 Task: Marketing: Editorial Workflow.
Action: Mouse moved to (50, 87)
Screenshot: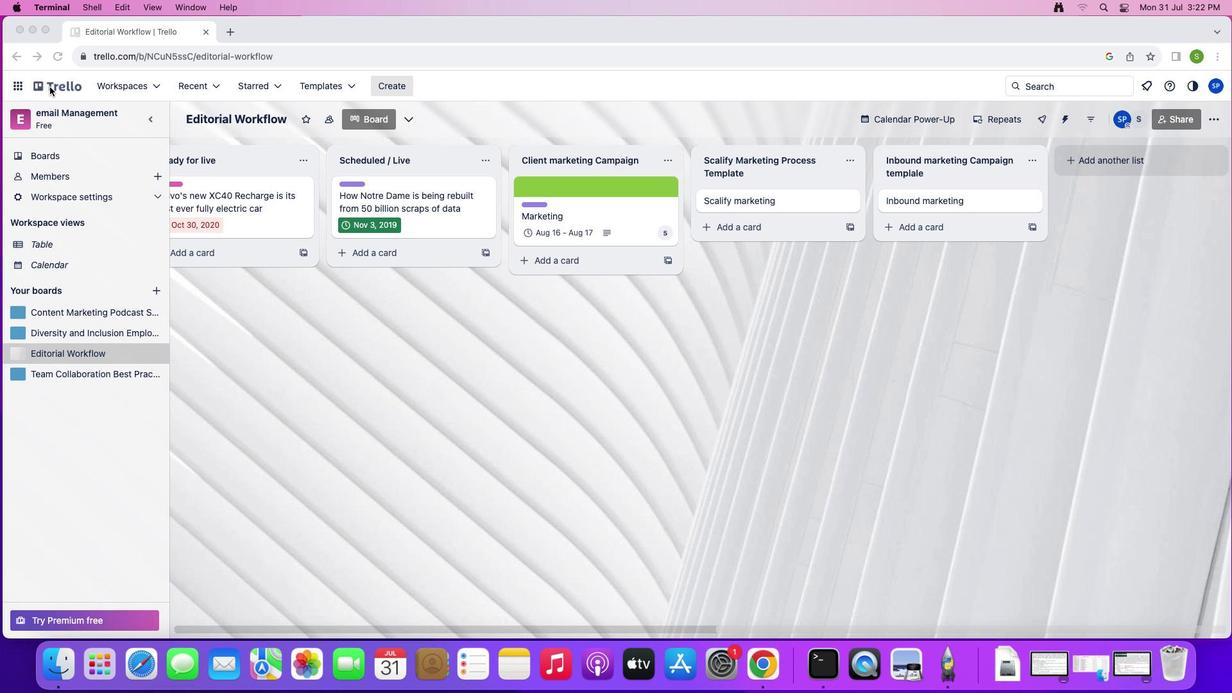
Action: Mouse pressed left at (50, 87)
Screenshot: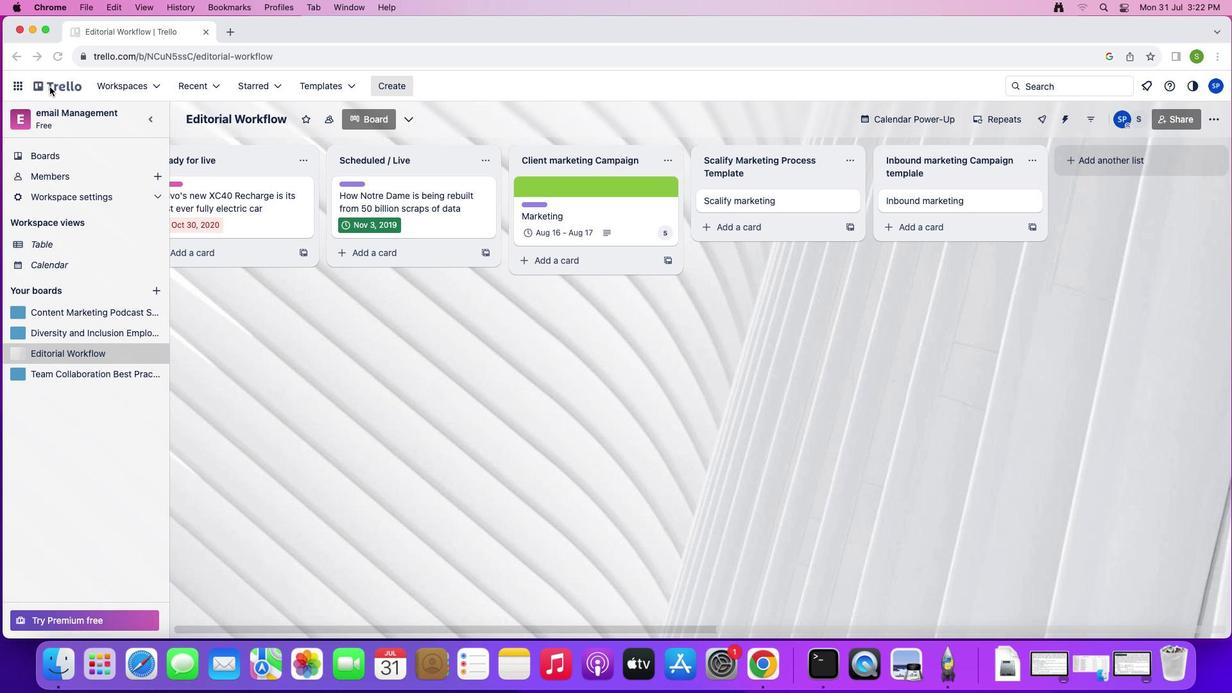 
Action: Mouse moved to (68, 85)
Screenshot: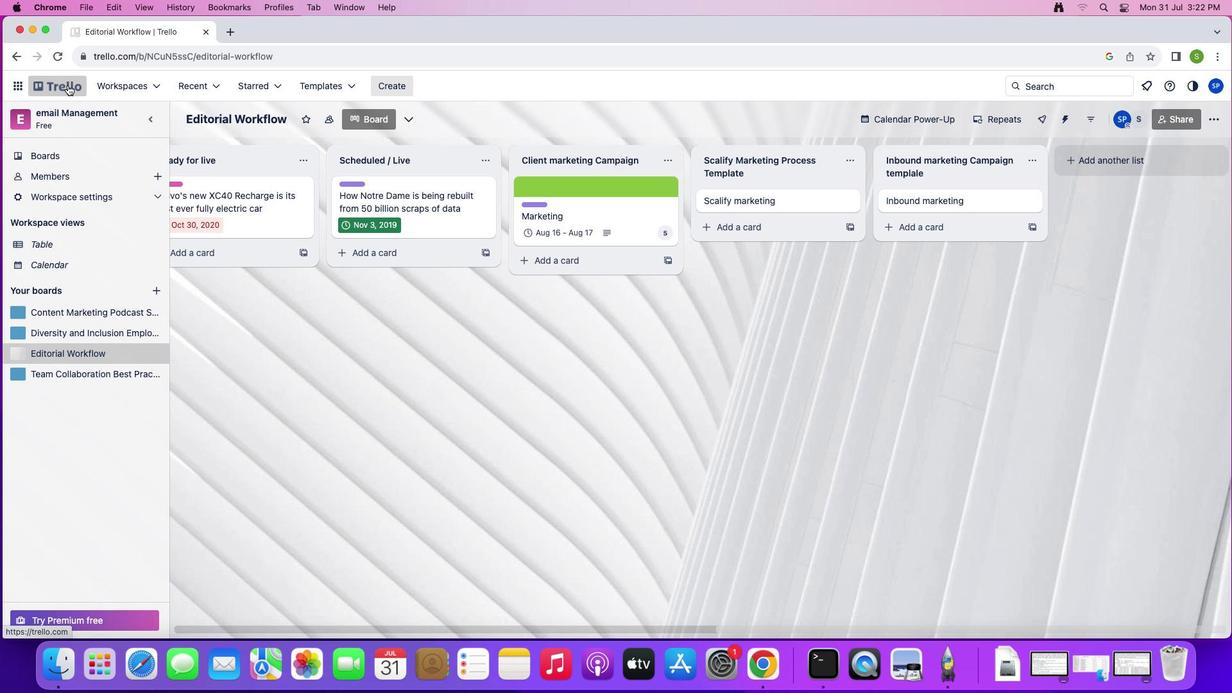 
Action: Mouse pressed left at (68, 85)
Screenshot: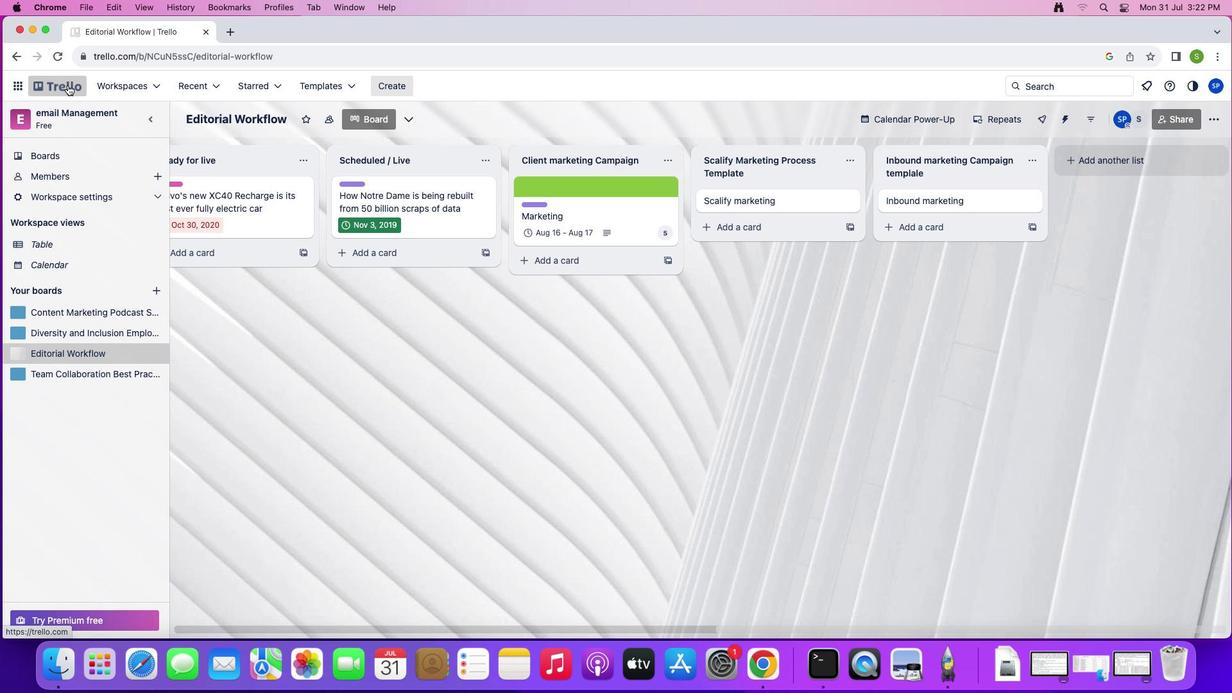 
Action: Mouse moved to (318, 162)
Screenshot: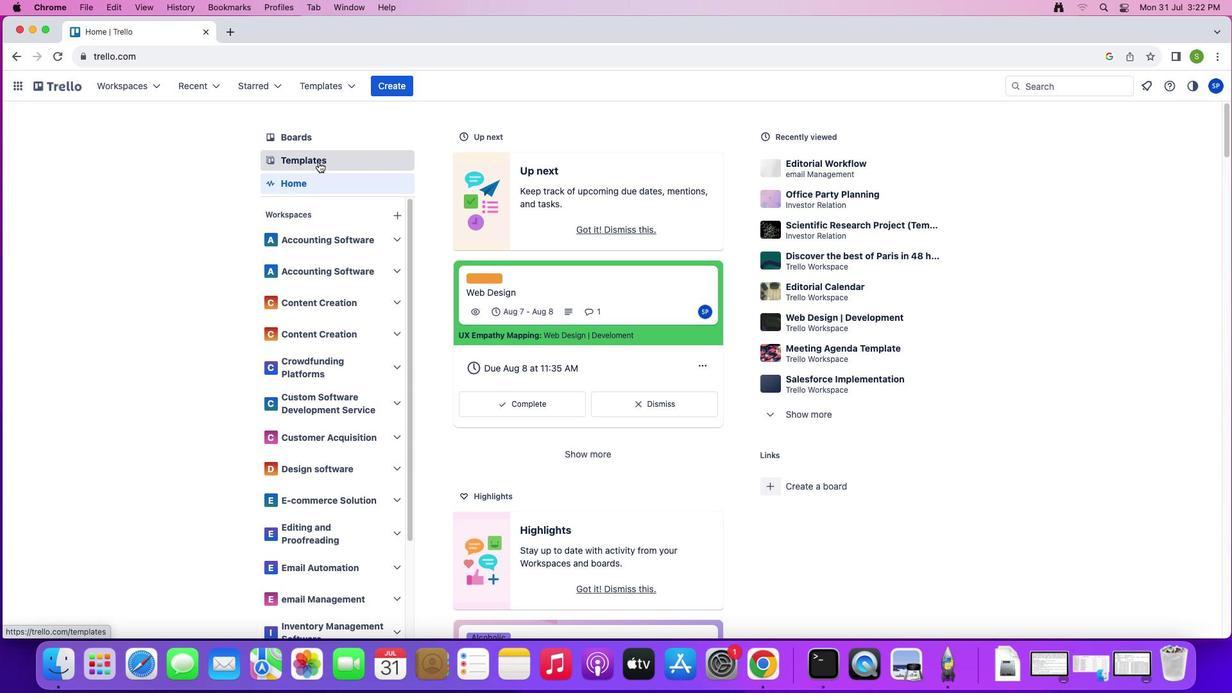 
Action: Mouse pressed left at (318, 162)
Screenshot: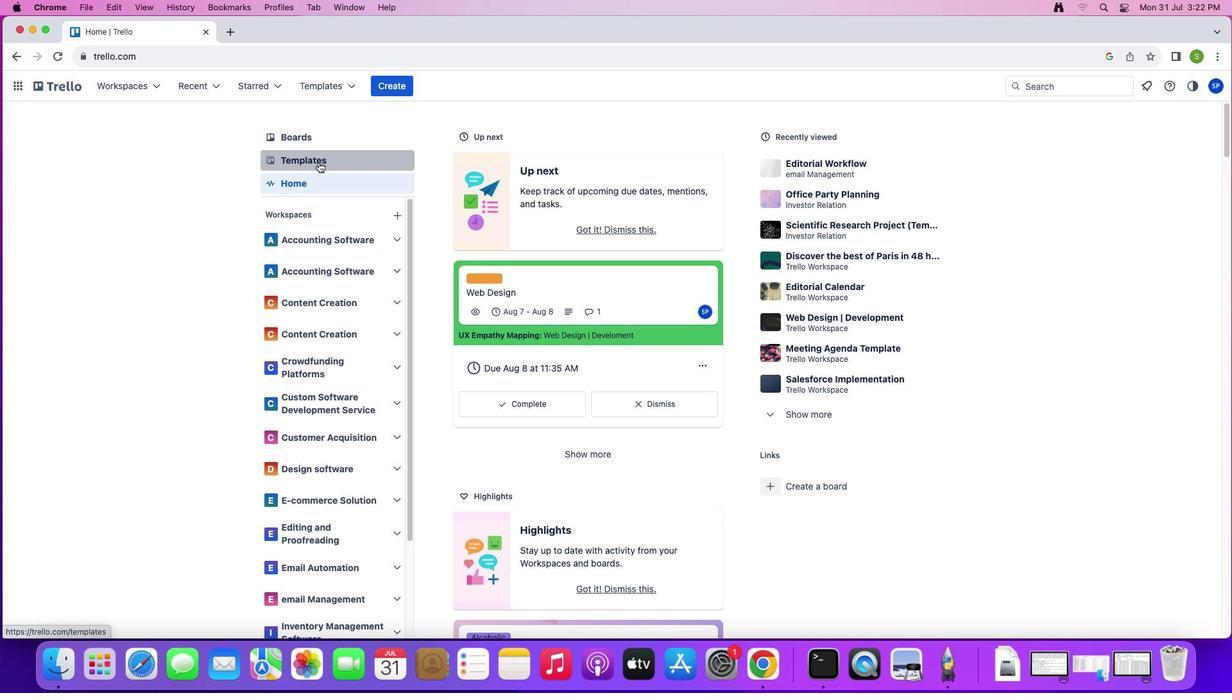 
Action: Mouse moved to (311, 292)
Screenshot: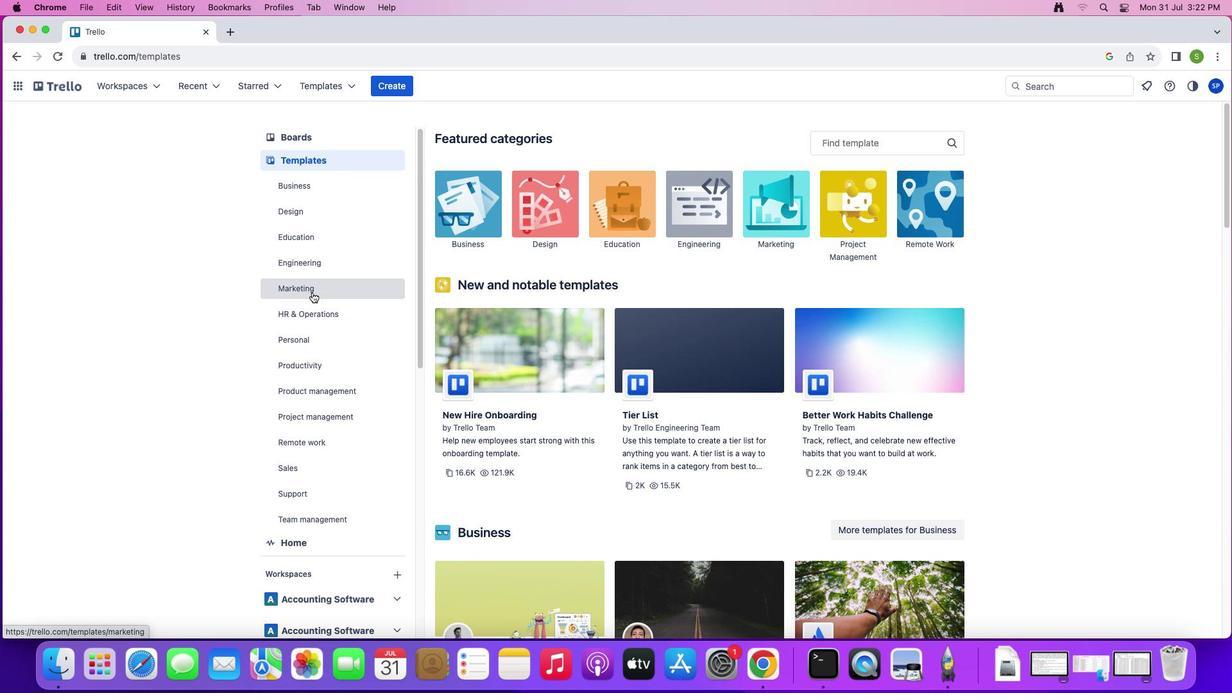 
Action: Mouse pressed left at (311, 292)
Screenshot: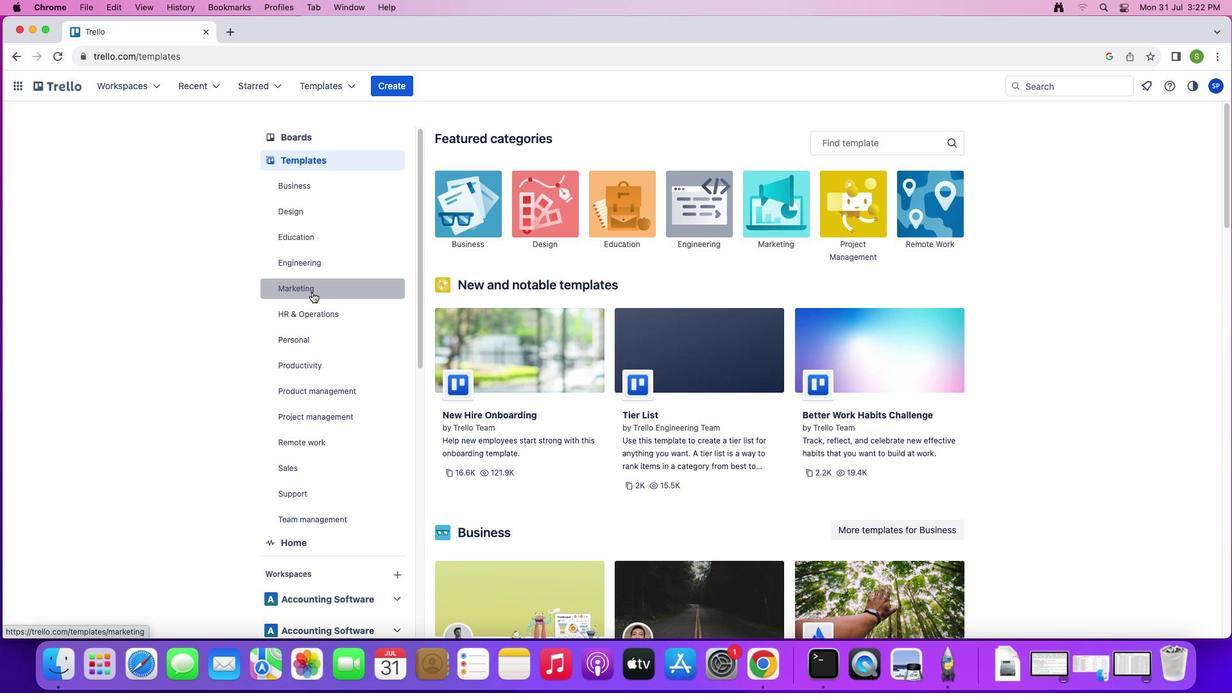 
Action: Mouse moved to (839, 140)
Screenshot: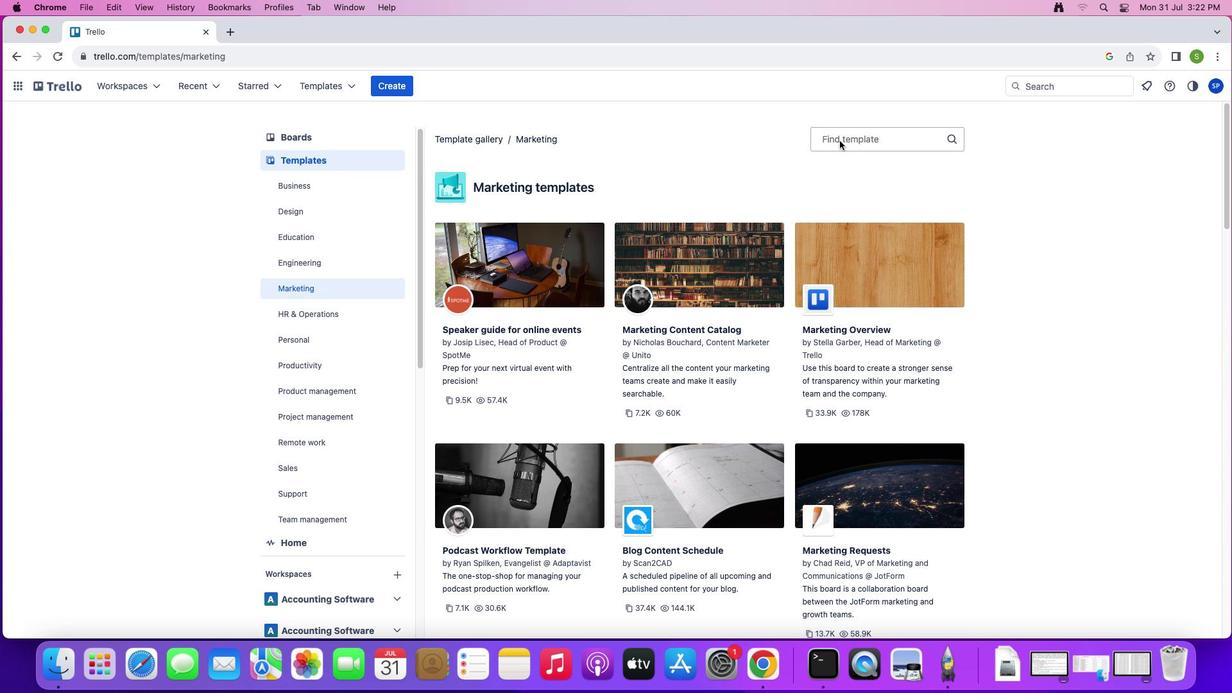 
Action: Mouse pressed left at (839, 140)
Screenshot: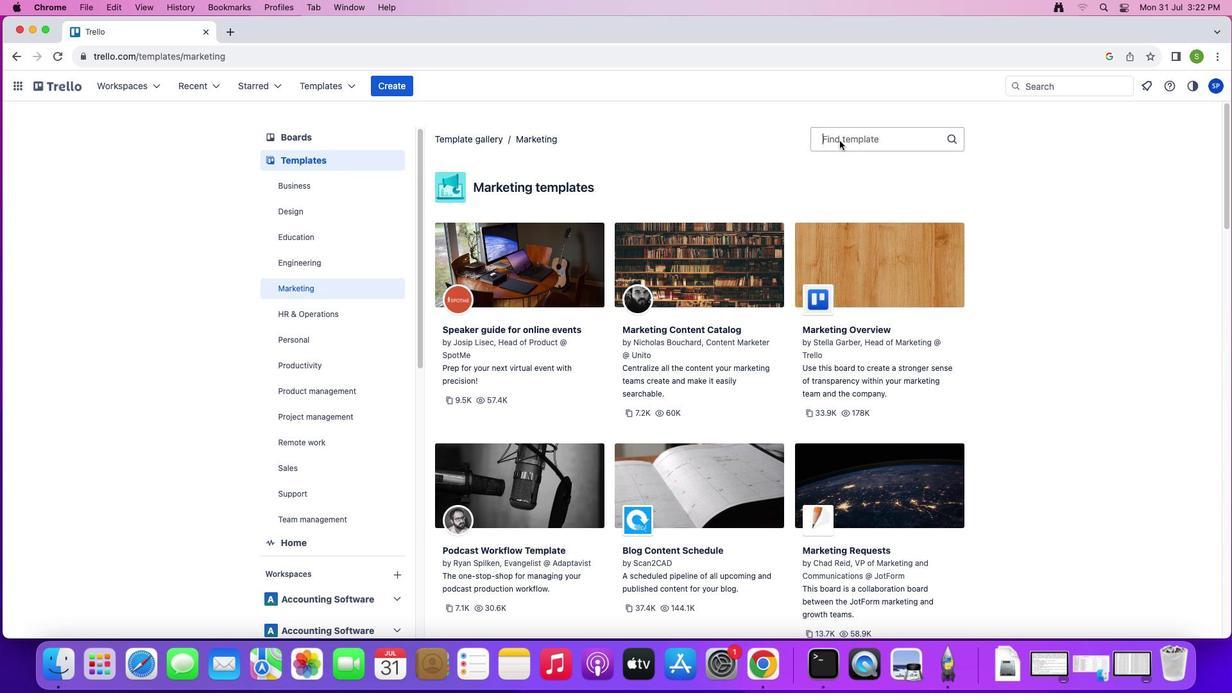 
Action: Mouse moved to (841, 138)
Screenshot: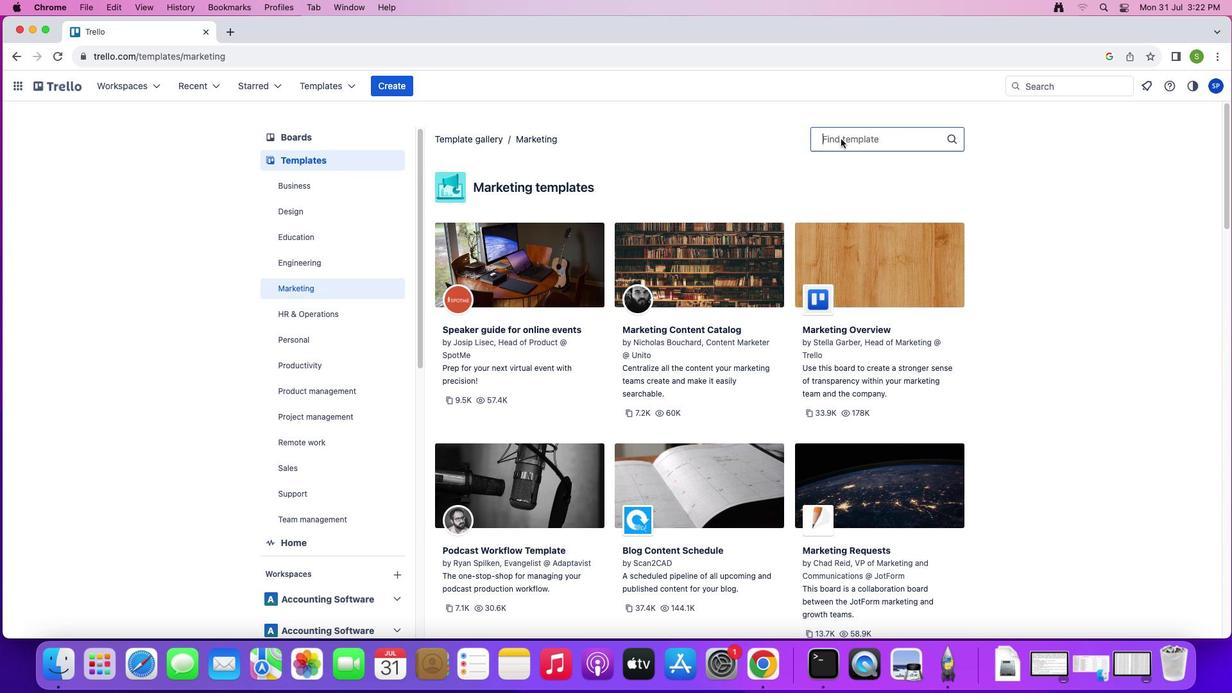 
Action: Key pressed Key.shift'e''d''i''t''o''r''i''a''l'Key.spaceKey.shift'W''o''r''l'Key.backspace'k''f''l''o''w'Key.enter
Screenshot: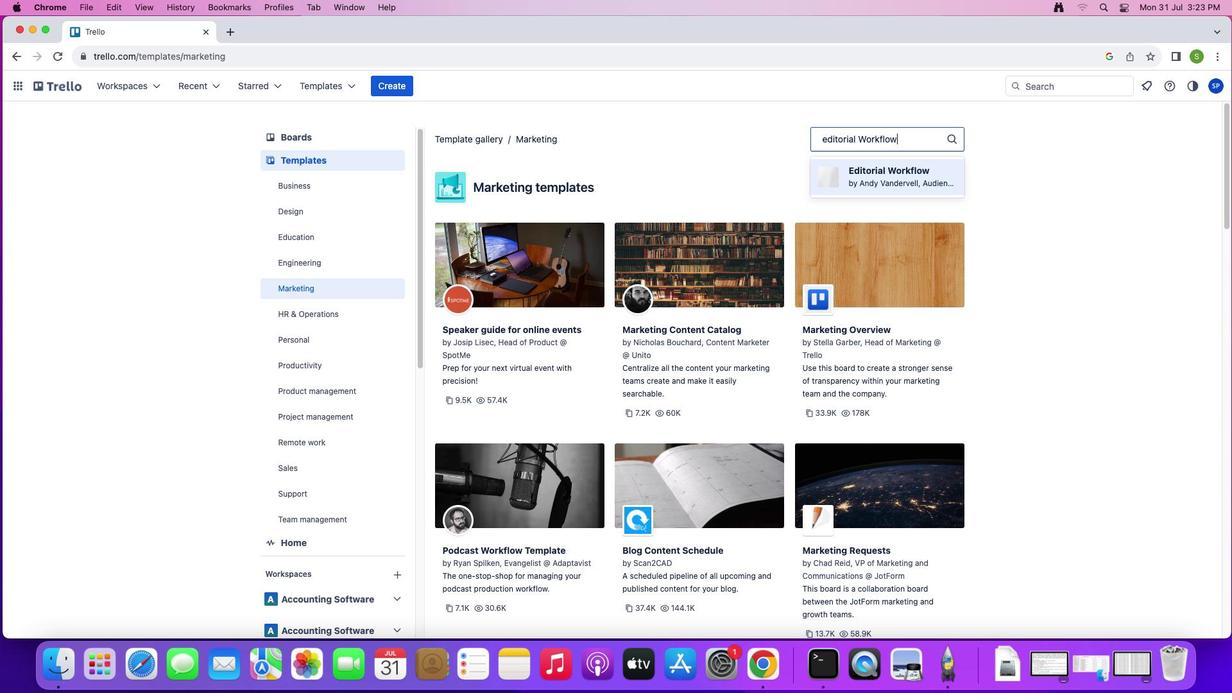 
Action: Mouse moved to (914, 184)
Screenshot: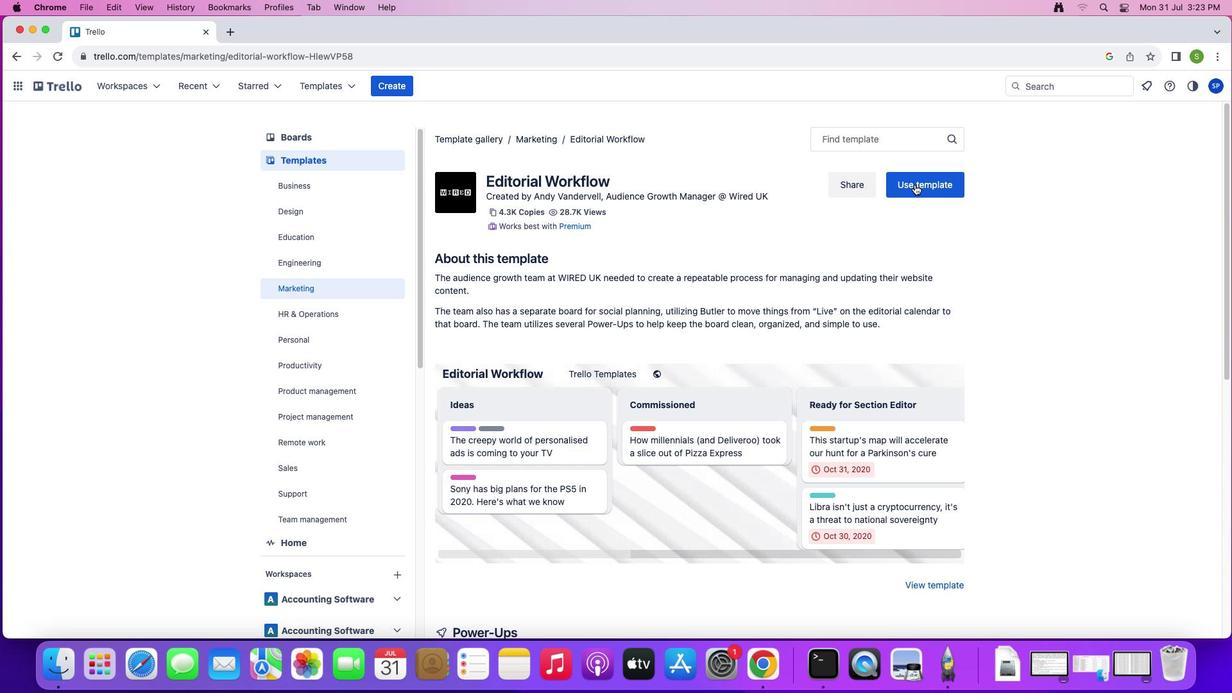 
Action: Mouse pressed left at (914, 184)
Screenshot: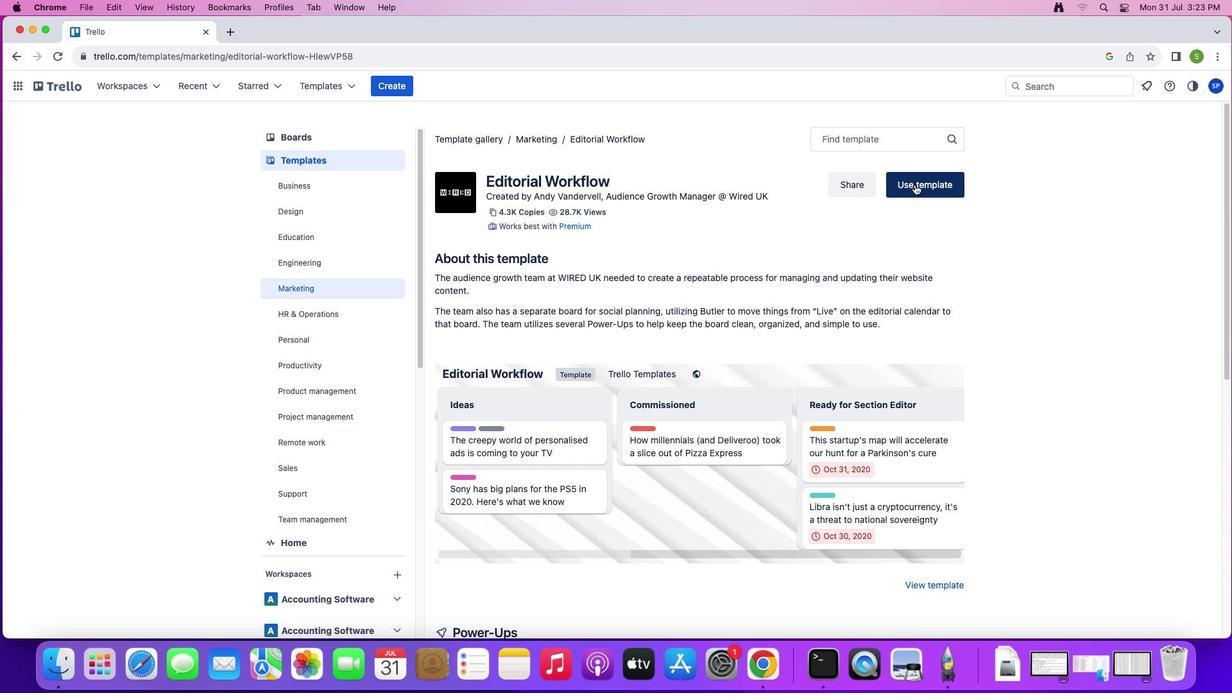 
Action: Mouse moved to (946, 298)
Screenshot: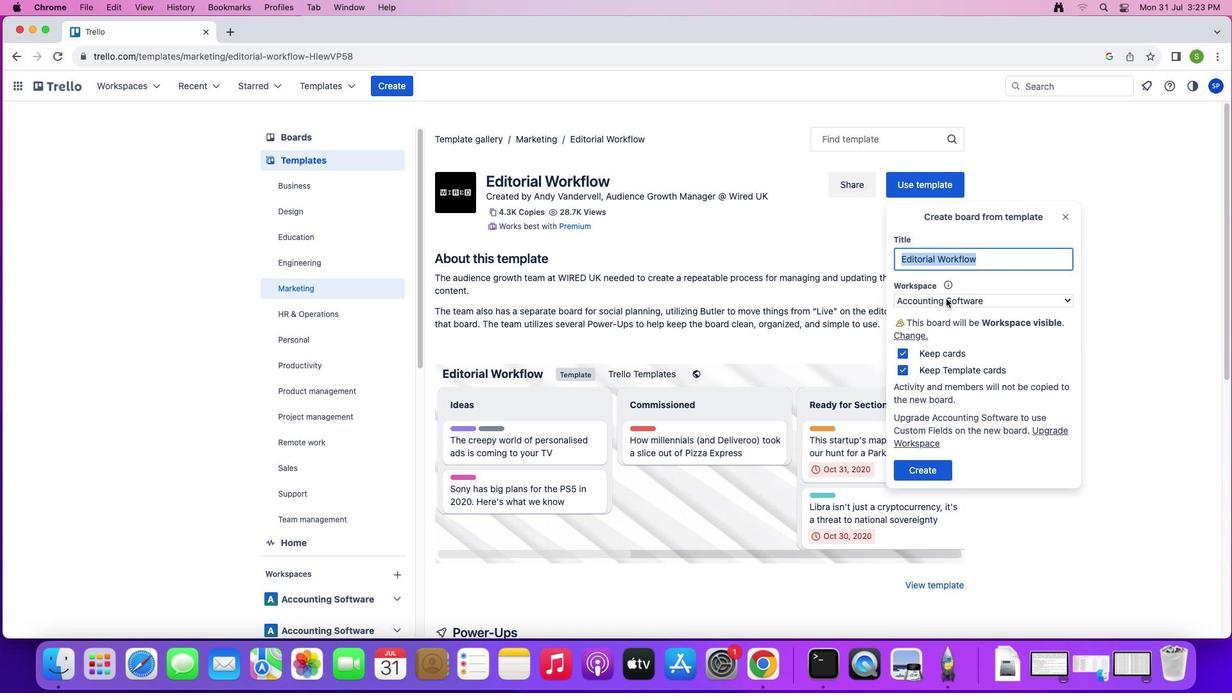 
Action: Mouse pressed left at (946, 298)
Screenshot: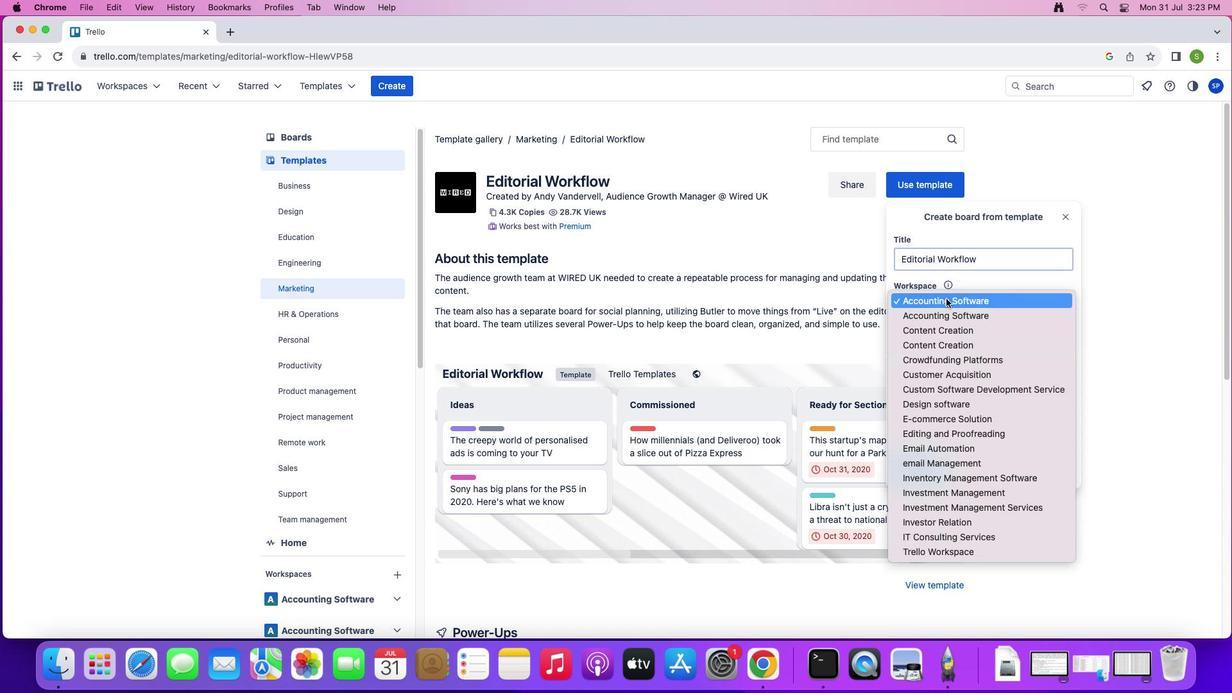 
Action: Mouse moved to (930, 367)
Screenshot: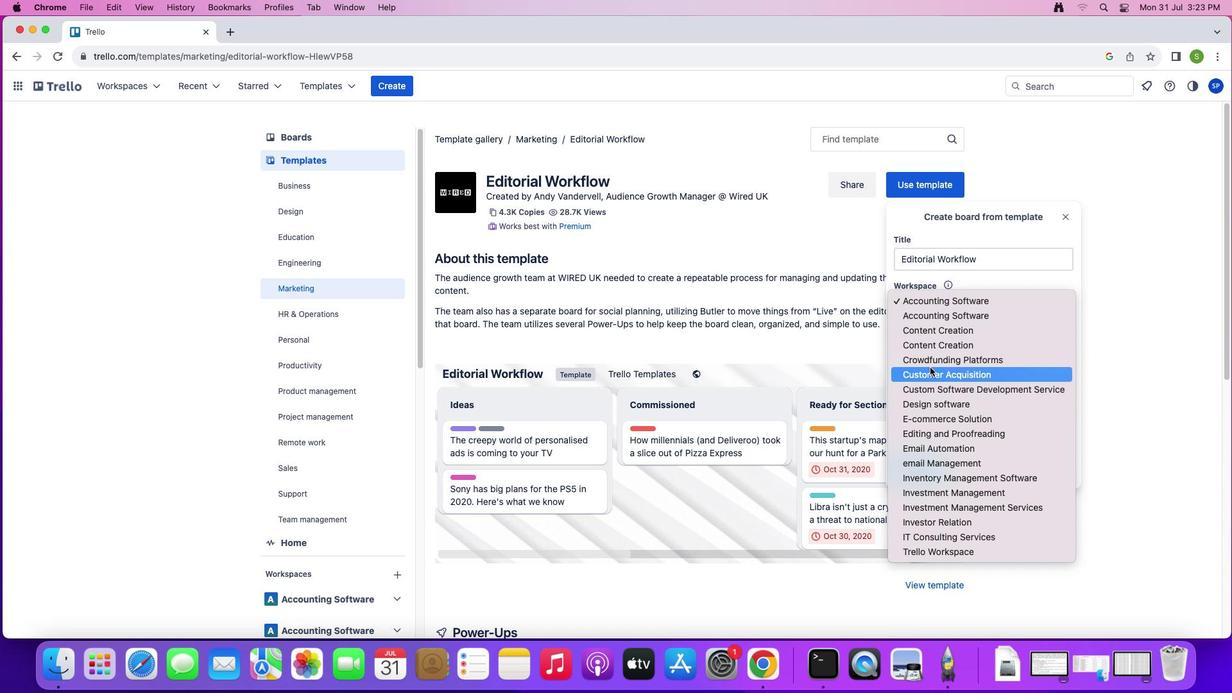
Action: Mouse pressed left at (930, 367)
Screenshot: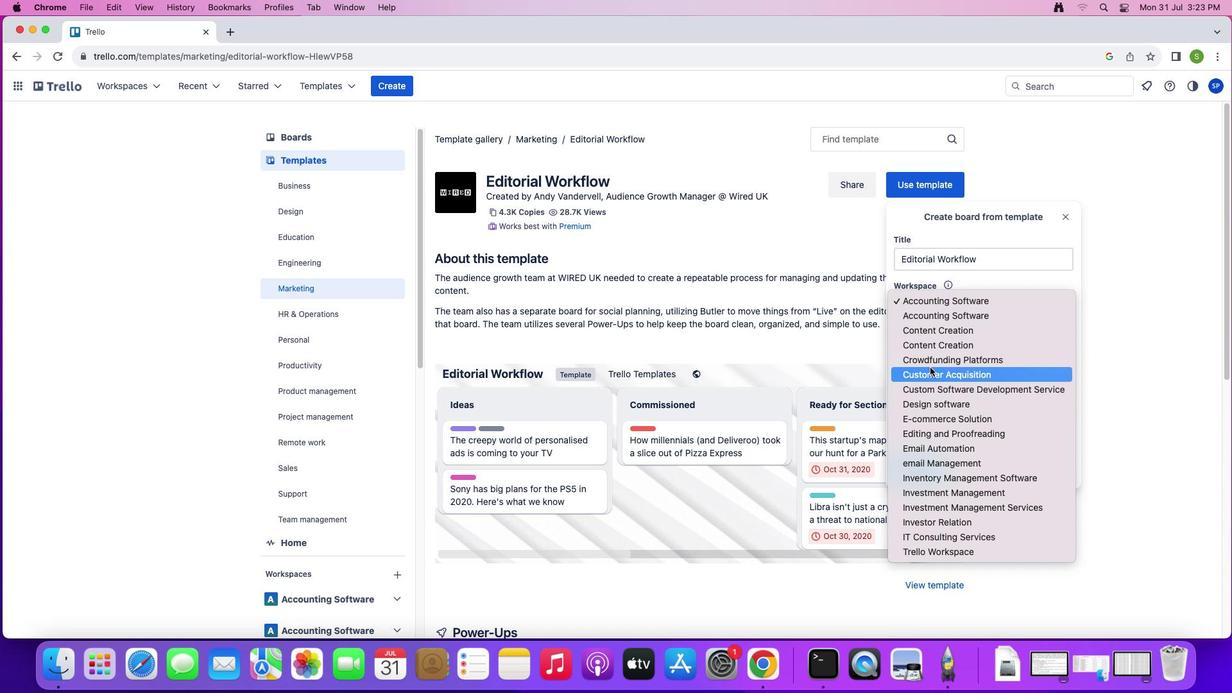
Action: Mouse moved to (917, 474)
Screenshot: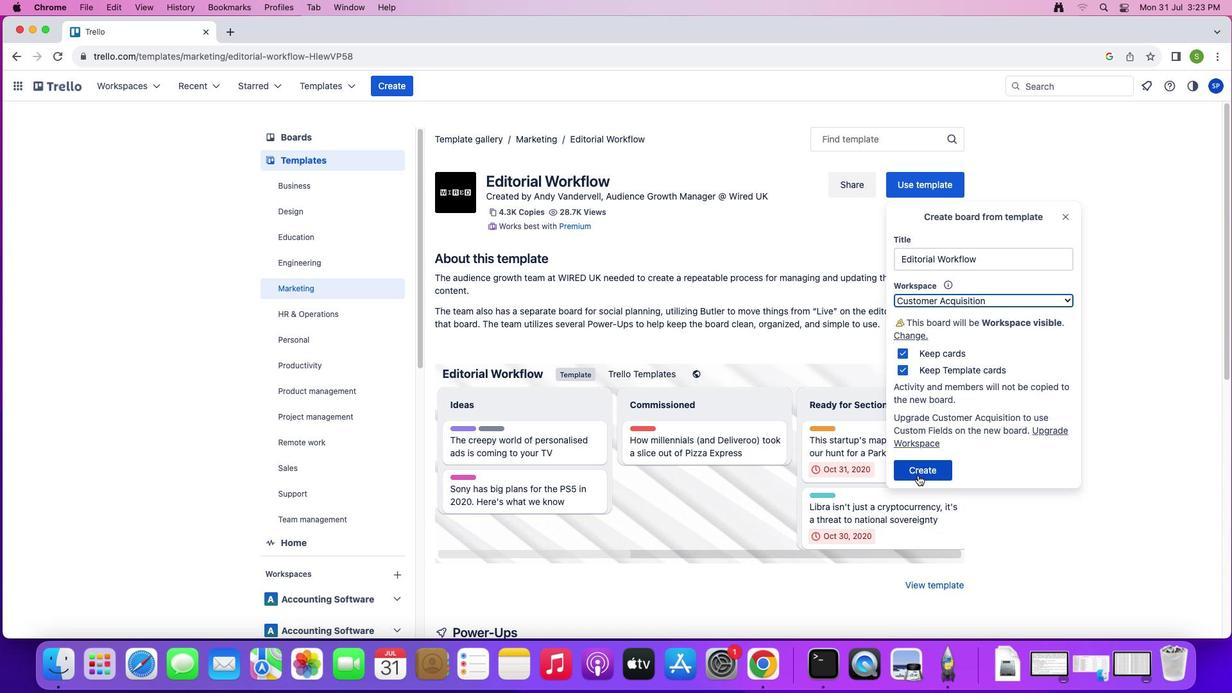 
Action: Mouse pressed left at (917, 474)
Screenshot: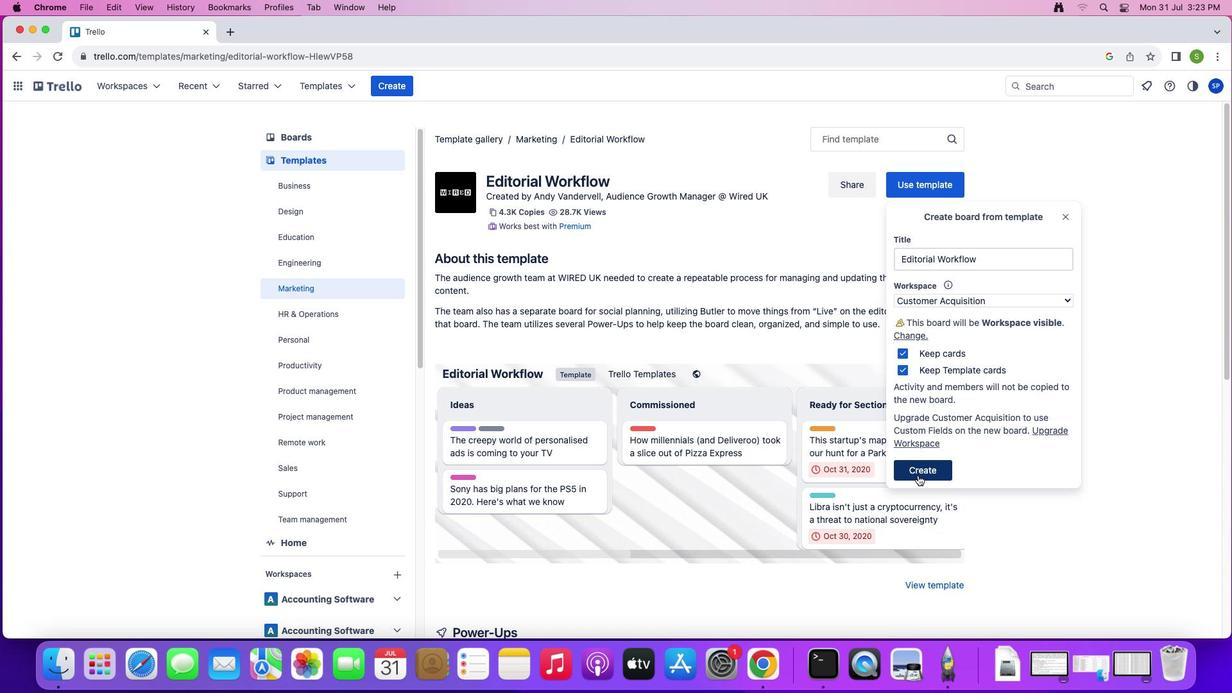 
Action: Mouse moved to (793, 629)
Screenshot: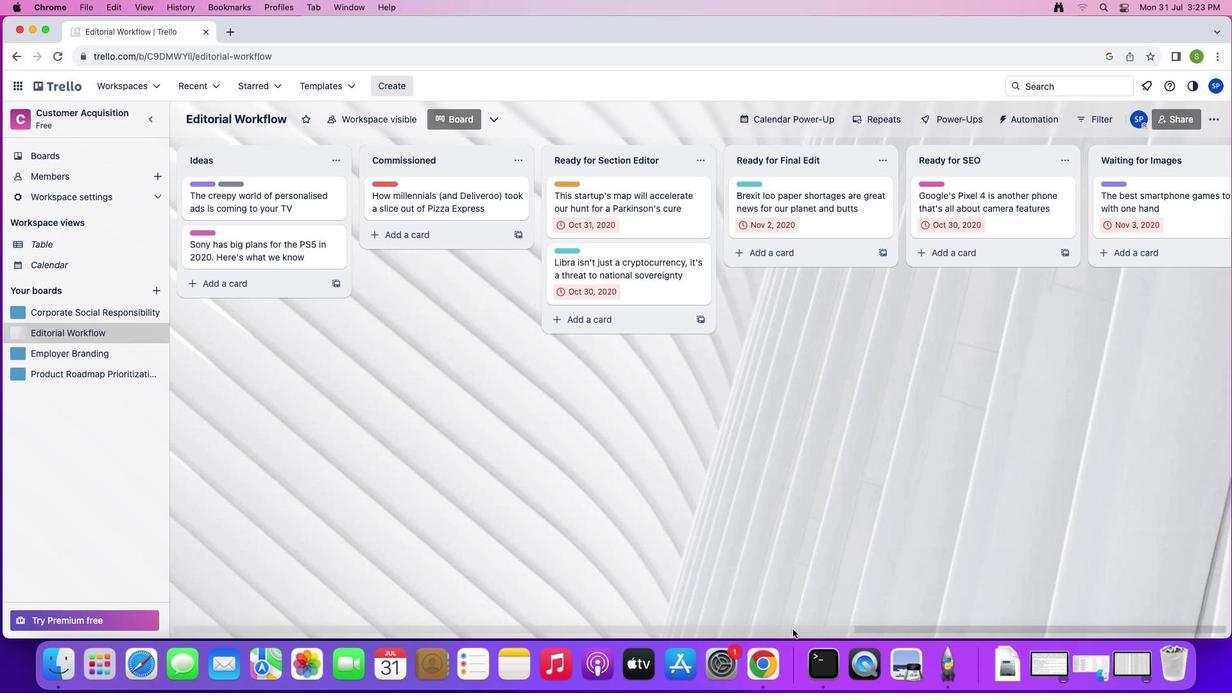 
Action: Mouse pressed left at (793, 629)
Screenshot: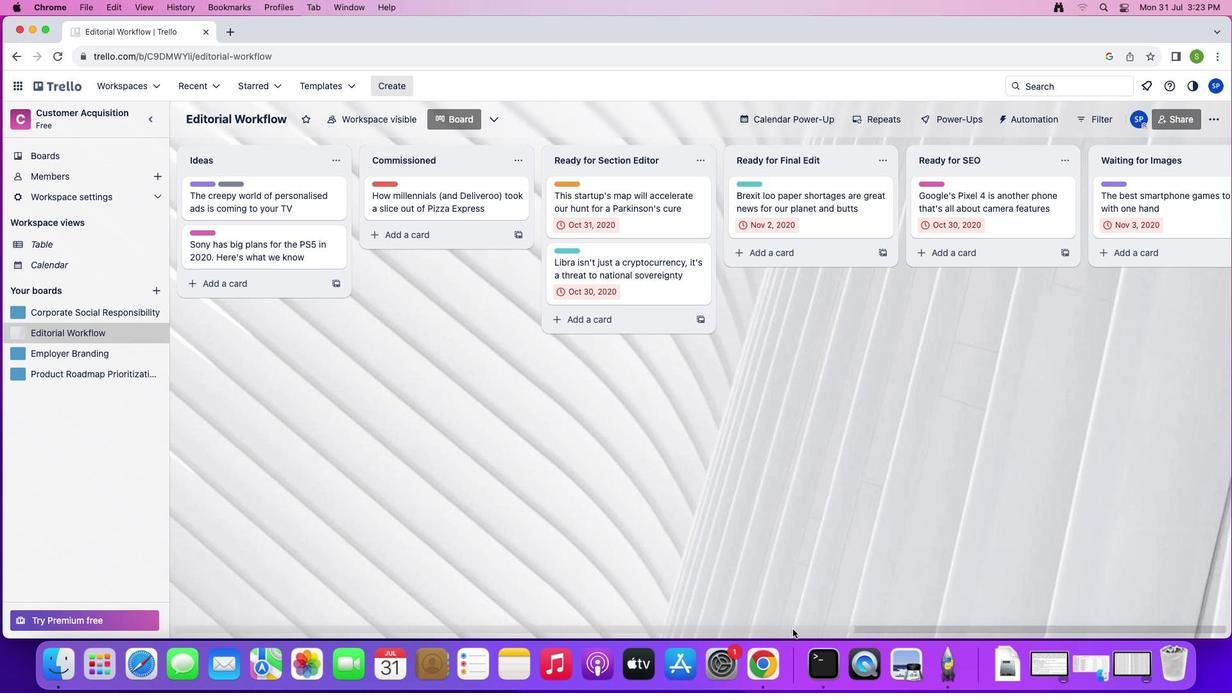 
Action: Mouse moved to (1098, 161)
Screenshot: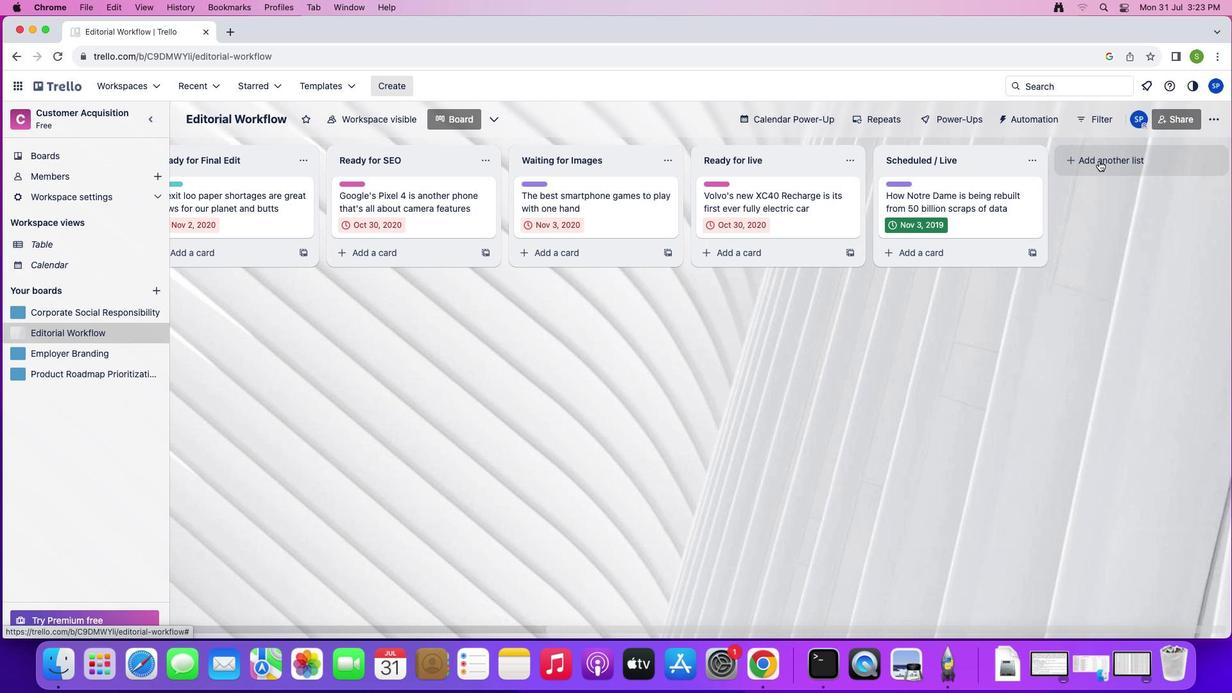 
Action: Mouse pressed left at (1098, 161)
Screenshot: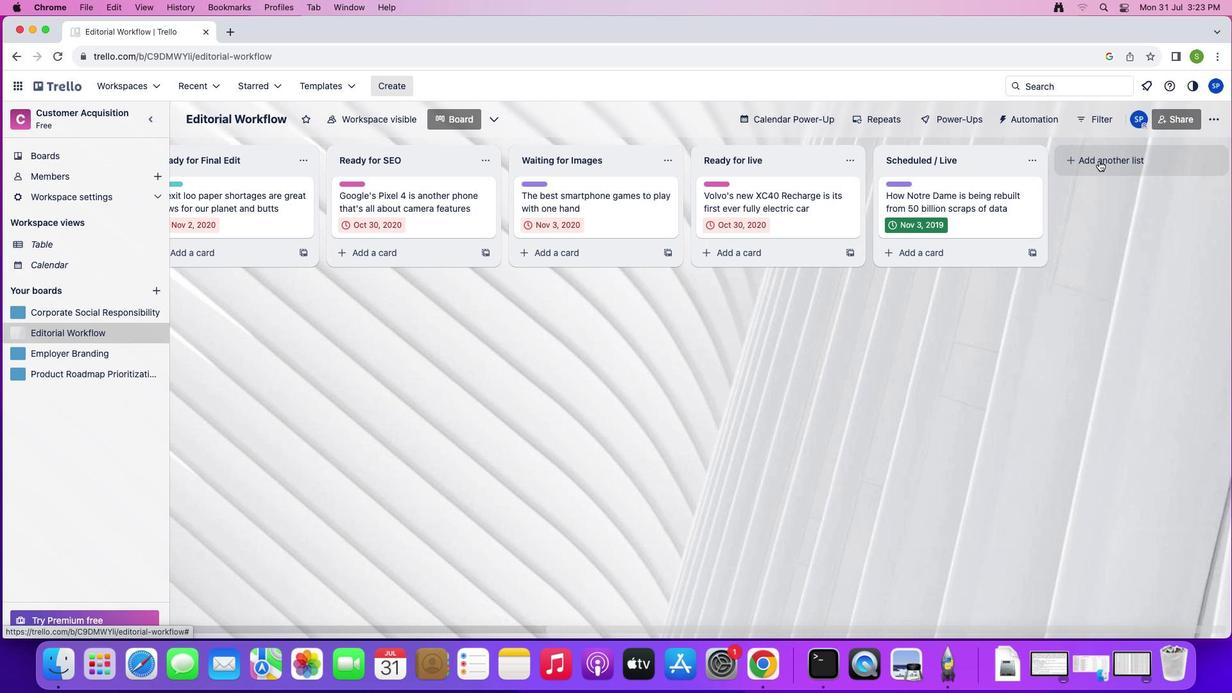 
Action: Mouse moved to (1046, 305)
Screenshot: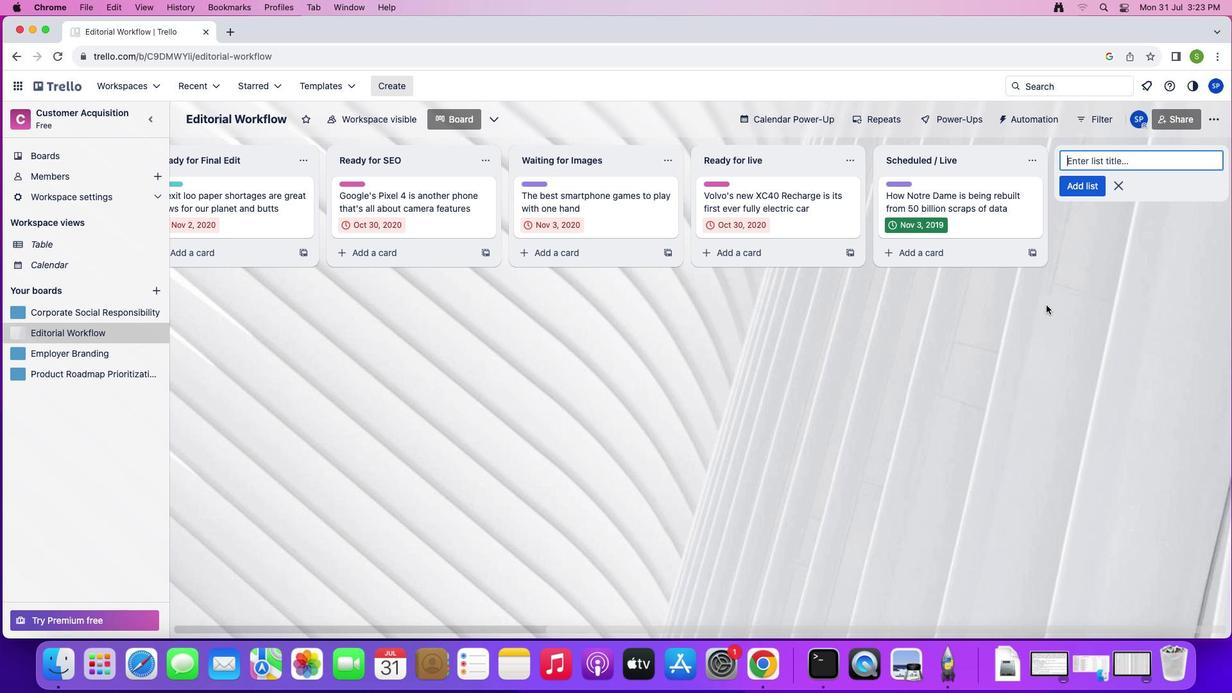 
Action: Key pressed Key.shift'C''l''i''e''n''t'Key.spaceKey.shift'M''a''r''k''e''t''i''n''g'Key.spaceKey.shift'C''a''m''p''a''i''g''n'Key.enterKey.shift'S''c''a''l''i''f''y'Key.spaceKey.shift'M''a''r''k''e''t''i''n''g'Key.spaceKey.shift'P''r''o''c''e''s''s'Key.spaceKey.shift'r'Key.backspaceKey.shift'T''e''m''p''a''l'Key.backspaceKey.backspace'l''a''t''e'Key.enter
Screenshot: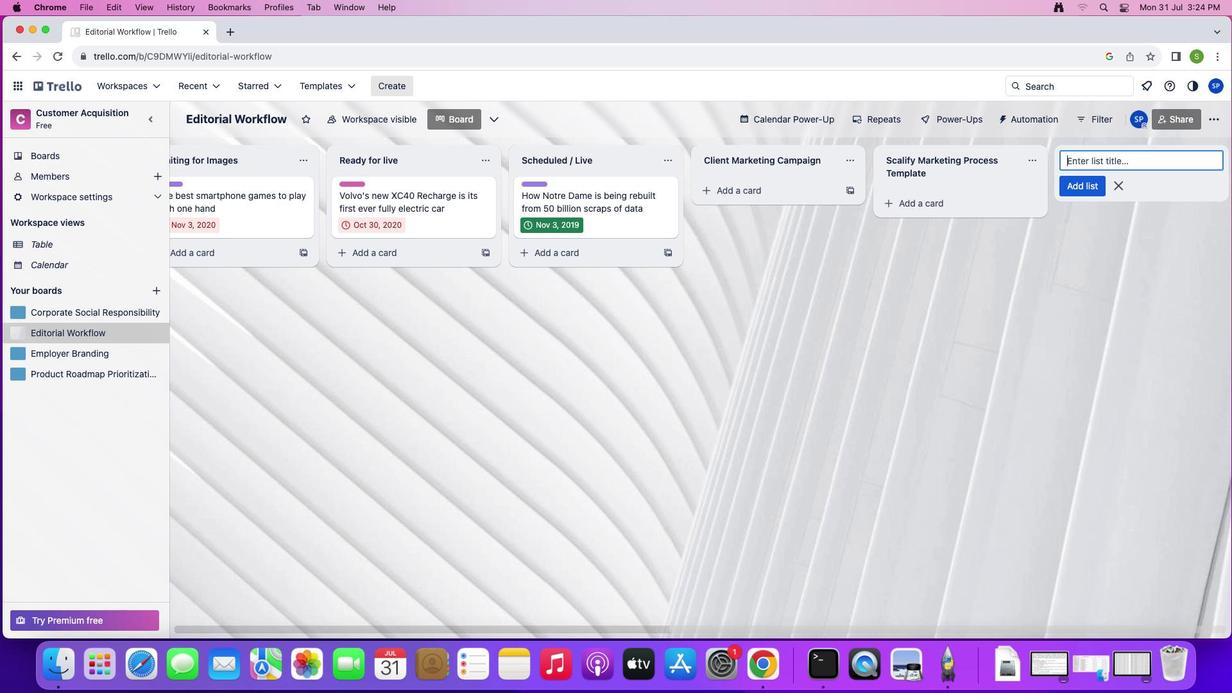 
Action: Mouse moved to (1035, 304)
Screenshot: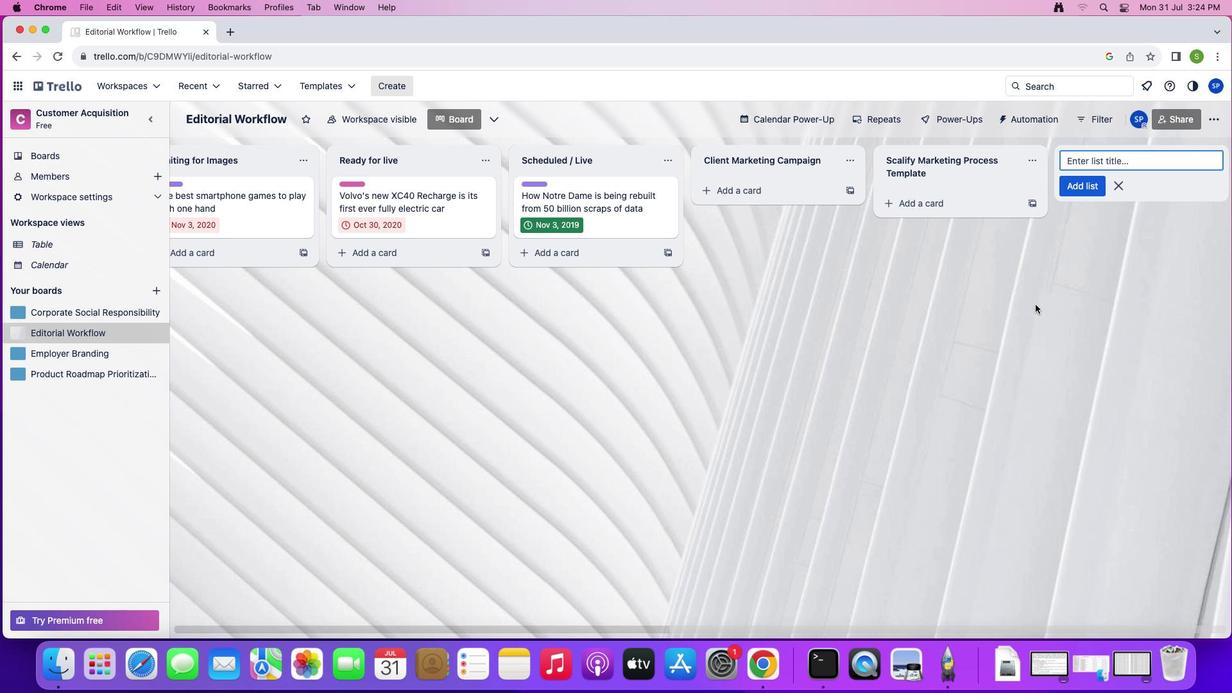
Action: Key pressed Key.shift'I''n''b''u'Key.backspace'o''u''n''d'Key.spaceKey.shift'm''a''r''k''e''t''i''n''g'Key.spaceKey.shift'C''a''m''p''a''i''g''n'Key.spaceKey.shift'T''a'Key.backspace'e''m''p''l''a''t''e'Key.enter
Screenshot: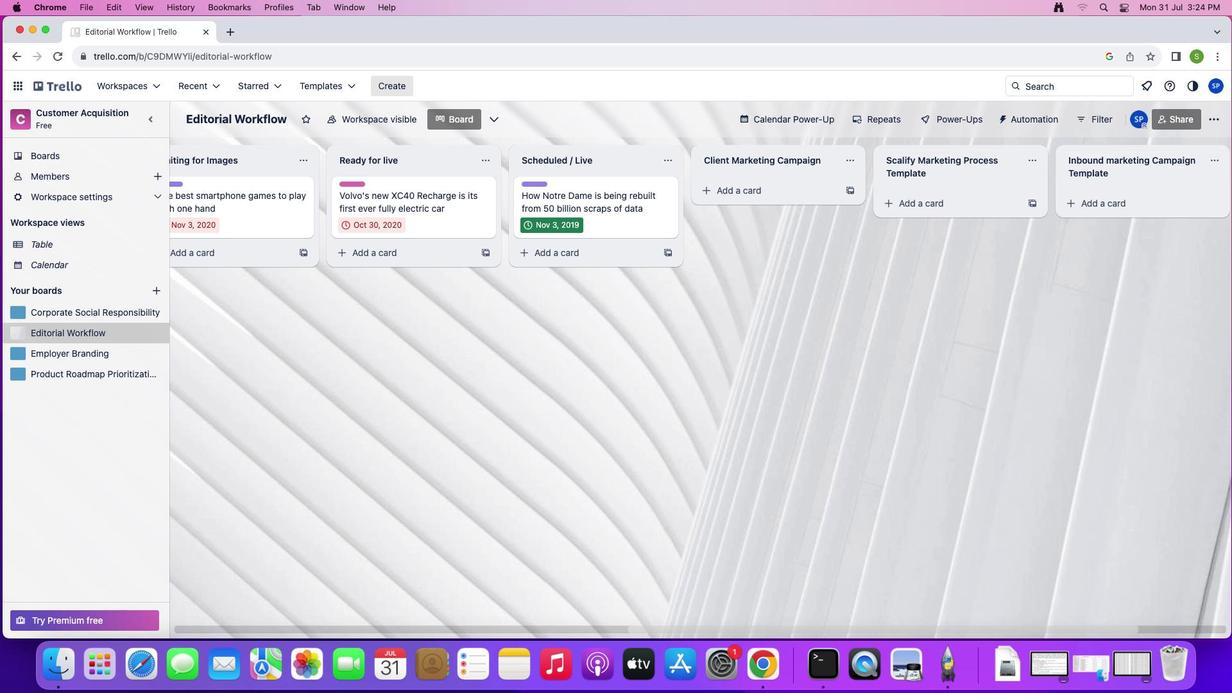 
Action: Mouse moved to (1120, 180)
Screenshot: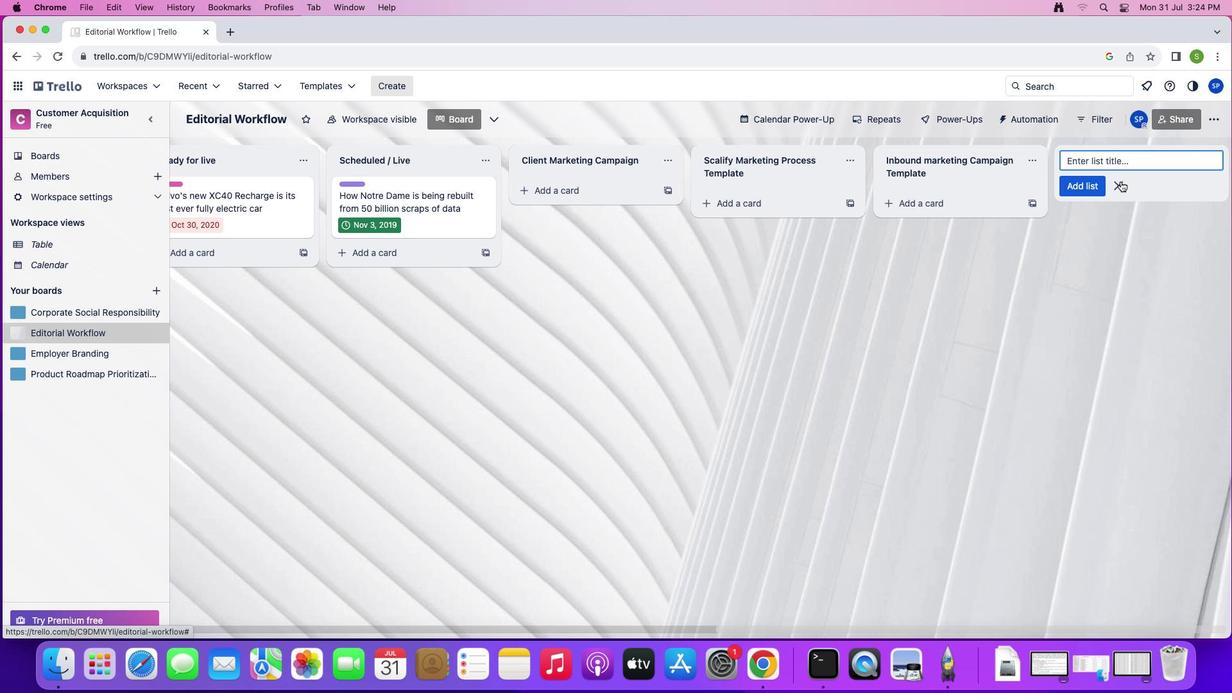 
Action: Mouse pressed left at (1120, 180)
Screenshot: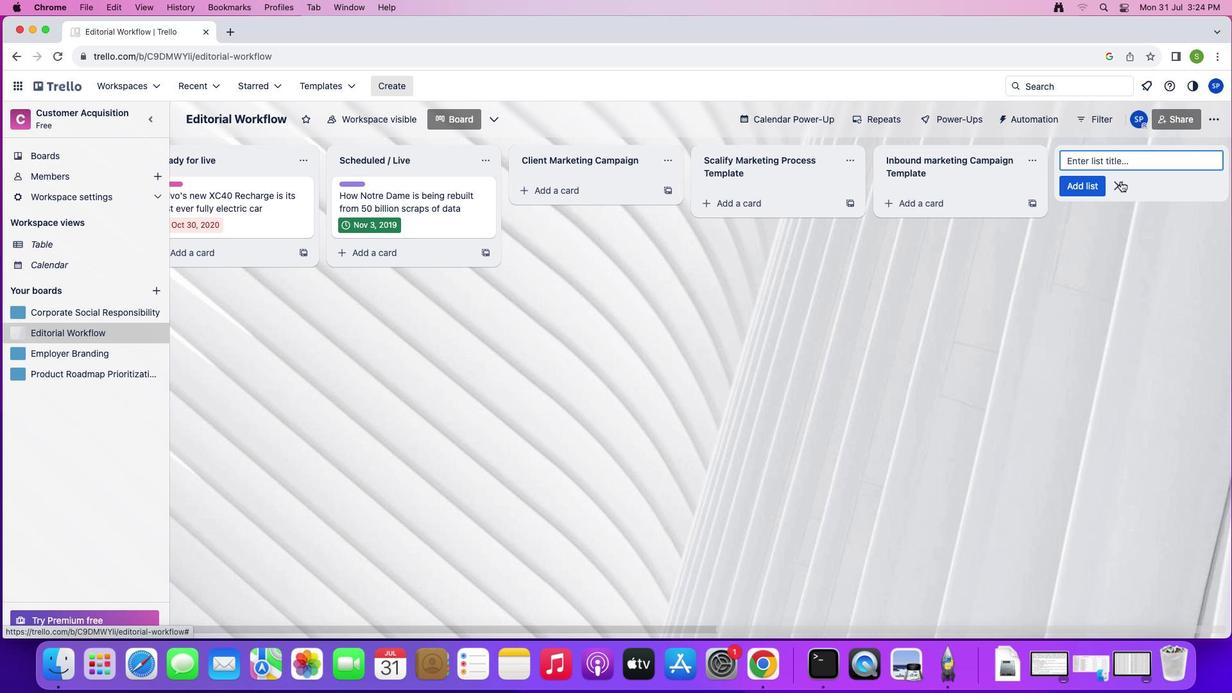 
Action: Mouse moved to (589, 186)
Screenshot: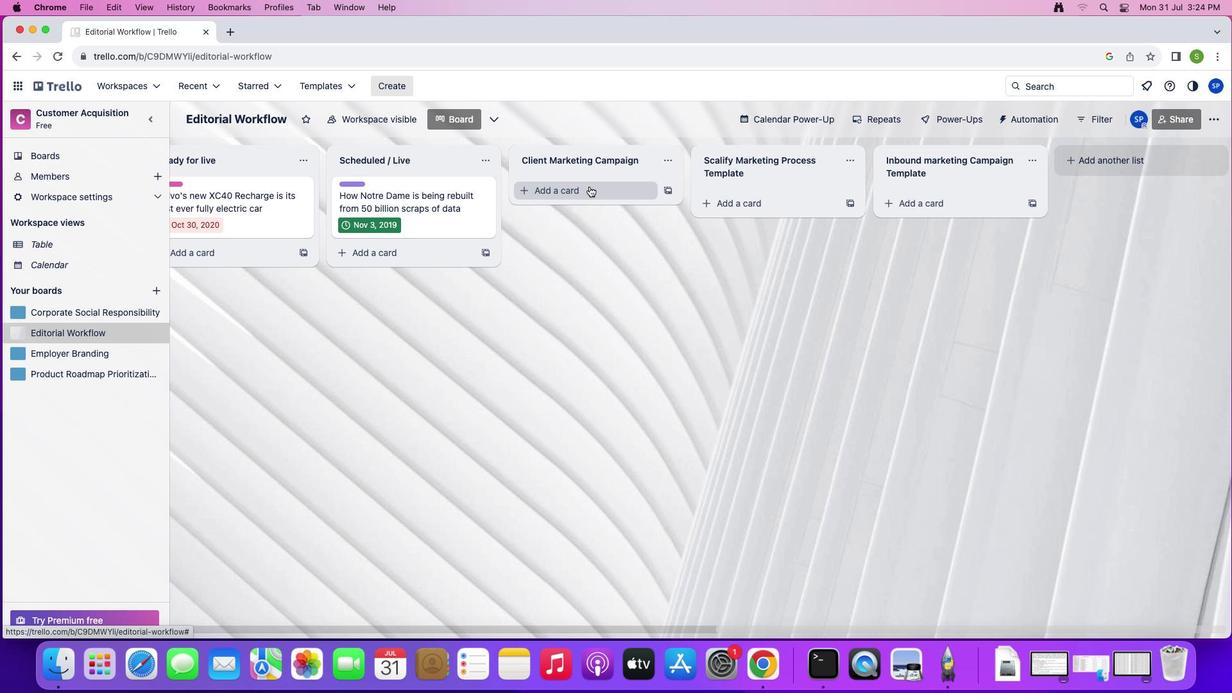 
Action: Mouse pressed left at (589, 186)
Screenshot: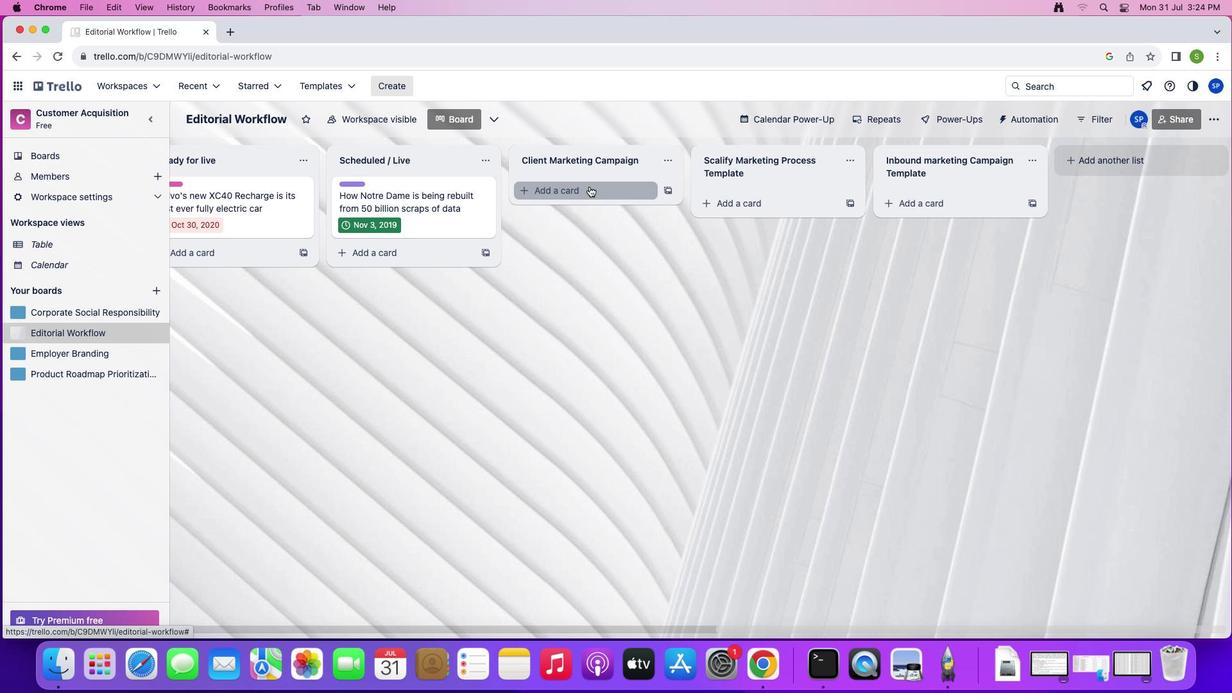 
Action: Mouse moved to (619, 195)
Screenshot: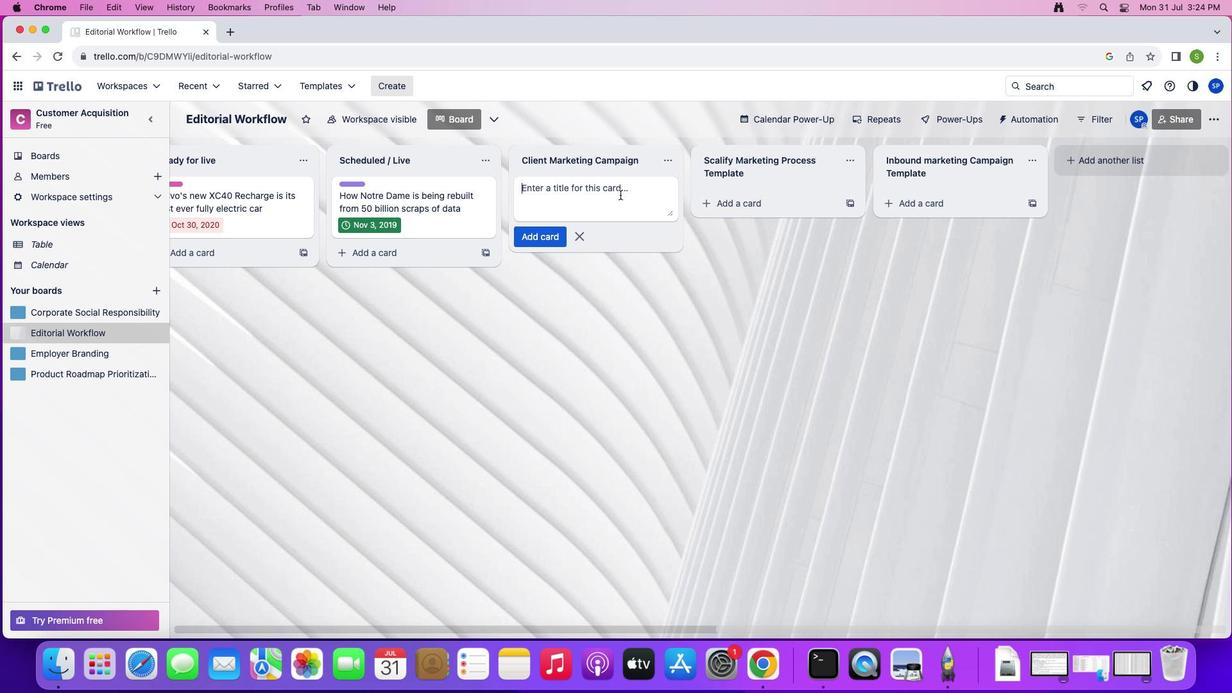 
Action: Key pressed Key.shift'C''l''i''e''n''t'Key.spaceKey.shift'm''a''r''k''e''t''i''n''g'Key.enter
Screenshot: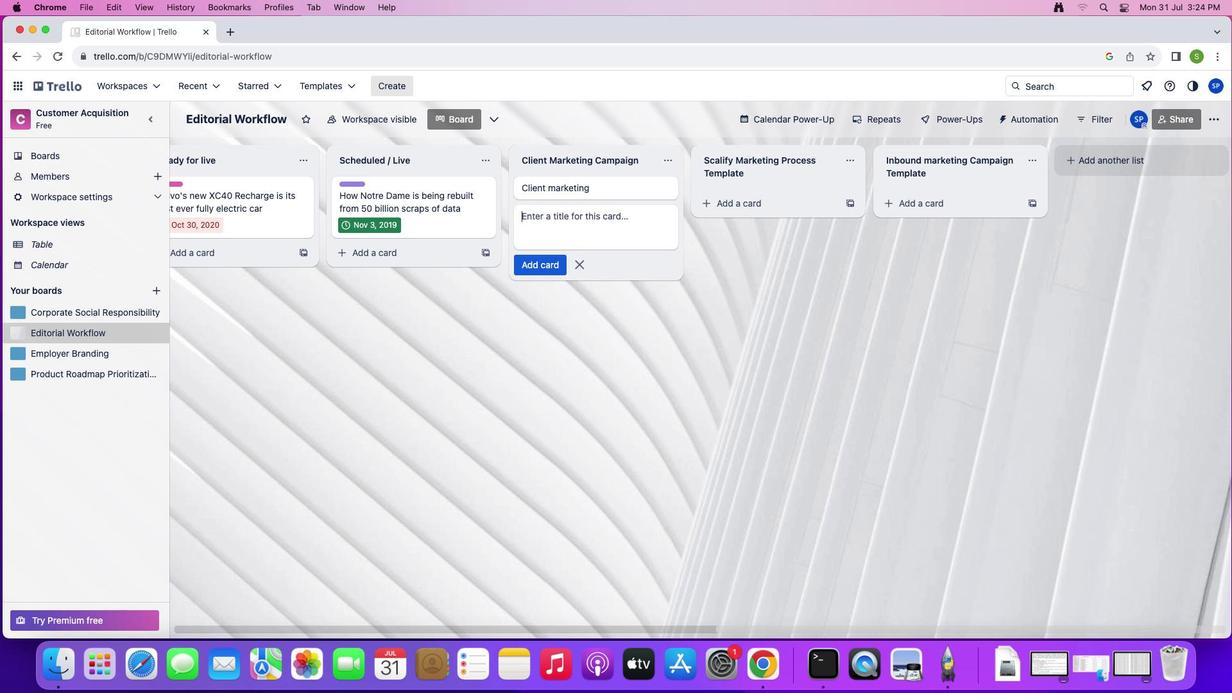 
Action: Mouse moved to (773, 197)
Screenshot: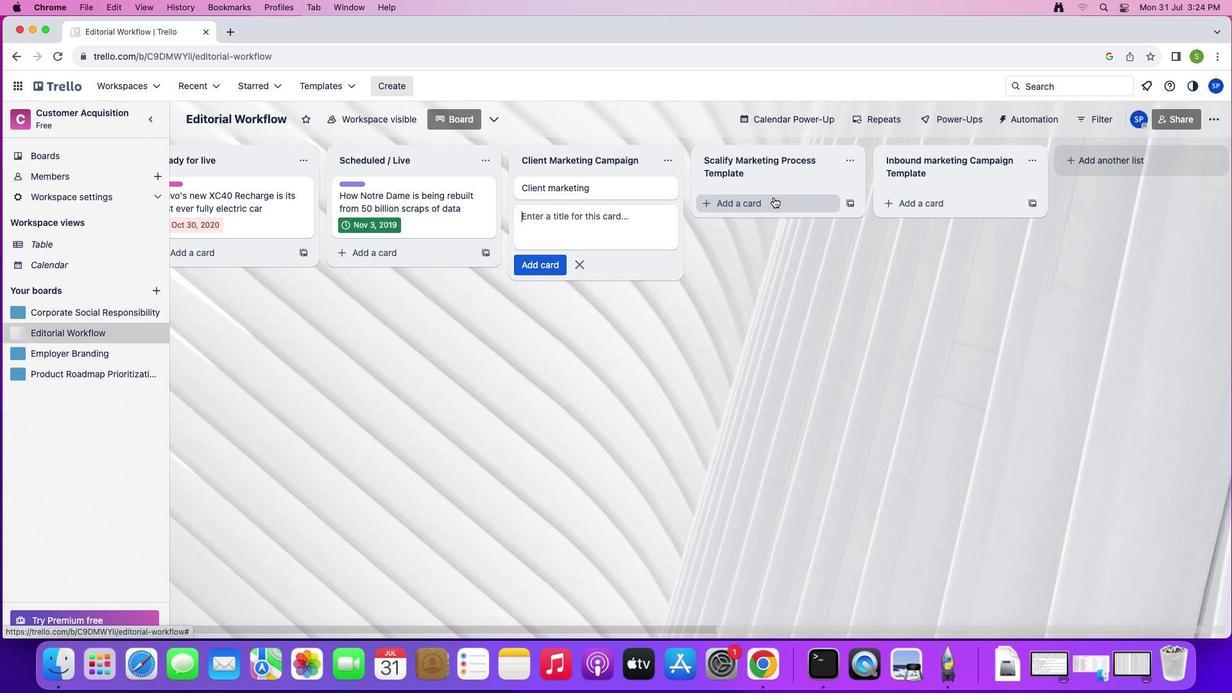 
Action: Mouse pressed left at (773, 197)
Screenshot: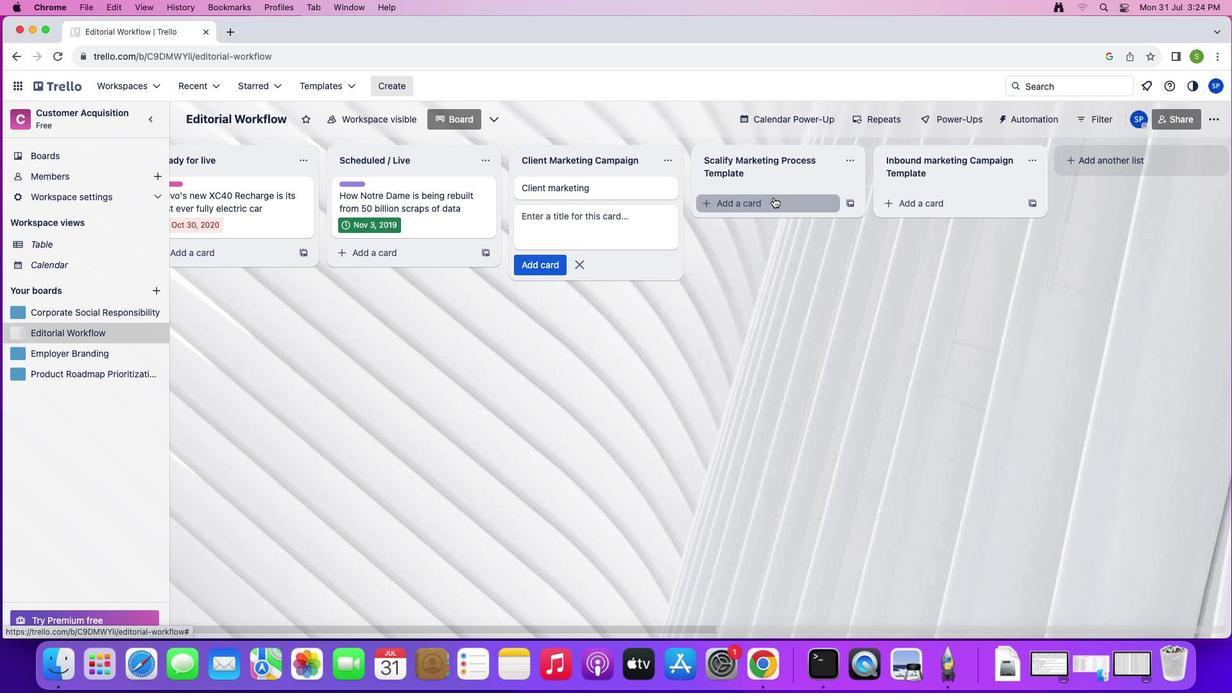 
Action: Mouse moved to (782, 201)
Screenshot: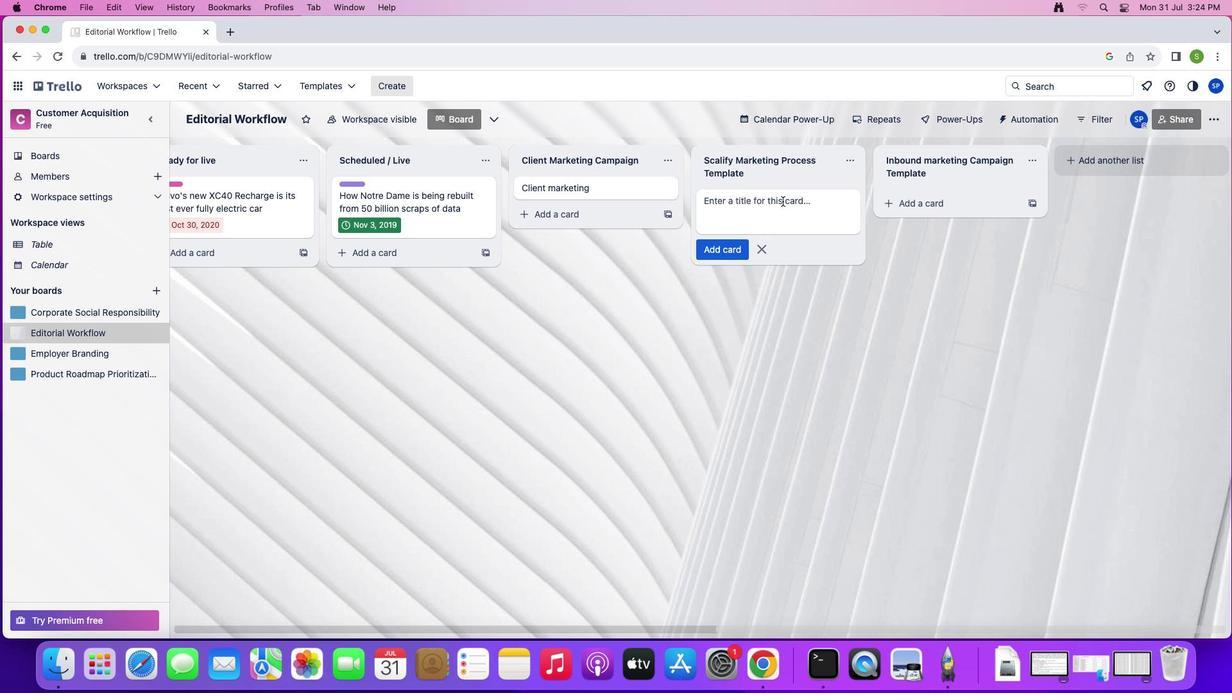 
Action: Key pressed Key.shift'S''c''a''l''i''f''y'Key.spaceKey.shift'M''a''r''k''e''t''i''n''g'
Screenshot: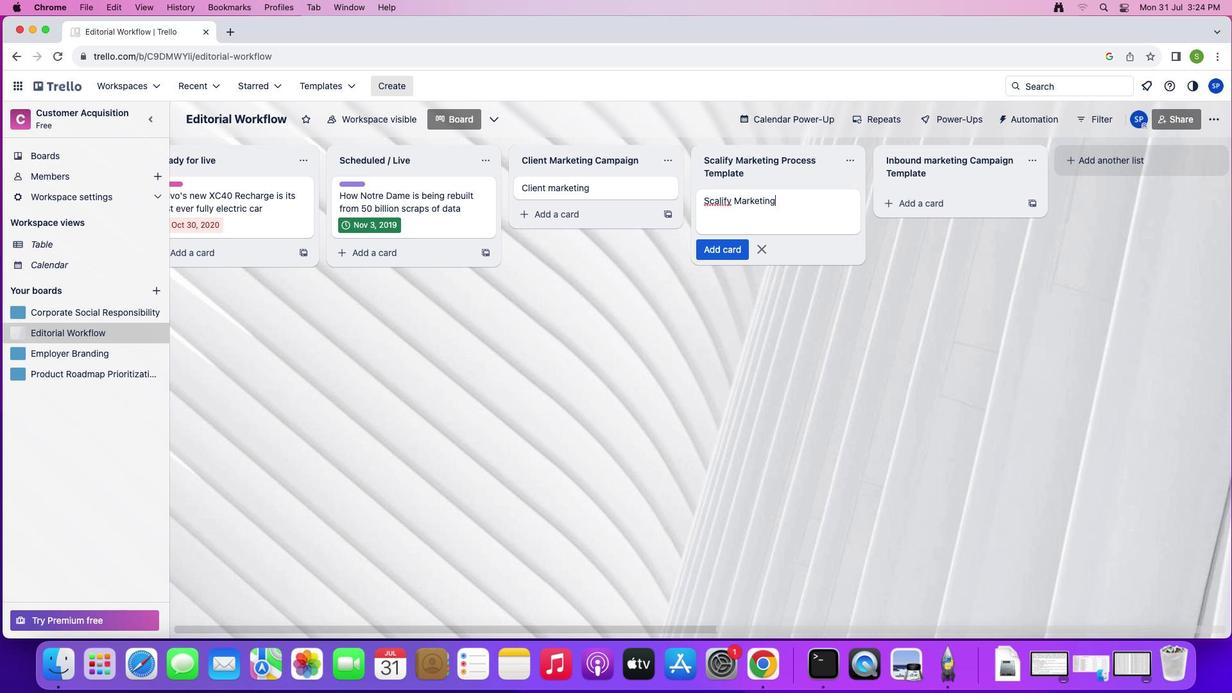 
Action: Mouse moved to (786, 196)
Screenshot: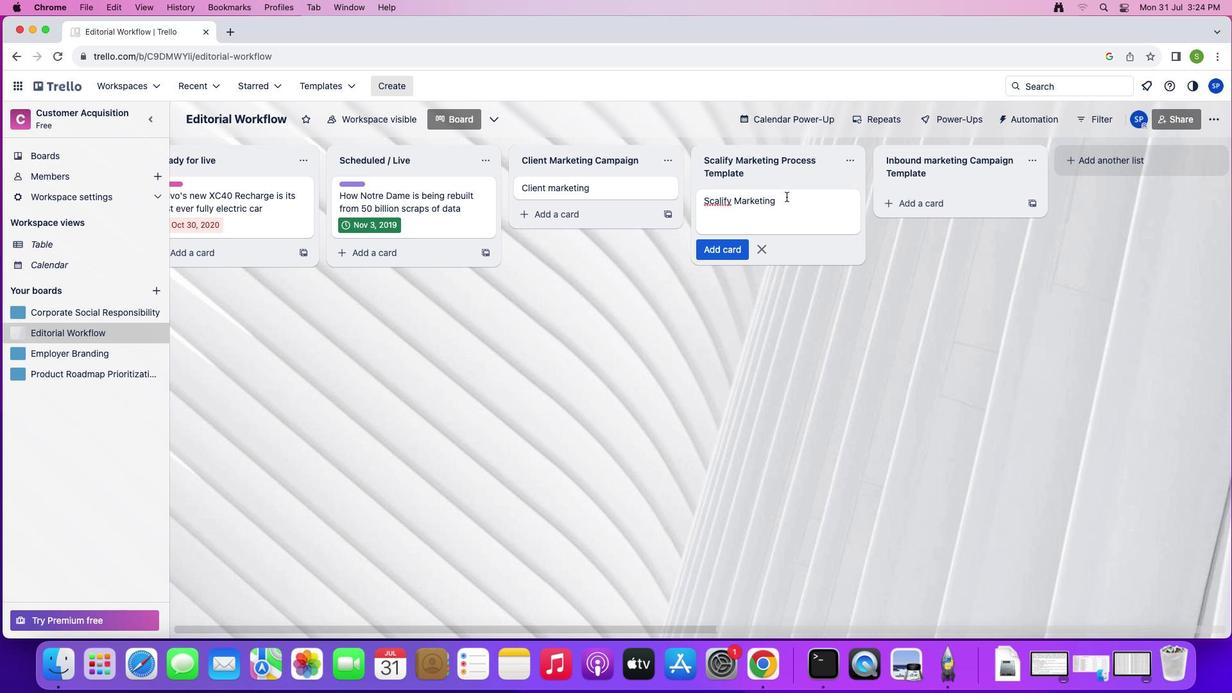 
Action: Key pressed Key.enter
Screenshot: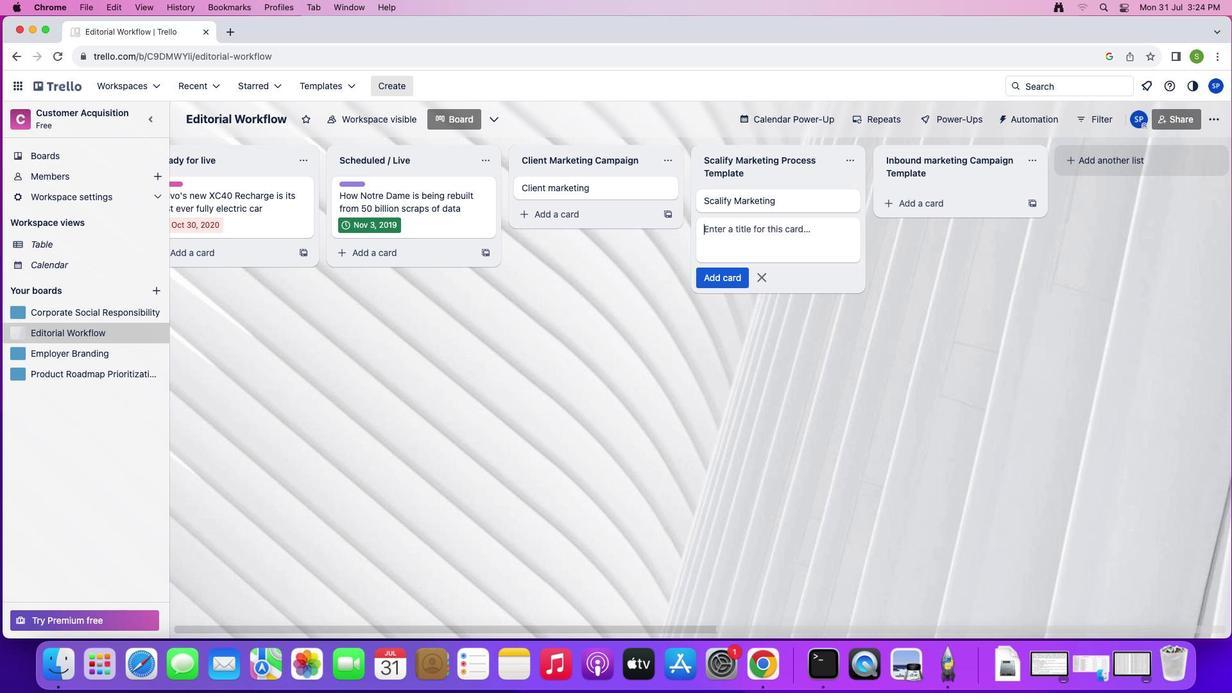 
Action: Mouse moved to (919, 198)
Screenshot: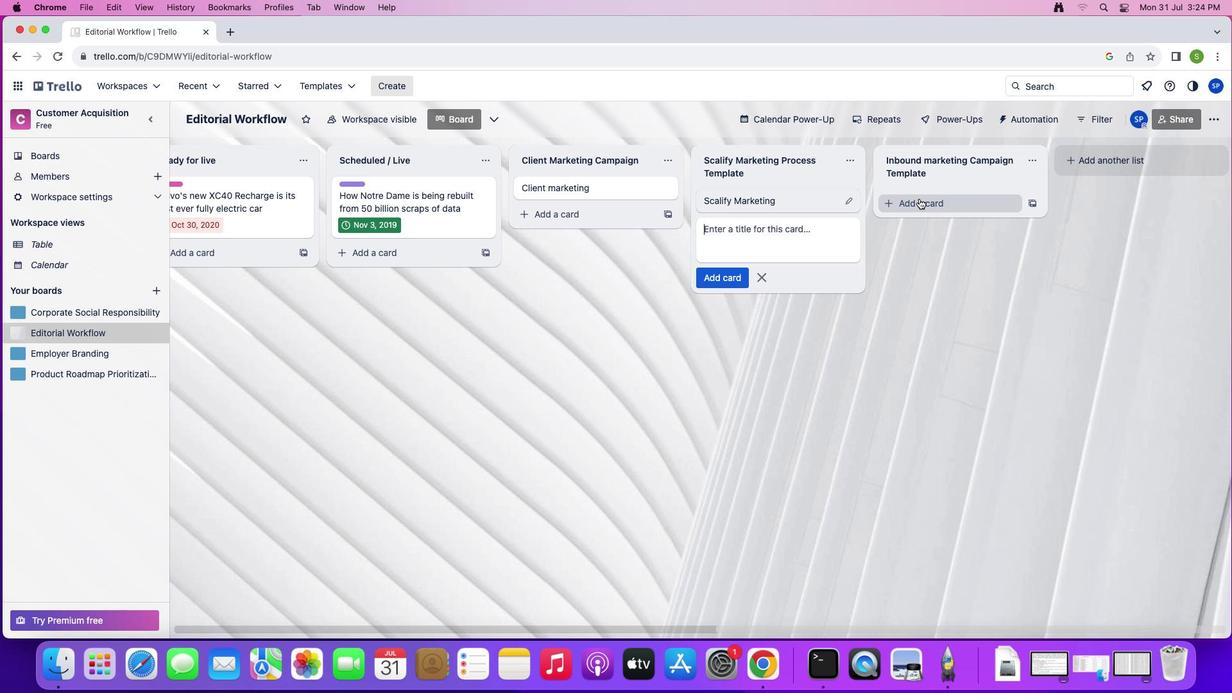 
Action: Mouse pressed left at (919, 198)
Screenshot: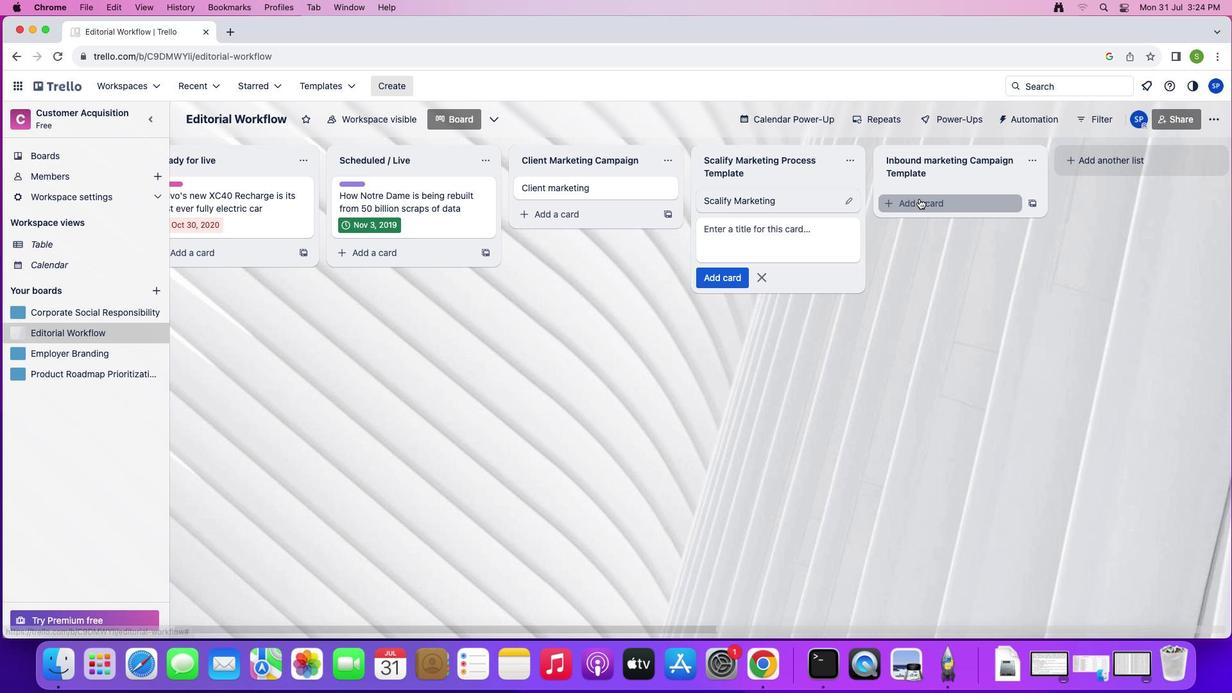 
Action: Mouse moved to (918, 206)
Screenshot: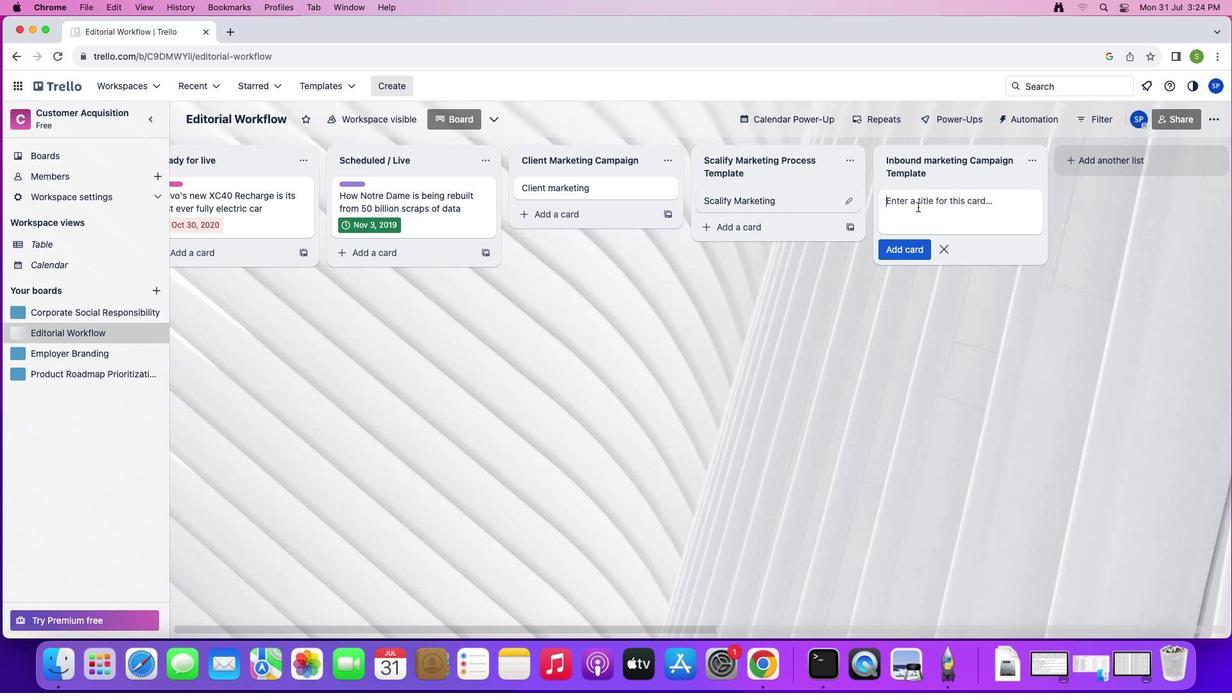 
Action: Key pressed Key.shift'i''n''b''o''u''n''d'Key.spaceKey.shift'm''a''r''k''e''t''i''n''g'Key.enter
Screenshot: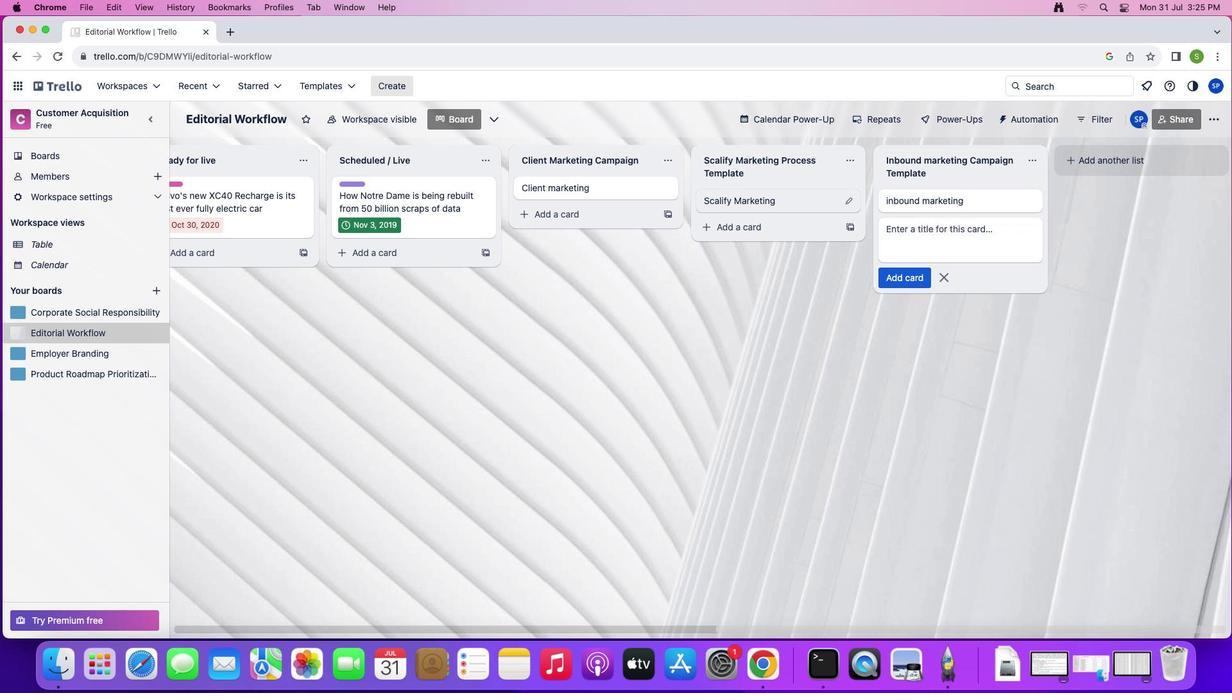 
Action: Mouse moved to (576, 190)
Screenshot: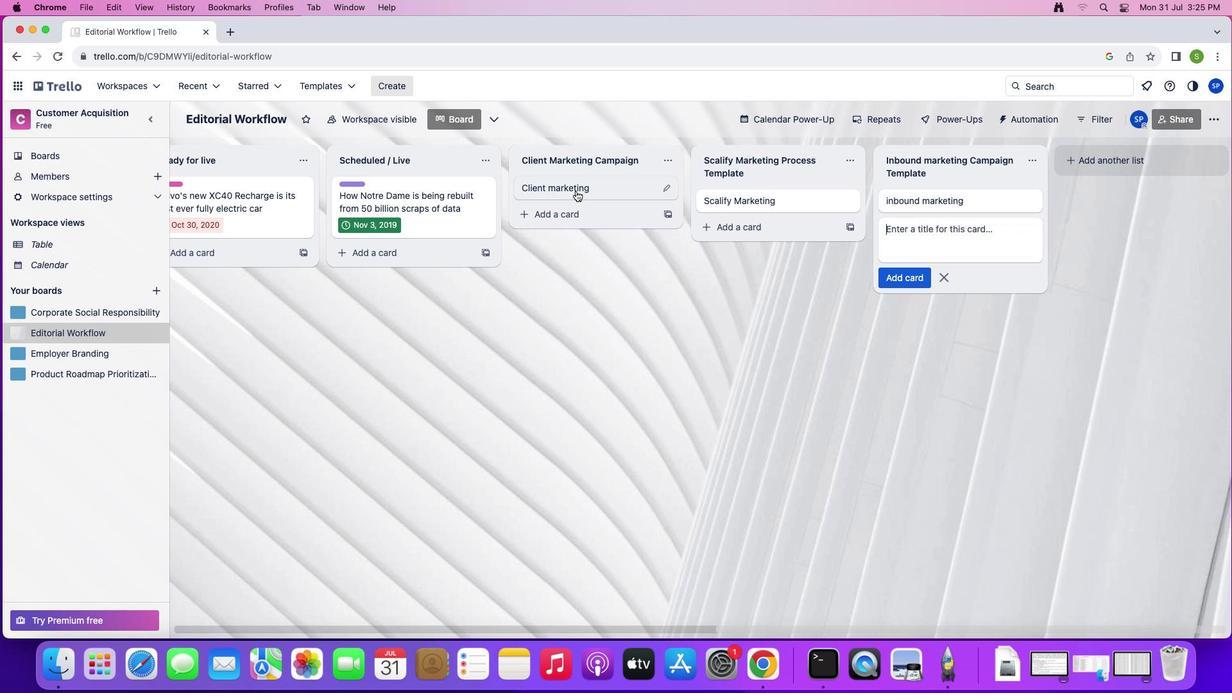 
Action: Mouse pressed left at (576, 190)
Screenshot: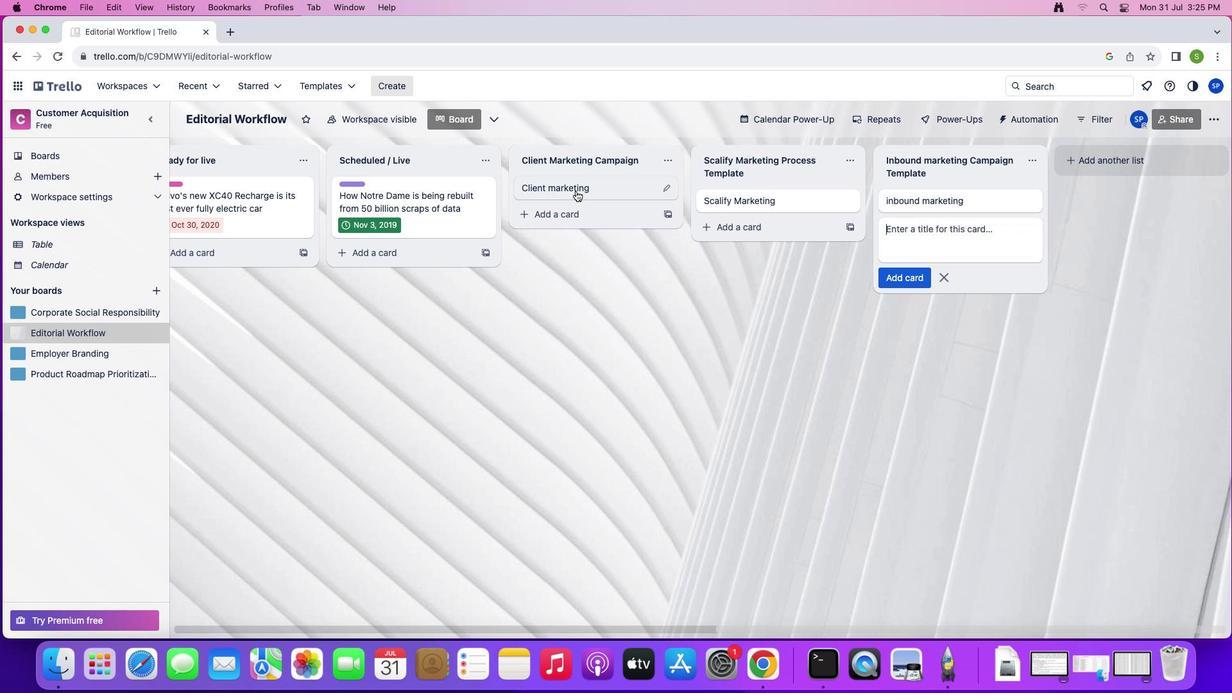 
Action: Mouse moved to (768, 187)
Screenshot: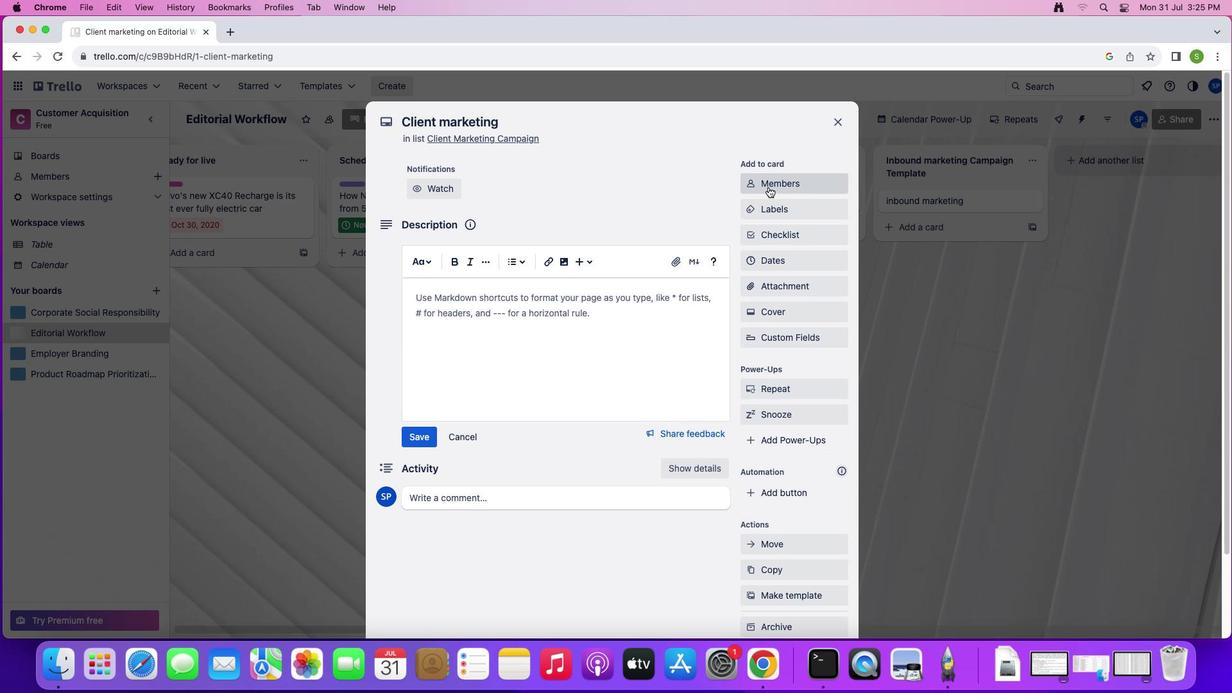 
Action: Mouse pressed left at (768, 187)
Screenshot: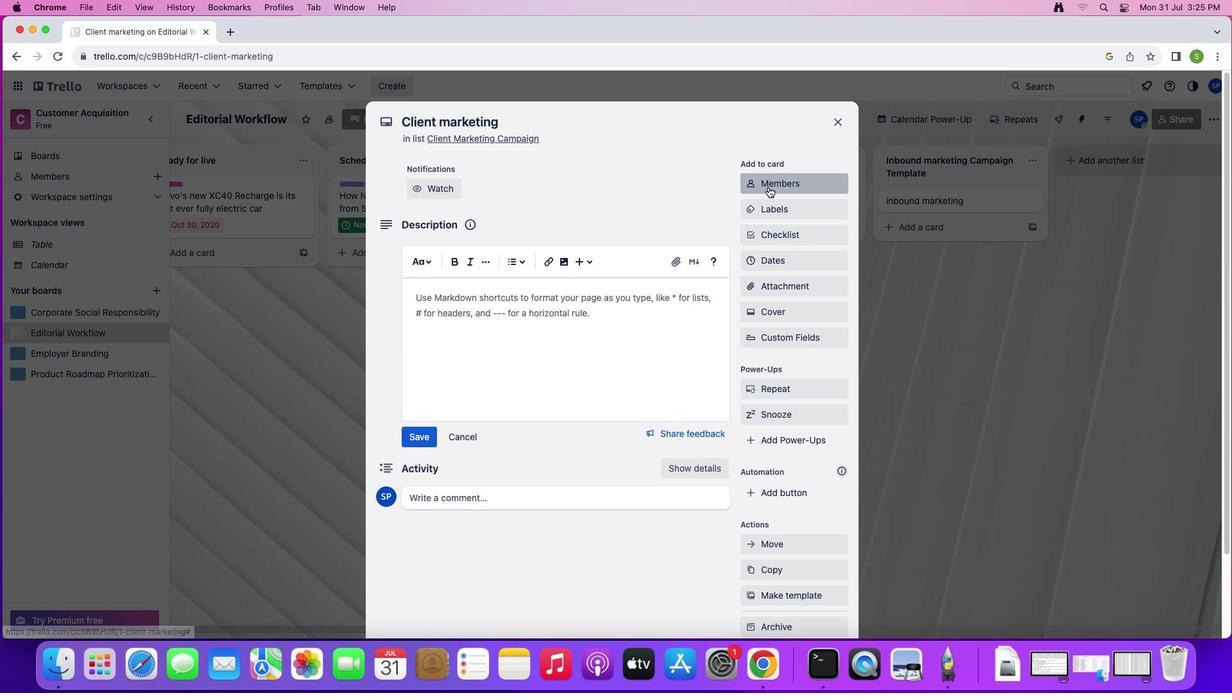 
Action: Mouse moved to (770, 235)
Screenshot: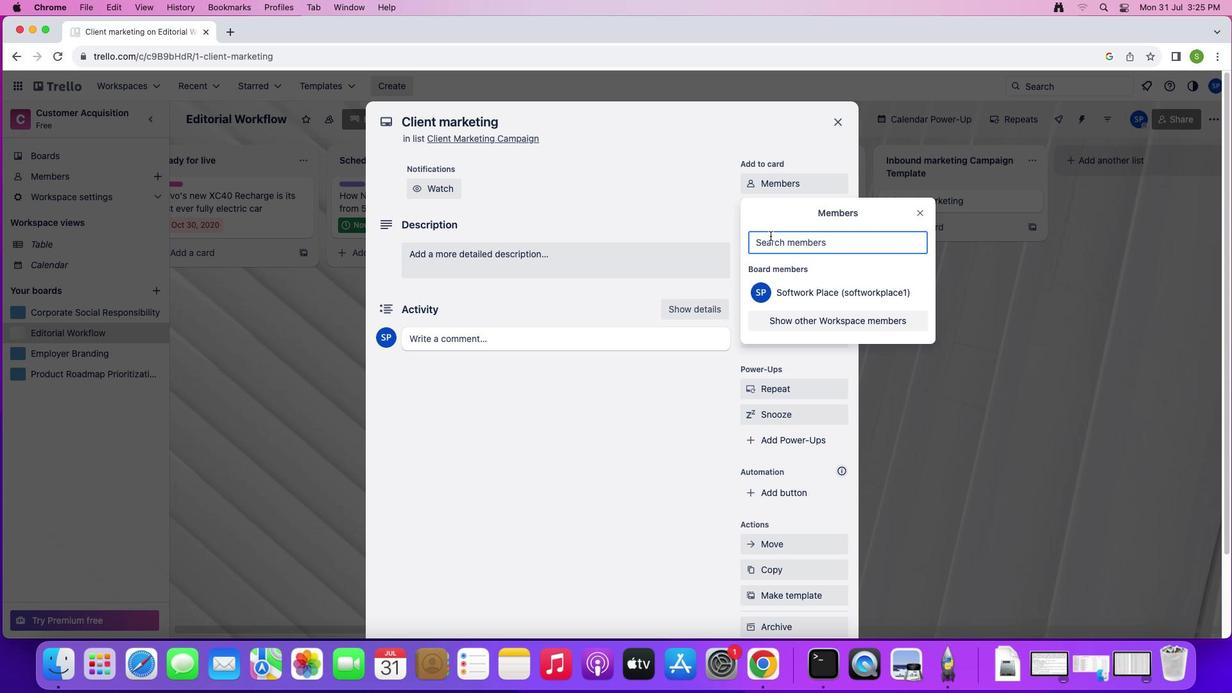 
Action: Mouse pressed left at (770, 235)
Screenshot: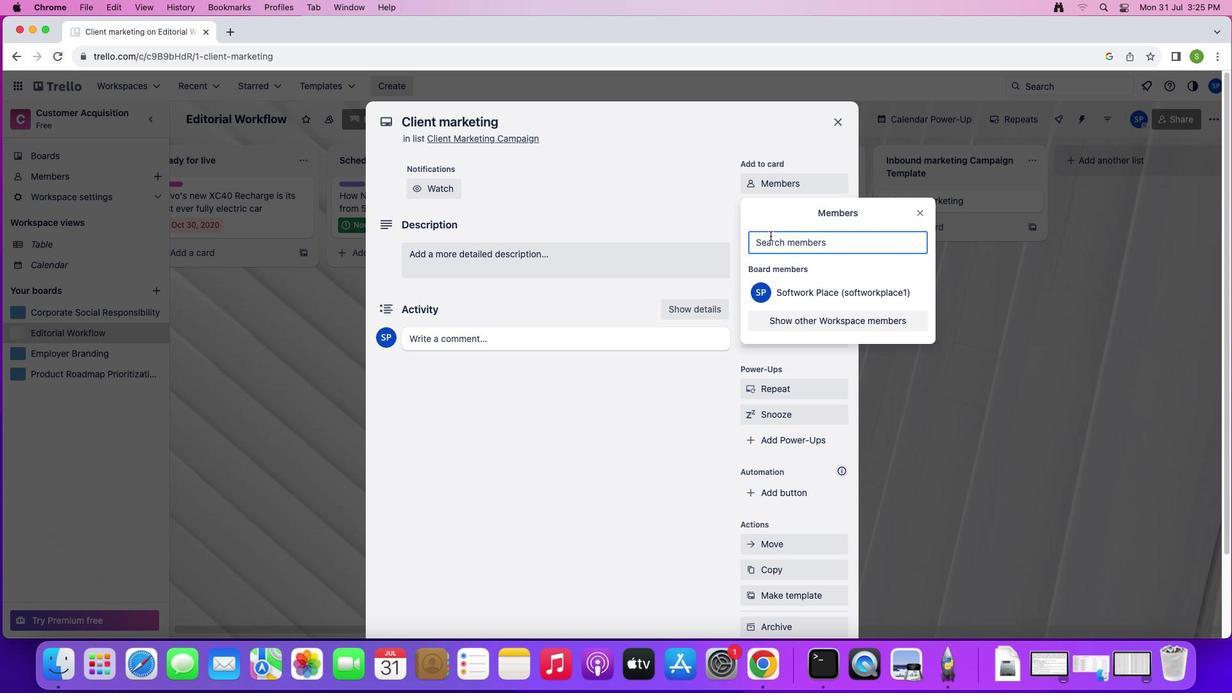 
Action: Key pressed 's''o''f''t''a''g''e''.''2'Key.shift'@''s''o''f''t''a''g''e''.''n''e''t'
Screenshot: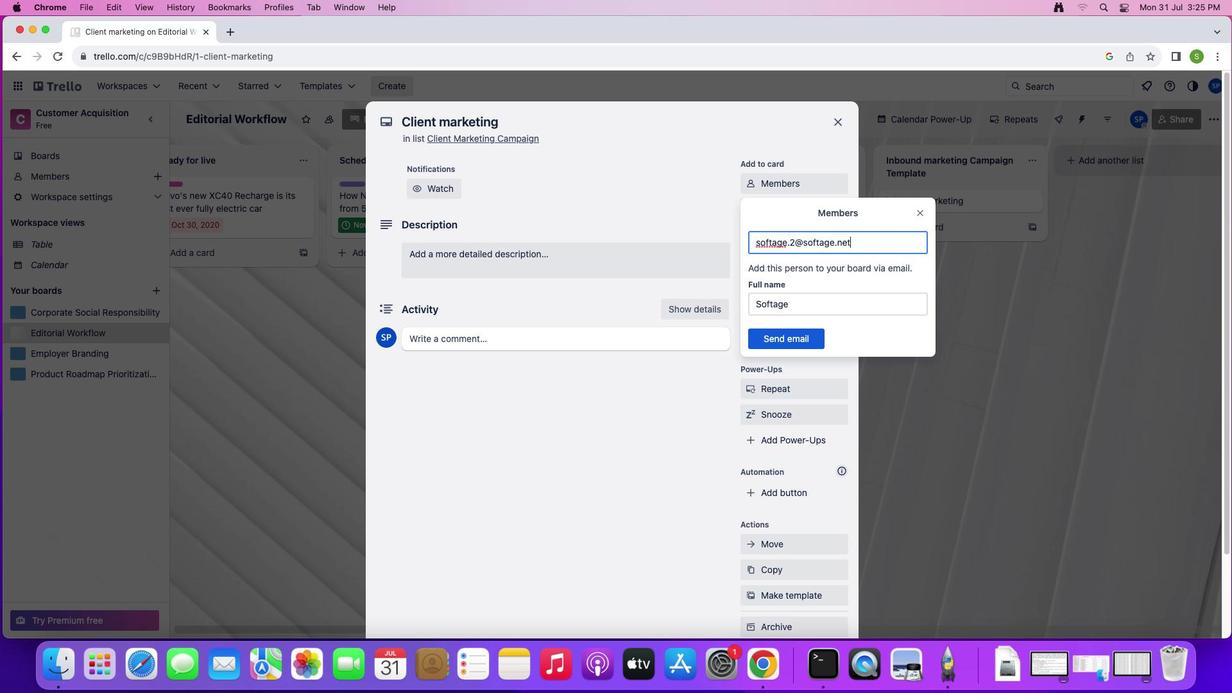 
Action: Mouse moved to (775, 335)
Screenshot: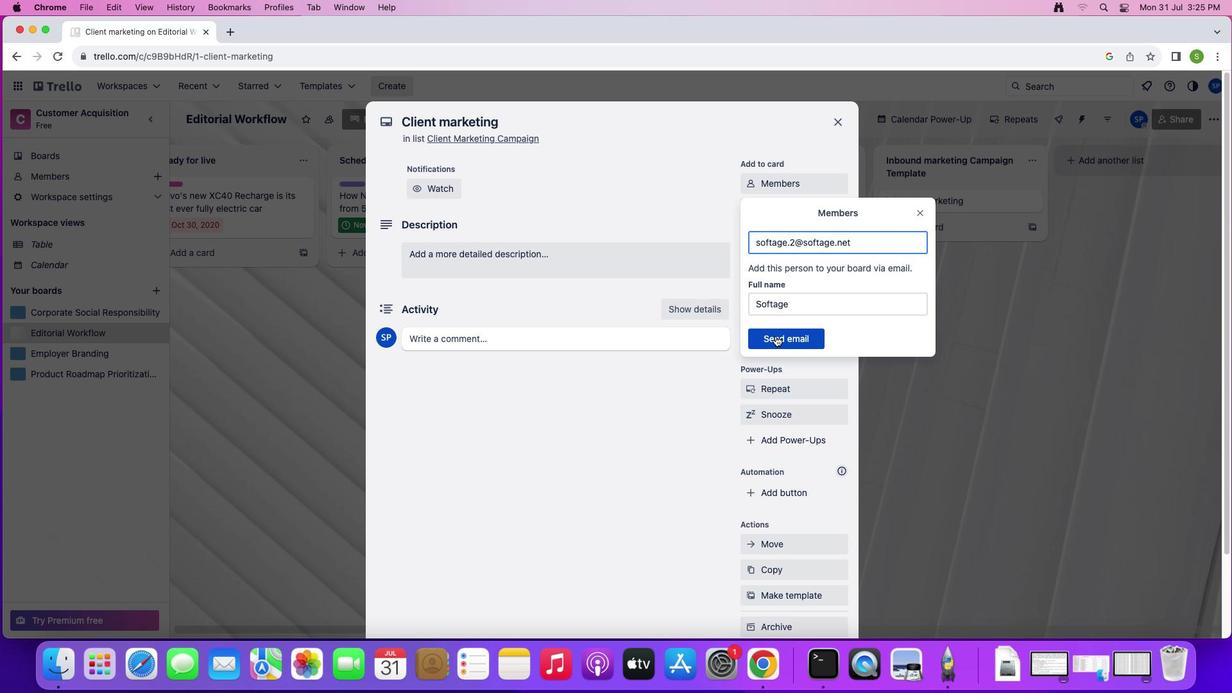 
Action: Mouse pressed left at (775, 335)
Screenshot: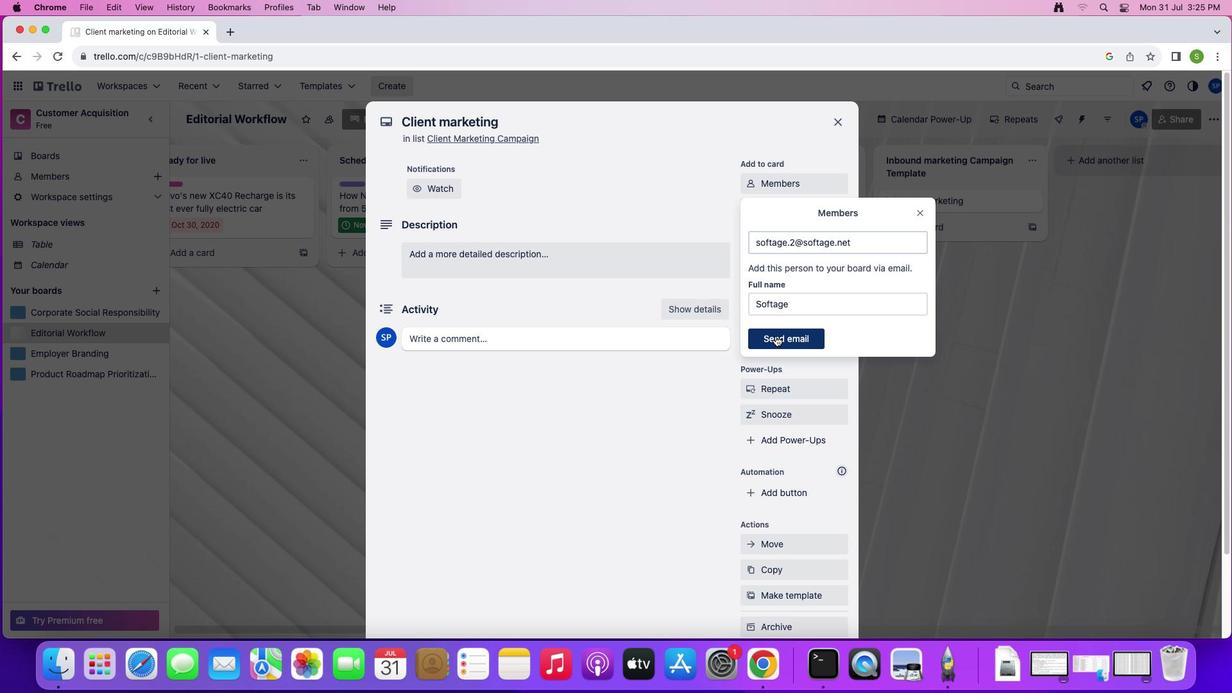 
Action: Mouse moved to (782, 258)
Screenshot: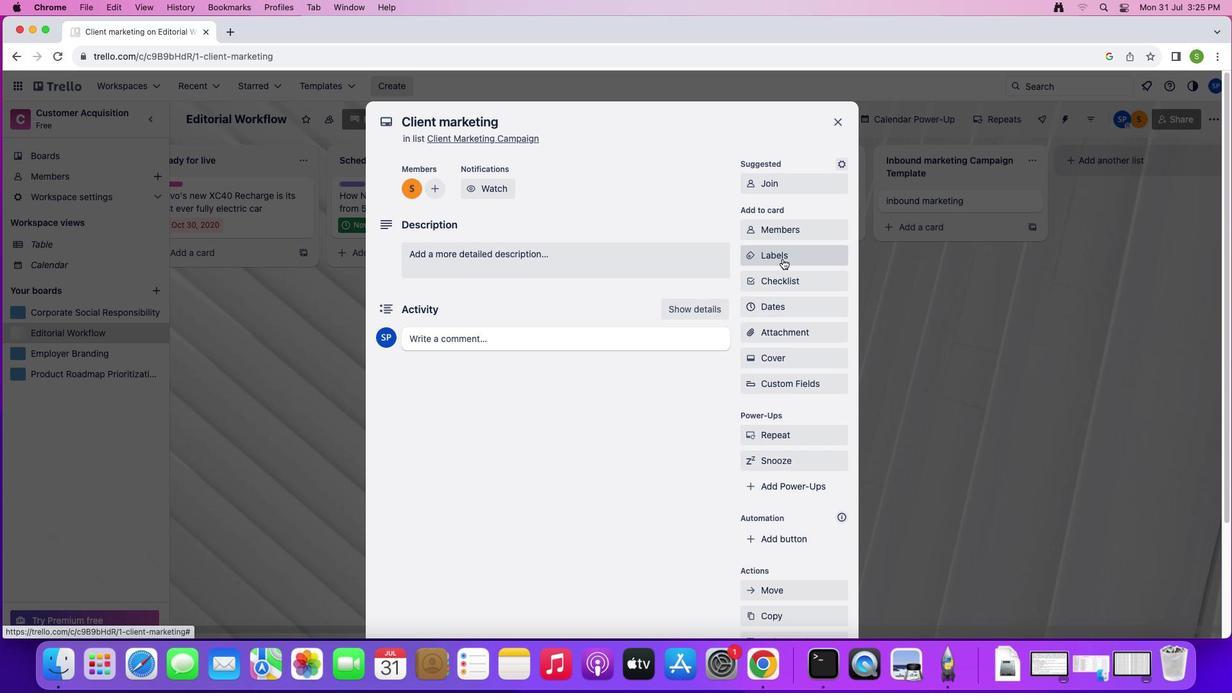 
Action: Mouse pressed left at (782, 258)
Screenshot: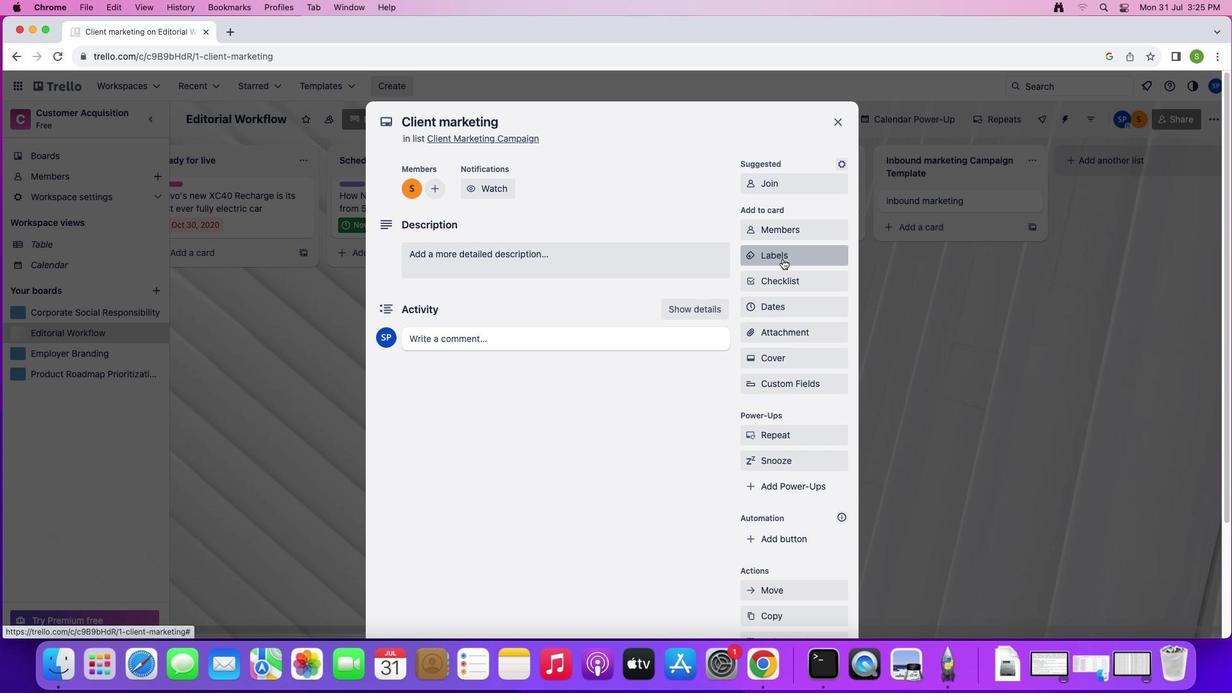
Action: Mouse moved to (827, 496)
Screenshot: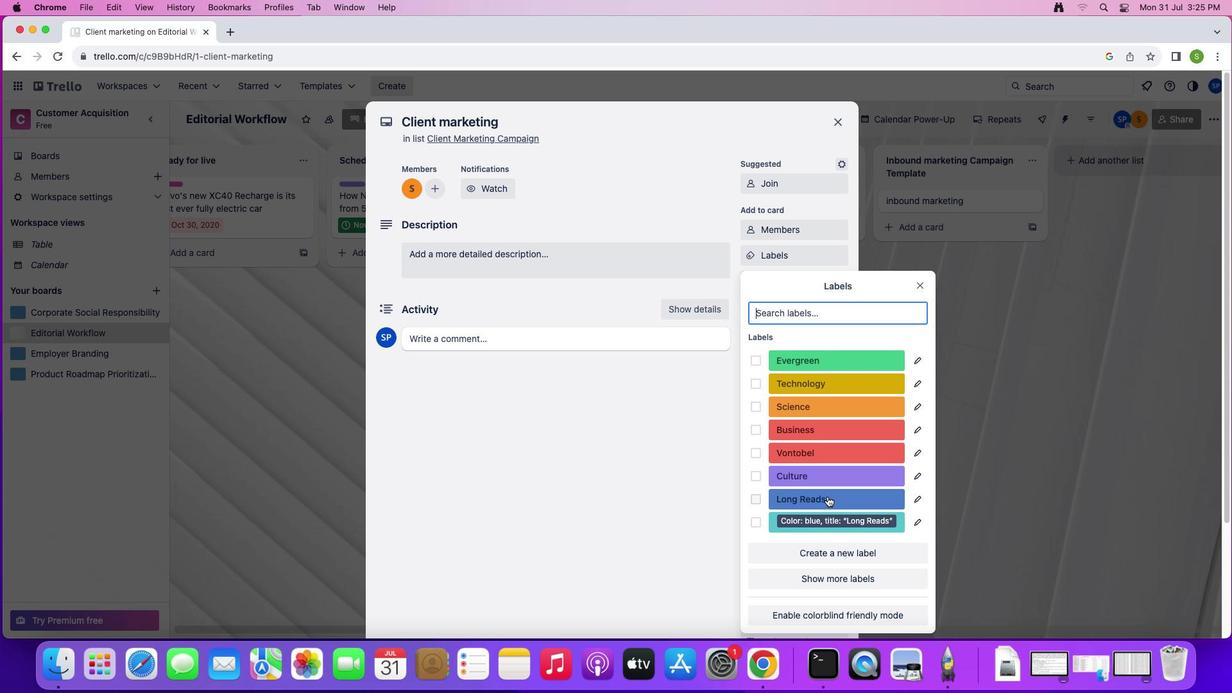 
Action: Mouse pressed left at (827, 496)
Screenshot: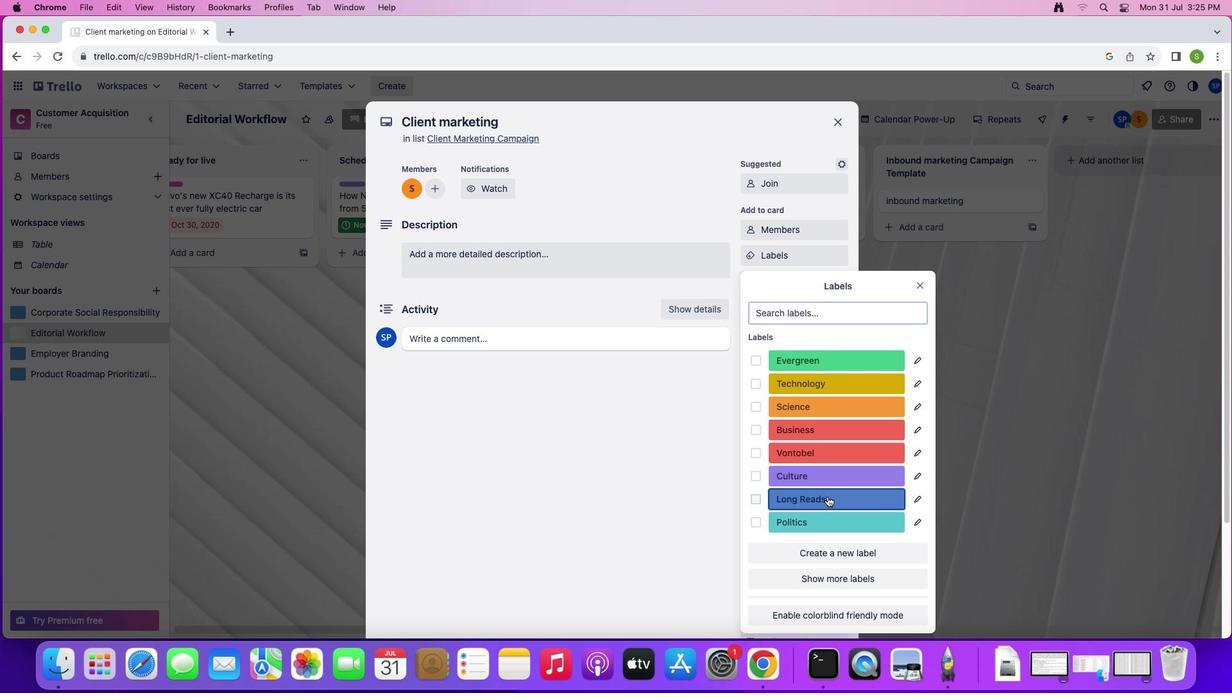 
Action: Mouse moved to (928, 290)
Screenshot: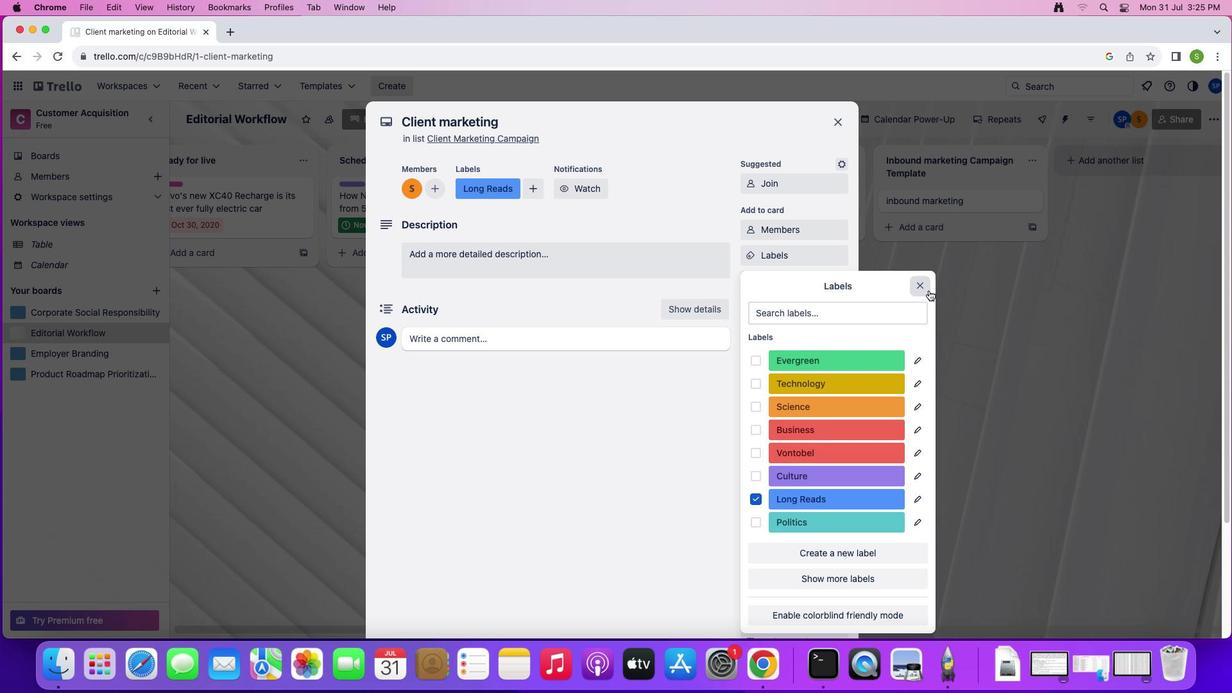 
Action: Mouse pressed left at (928, 290)
Screenshot: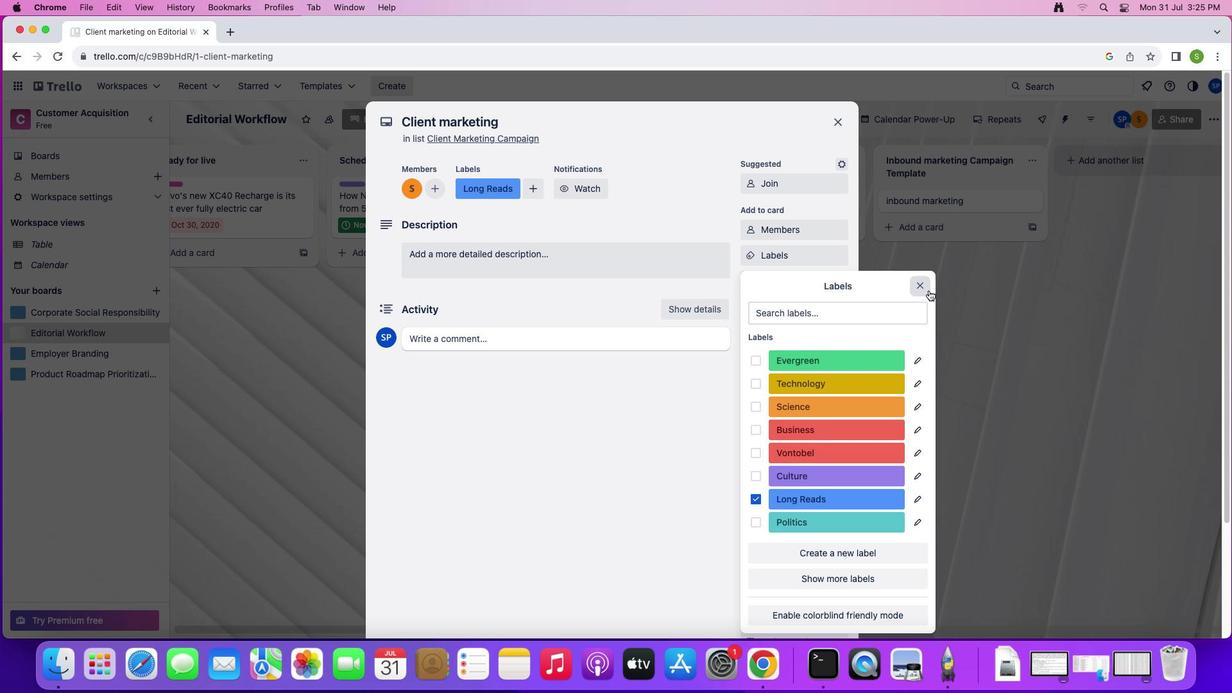 
Action: Mouse moved to (788, 279)
Screenshot: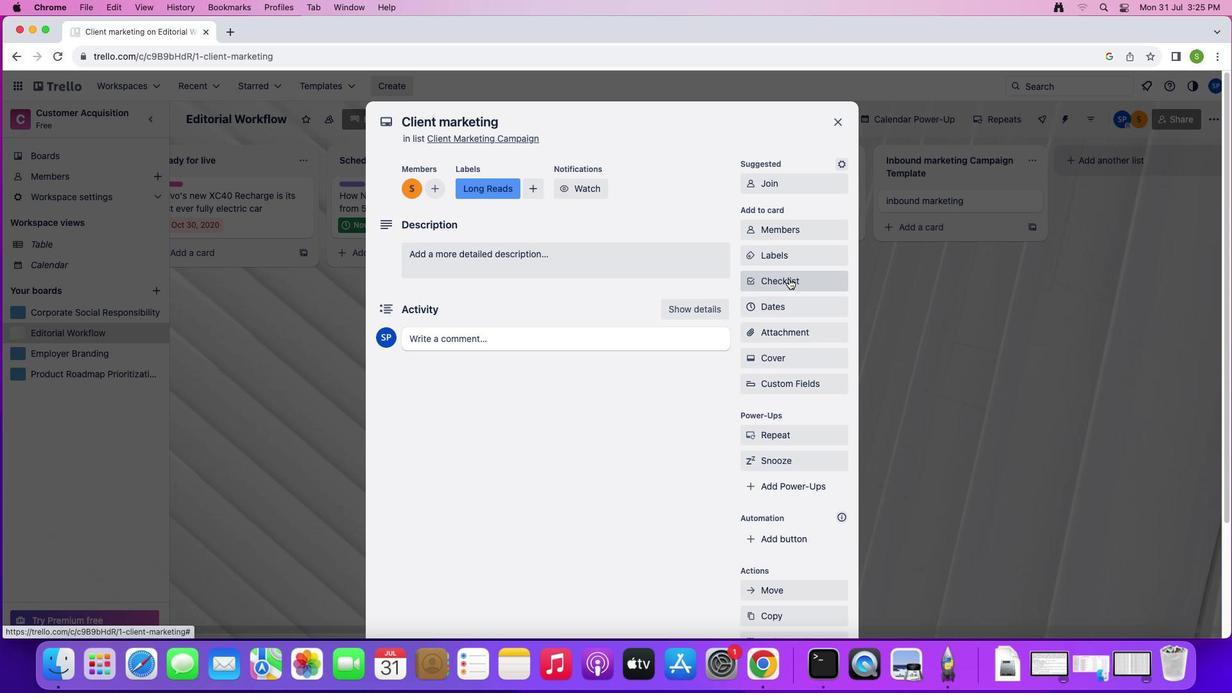
Action: Mouse pressed left at (788, 279)
Screenshot: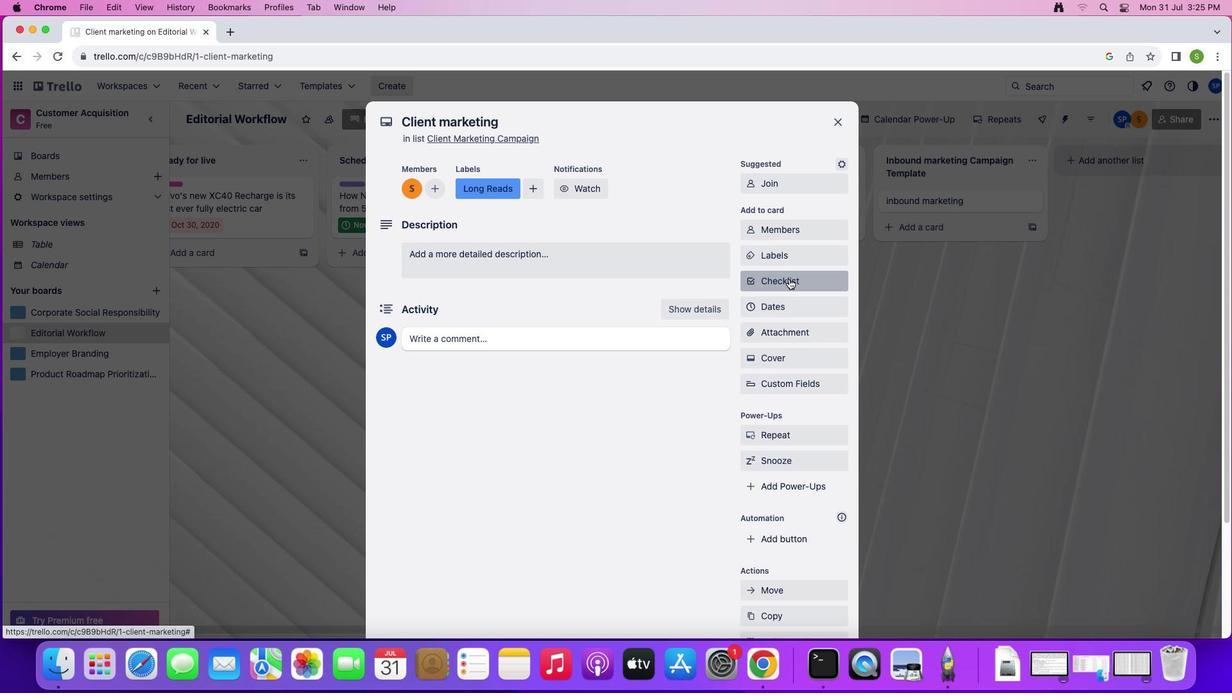 
Action: Mouse moved to (804, 379)
Screenshot: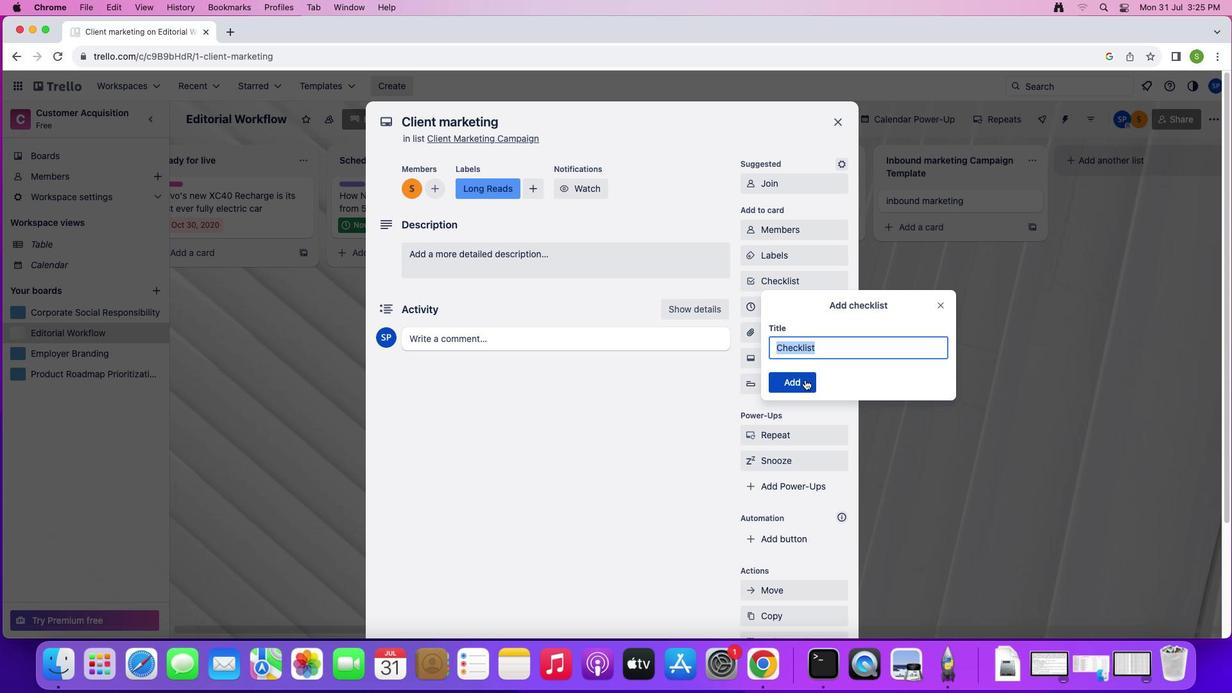 
Action: Mouse pressed left at (804, 379)
Screenshot: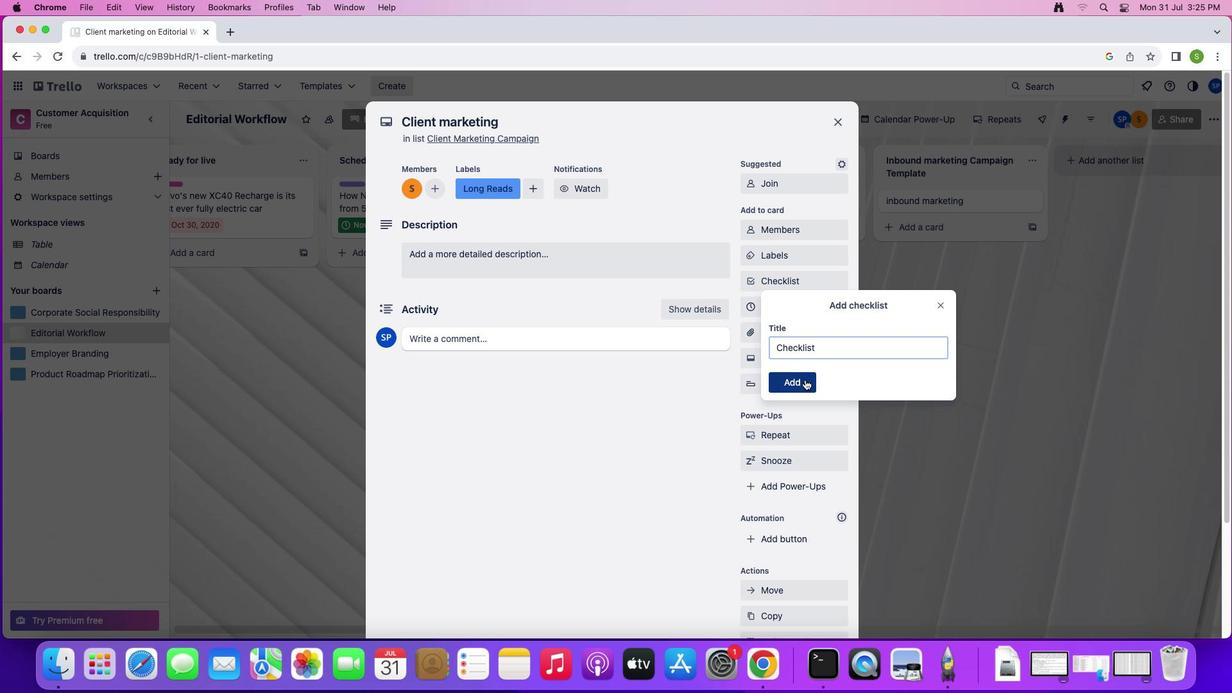 
Action: Mouse moved to (775, 308)
Screenshot: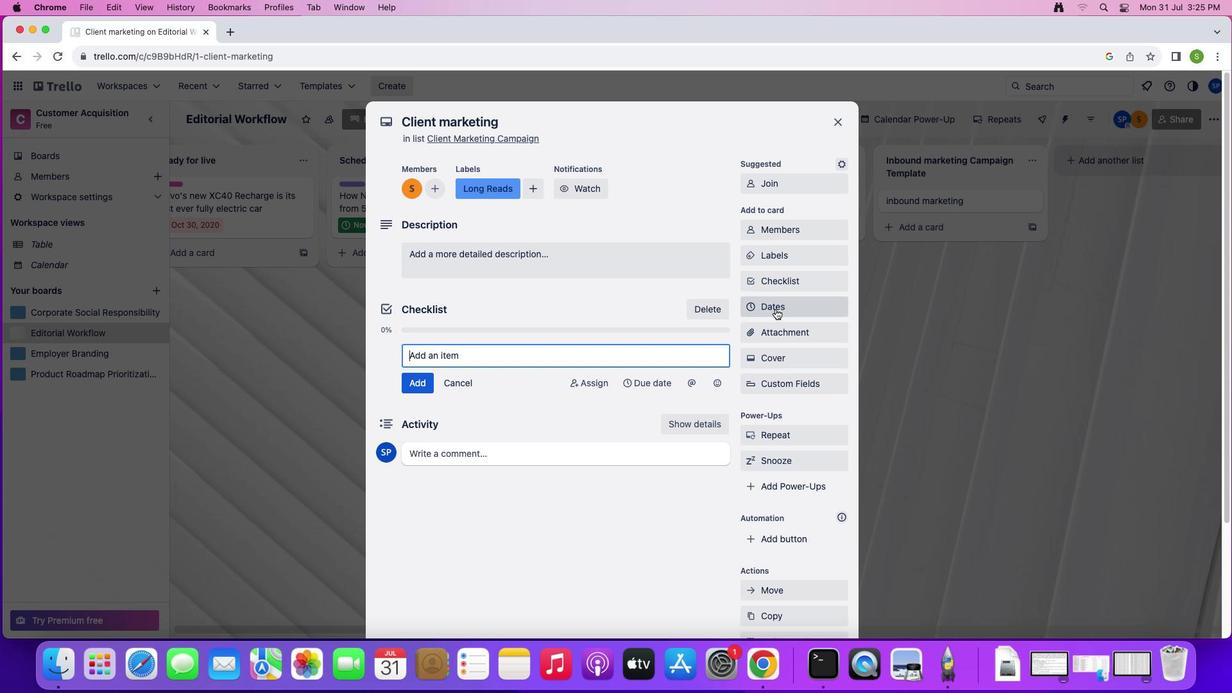 
Action: Mouse pressed left at (775, 308)
Screenshot: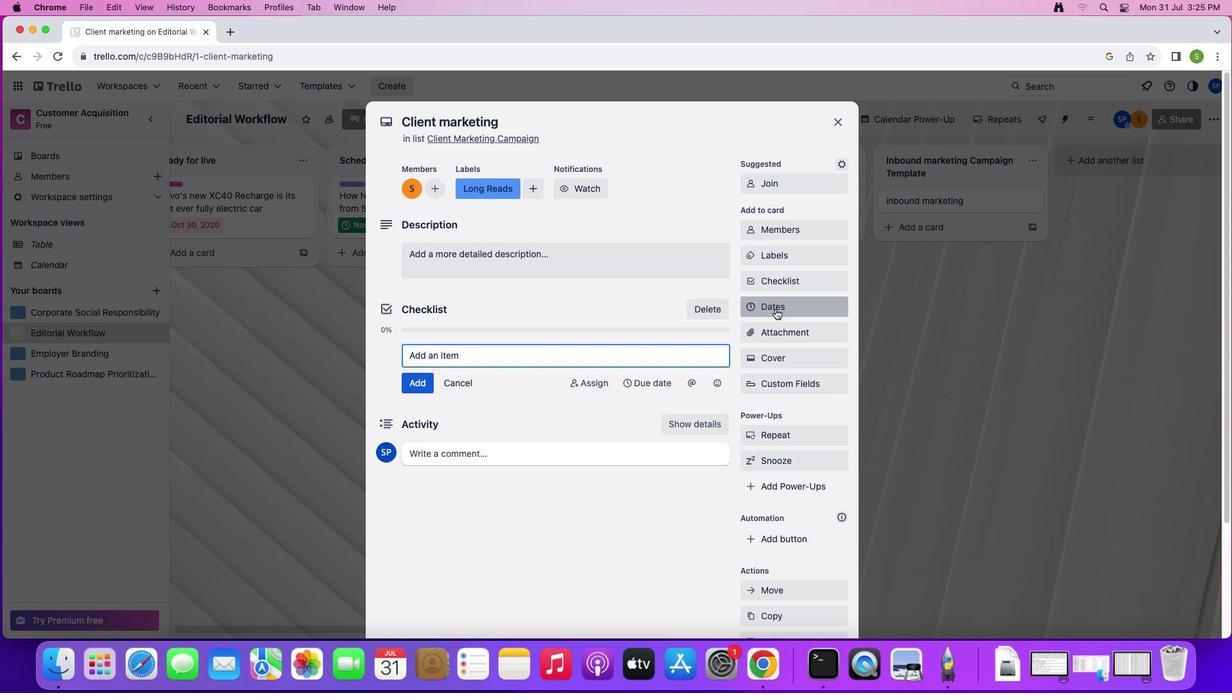 
Action: Mouse moved to (814, 259)
Screenshot: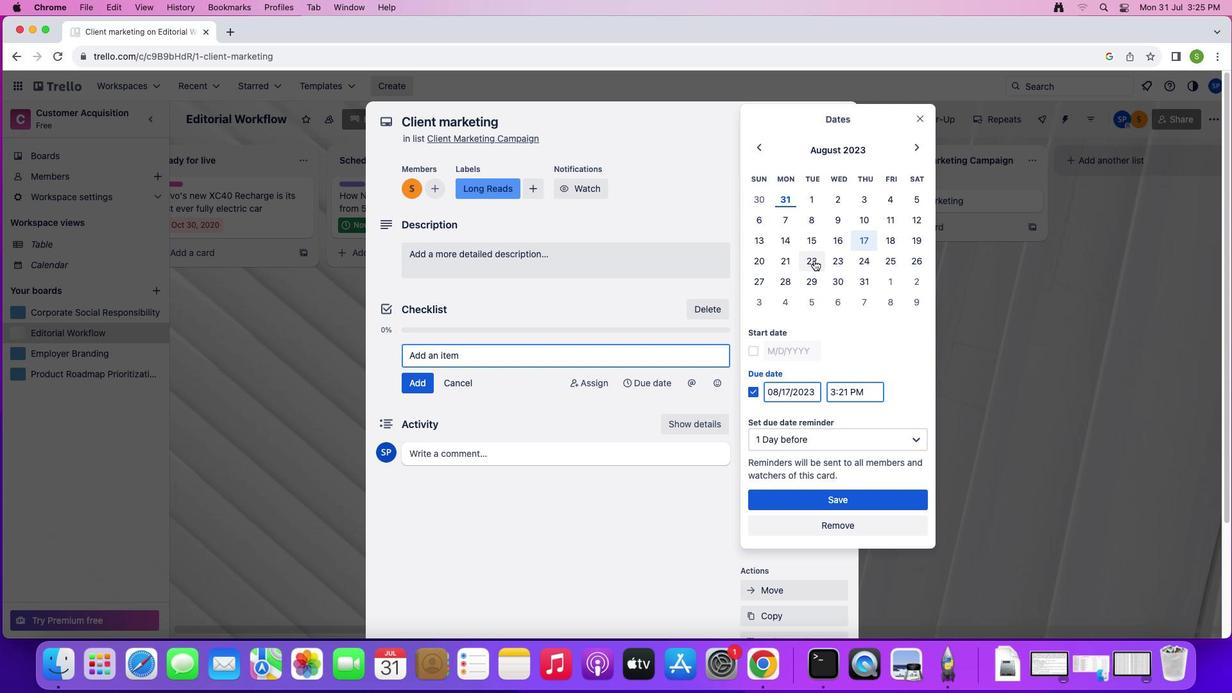 
Action: Mouse pressed left at (814, 259)
Screenshot: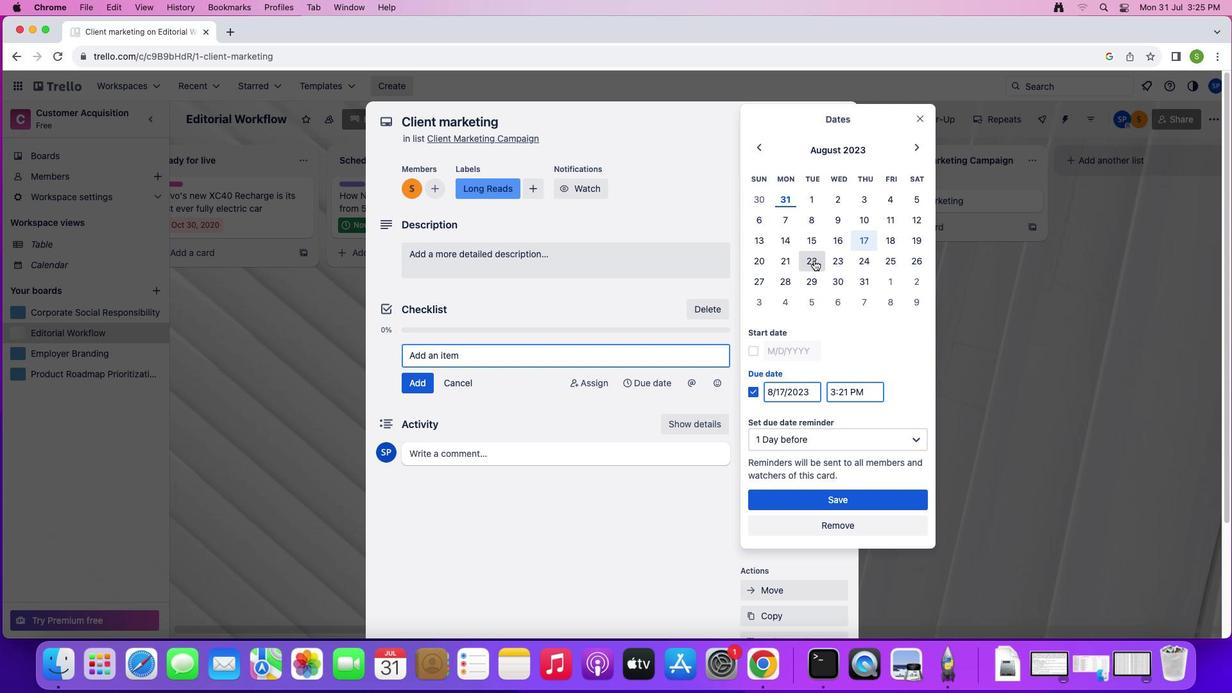 
Action: Mouse moved to (752, 352)
Screenshot: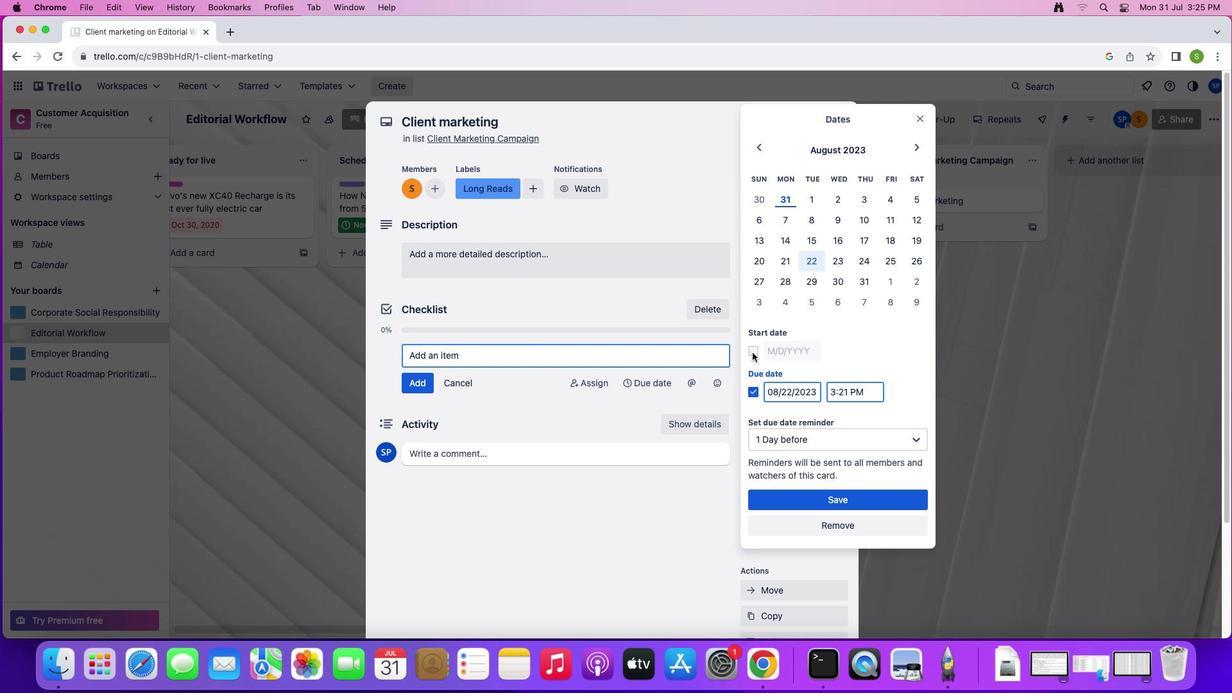 
Action: Mouse pressed left at (752, 352)
Screenshot: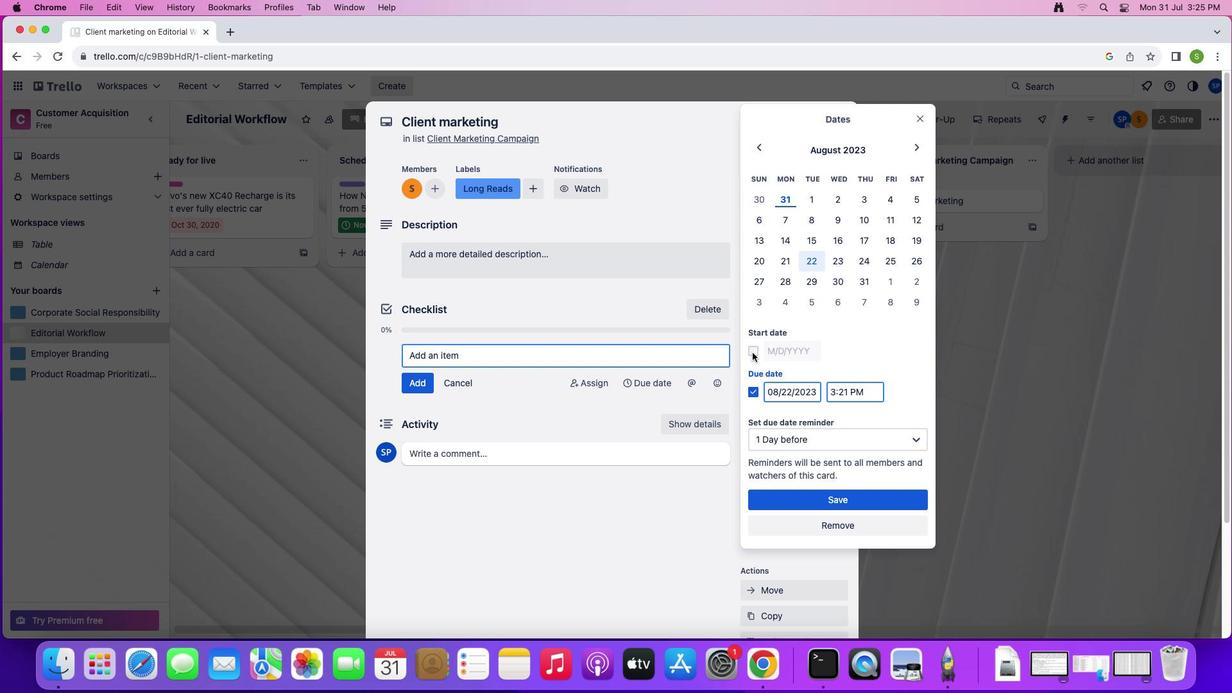 
Action: Mouse moved to (835, 499)
Screenshot: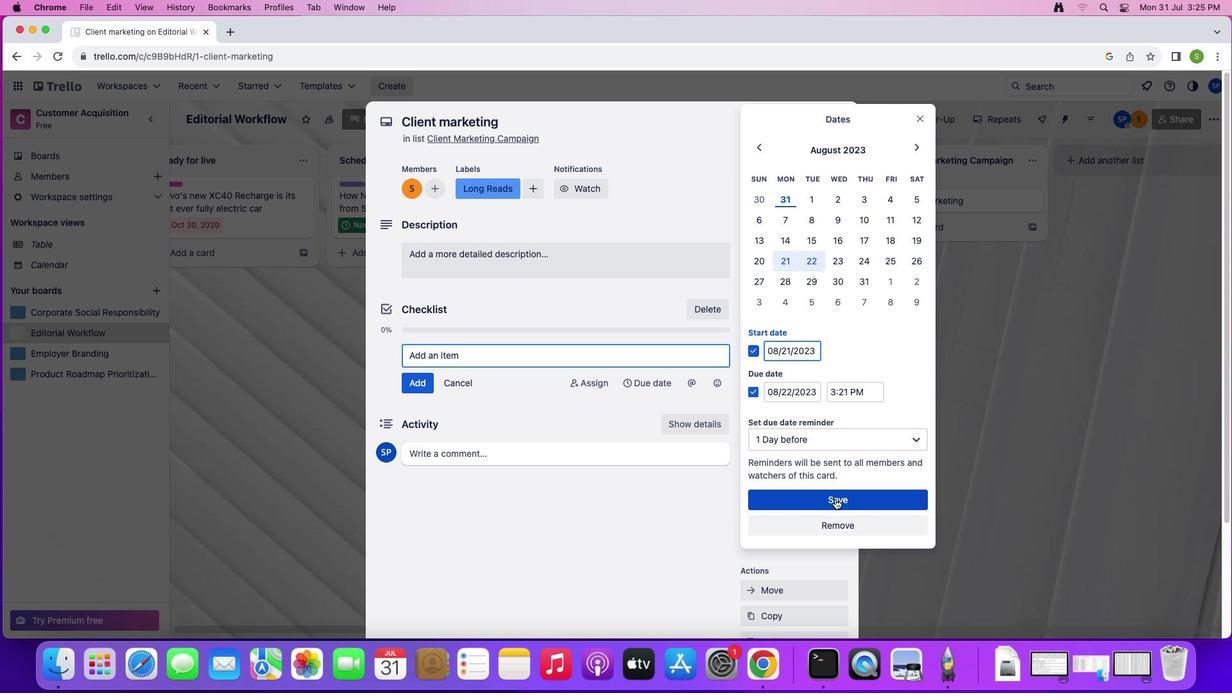 
Action: Mouse pressed left at (835, 499)
Screenshot: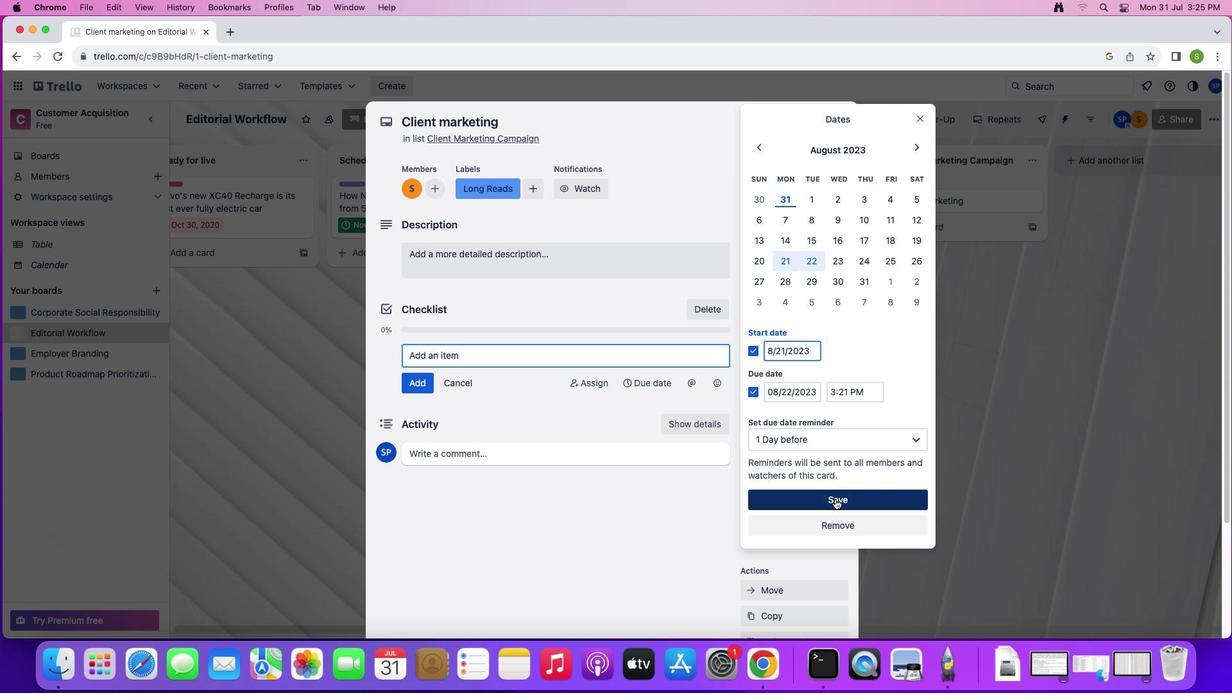 
Action: Mouse moved to (766, 360)
Screenshot: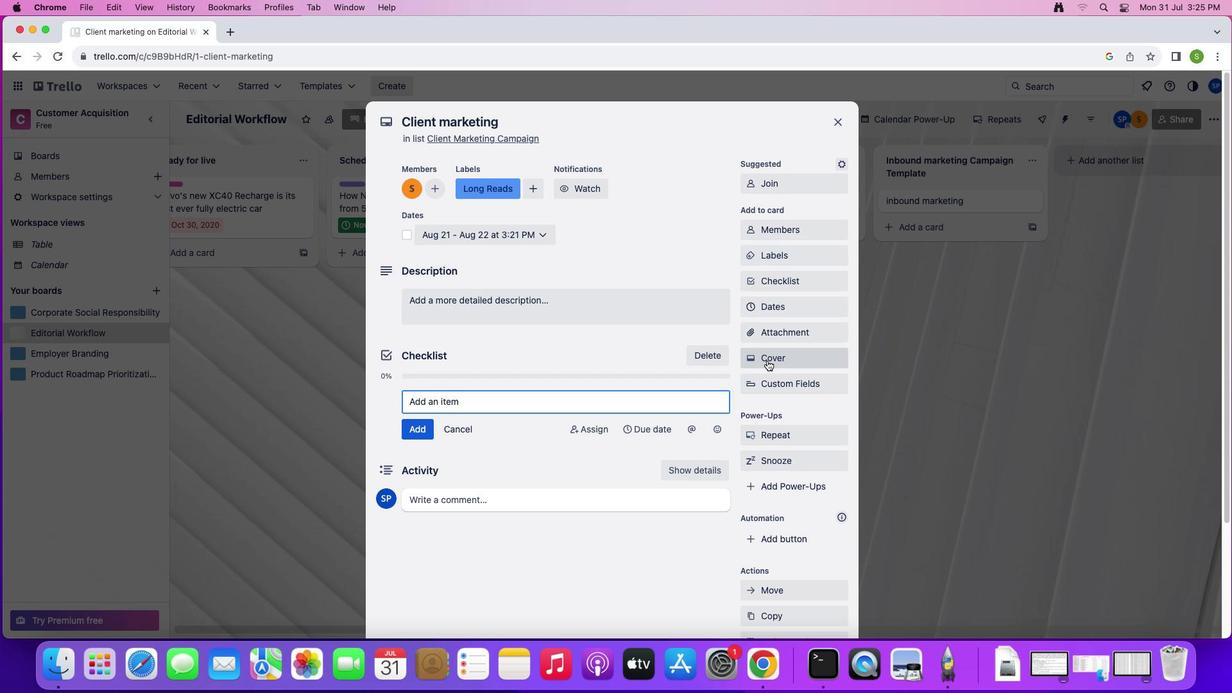 
Action: Mouse pressed left at (766, 360)
Screenshot: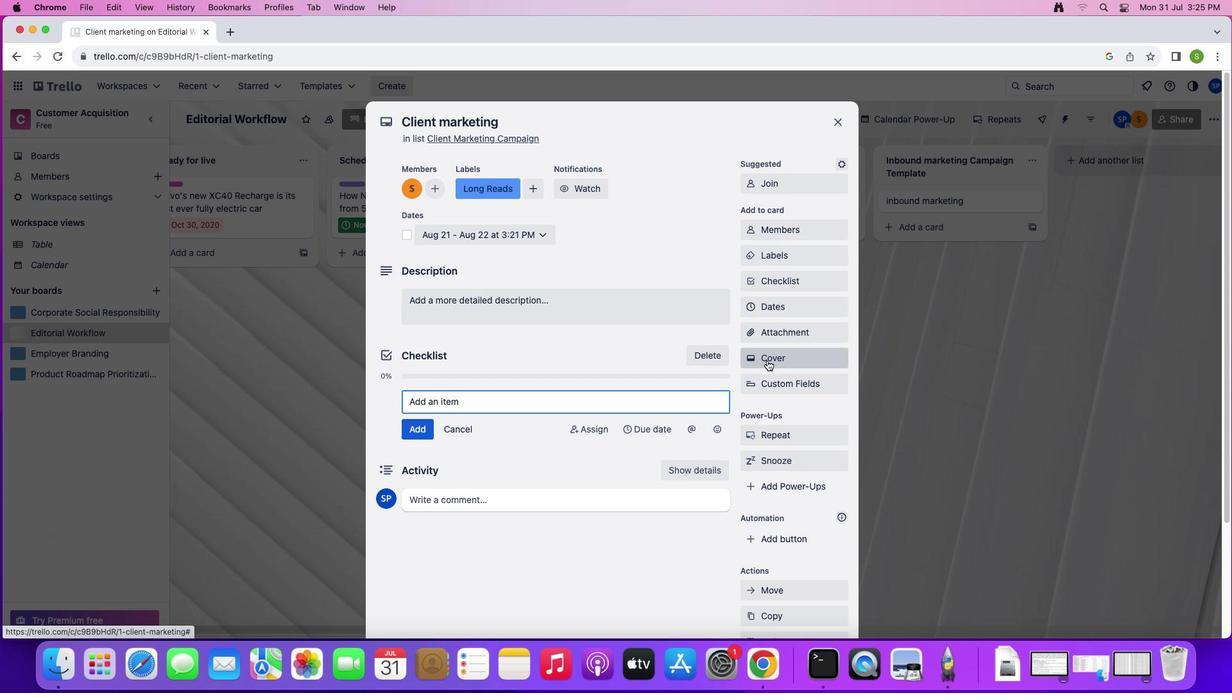 
Action: Mouse moved to (814, 414)
Screenshot: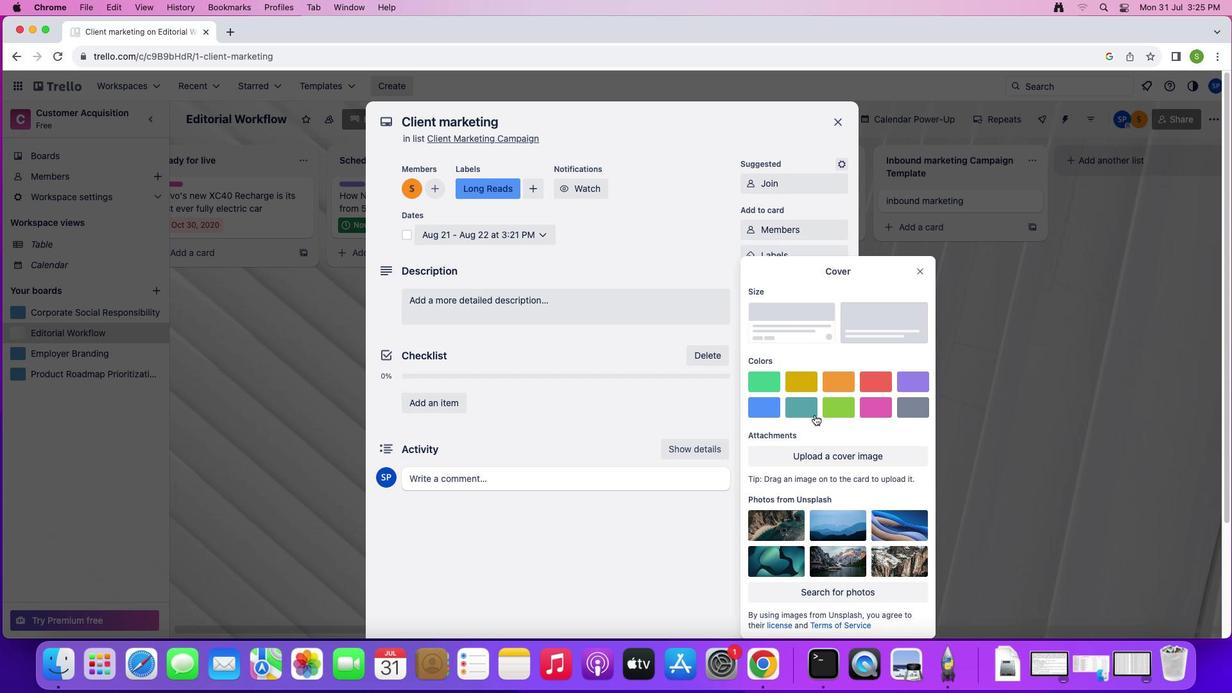 
Action: Mouse pressed left at (814, 414)
Screenshot: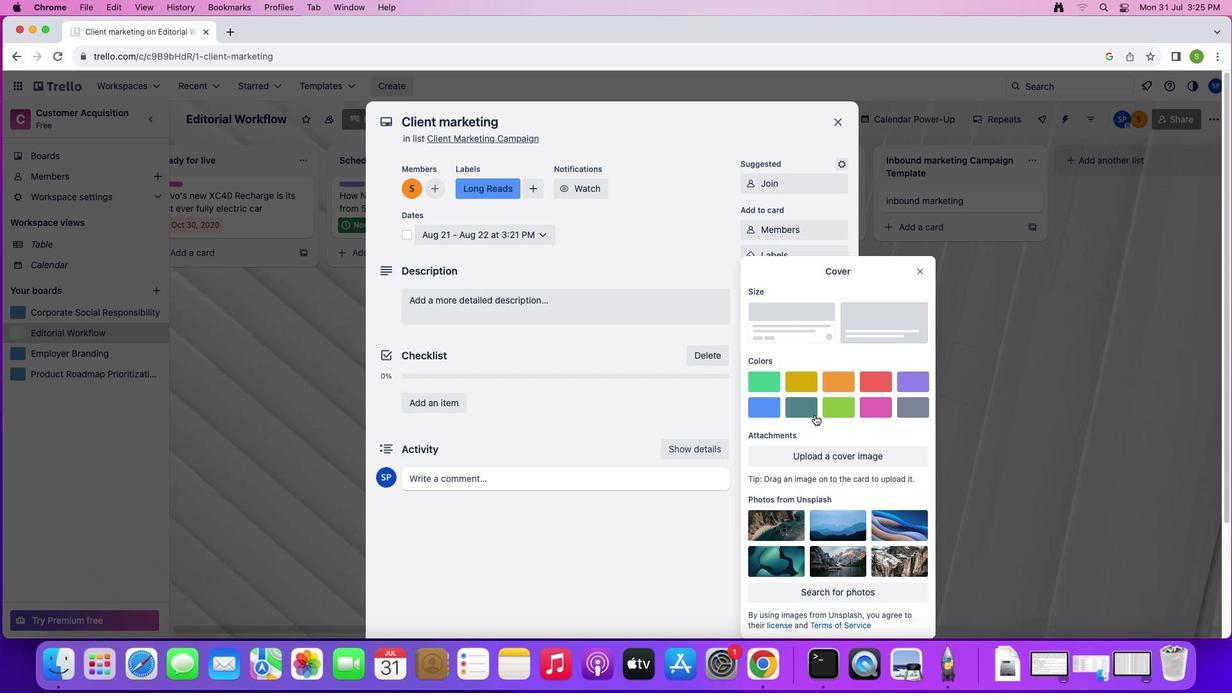 
Action: Mouse moved to (920, 252)
Screenshot: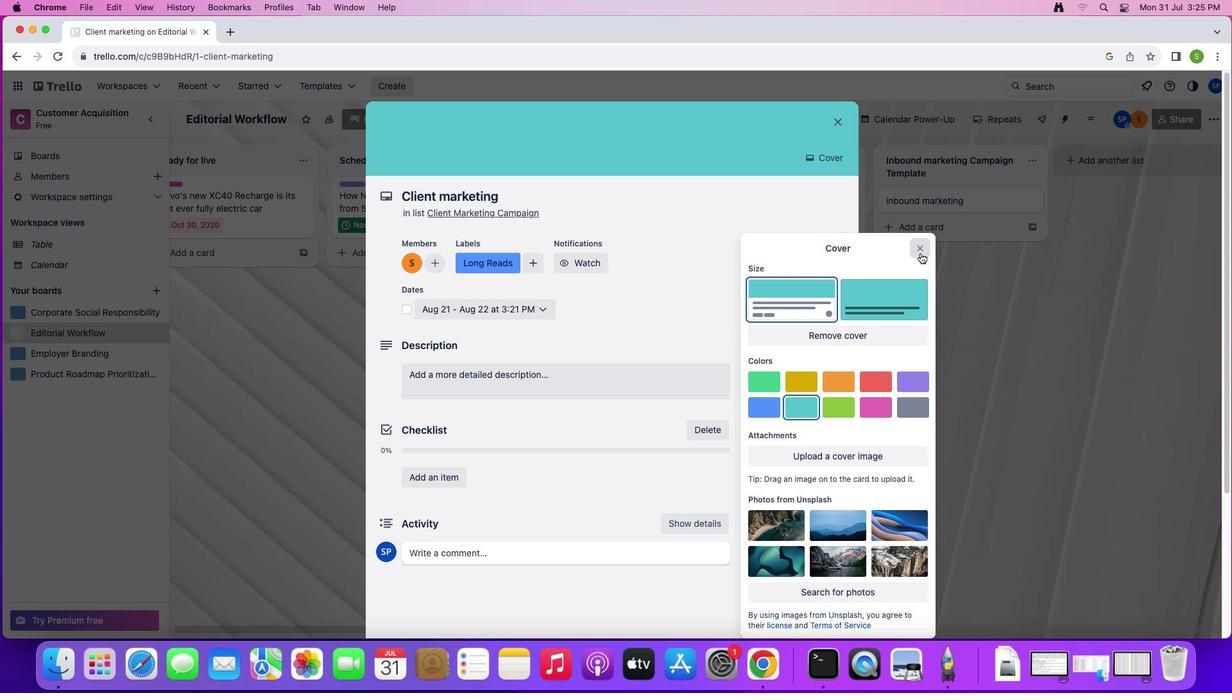 
Action: Mouse pressed left at (920, 252)
Screenshot: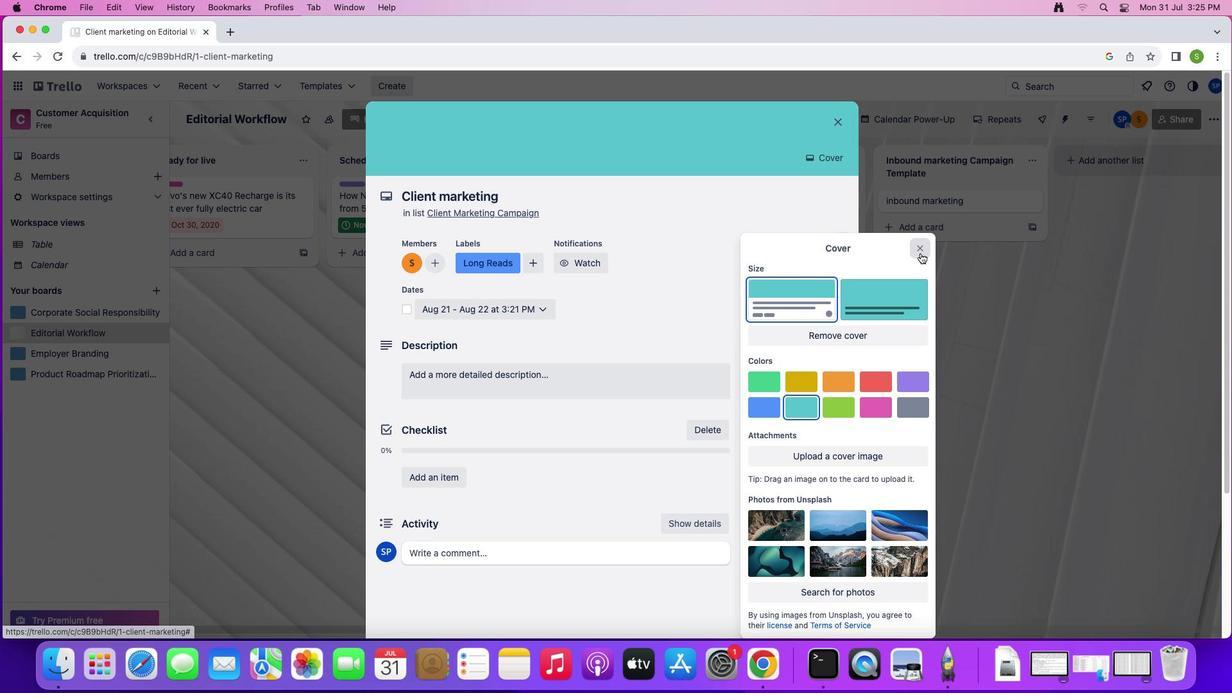 
Action: Mouse moved to (592, 388)
Screenshot: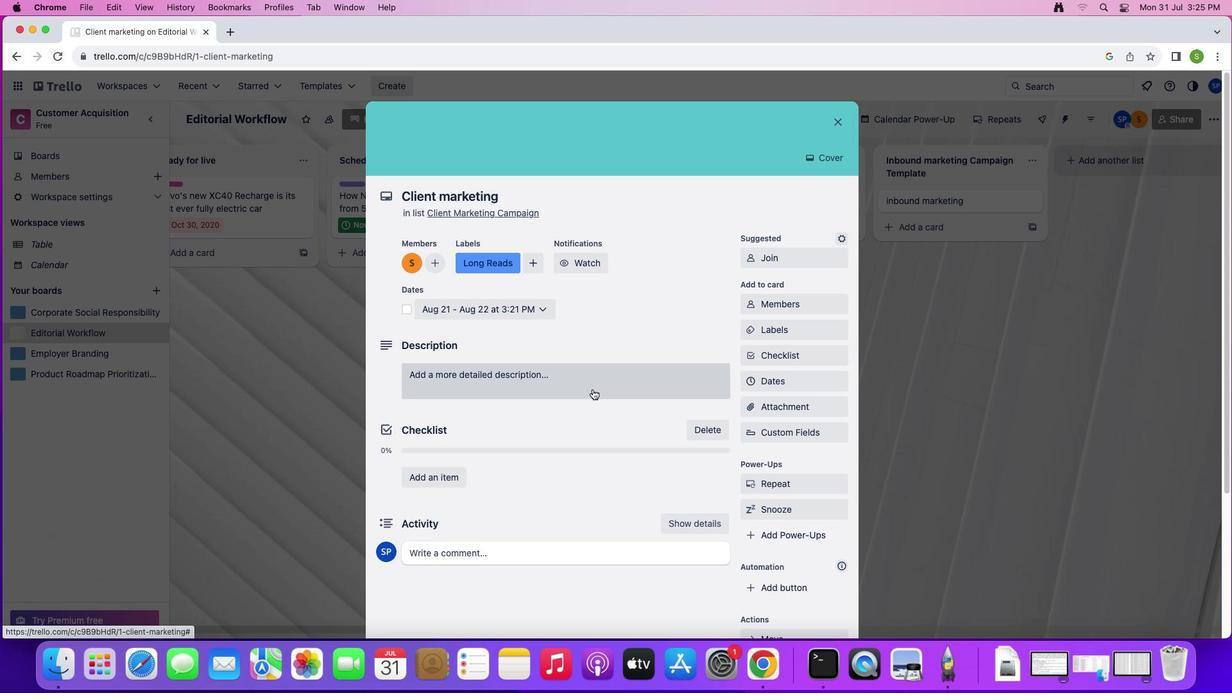 
Action: Mouse pressed left at (592, 388)
Screenshot: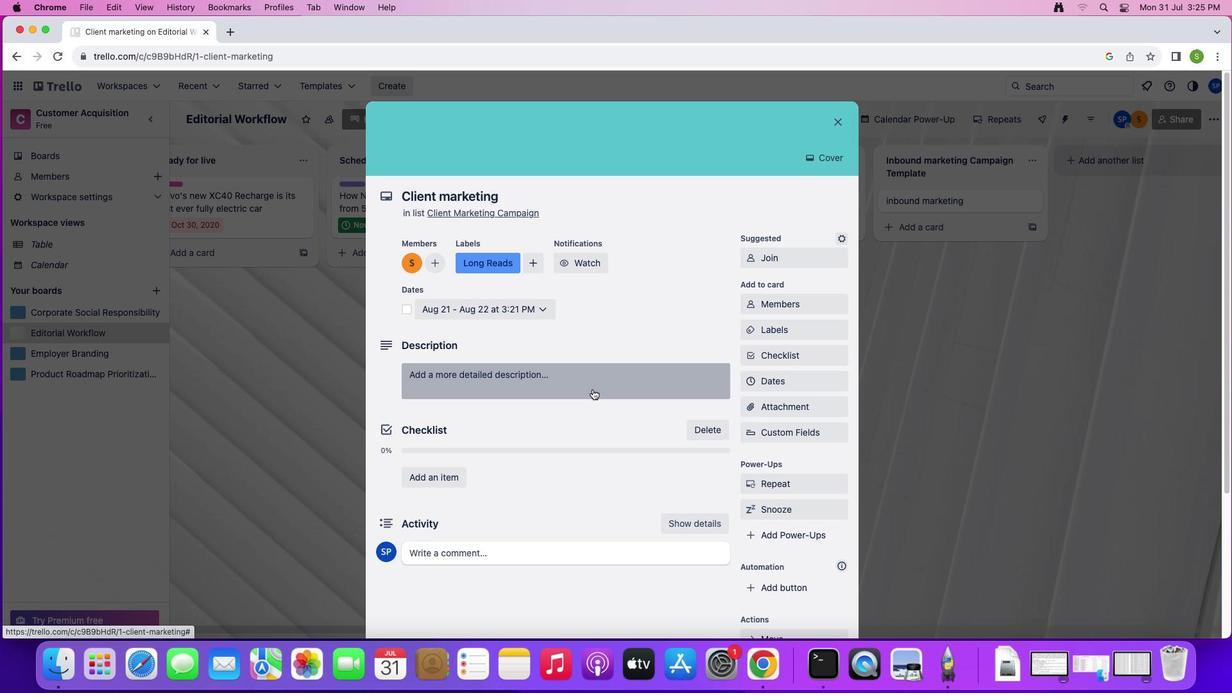 
Action: Mouse moved to (590, 436)
Screenshot: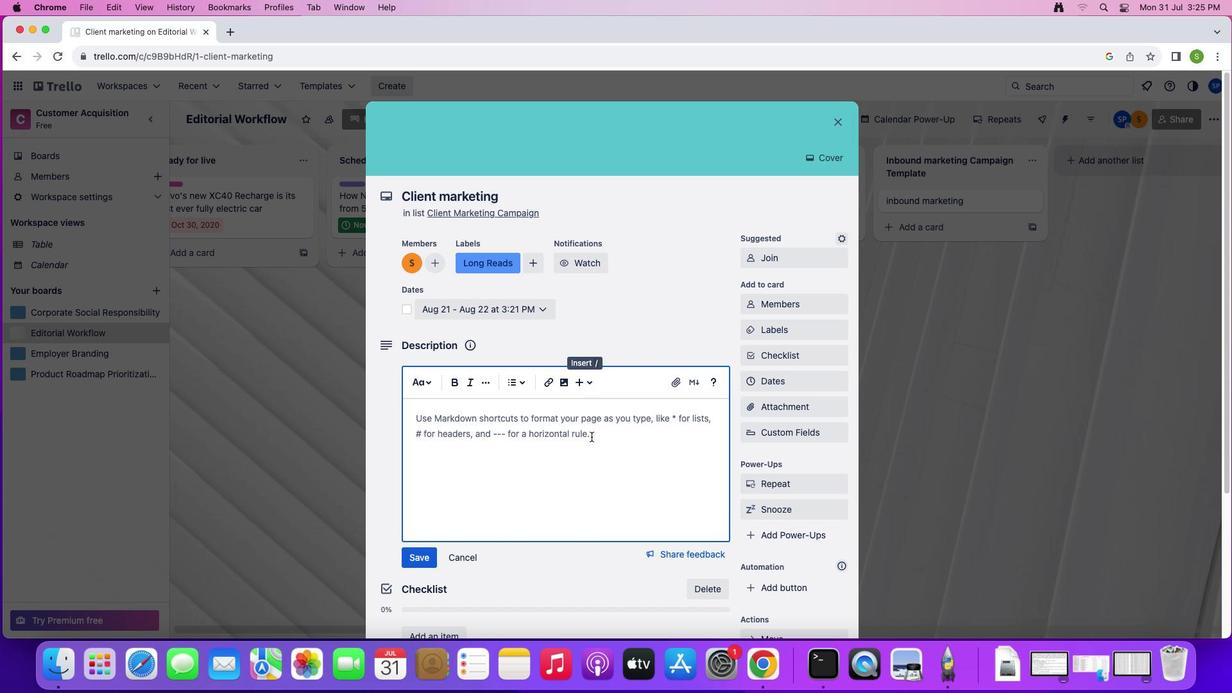 
Action: Mouse pressed left at (590, 436)
Screenshot: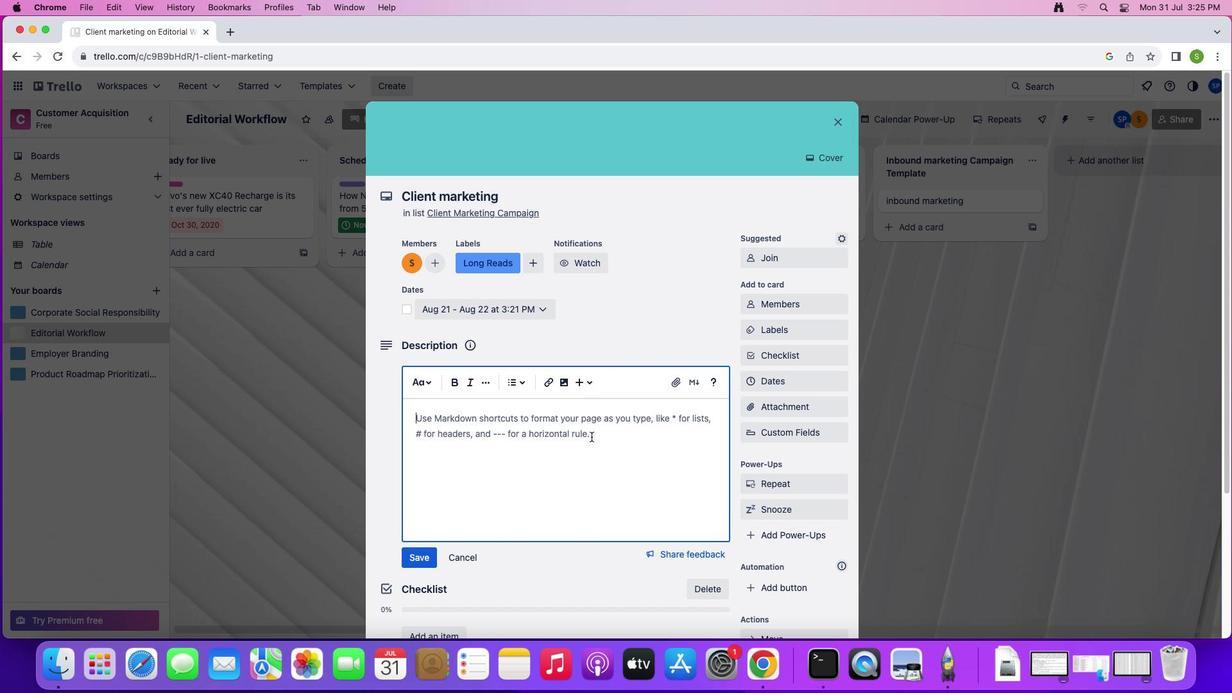 
Action: Mouse moved to (596, 433)
Screenshot: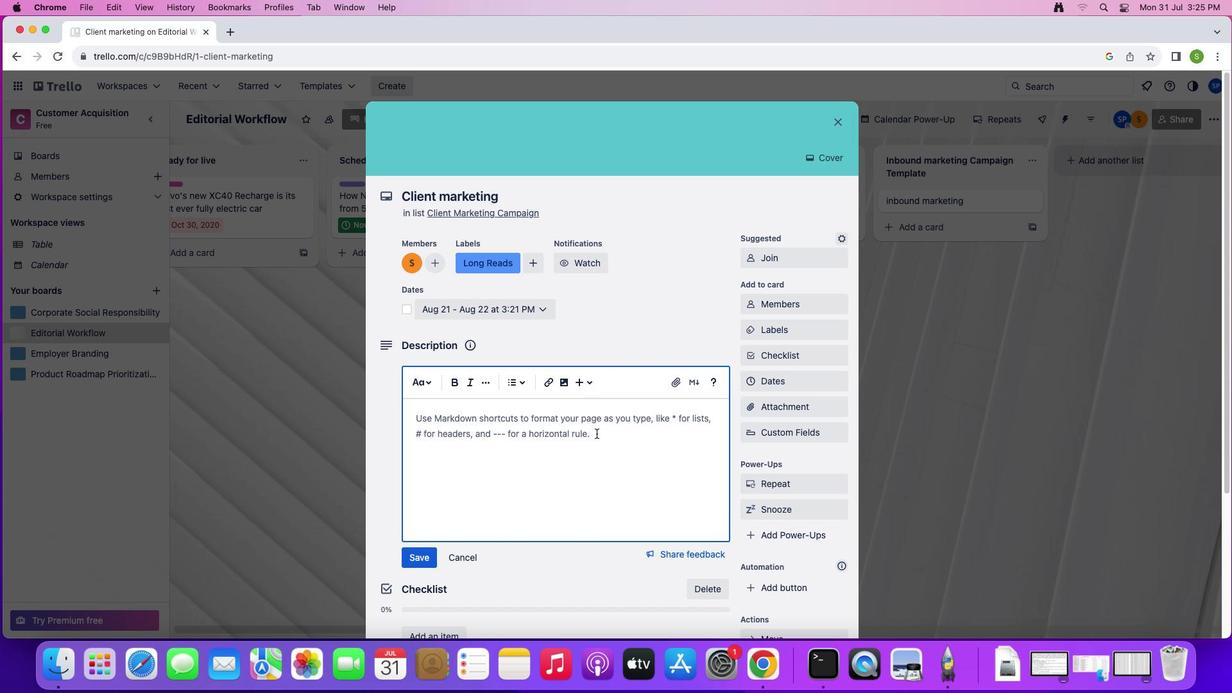 
Action: Key pressed Key.shift'M''a''n''a''g''e'Key.space'a'Key.space'c''a''m''p''a''i''g''n'Key.spaceKey.shift_r'+'Key.space'a''s''s''e''s''t'Key.space's''e''a''m''l''e''s''s''l''y'Key.space'b''e''t''w''e''e''e''n'Key.leftKey.backspaceKey.rightKey.space'y''o''u''r'Key.space't''e''a''m''s'Key.space'a''n''d'Key.space'a''n'Key.space'e''x''t''e''r''n''a''l'Key.space'a''g''e''n''c''y'Key.enter
Screenshot: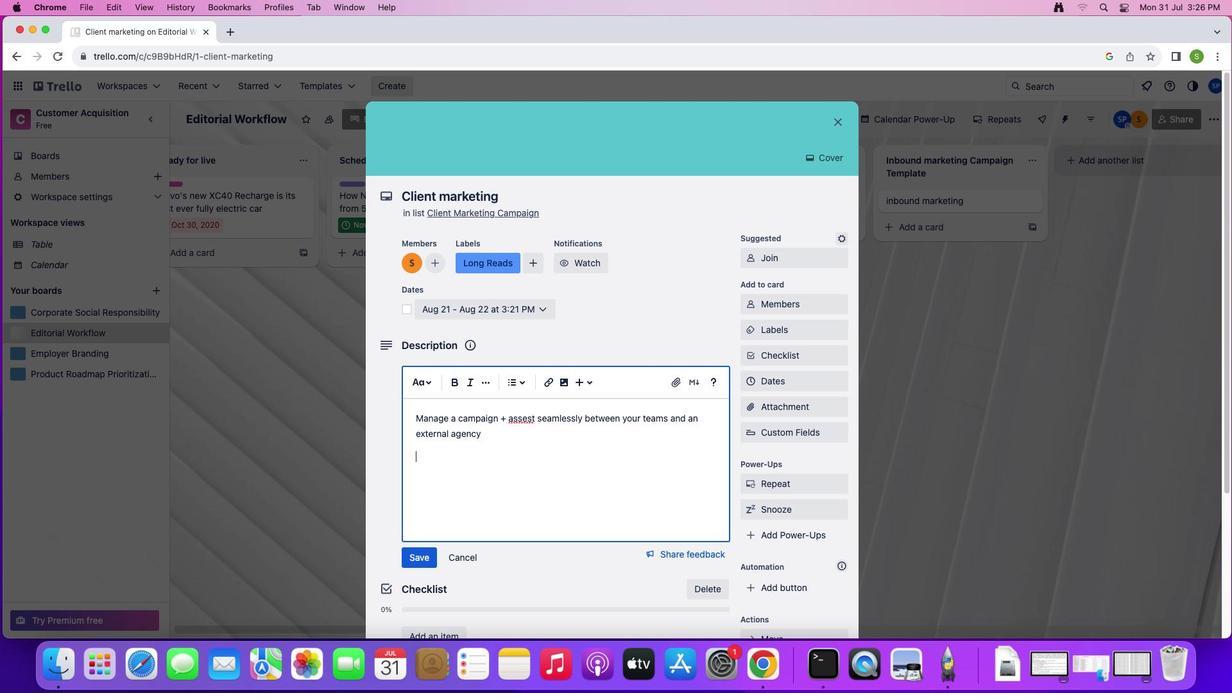 
Action: Mouse moved to (418, 559)
Screenshot: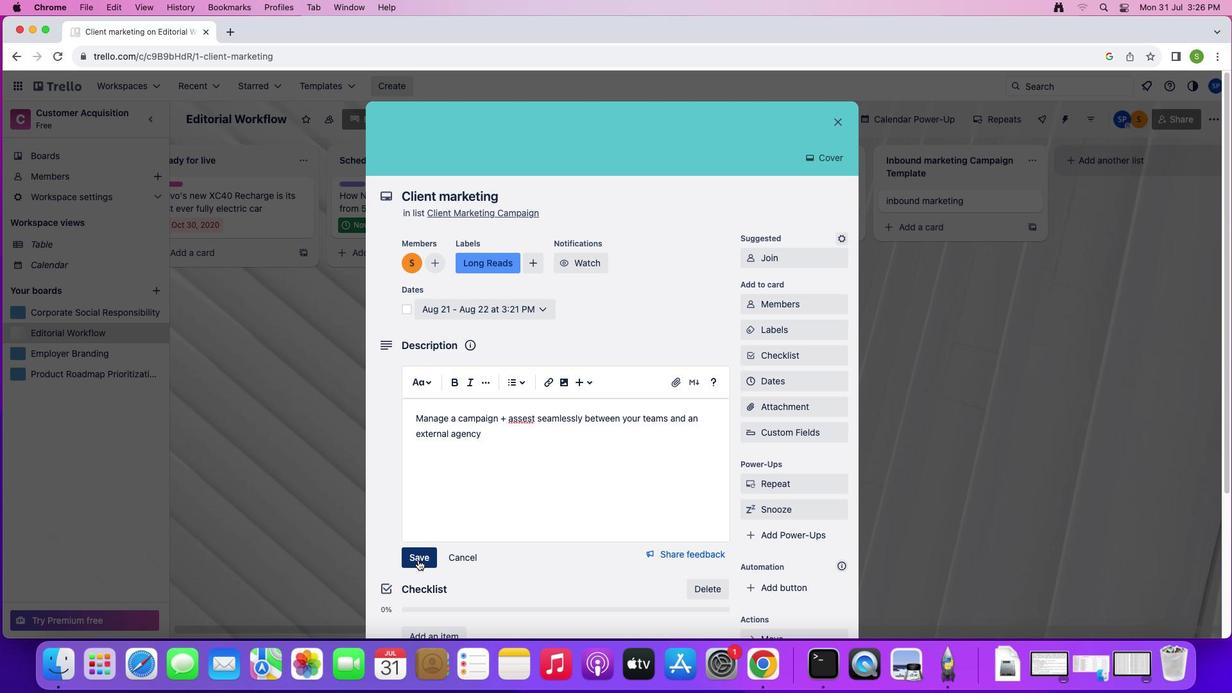 
Action: Mouse pressed left at (418, 559)
Screenshot: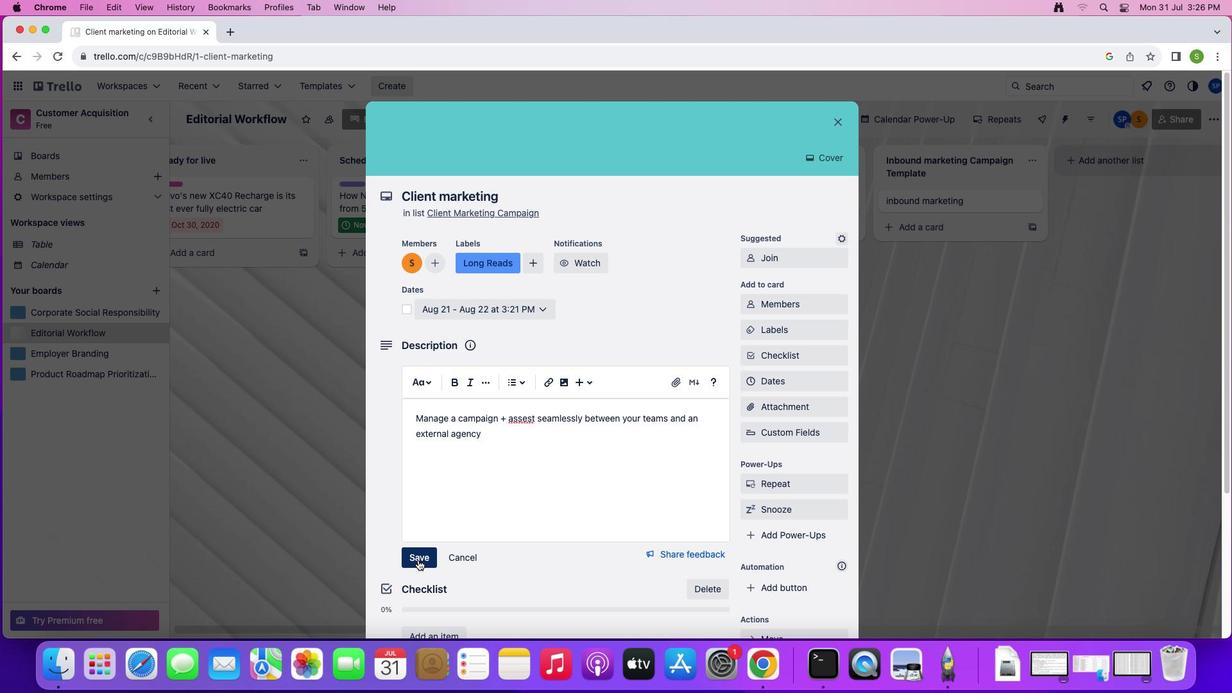 
Action: Mouse moved to (462, 546)
Screenshot: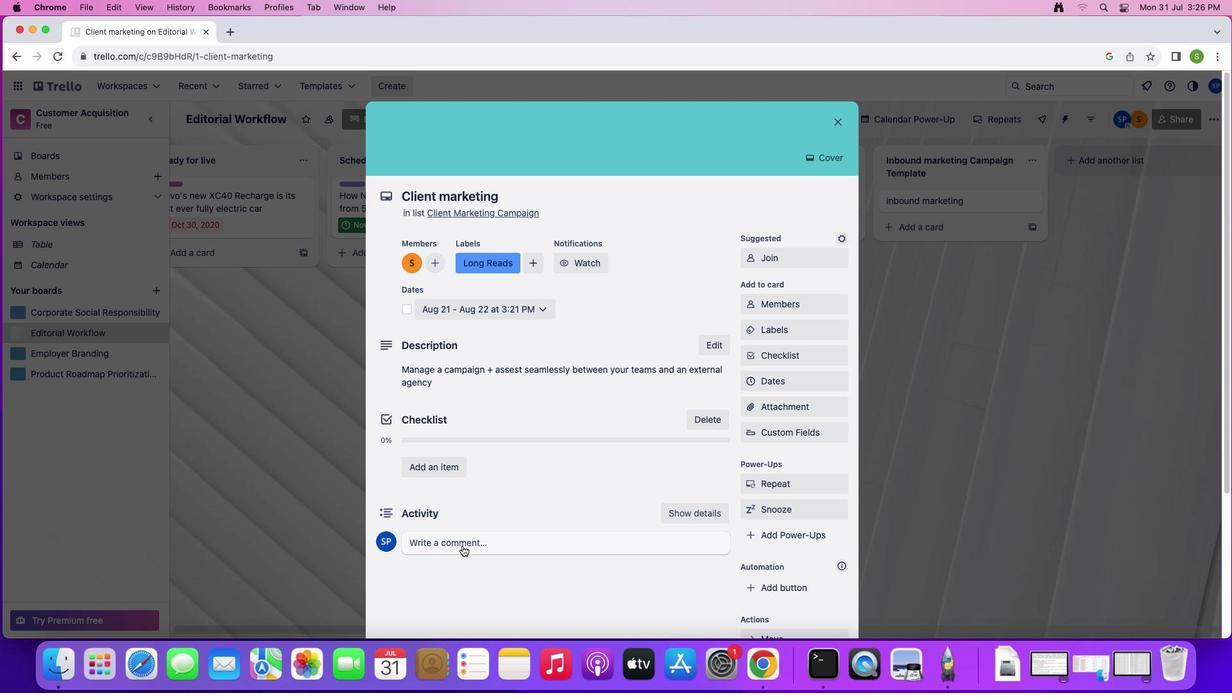 
Action: Mouse pressed left at (462, 546)
Screenshot: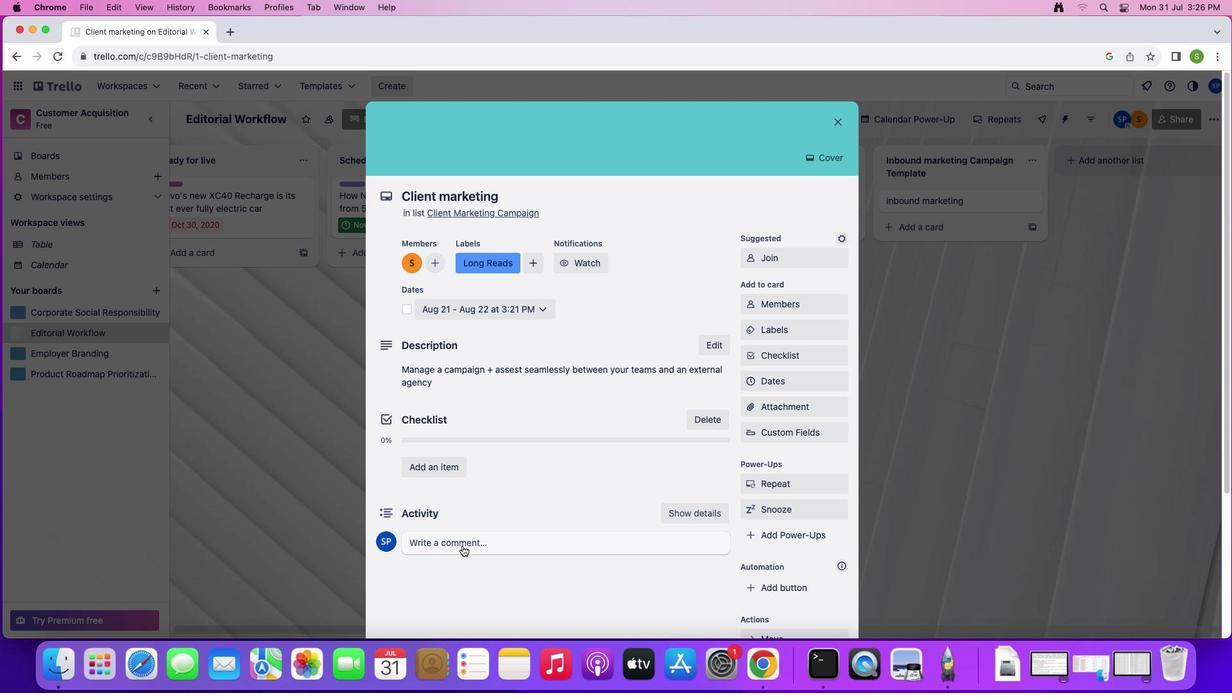 
Action: Mouse moved to (620, 461)
Screenshot: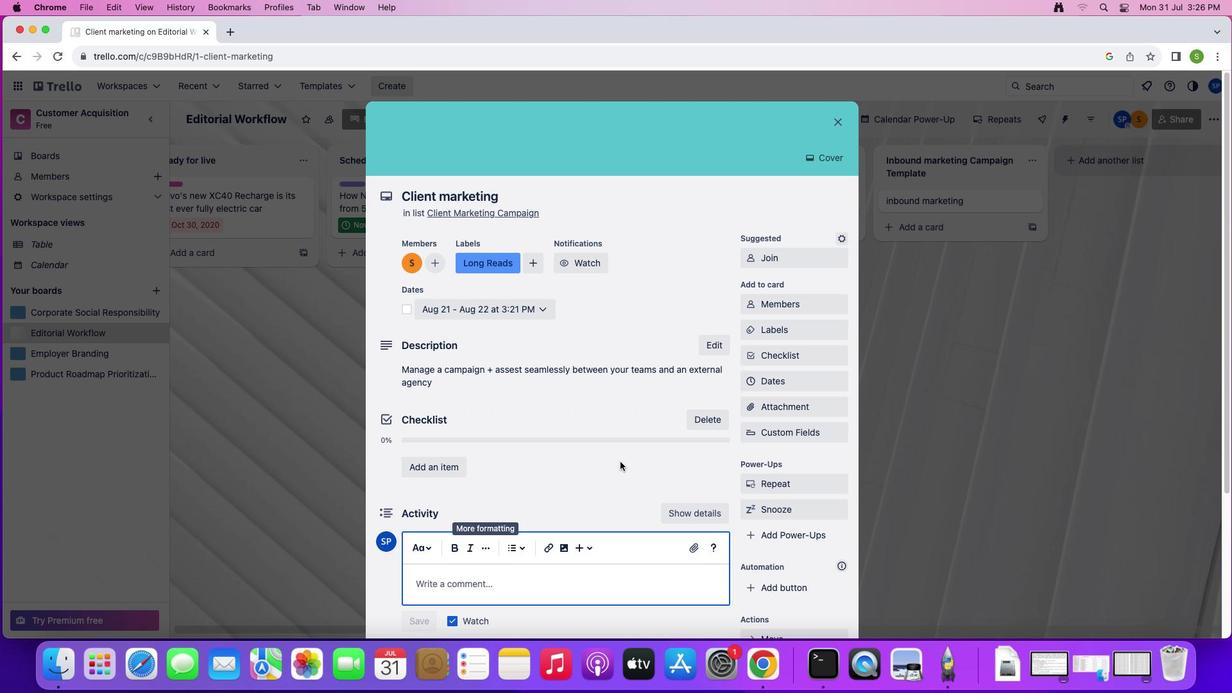 
Action: Key pressed Key.shift'd''r''o''p''b''o''x'
Screenshot: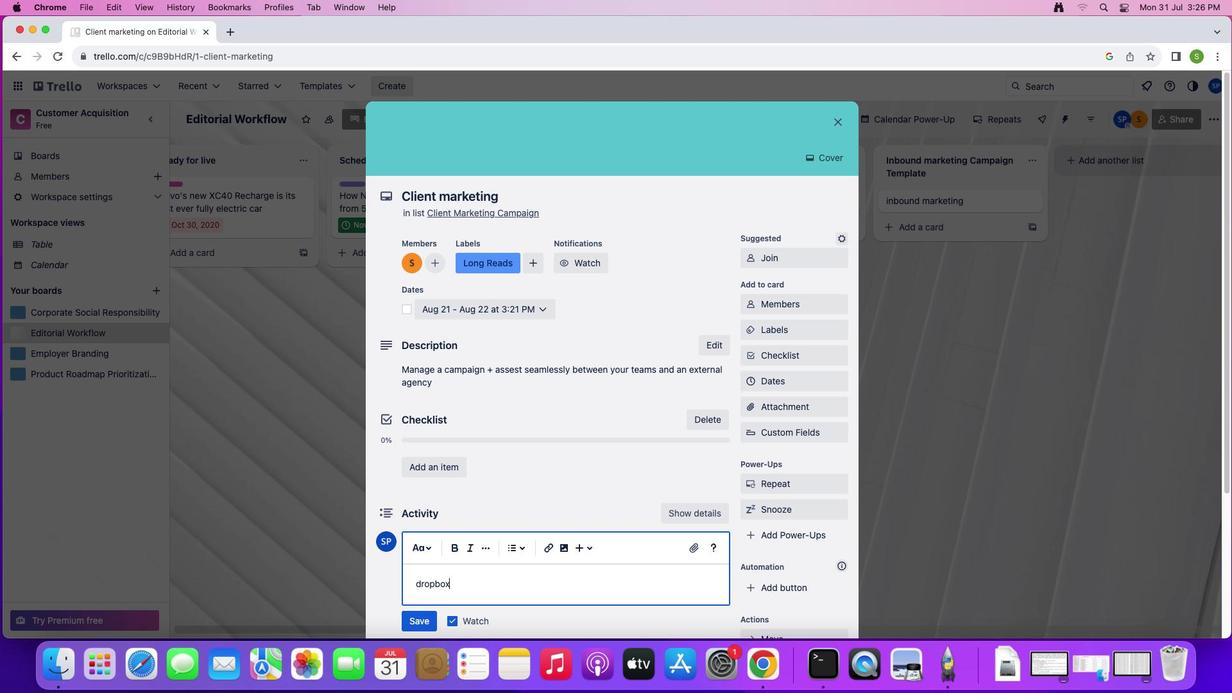 
Action: Mouse moved to (405, 631)
Screenshot: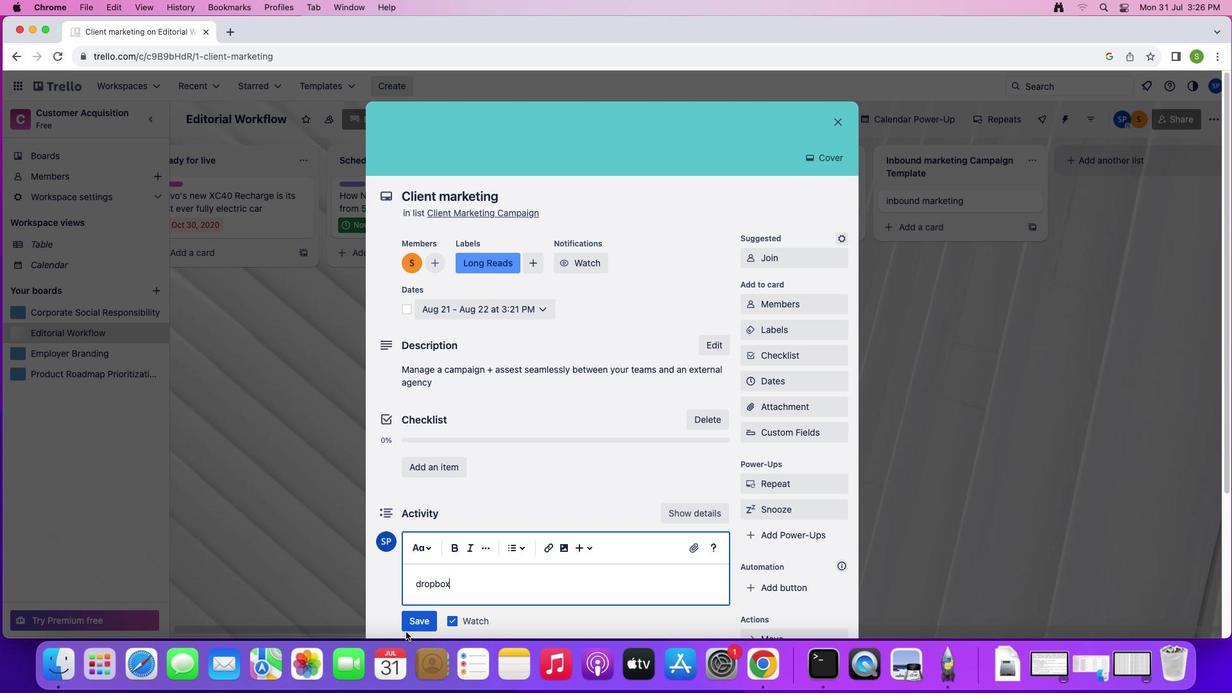 
Action: Mouse pressed left at (405, 631)
Screenshot: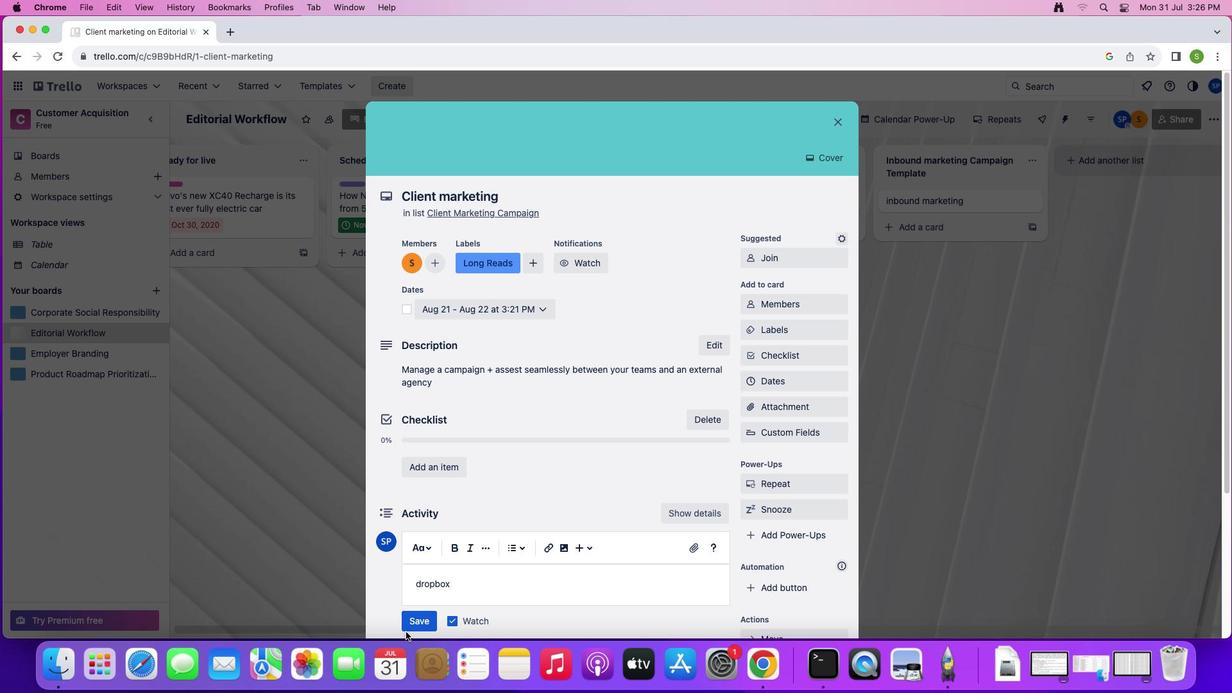 
Action: Mouse moved to (417, 619)
Screenshot: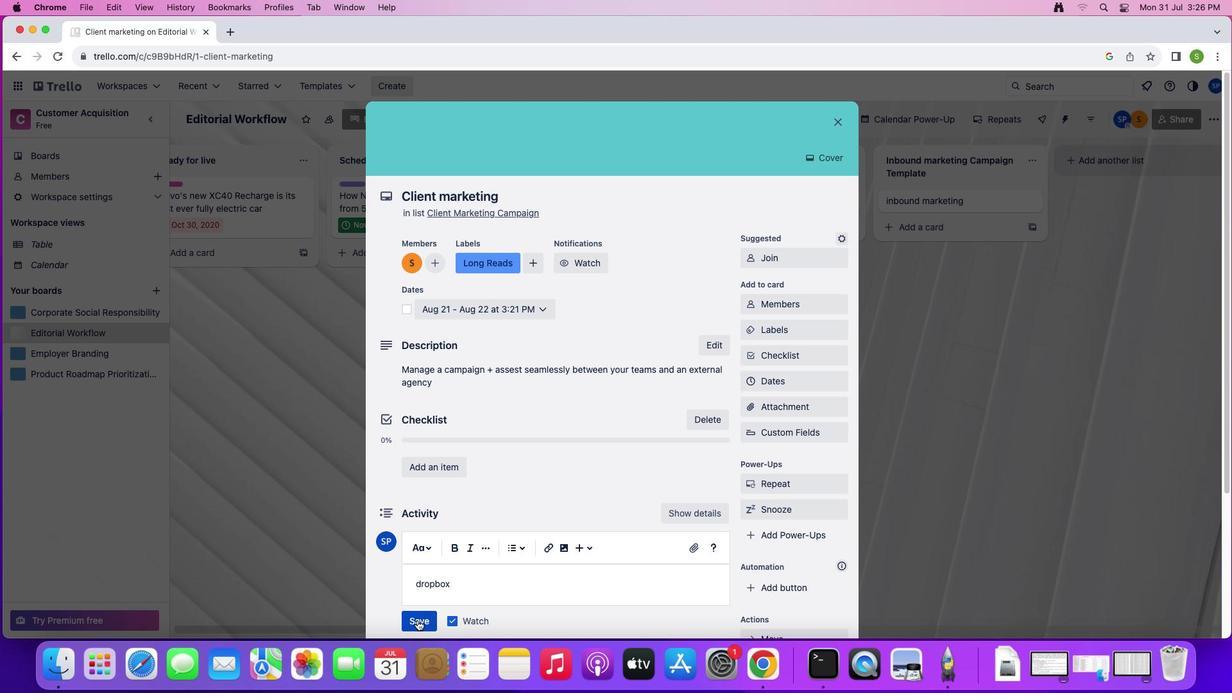 
Action: Mouse pressed left at (417, 619)
Screenshot: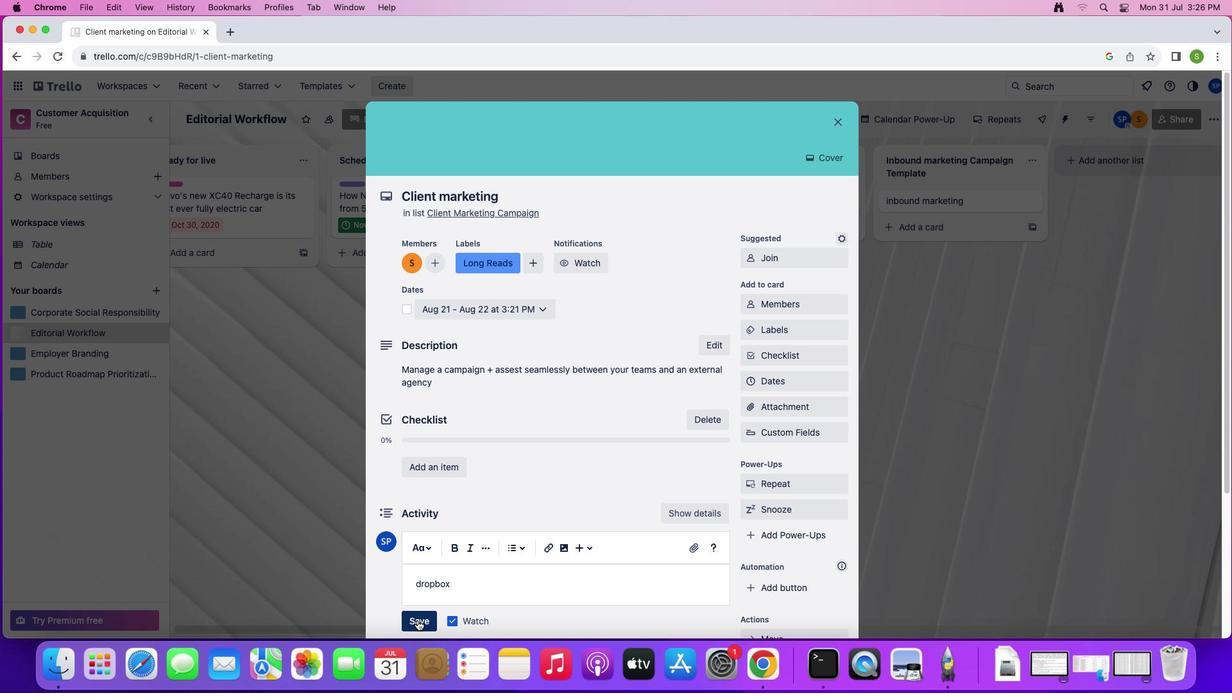 
Action: Mouse moved to (838, 119)
Screenshot: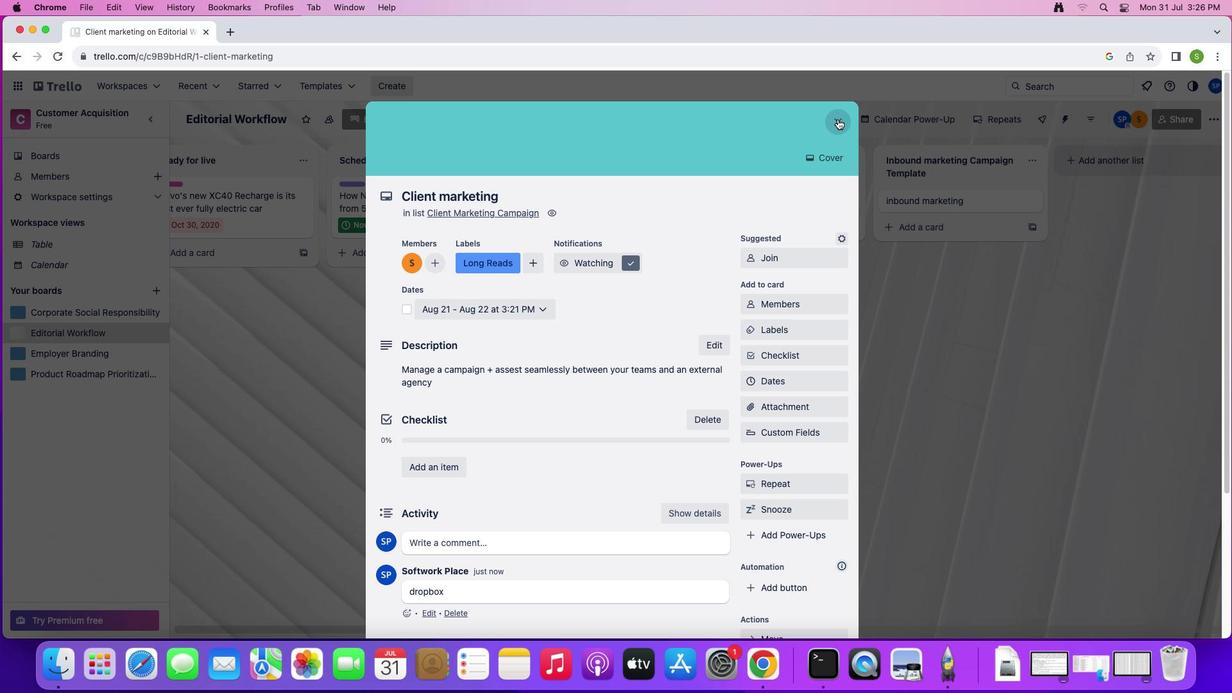
Action: Mouse pressed left at (838, 119)
Screenshot: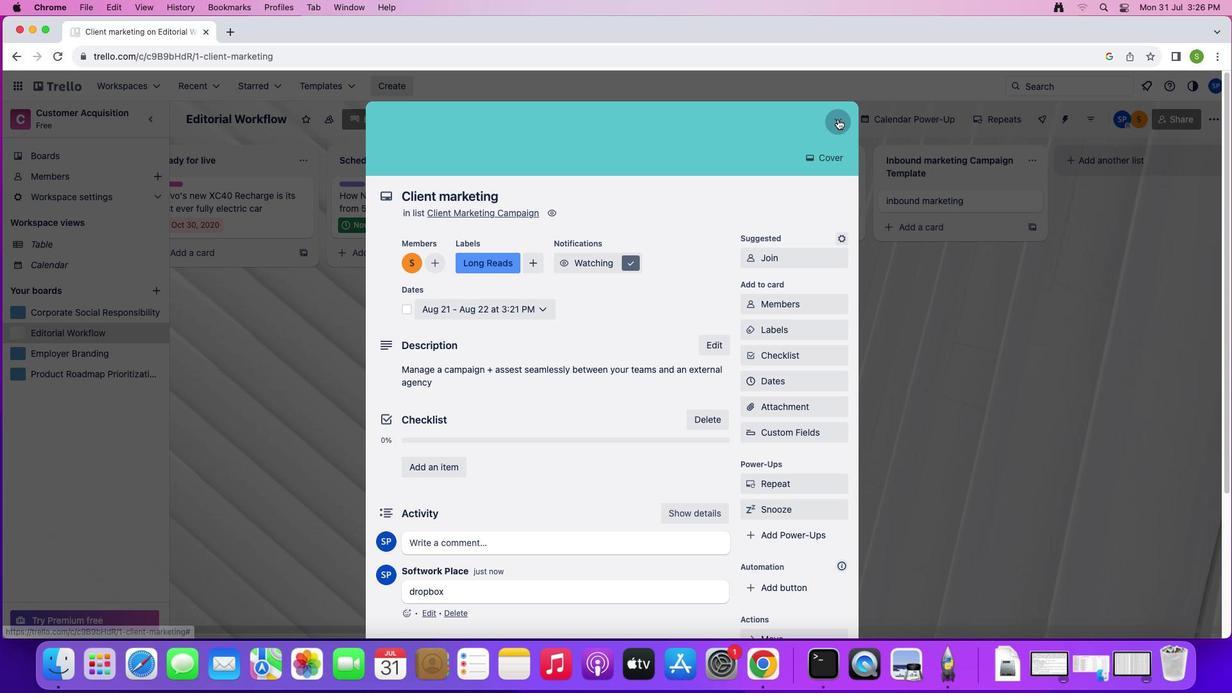 
Action: Mouse moved to (737, 199)
Screenshot: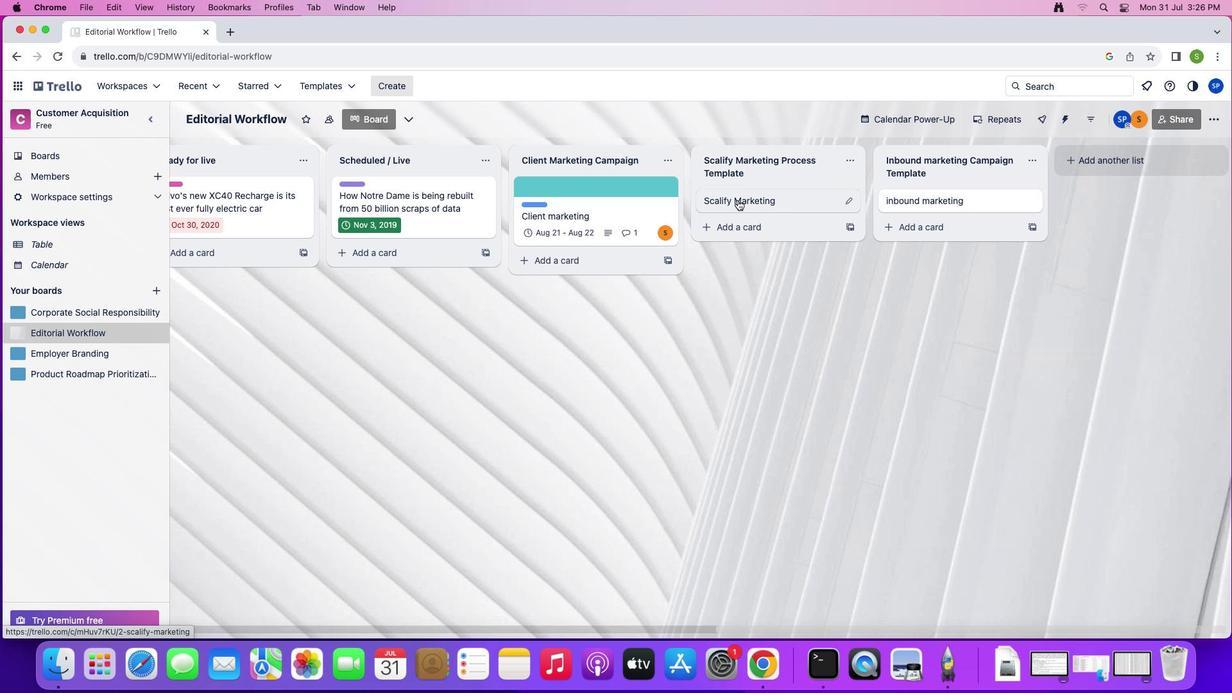 
Action: Mouse pressed left at (737, 199)
Screenshot: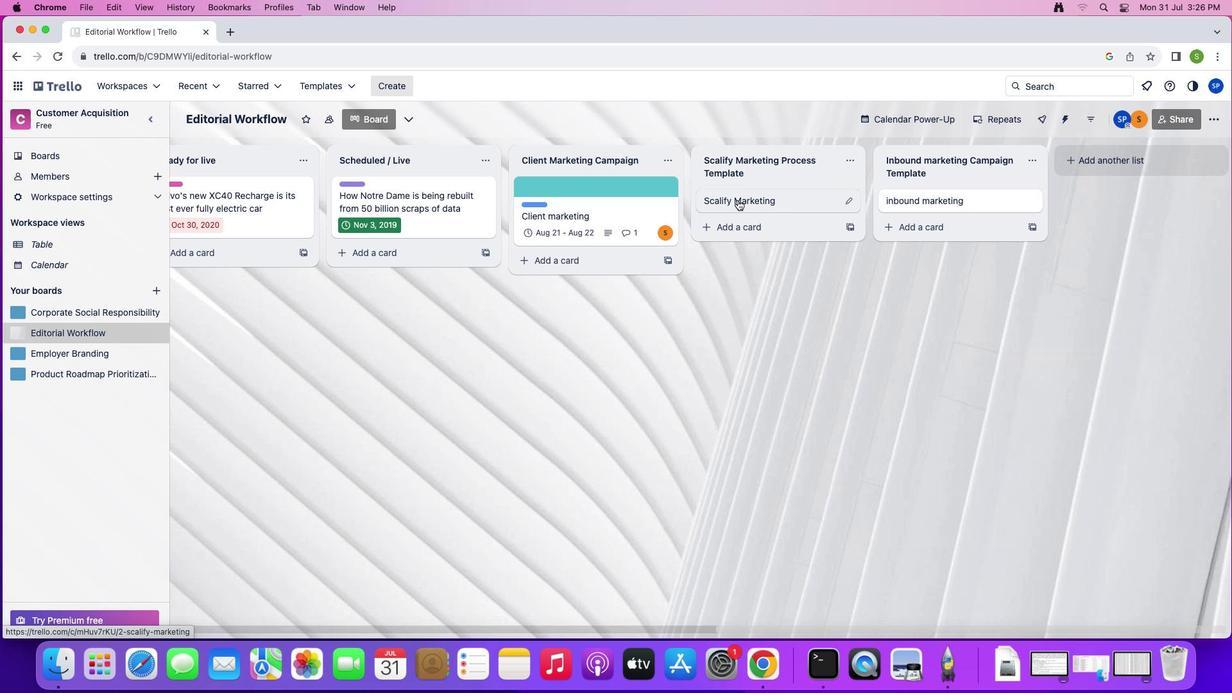 
Action: Mouse moved to (772, 227)
Screenshot: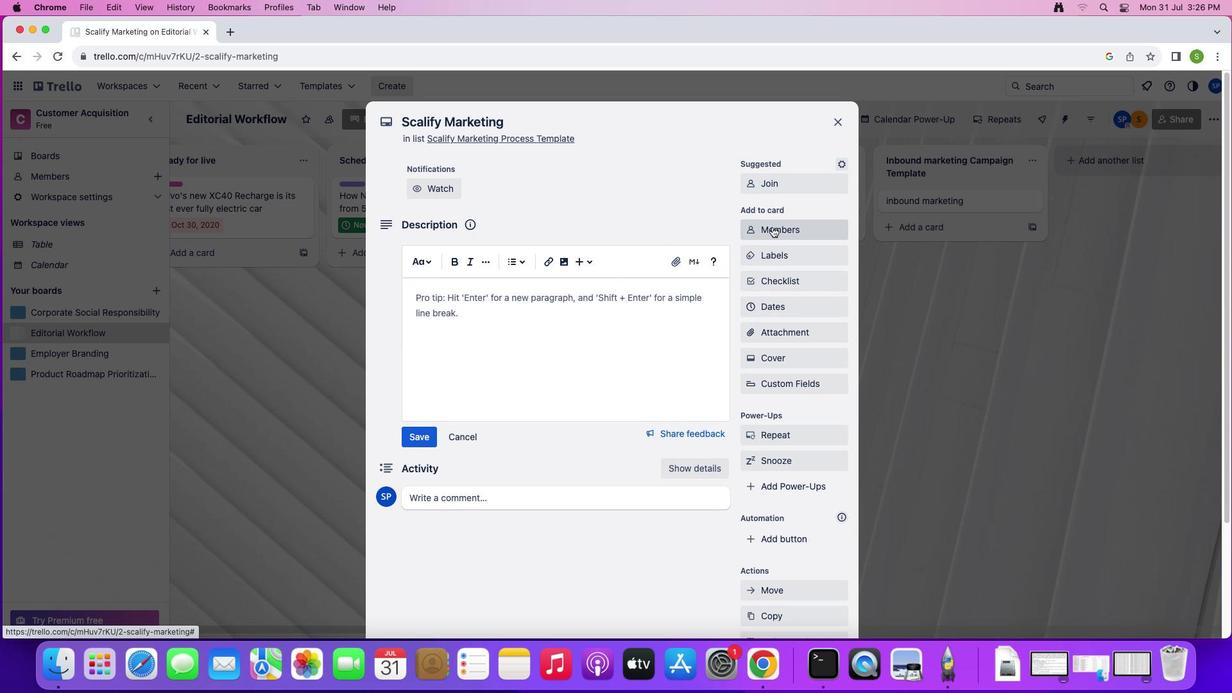 
Action: Mouse pressed left at (772, 227)
Screenshot: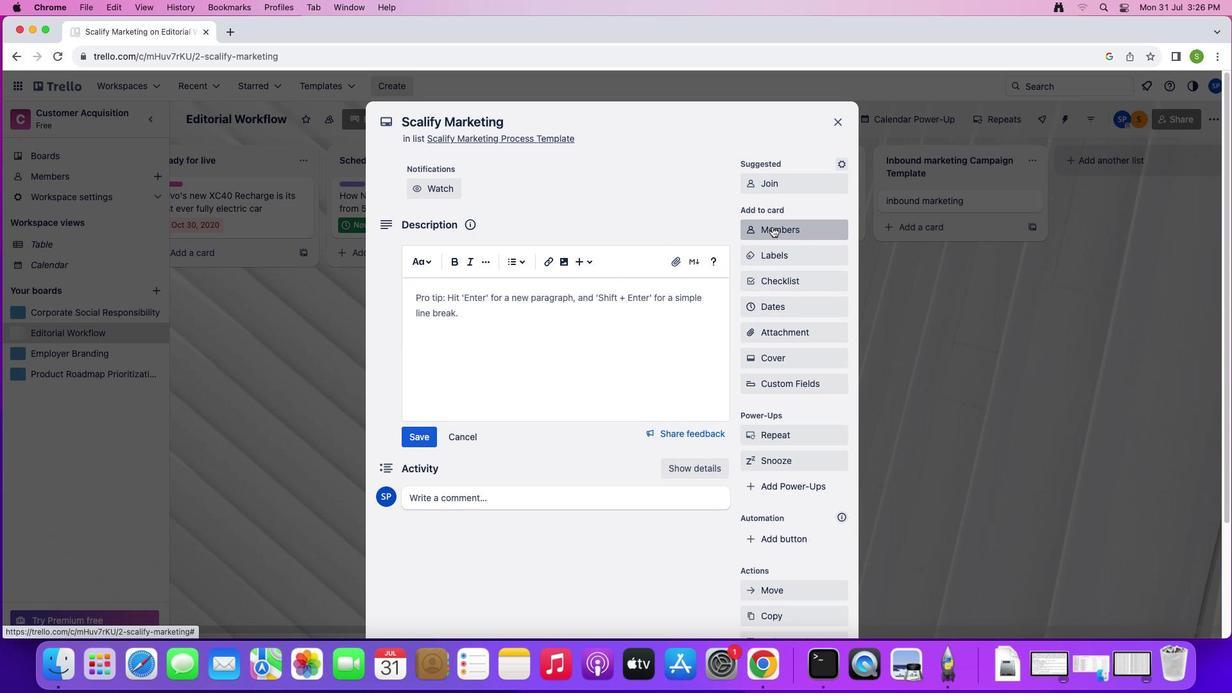
Action: Mouse moved to (764, 284)
Screenshot: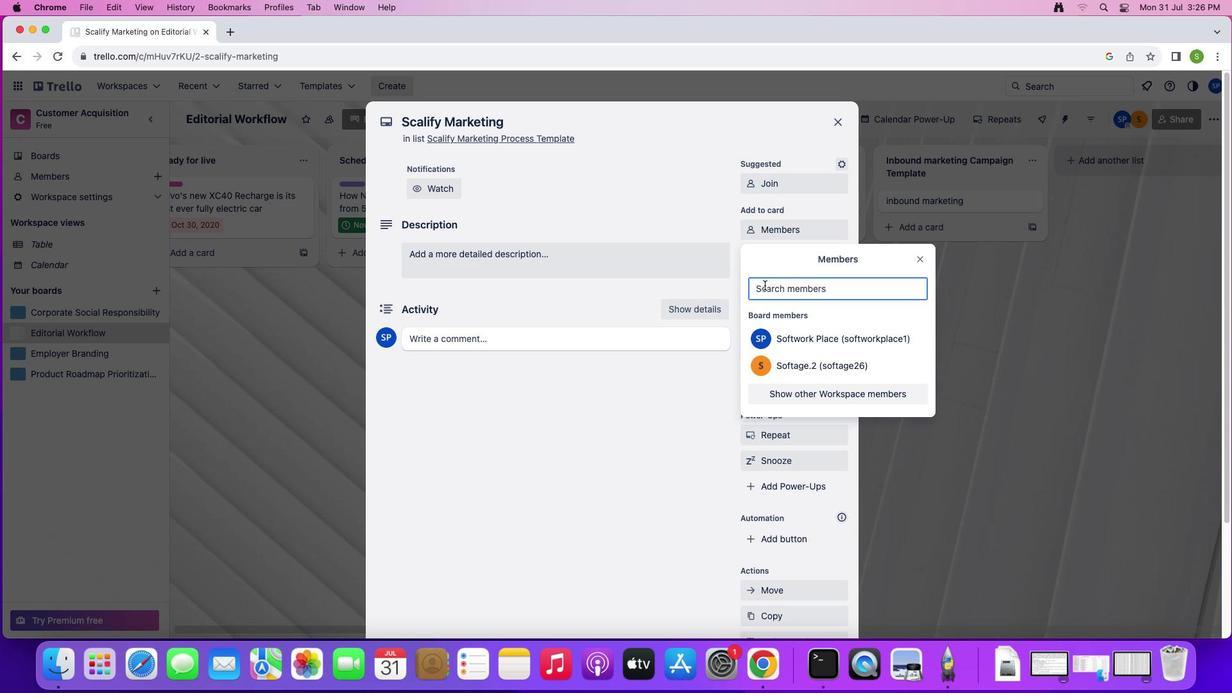 
Action: Mouse pressed left at (764, 284)
Screenshot: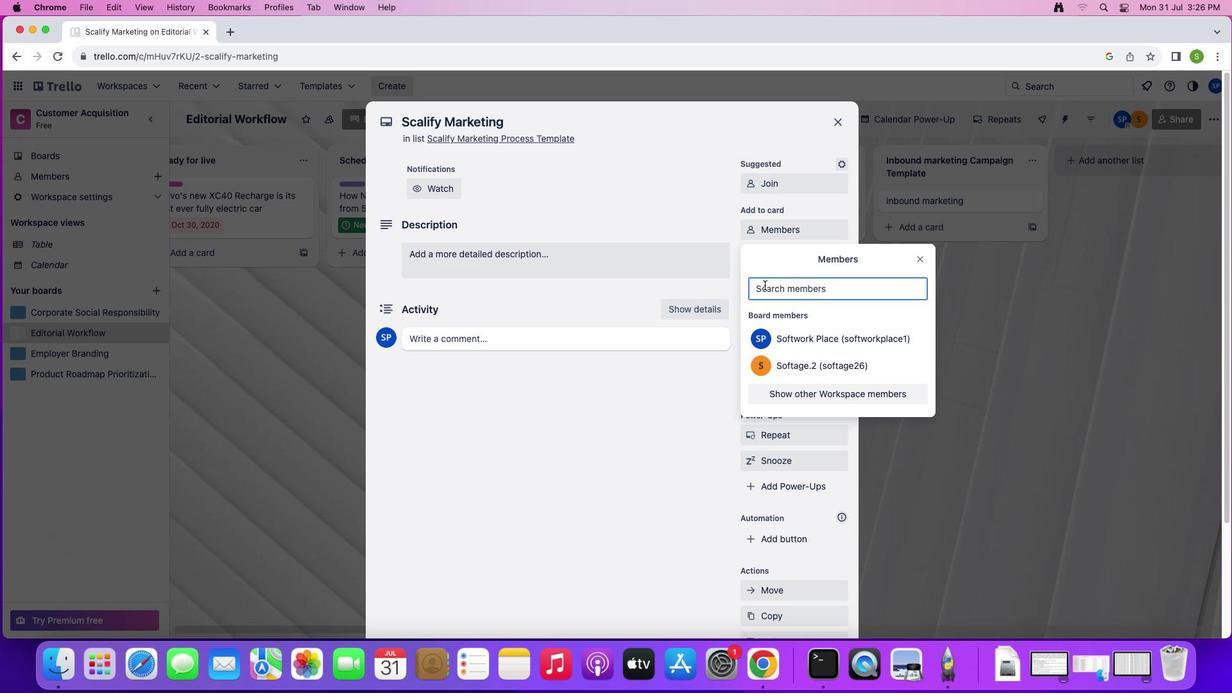 
Action: Mouse moved to (767, 287)
Screenshot: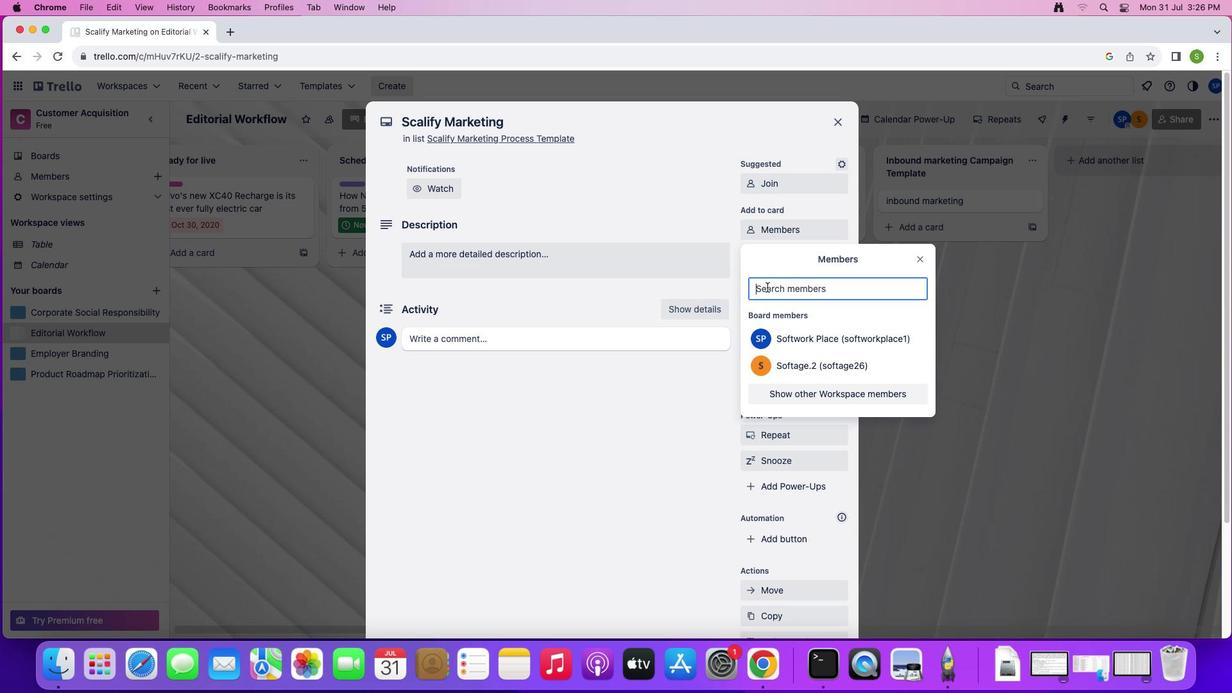 
Action: Key pressed 's''o''f''t''a''g''e''.''3'Key.shift'@''s''o''f''t''a''g''e''.''n''e''t'
Screenshot: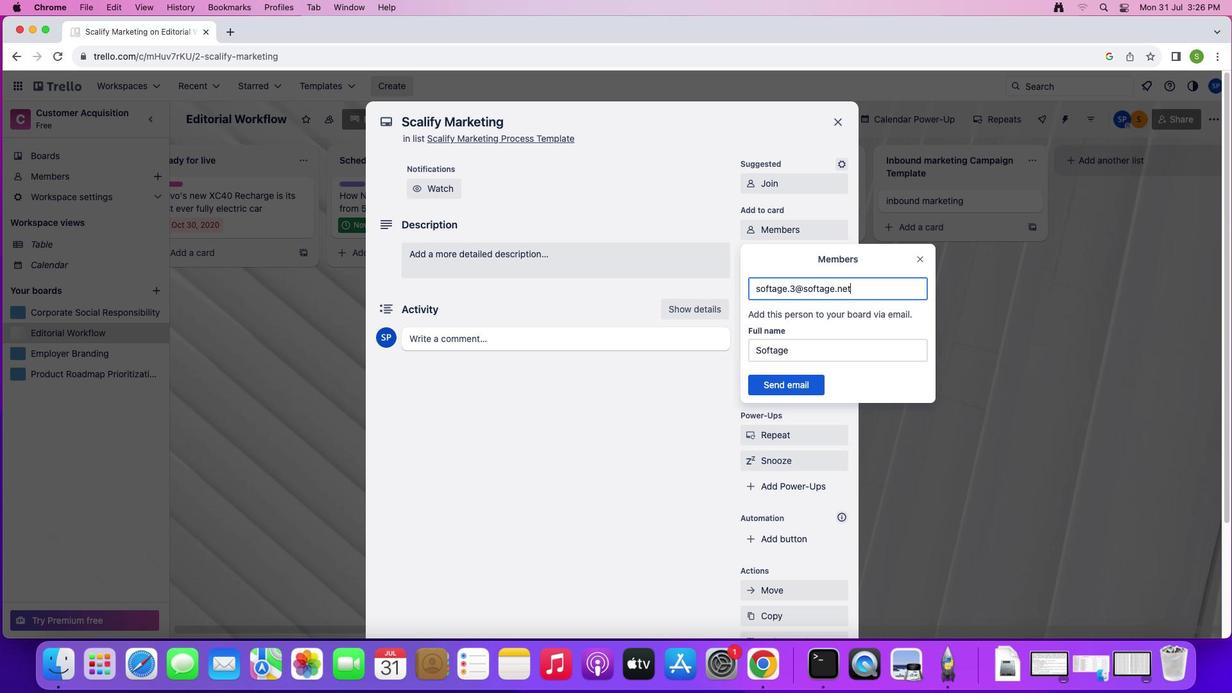 
Action: Mouse moved to (761, 381)
Screenshot: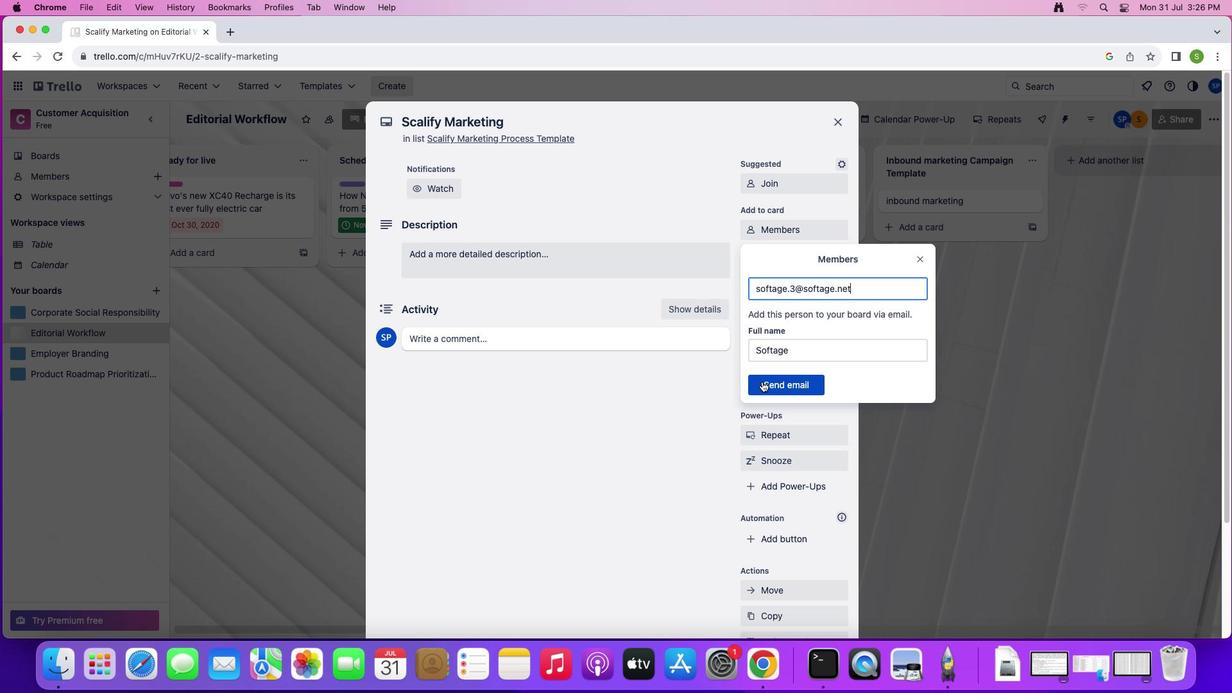 
Action: Mouse pressed left at (761, 381)
Screenshot: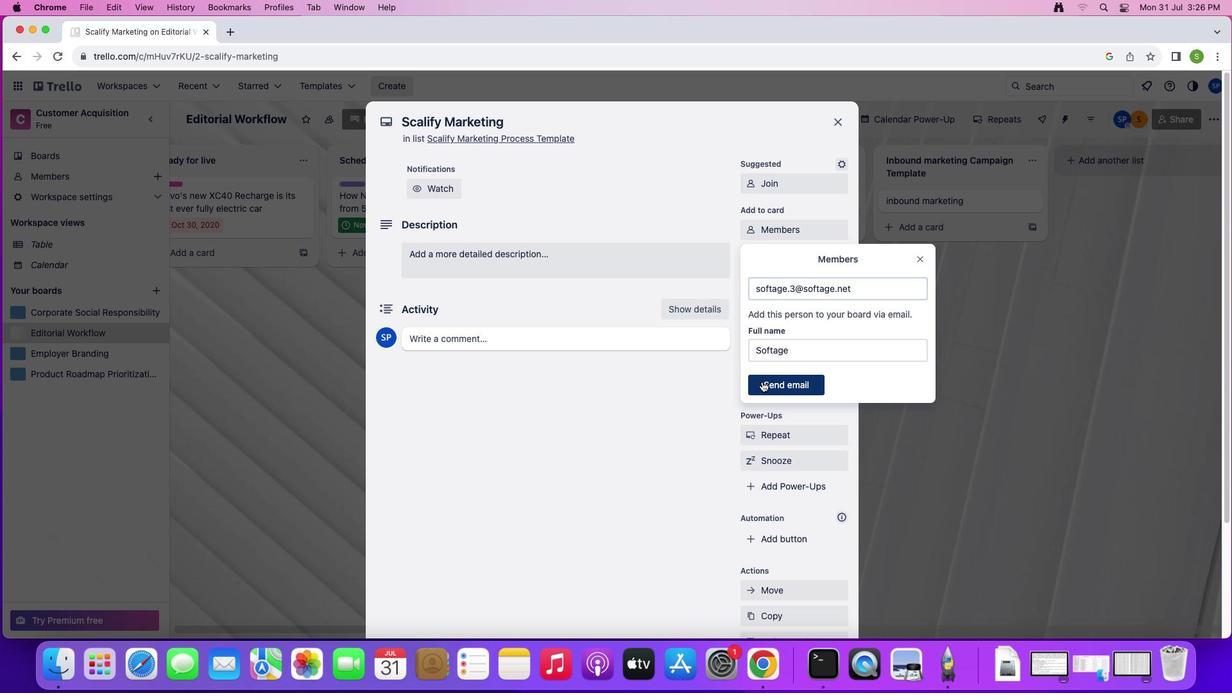 
Action: Mouse moved to (786, 256)
Screenshot: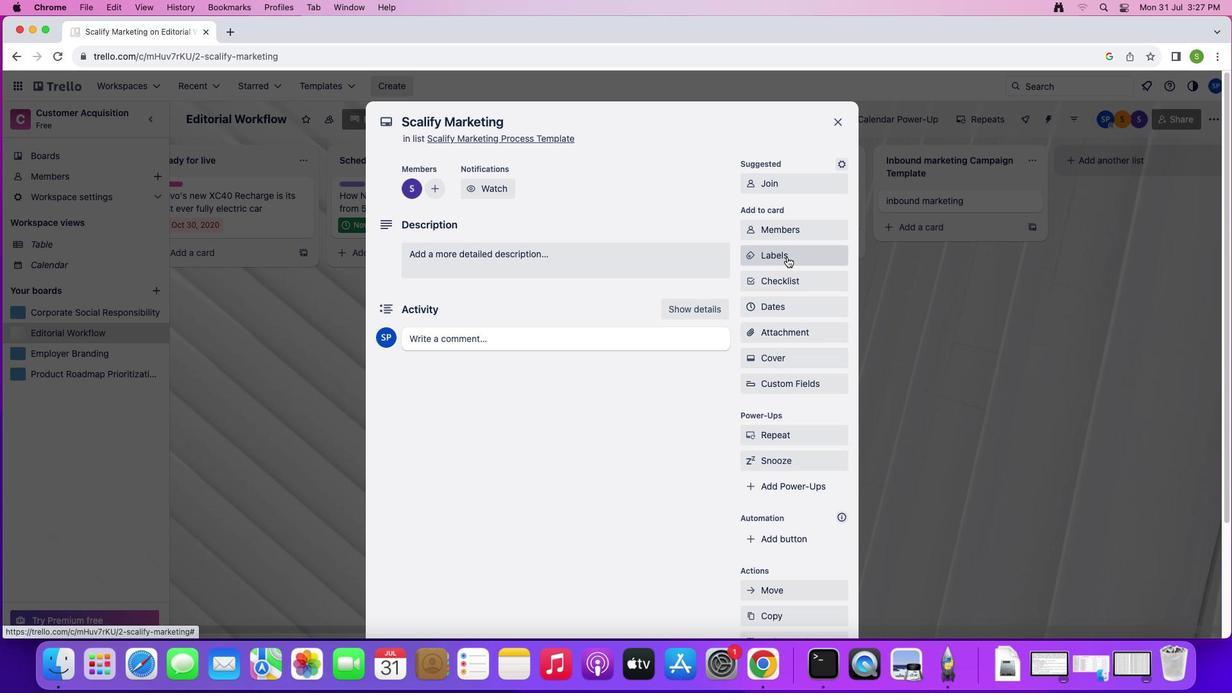 
Action: Mouse pressed left at (786, 256)
Screenshot: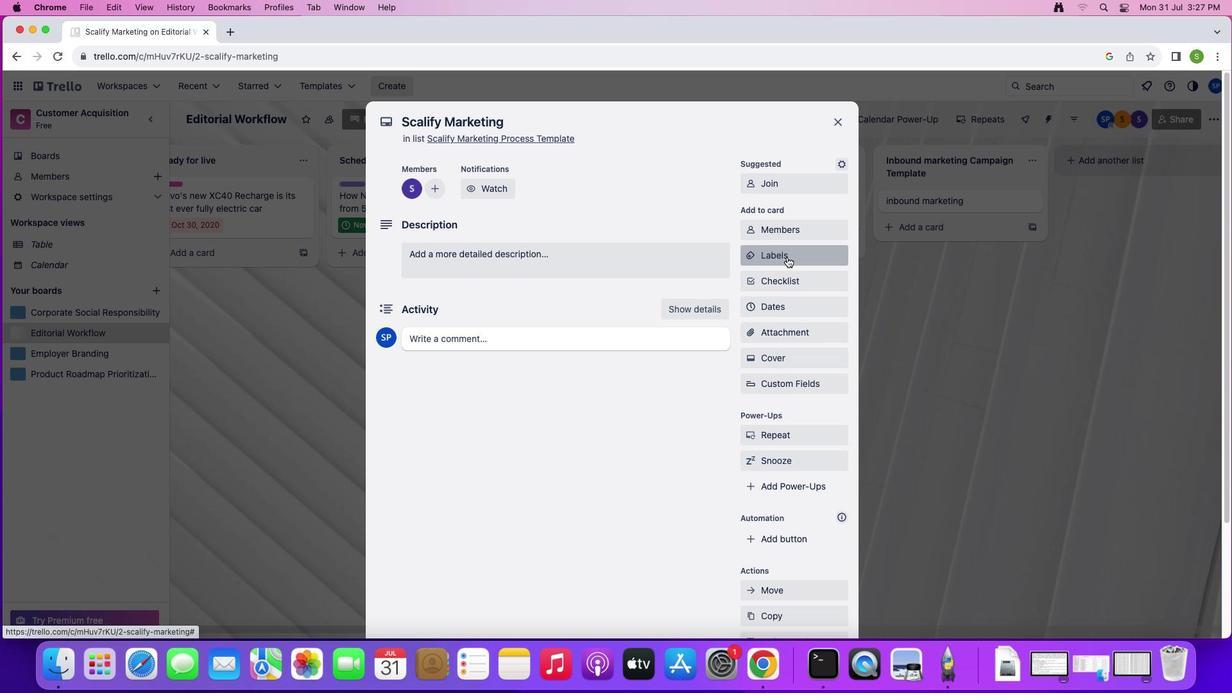 
Action: Mouse moved to (804, 479)
Screenshot: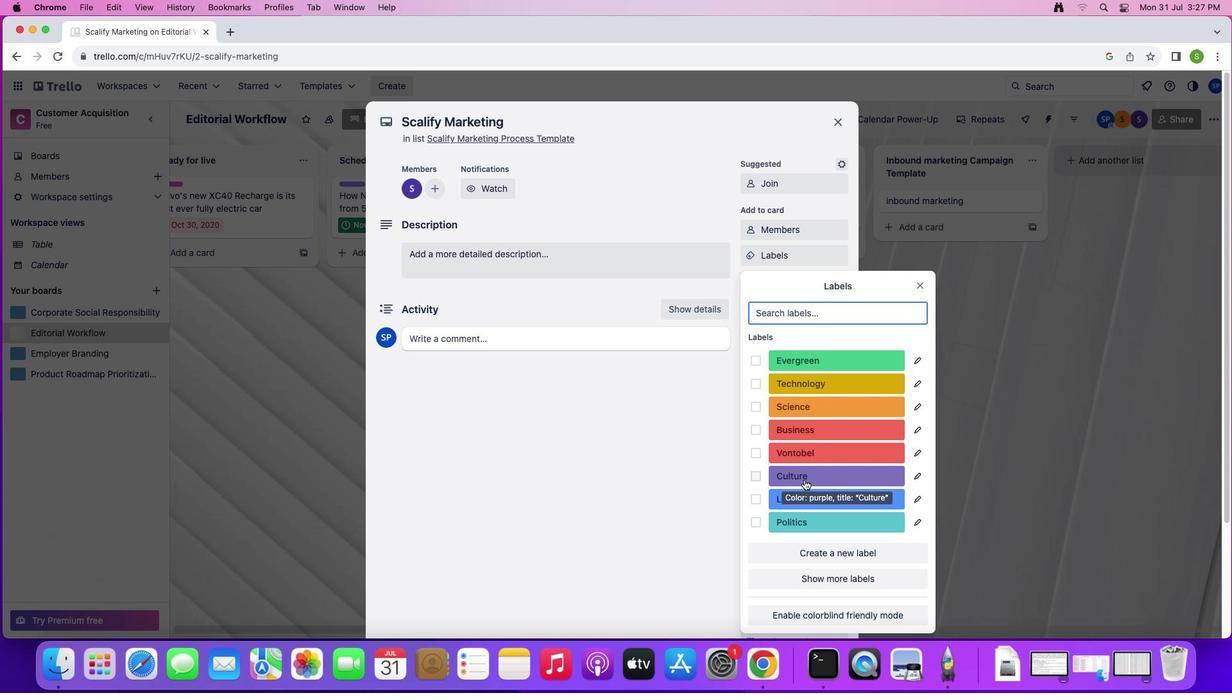 
Action: Mouse pressed left at (804, 479)
Screenshot: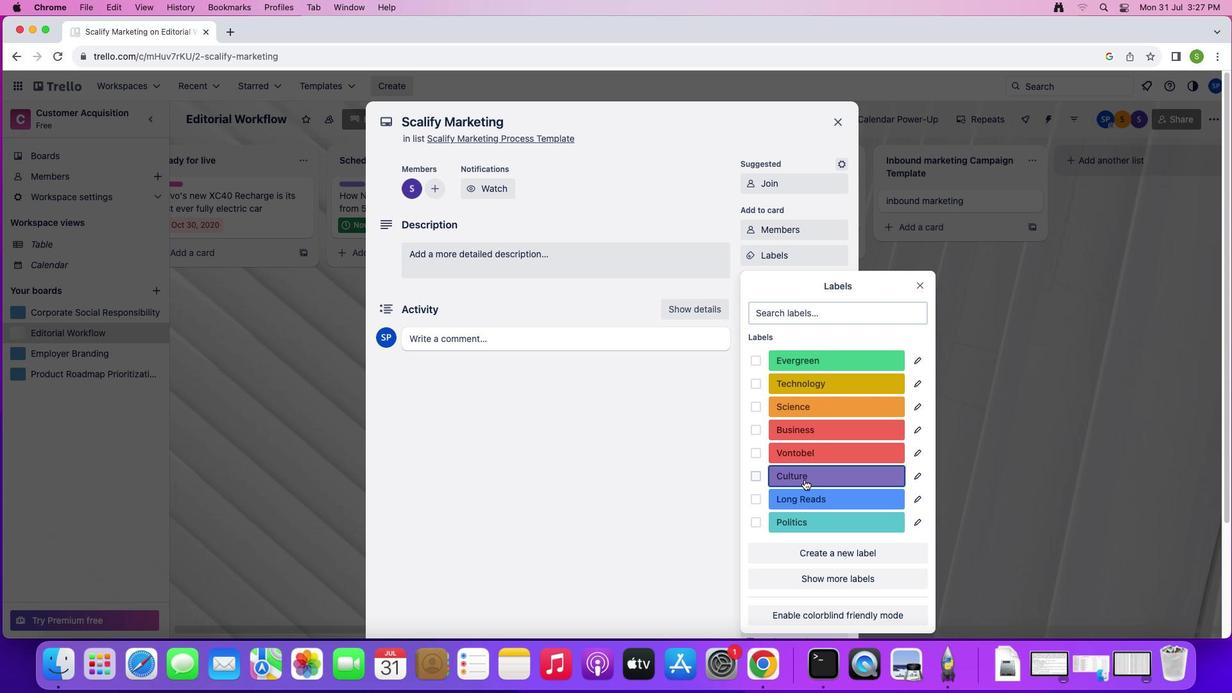 
Action: Mouse moved to (915, 286)
Screenshot: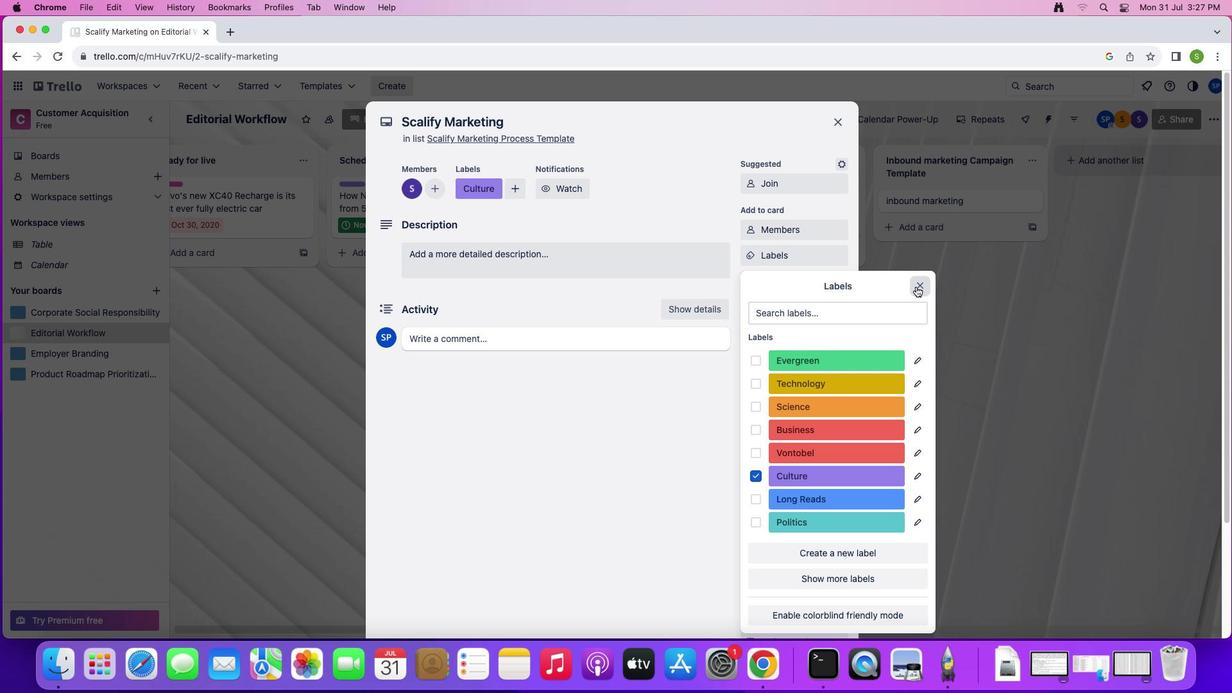 
Action: Mouse pressed left at (915, 286)
Screenshot: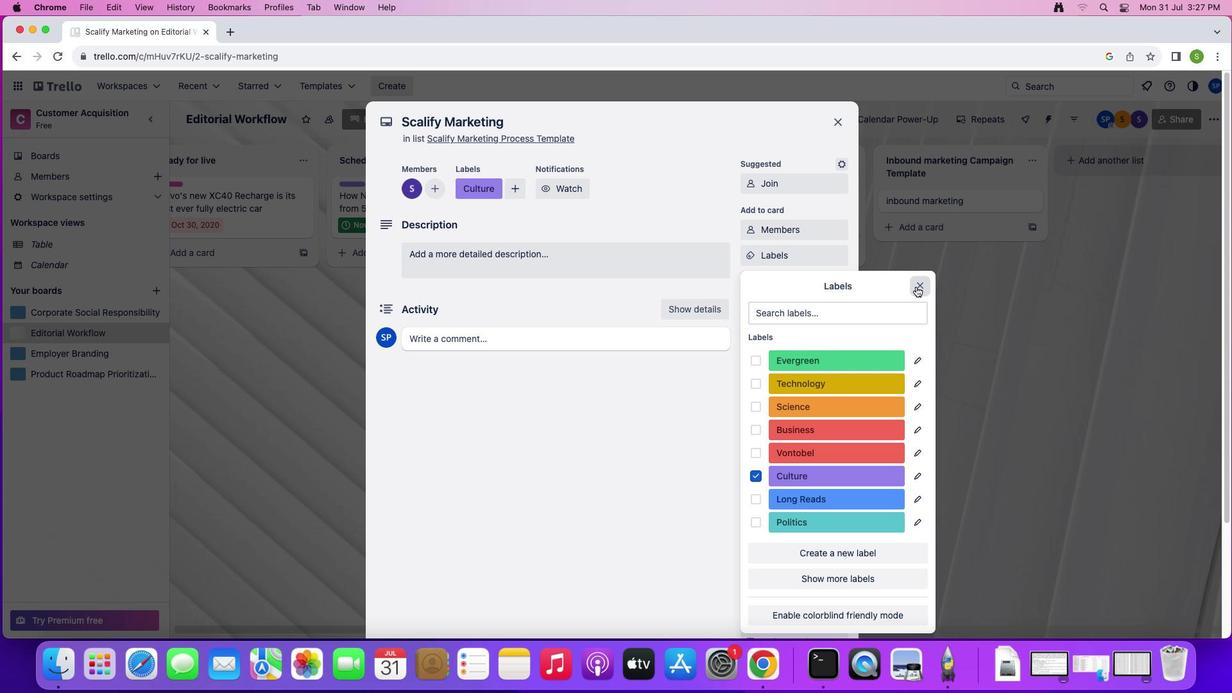 
Action: Mouse moved to (770, 278)
Screenshot: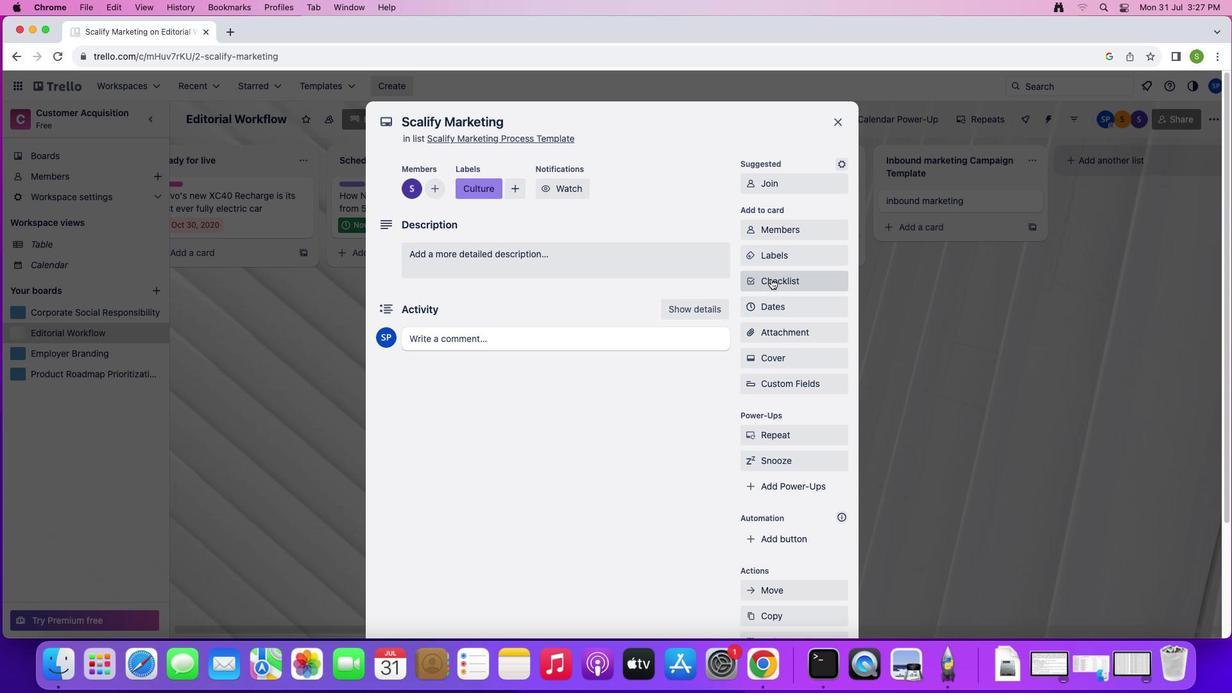 
Action: Mouse pressed left at (770, 278)
Screenshot: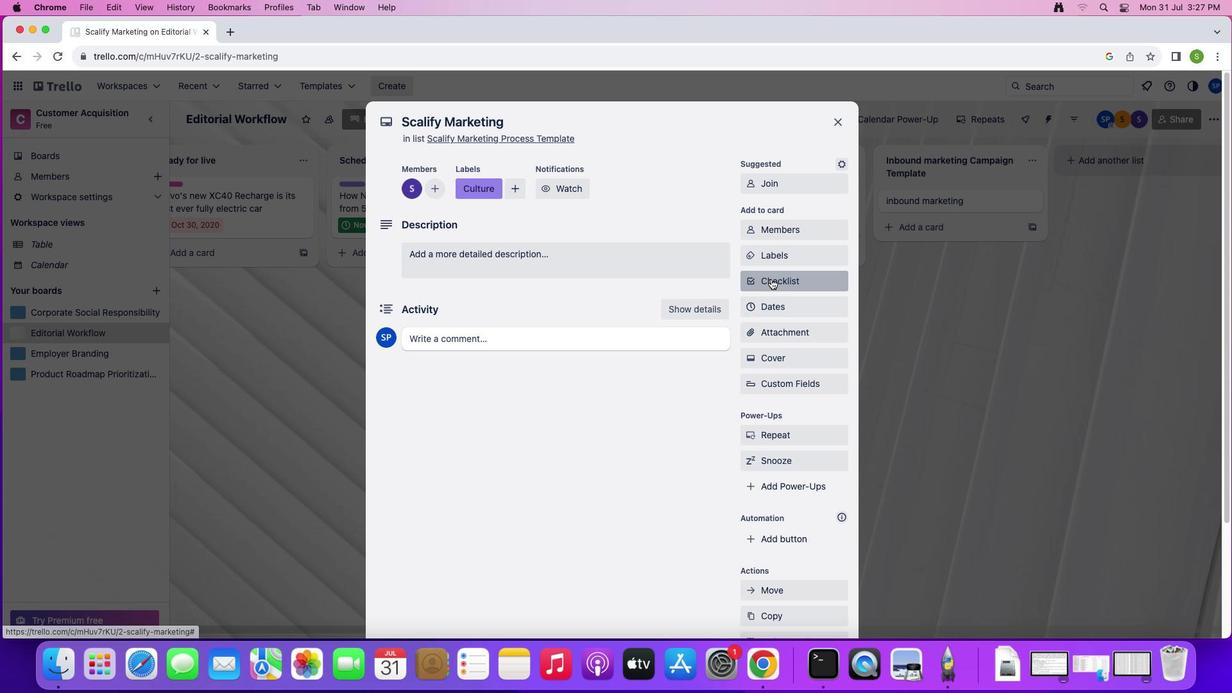 
Action: Mouse moved to (791, 411)
Screenshot: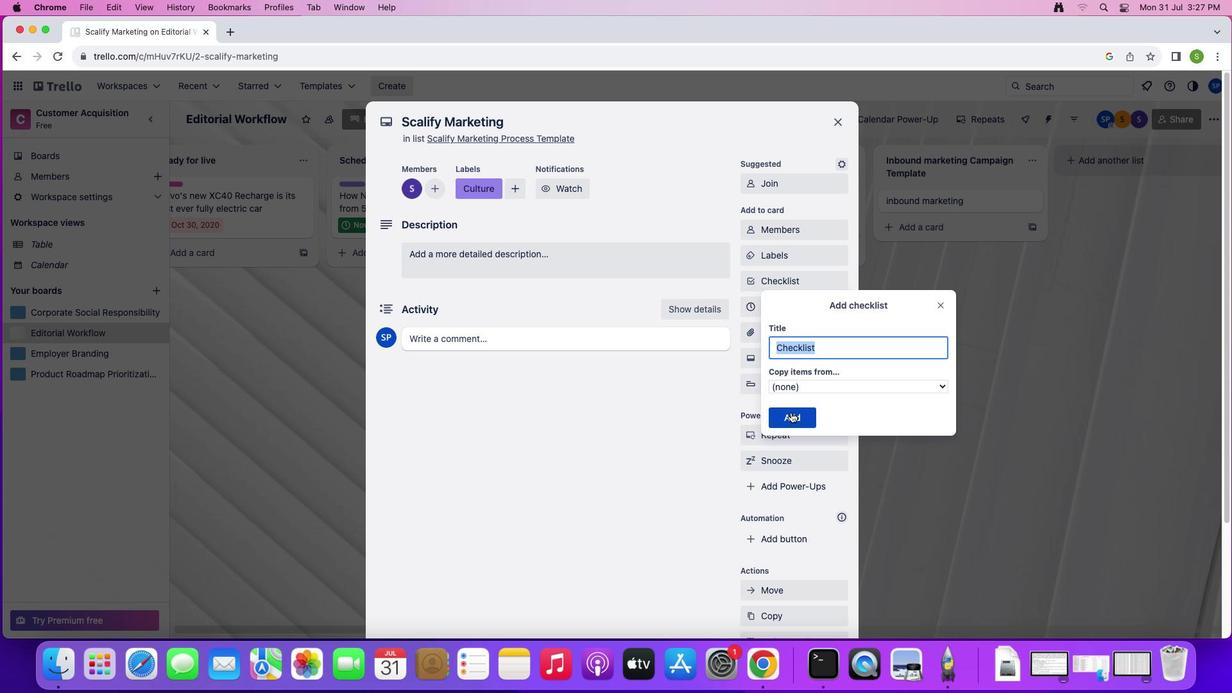 
Action: Mouse pressed left at (791, 411)
Screenshot: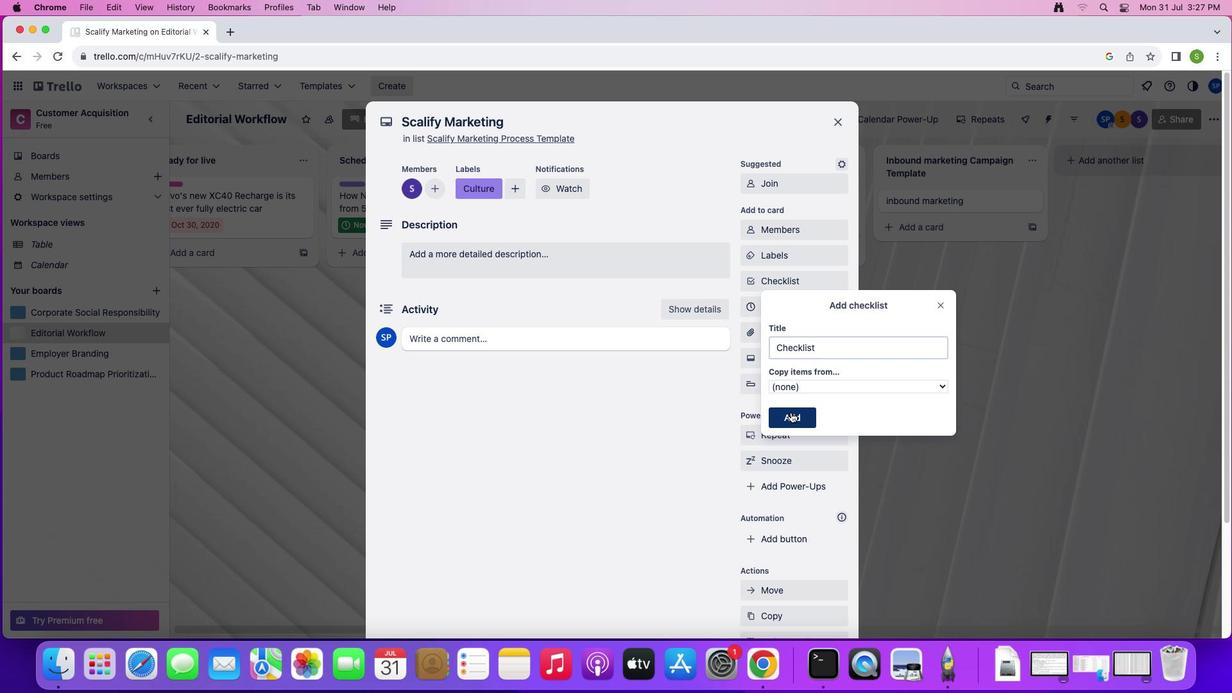 
Action: Mouse moved to (785, 308)
Screenshot: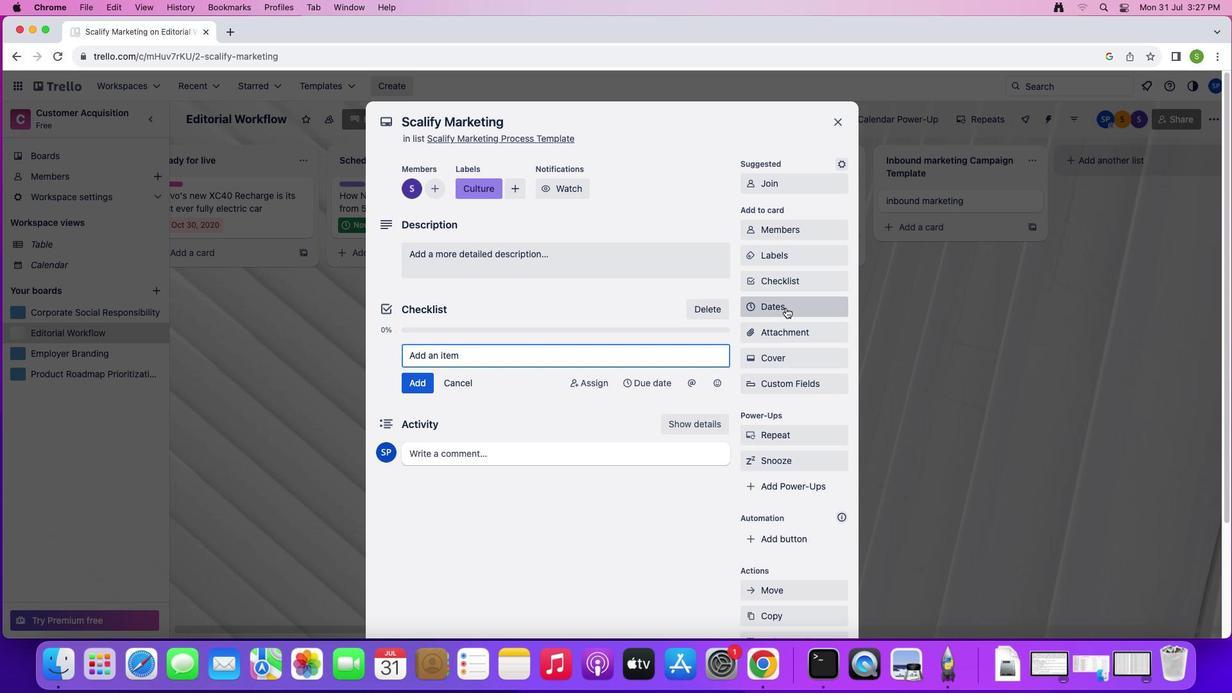 
Action: Mouse pressed left at (785, 308)
Screenshot: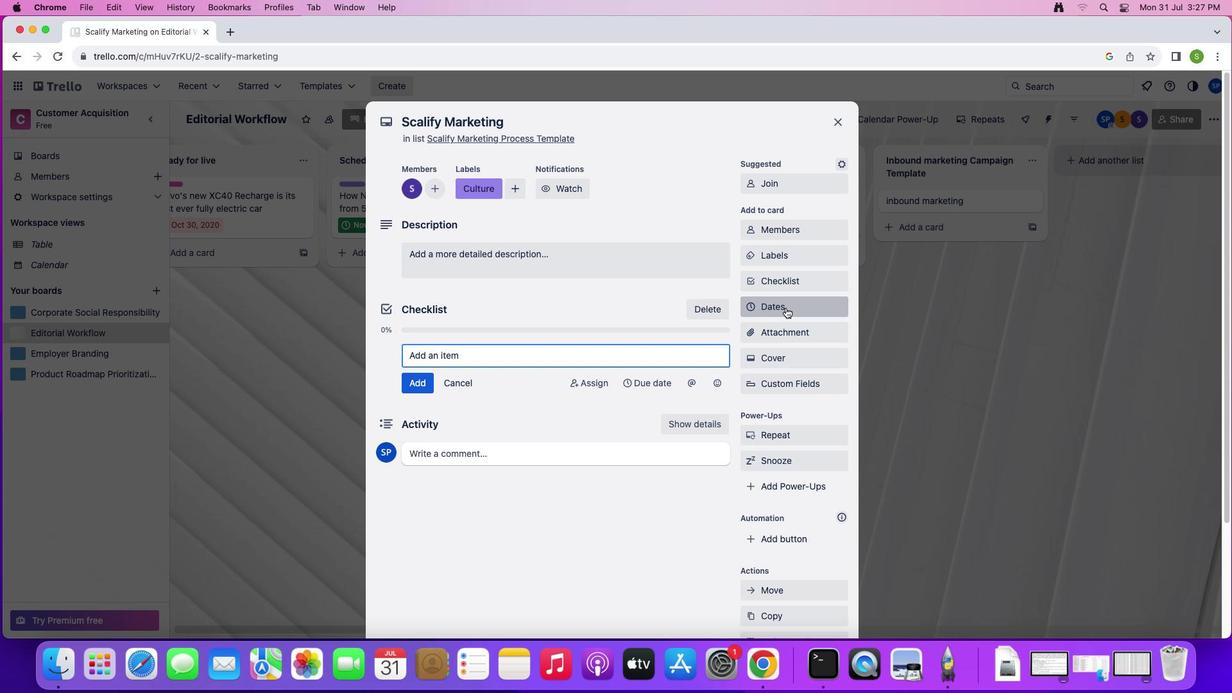 
Action: Mouse moved to (871, 245)
Screenshot: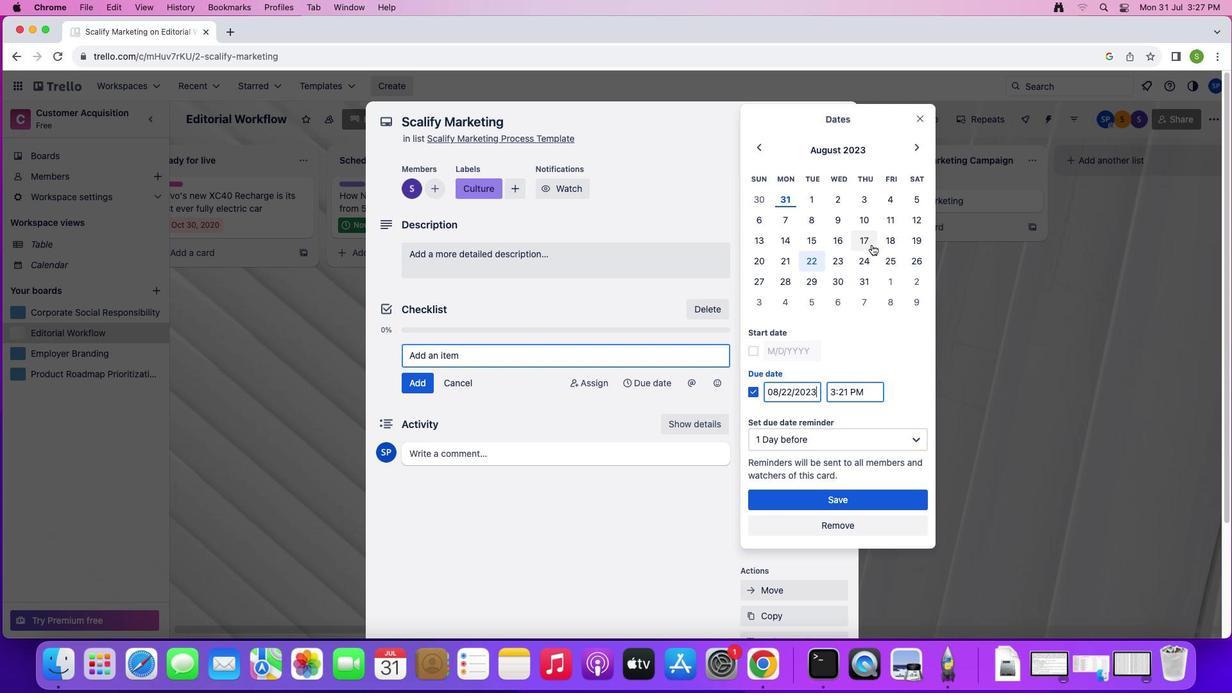 
Action: Mouse pressed left at (871, 245)
Screenshot: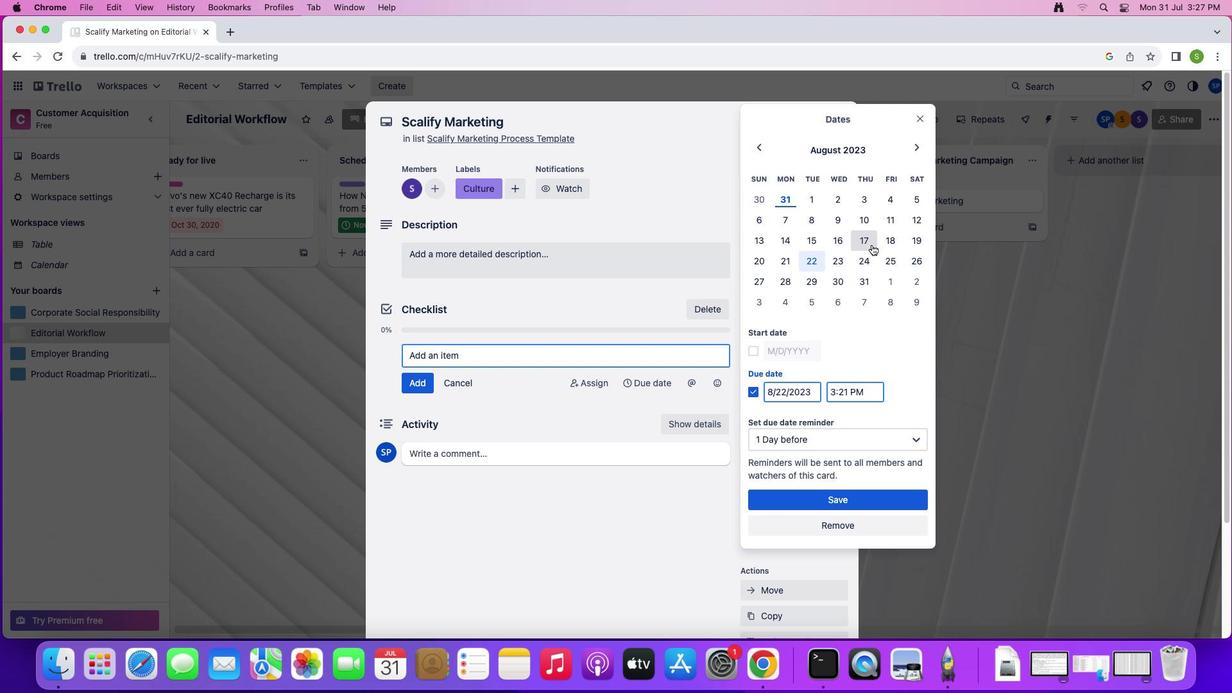 
Action: Mouse moved to (753, 350)
Screenshot: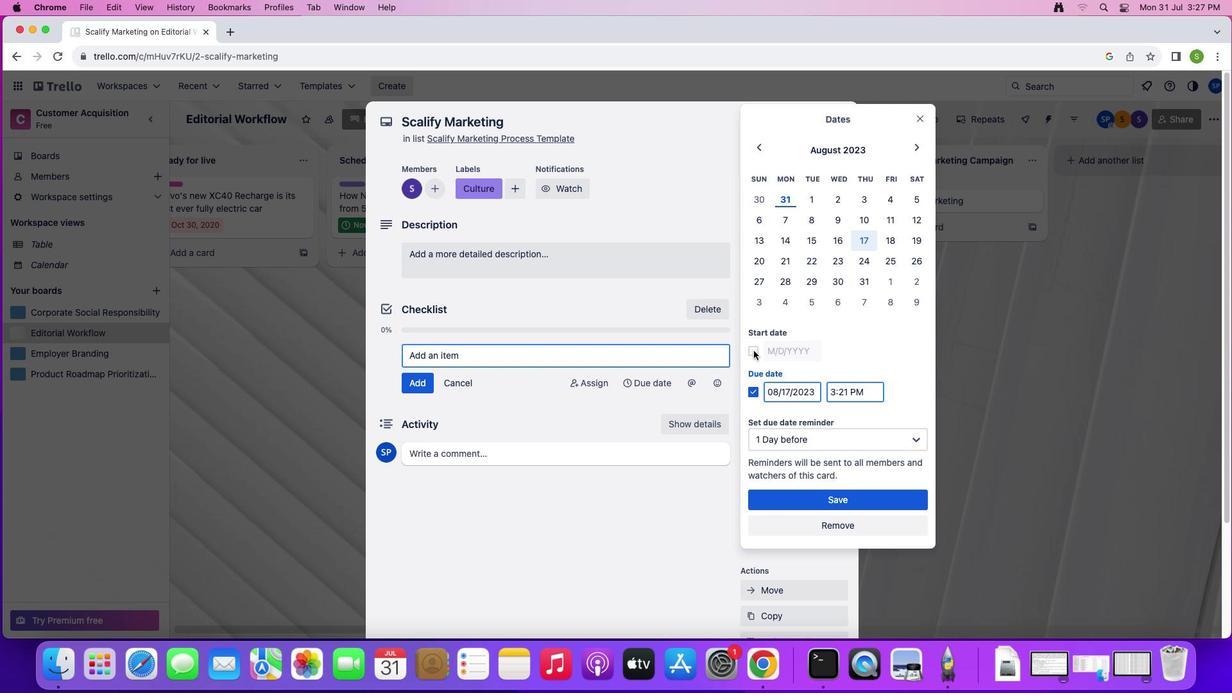 
Action: Mouse pressed left at (753, 350)
Screenshot: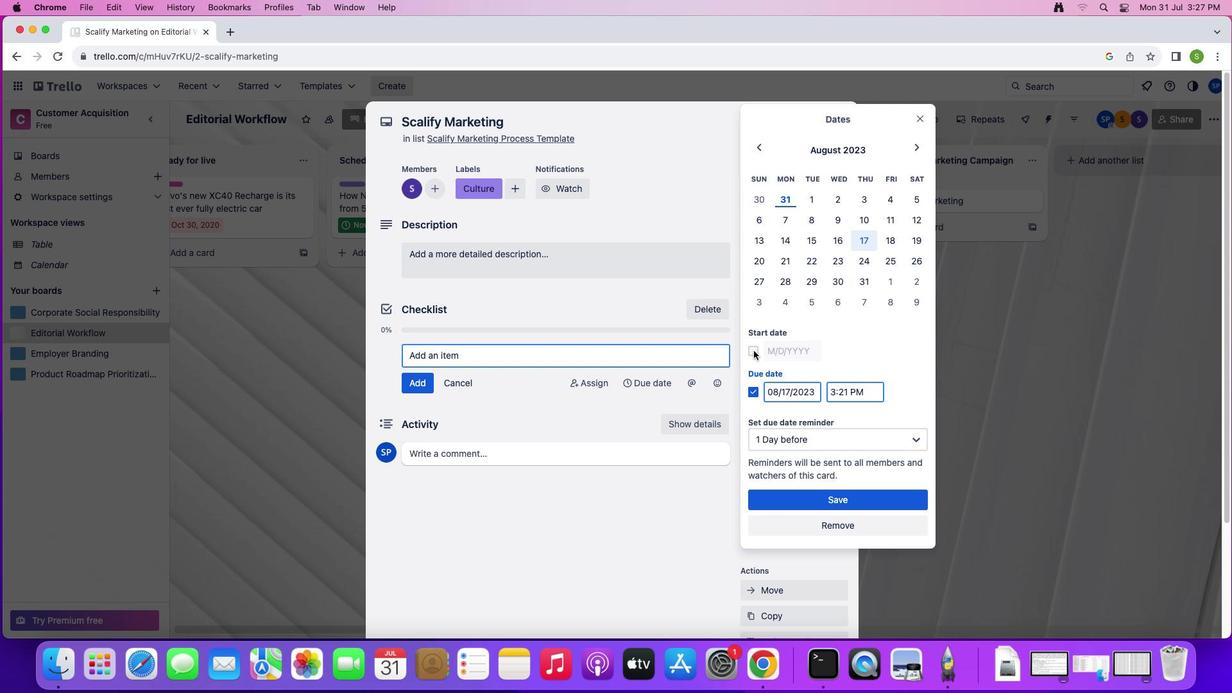 
Action: Mouse moved to (806, 494)
Screenshot: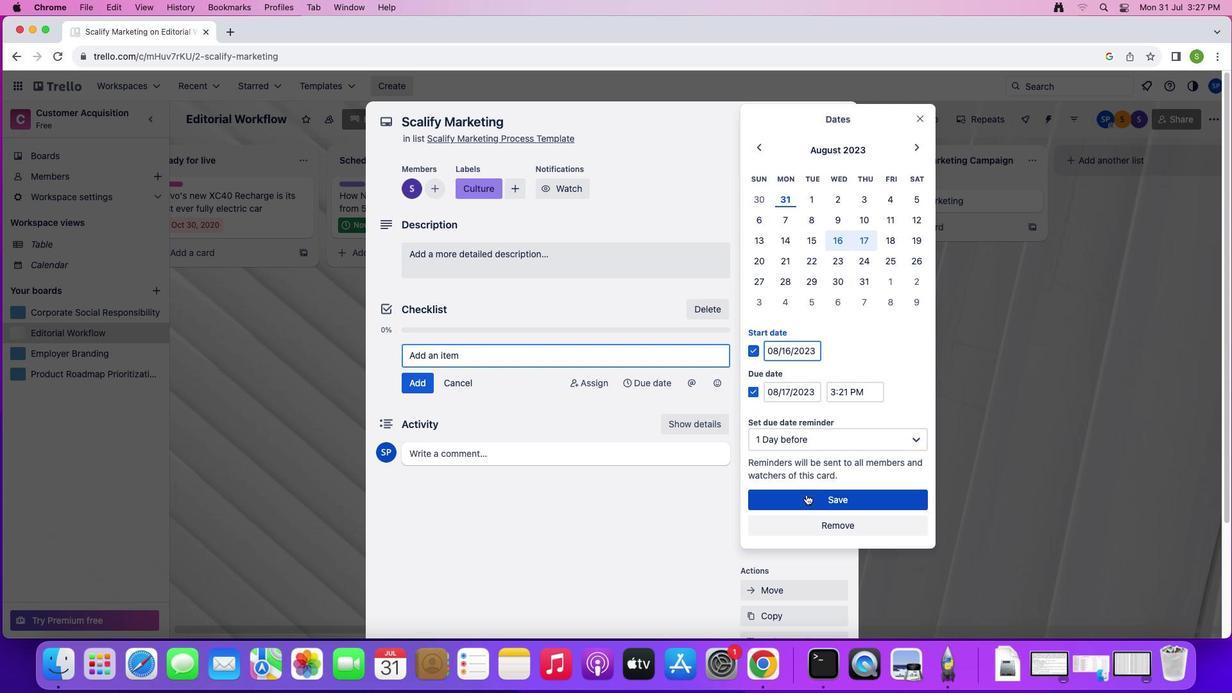 
Action: Mouse pressed left at (806, 494)
Screenshot: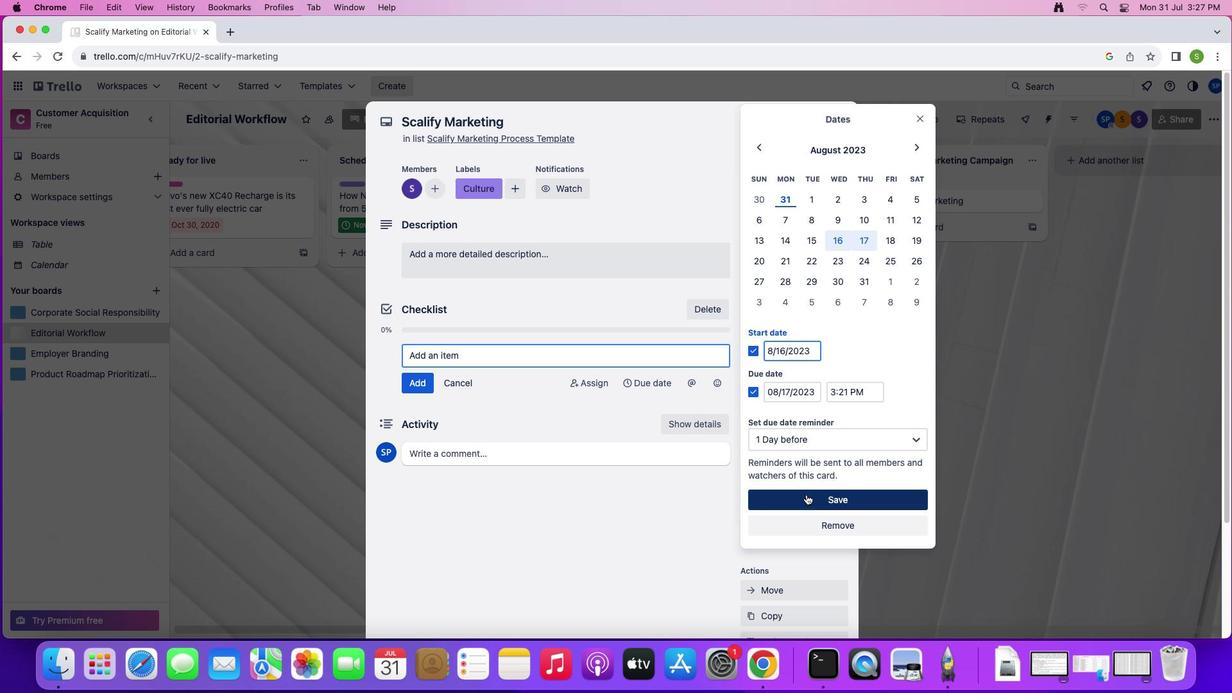 
Action: Mouse moved to (782, 359)
Screenshot: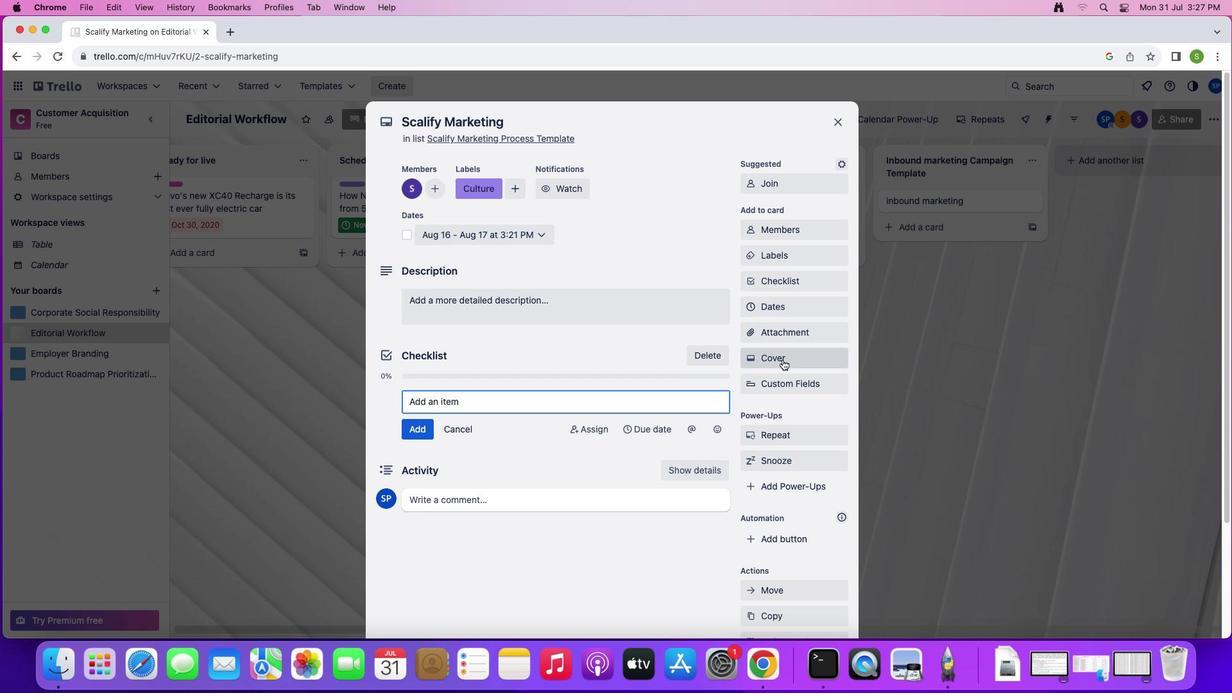 
Action: Mouse pressed left at (782, 359)
Screenshot: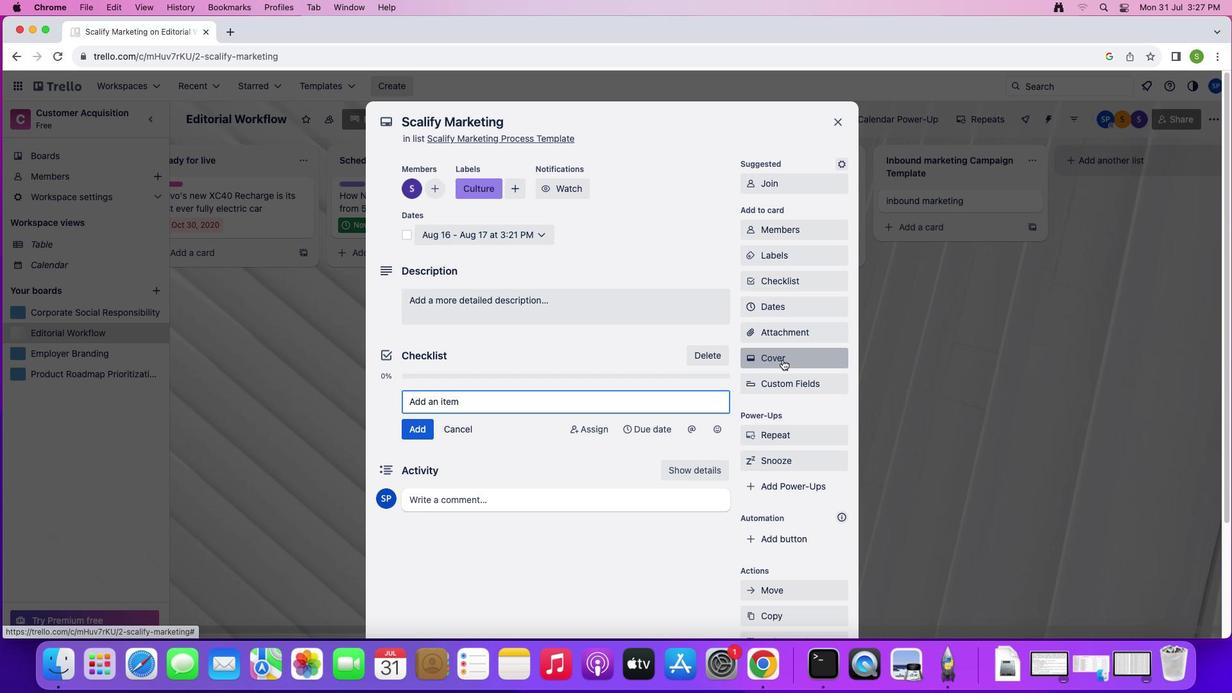 
Action: Mouse moved to (797, 383)
Screenshot: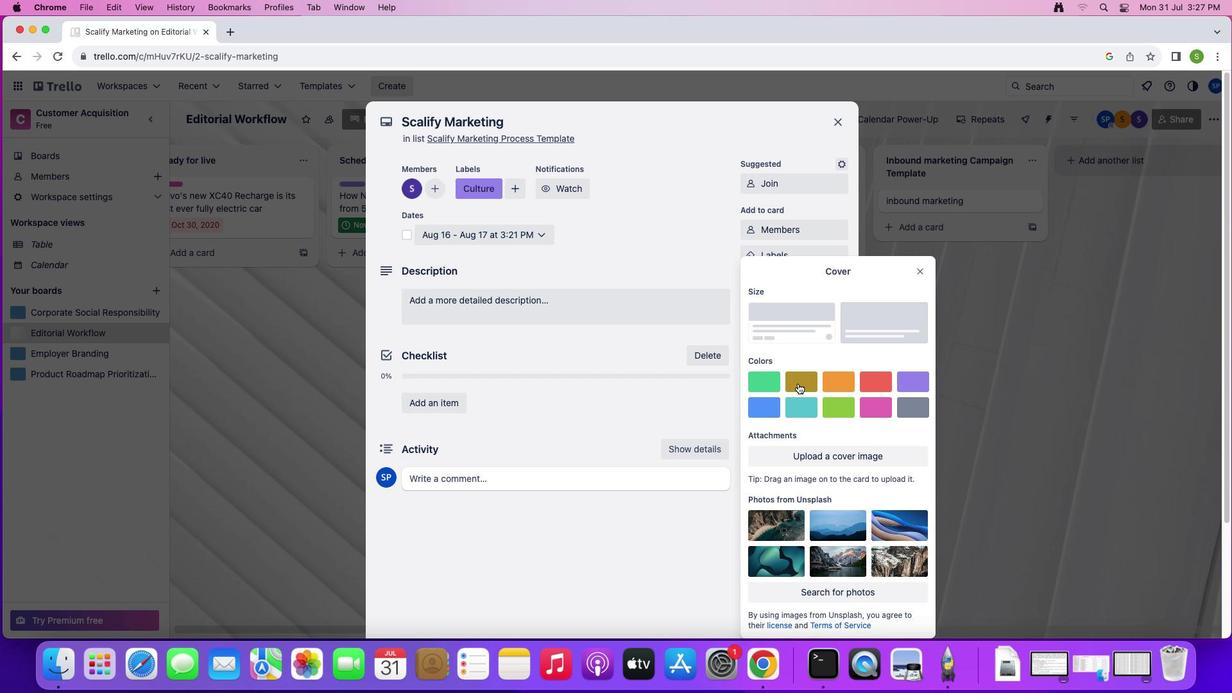 
Action: Mouse pressed left at (797, 383)
Screenshot: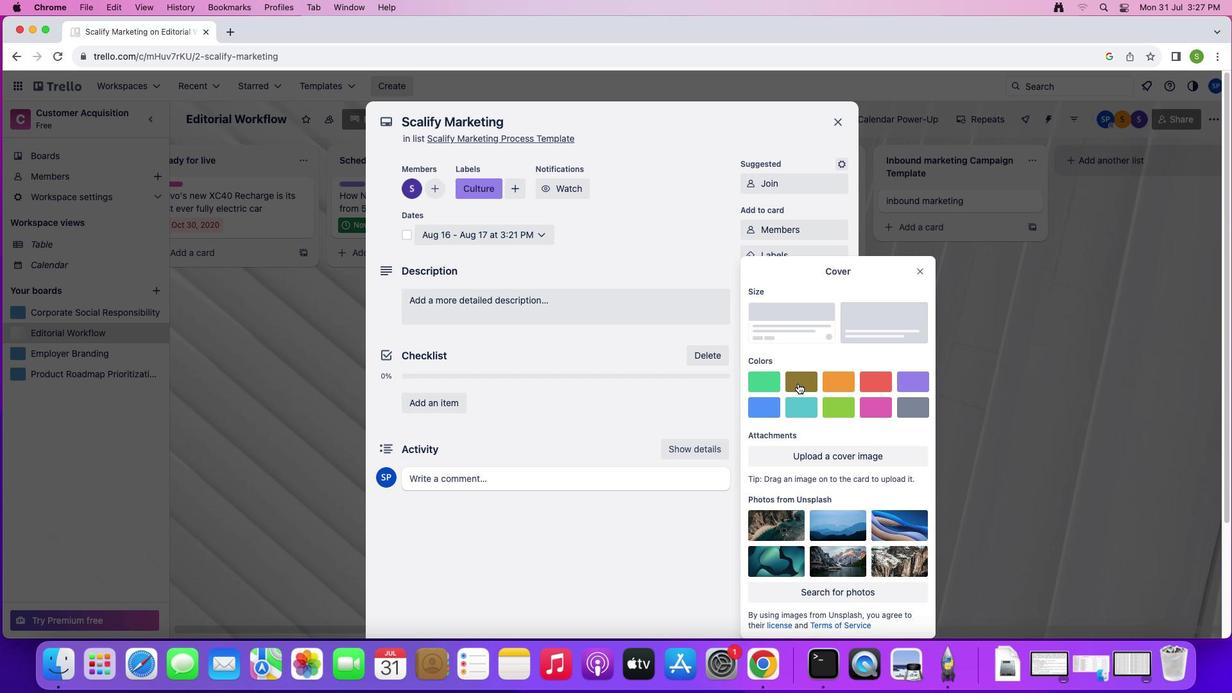 
Action: Mouse moved to (920, 247)
Screenshot: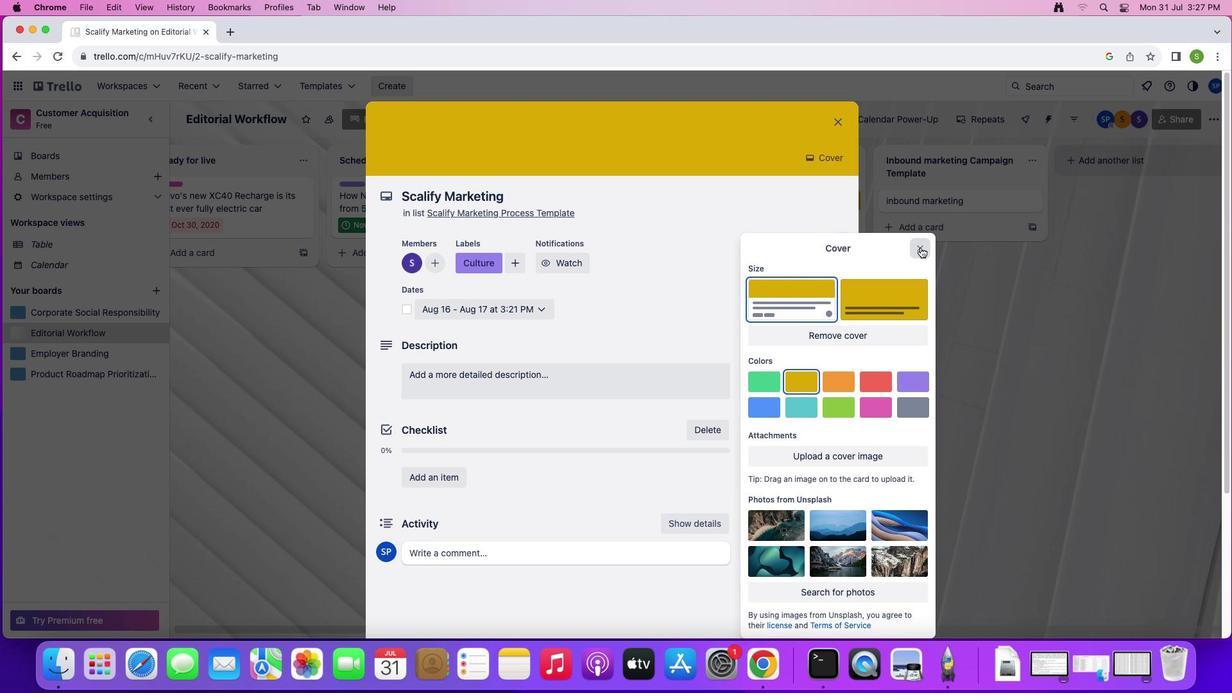 
Action: Mouse pressed left at (920, 247)
Screenshot: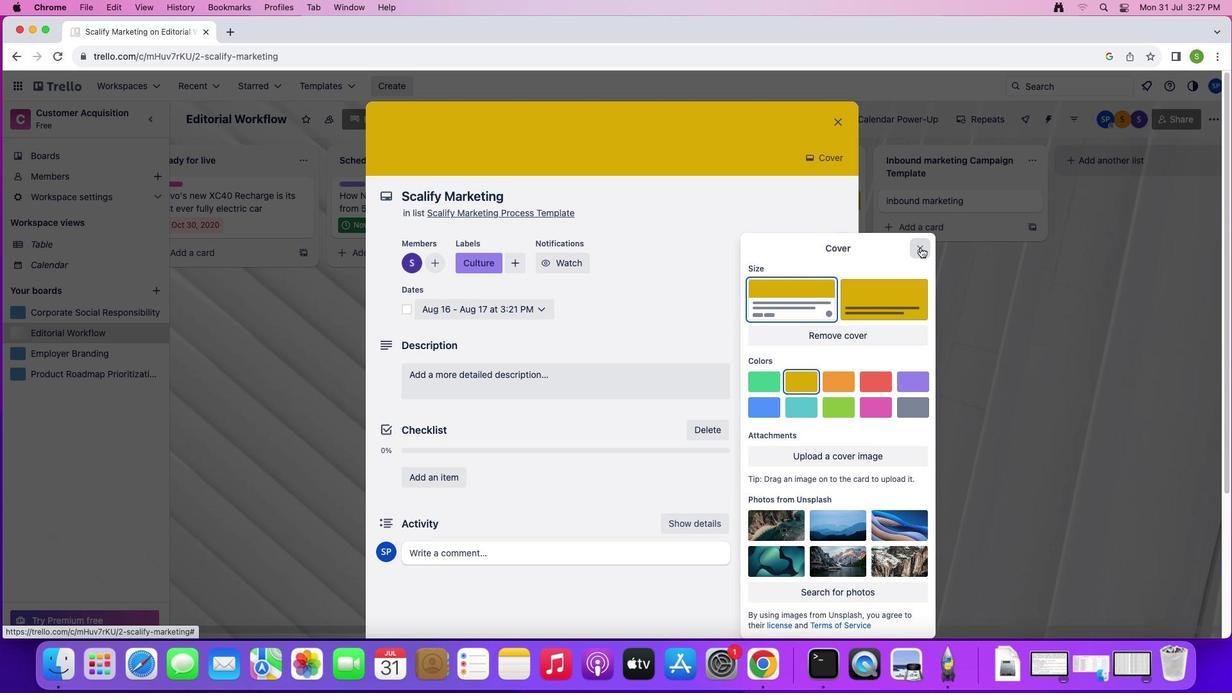 
Action: Mouse moved to (505, 381)
Screenshot: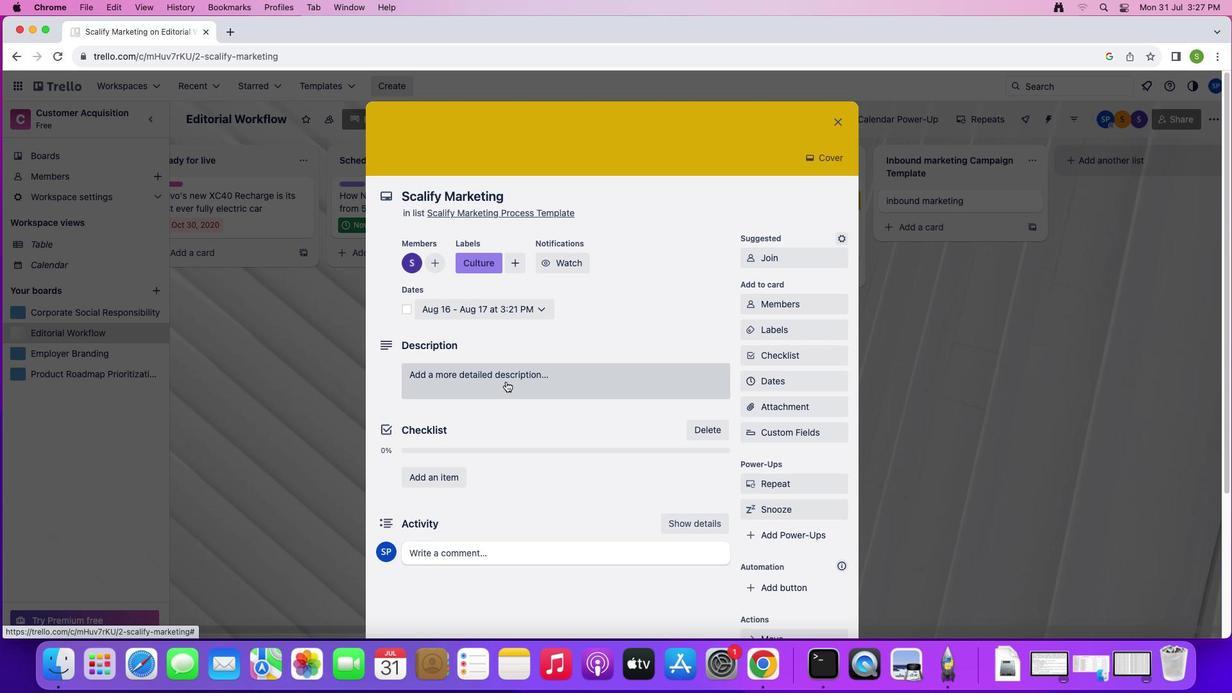 
Action: Mouse pressed left at (505, 381)
Screenshot: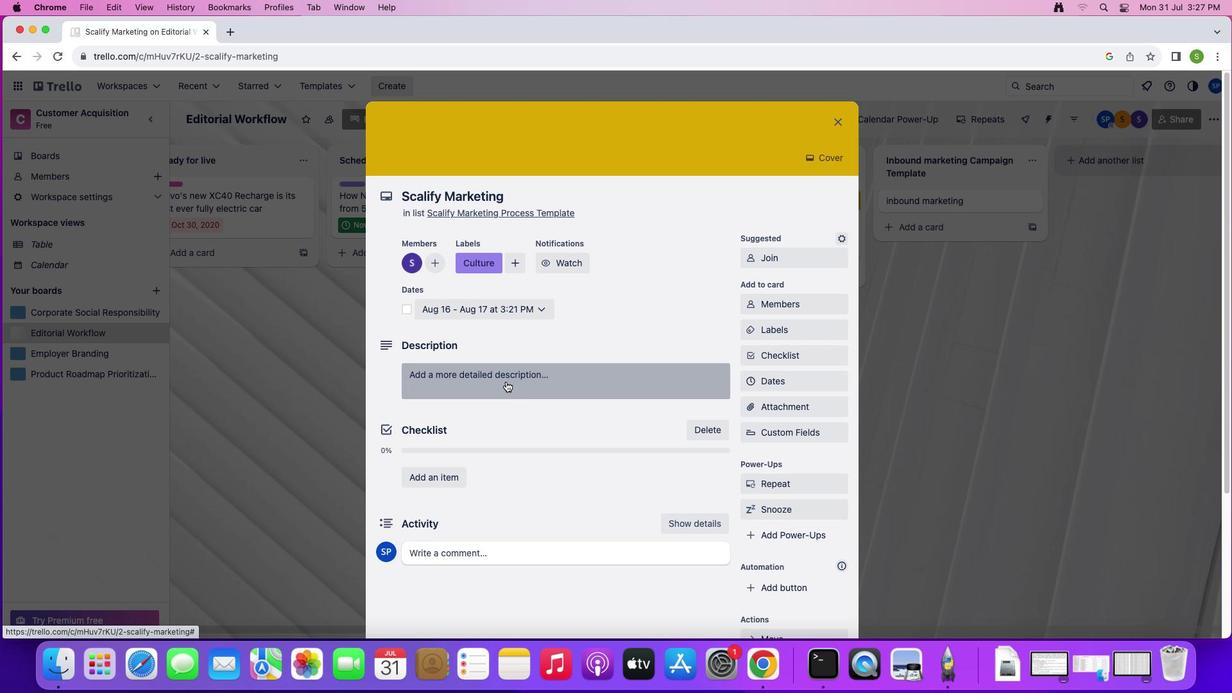 
Action: Mouse moved to (559, 393)
Screenshot: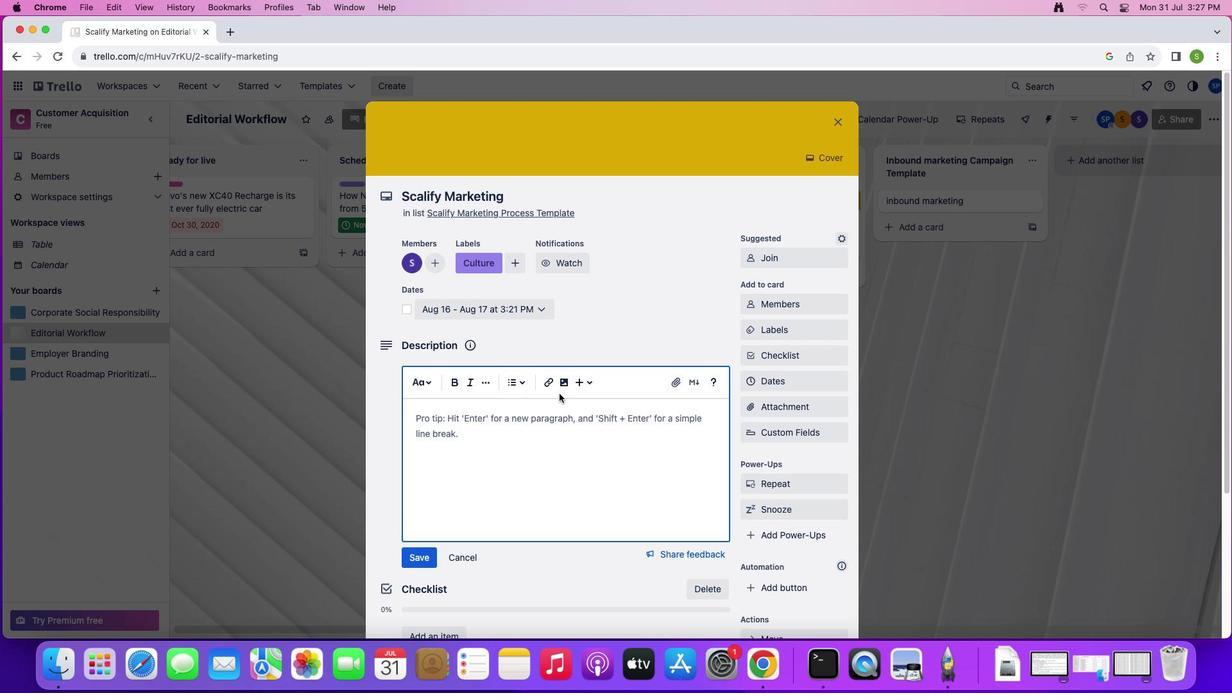 
Action: Key pressed Key.shift'F''o''r'Key.space's''m''a''l''l'Key.space'm''a''r''k''e''t''i''n''g'Key.space't''e''a''m'Key.space'w''h''o'Key.space'w''a''n''t'Key.space't''o'Key.space'g''e''t'Key.space't''h''i''n''g''s'Key.space'd''o''n''e'Key.space'b''e''t''t''e''r'Key.space'a''n''d'Key.space'f''a''s''t''e''r'
Screenshot: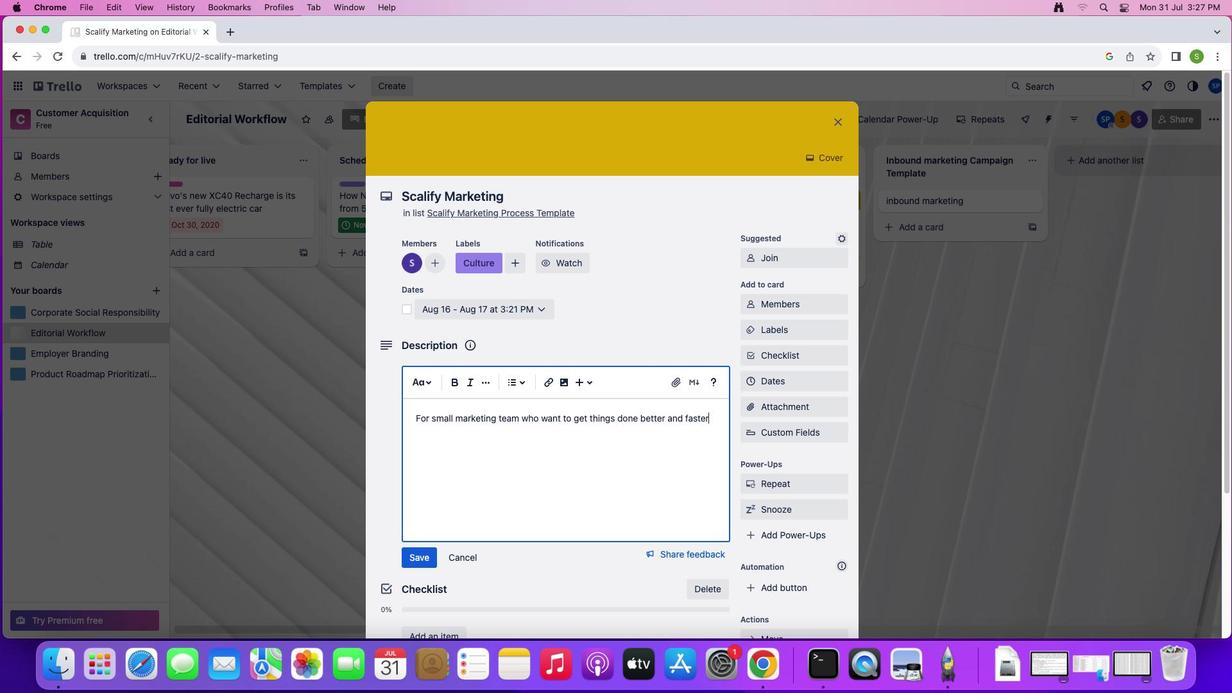 
Action: Mouse moved to (434, 560)
Screenshot: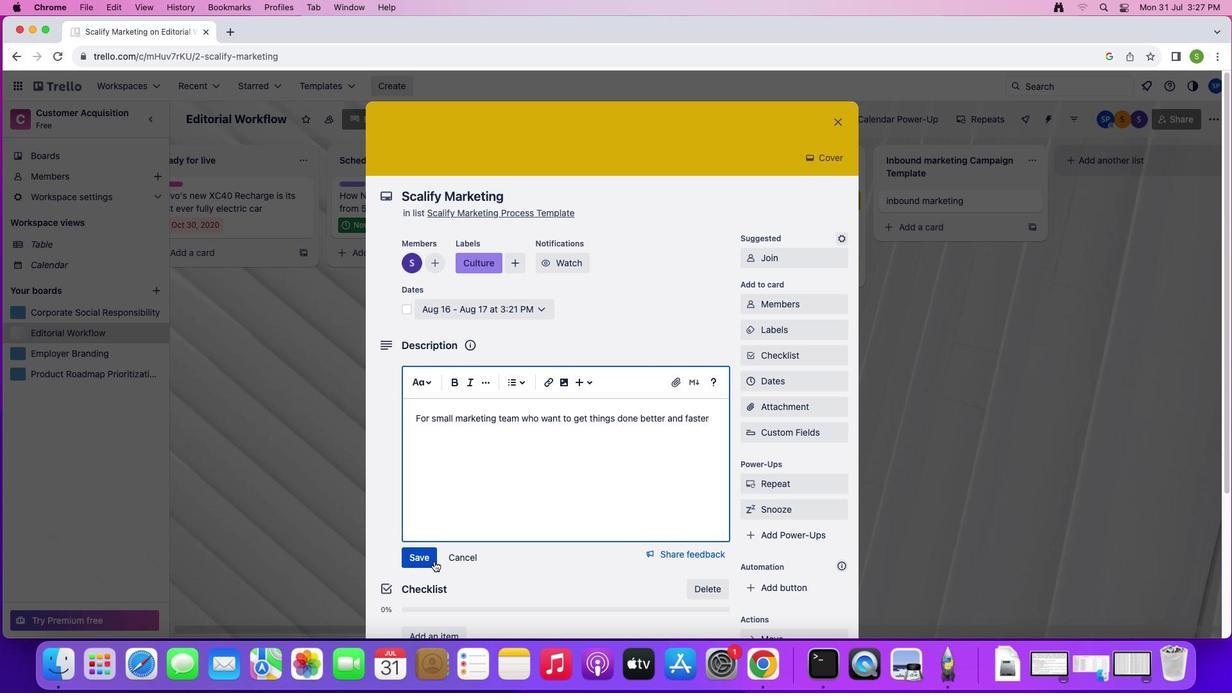 
Action: Mouse pressed left at (434, 560)
Screenshot: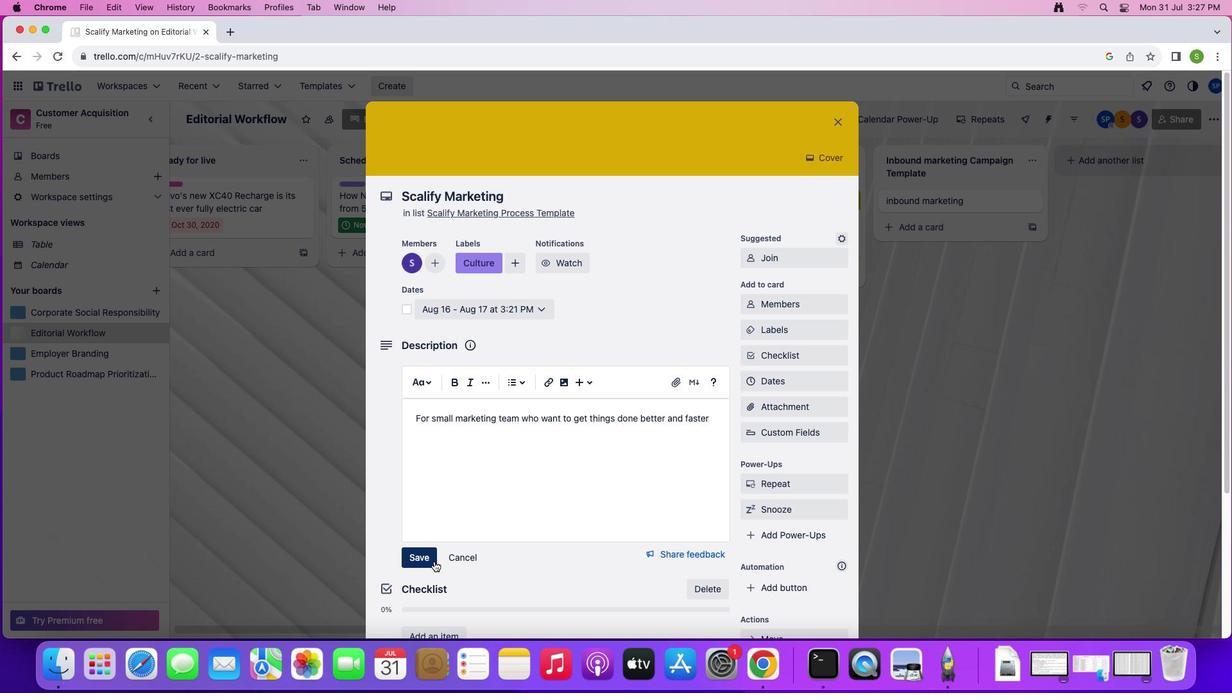 
Action: Mouse moved to (461, 528)
Screenshot: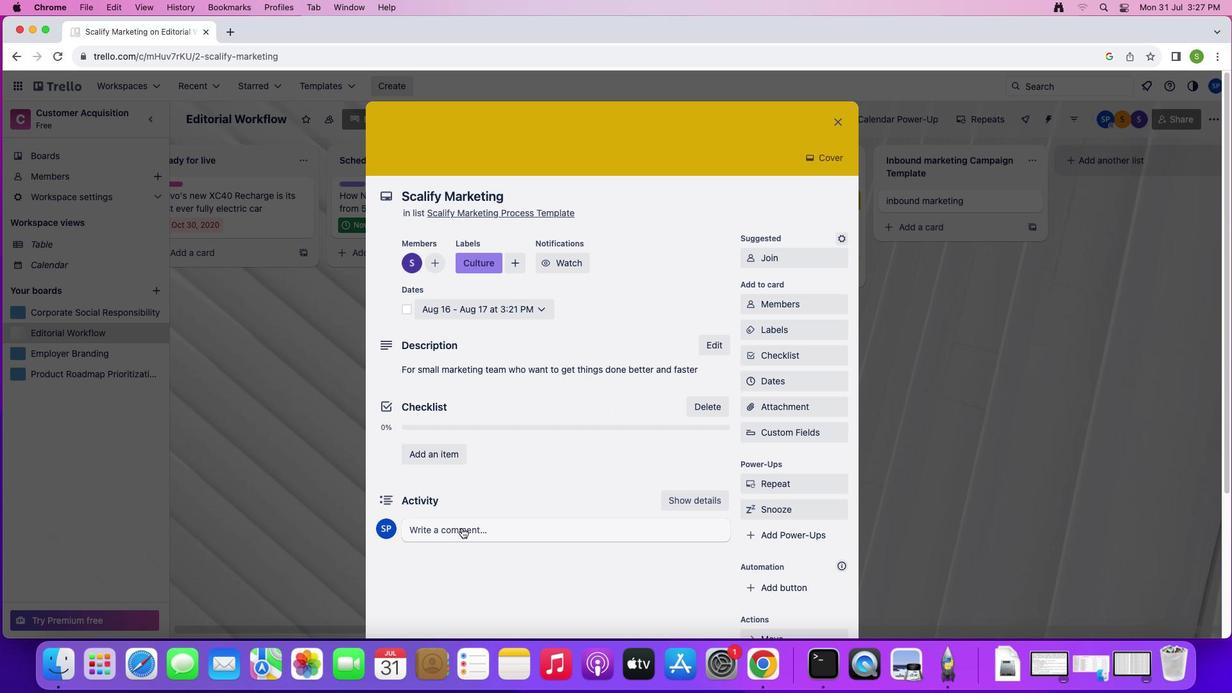 
Action: Mouse pressed left at (461, 528)
Screenshot: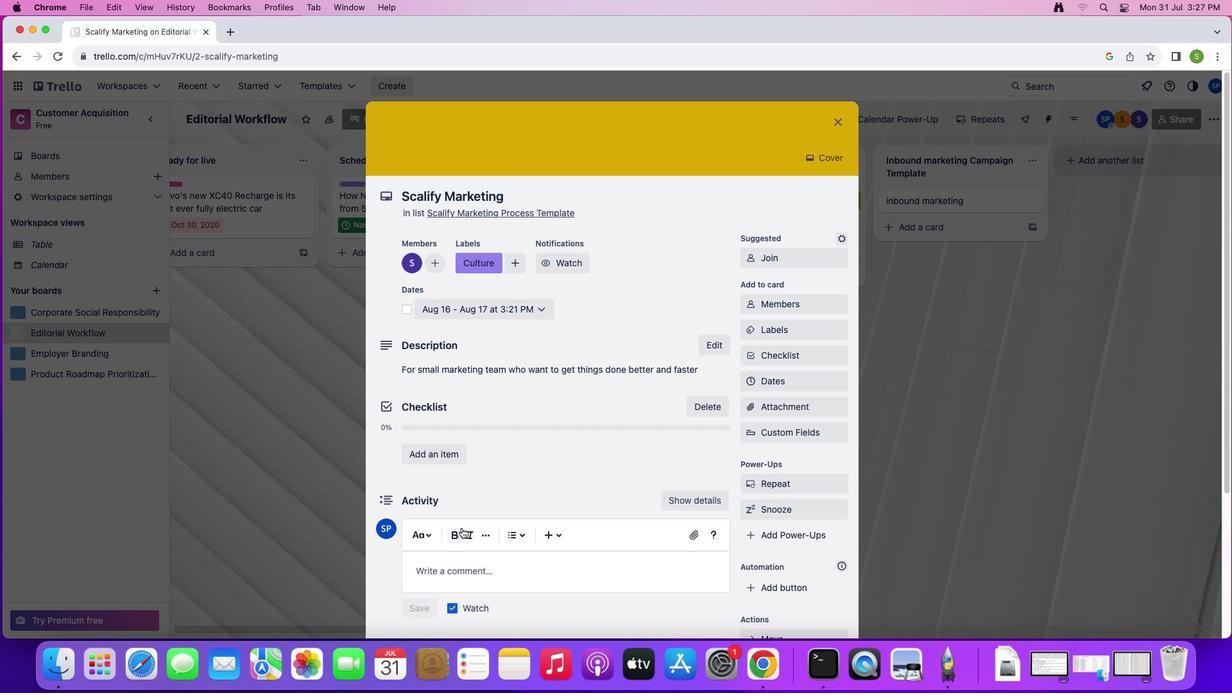 
Action: Mouse moved to (513, 569)
Screenshot: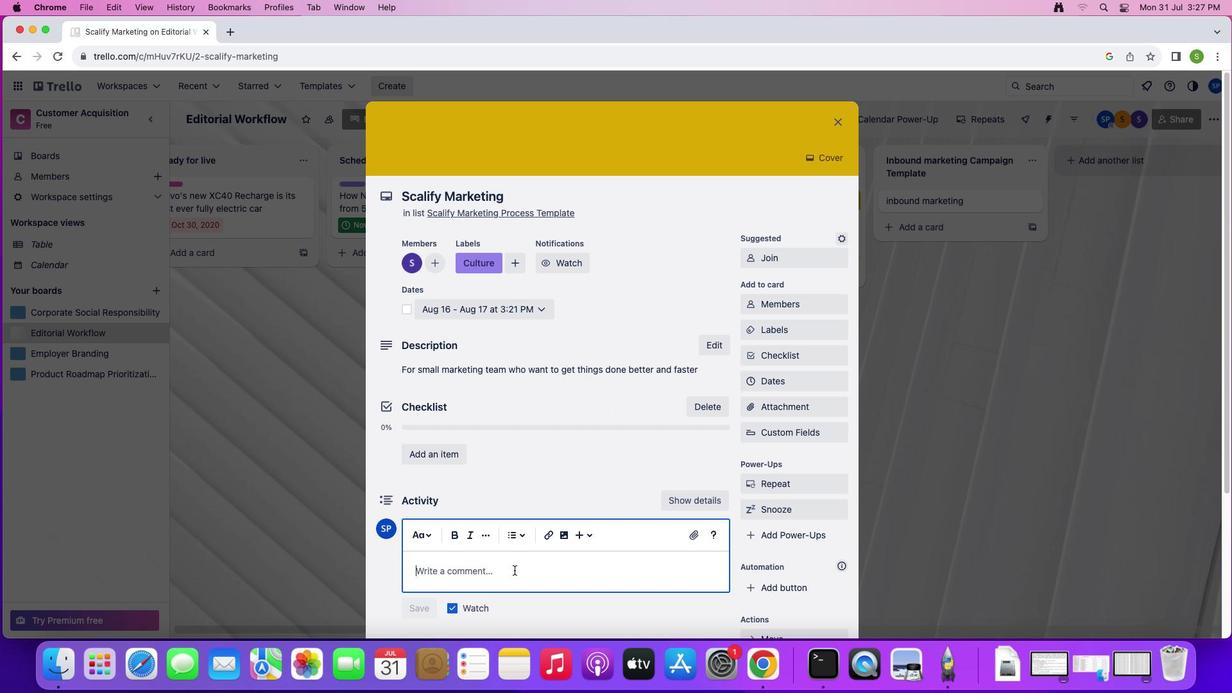 
Action: Mouse pressed left at (513, 569)
Screenshot: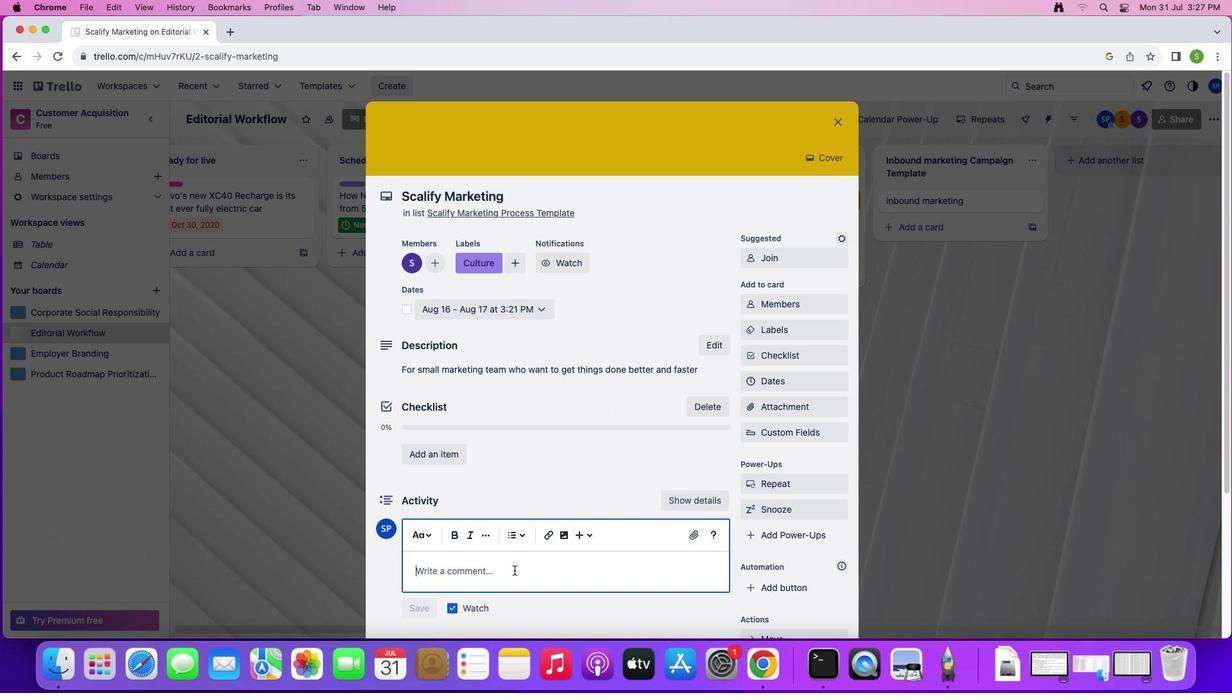 
Action: Mouse moved to (575, 576)
Screenshot: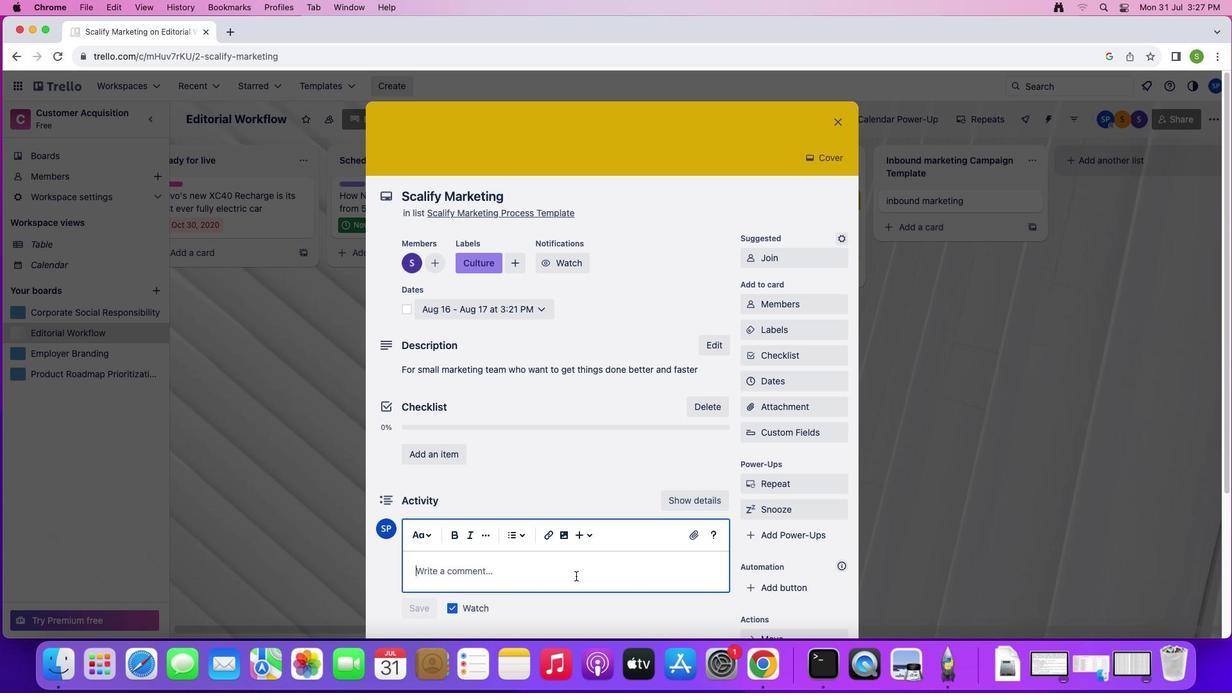 
Action: Key pressed Key.shift'S''c''a''l''i''f''y'
Screenshot: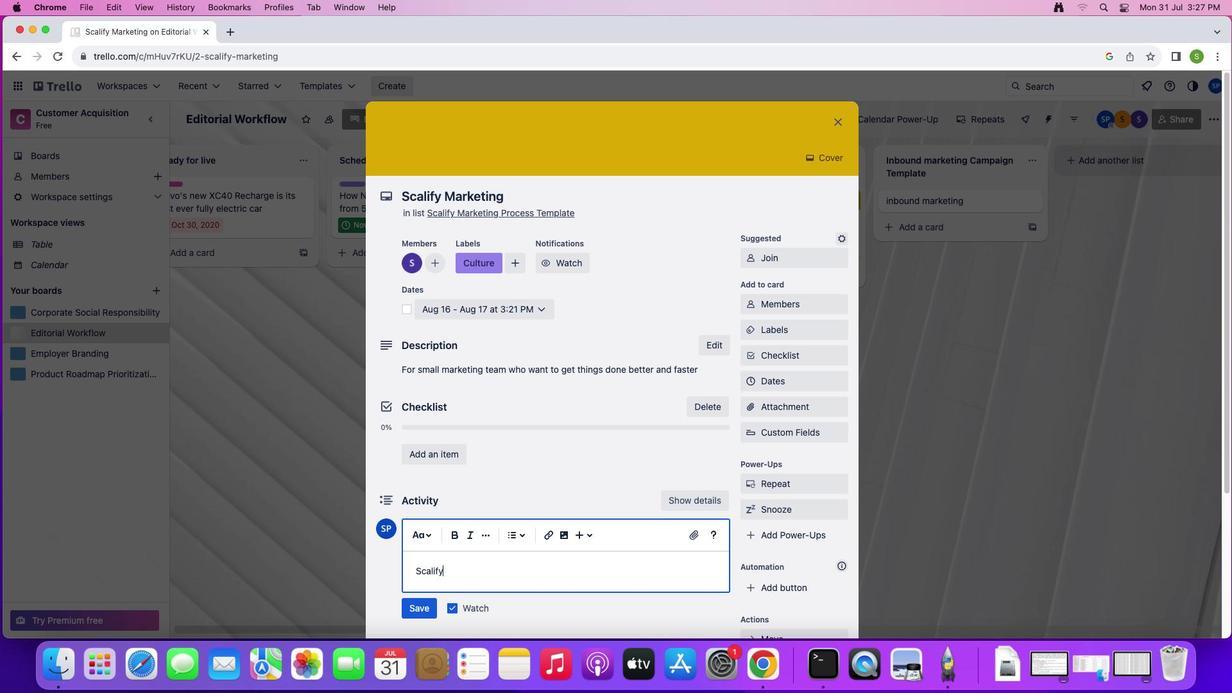 
Action: Mouse moved to (426, 612)
Screenshot: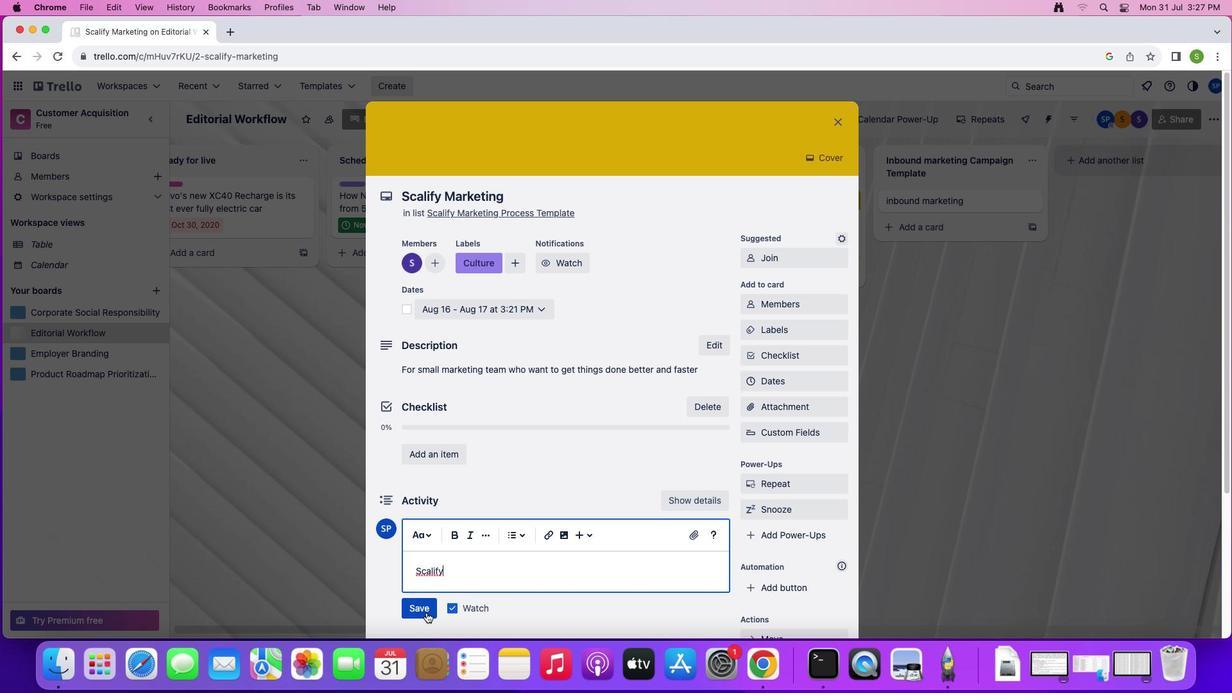 
Action: Mouse pressed left at (426, 612)
Screenshot: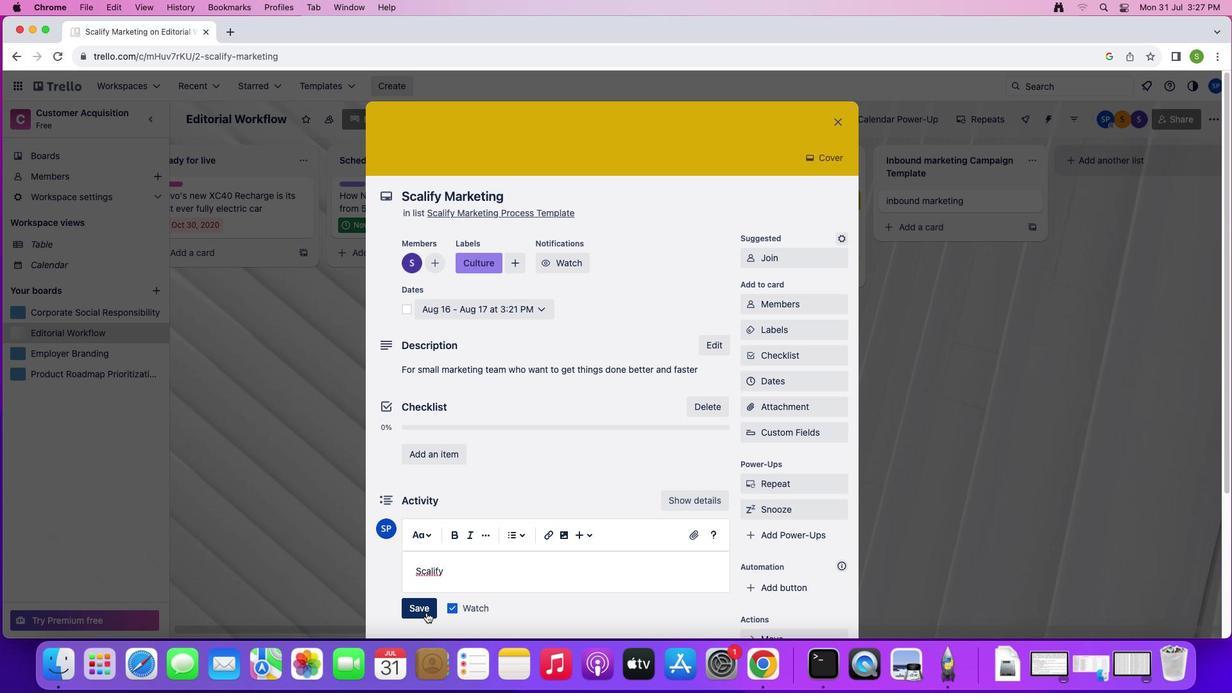 
Action: Mouse moved to (607, 545)
Screenshot: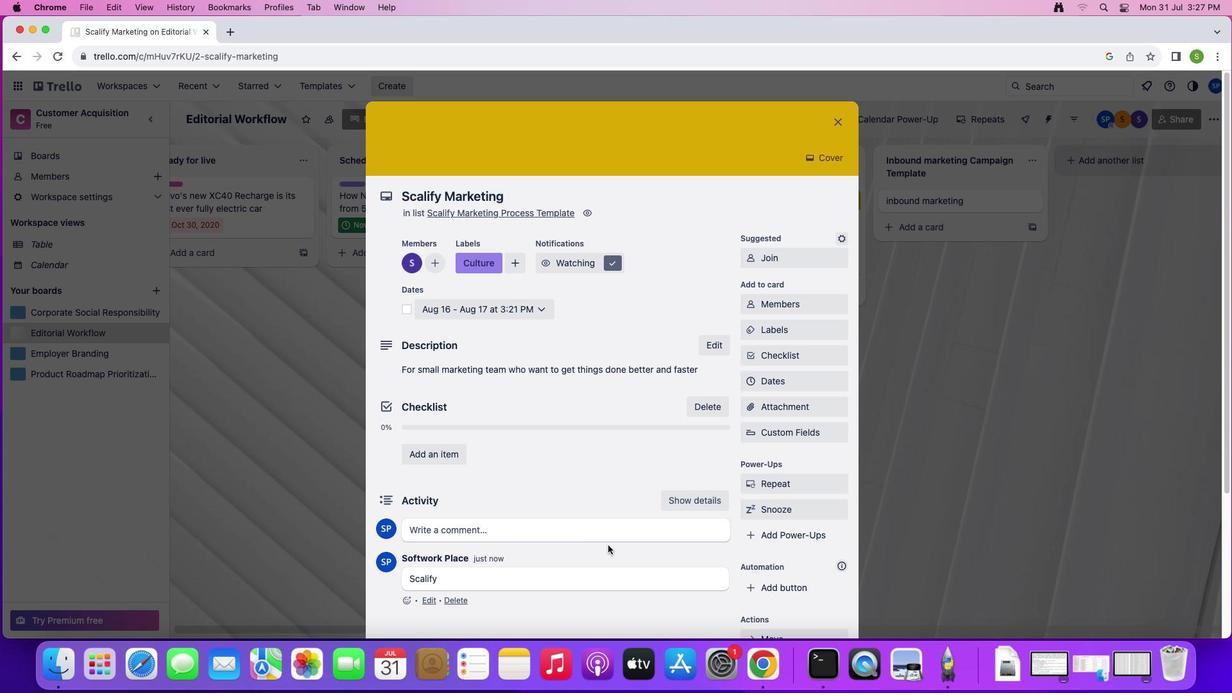 
Action: Mouse scrolled (607, 545) with delta (0, 0)
Screenshot: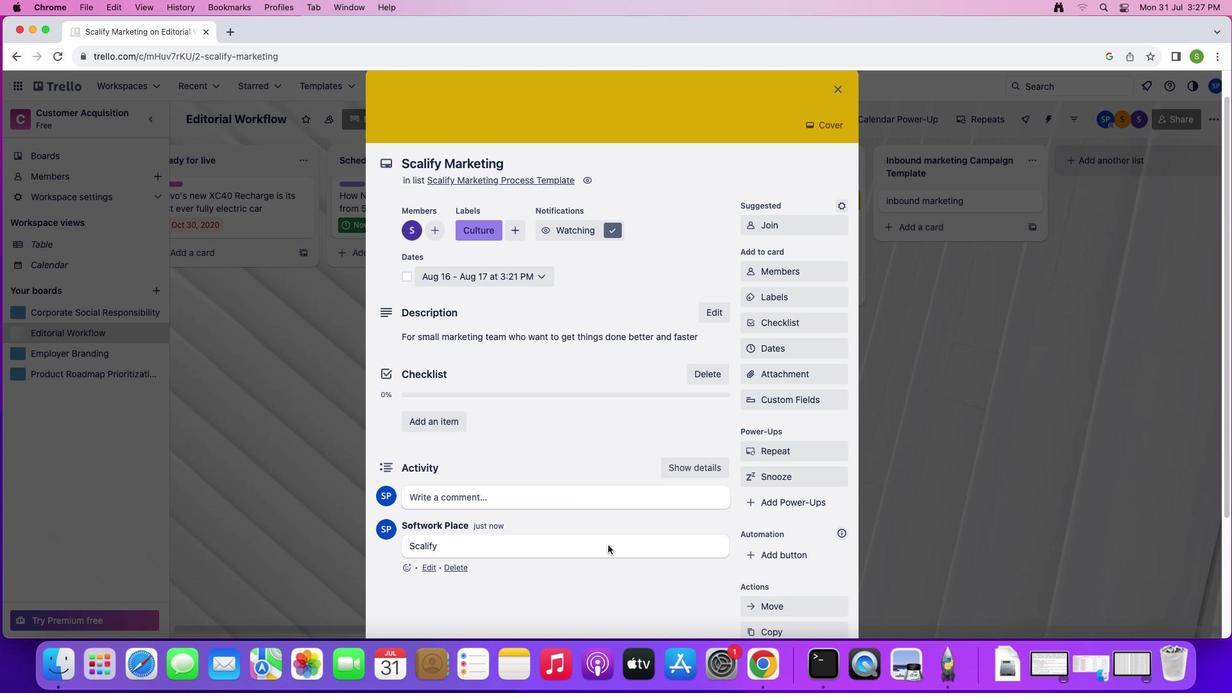 
Action: Mouse scrolled (607, 545) with delta (0, 0)
Screenshot: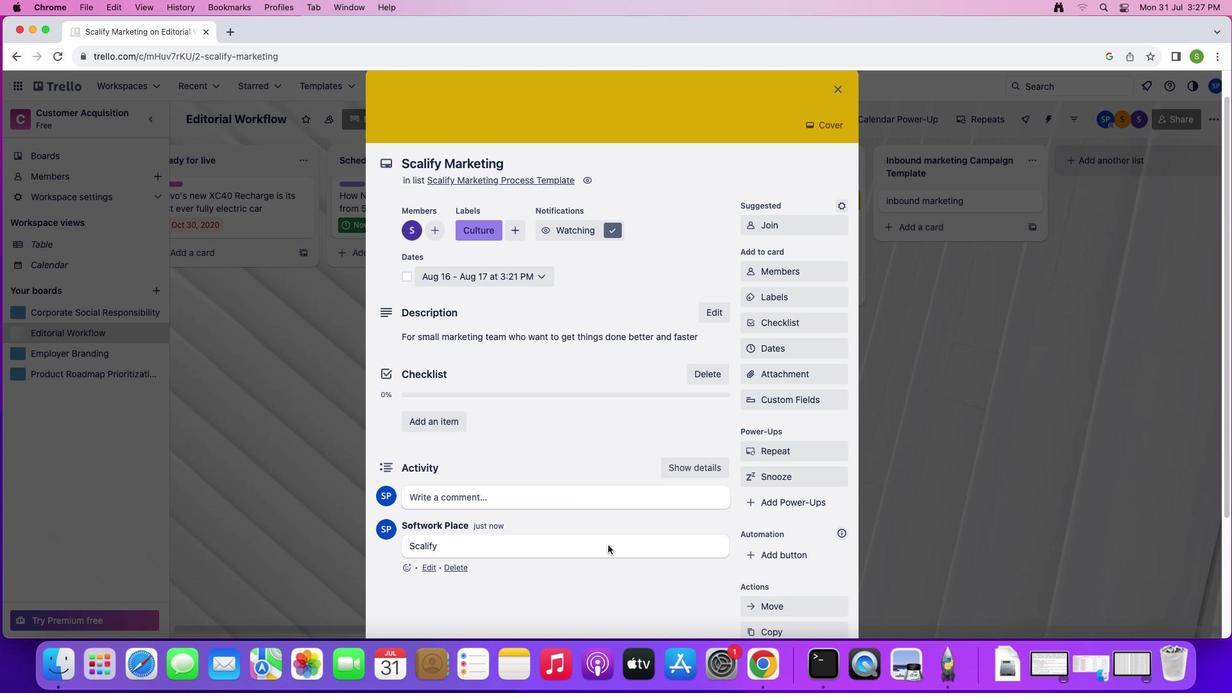 
Action: Mouse scrolled (607, 545) with delta (0, -1)
Screenshot: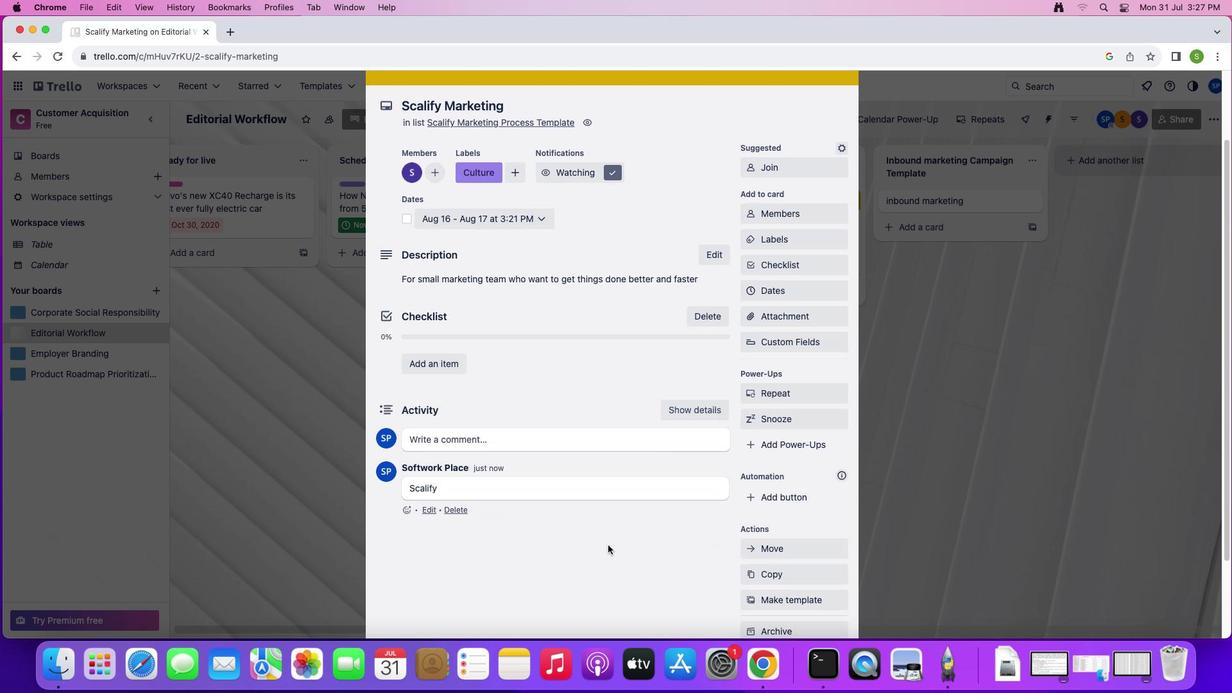
Action: Mouse scrolled (607, 545) with delta (0, 0)
Screenshot: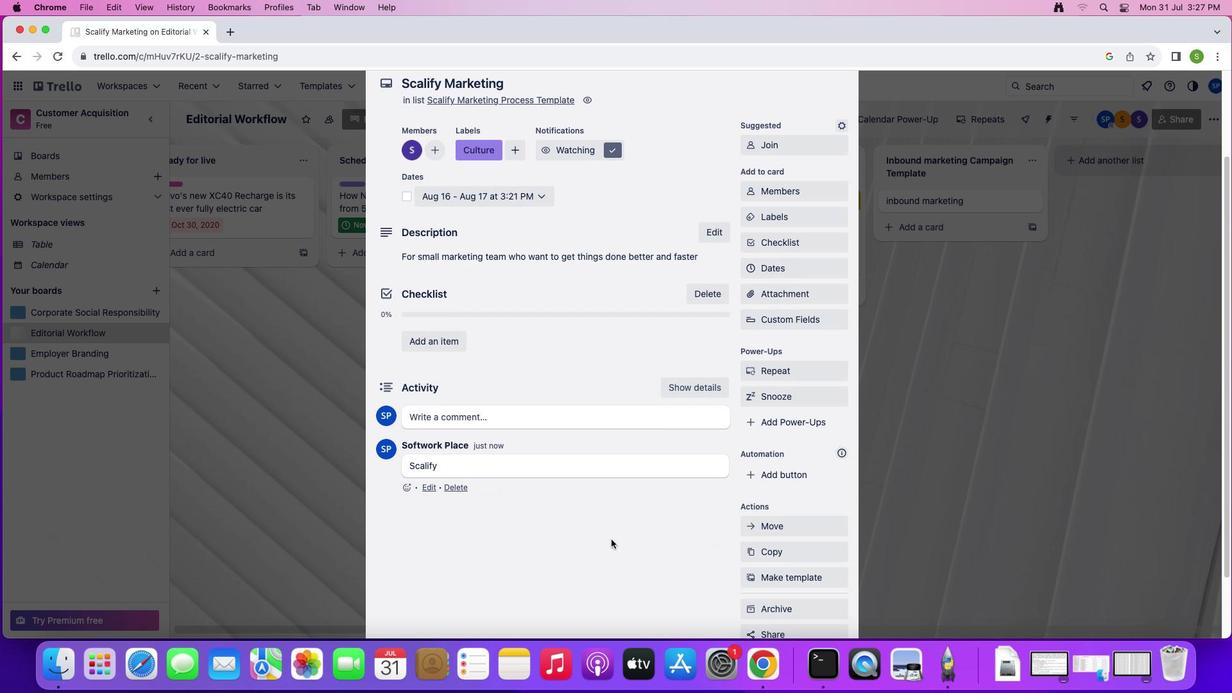 
Action: Mouse moved to (700, 372)
Screenshot: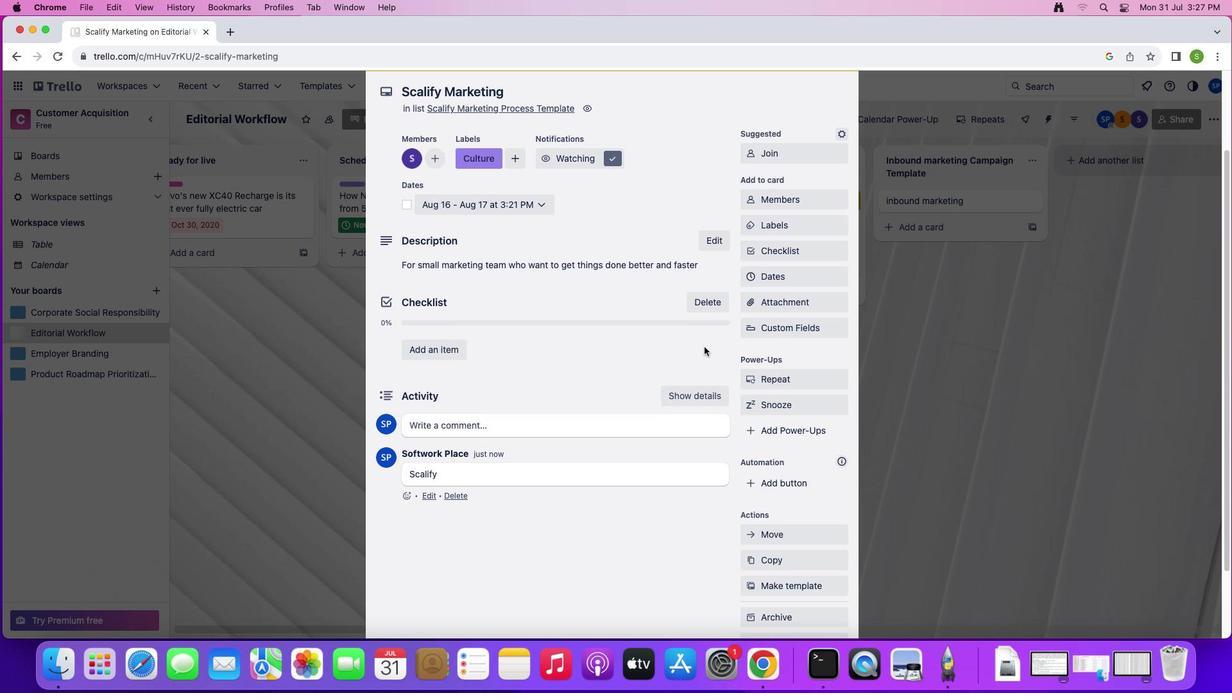 
Action: Mouse scrolled (700, 372) with delta (0, 0)
Screenshot: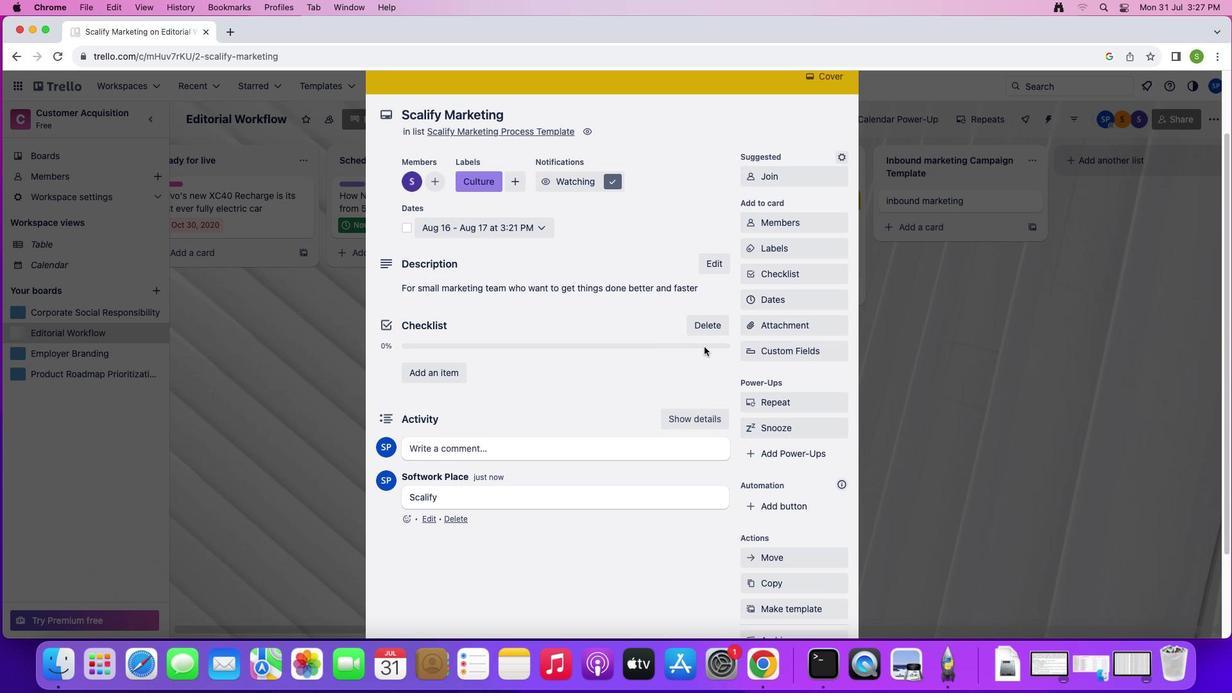 
Action: Mouse moved to (701, 366)
Screenshot: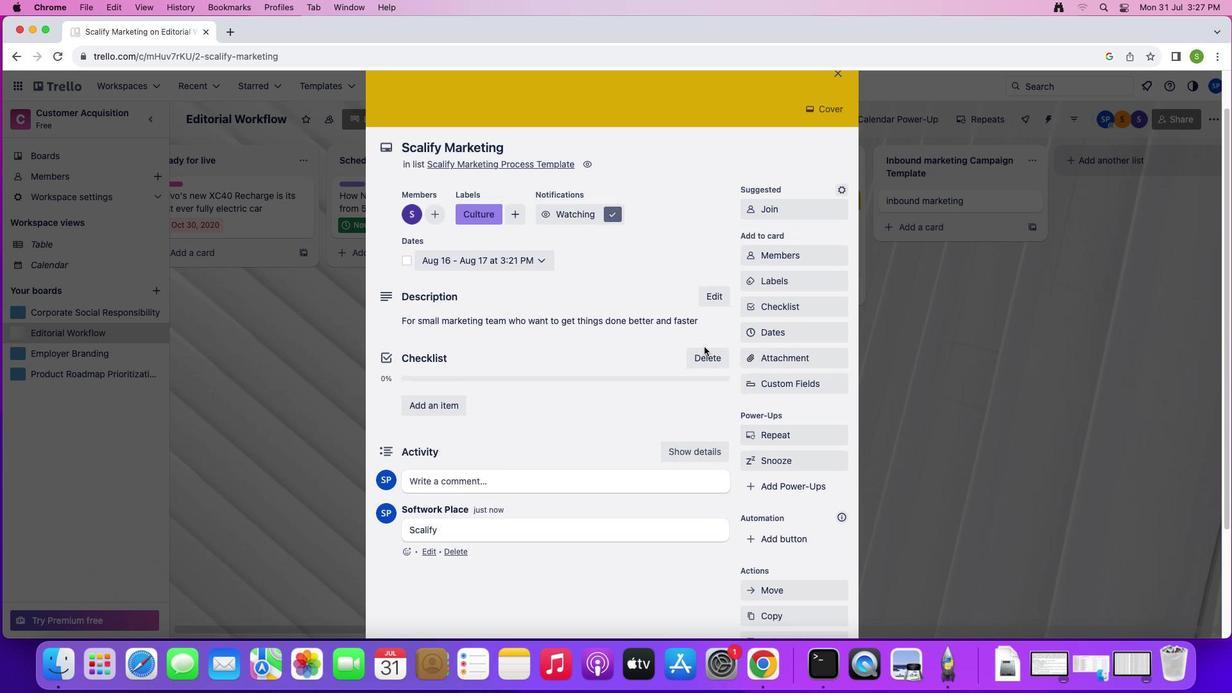 
Action: Mouse scrolled (701, 366) with delta (0, 0)
Screenshot: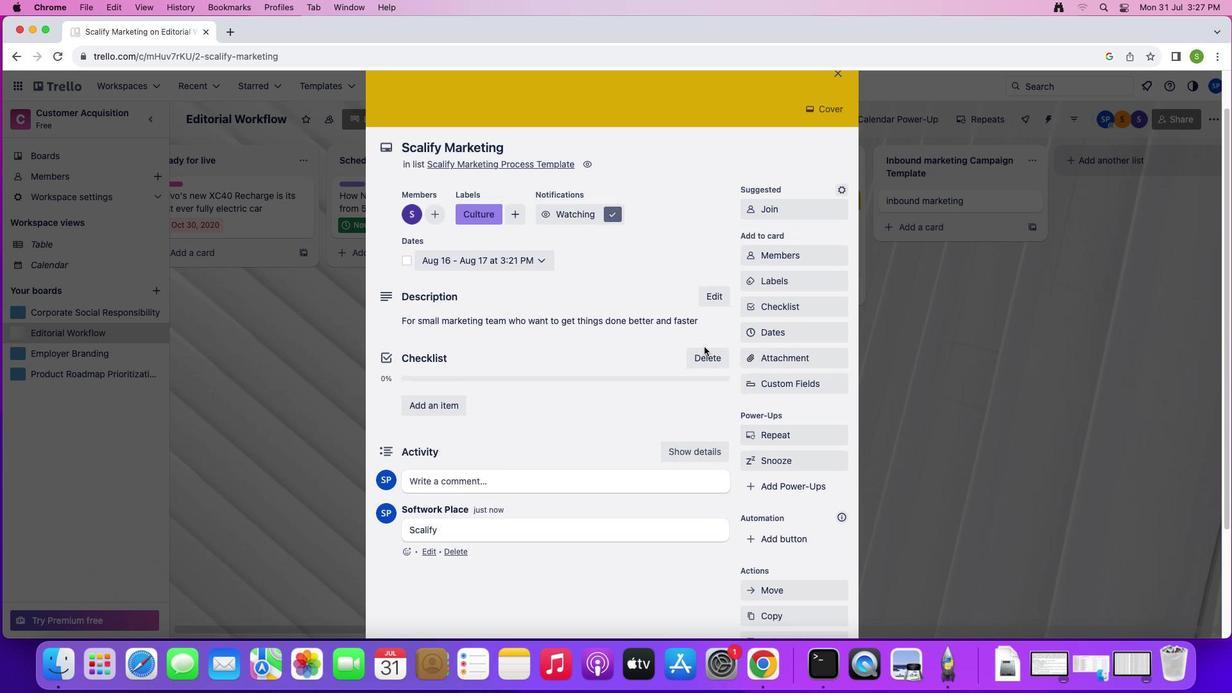 
Action: Mouse moved to (703, 352)
Screenshot: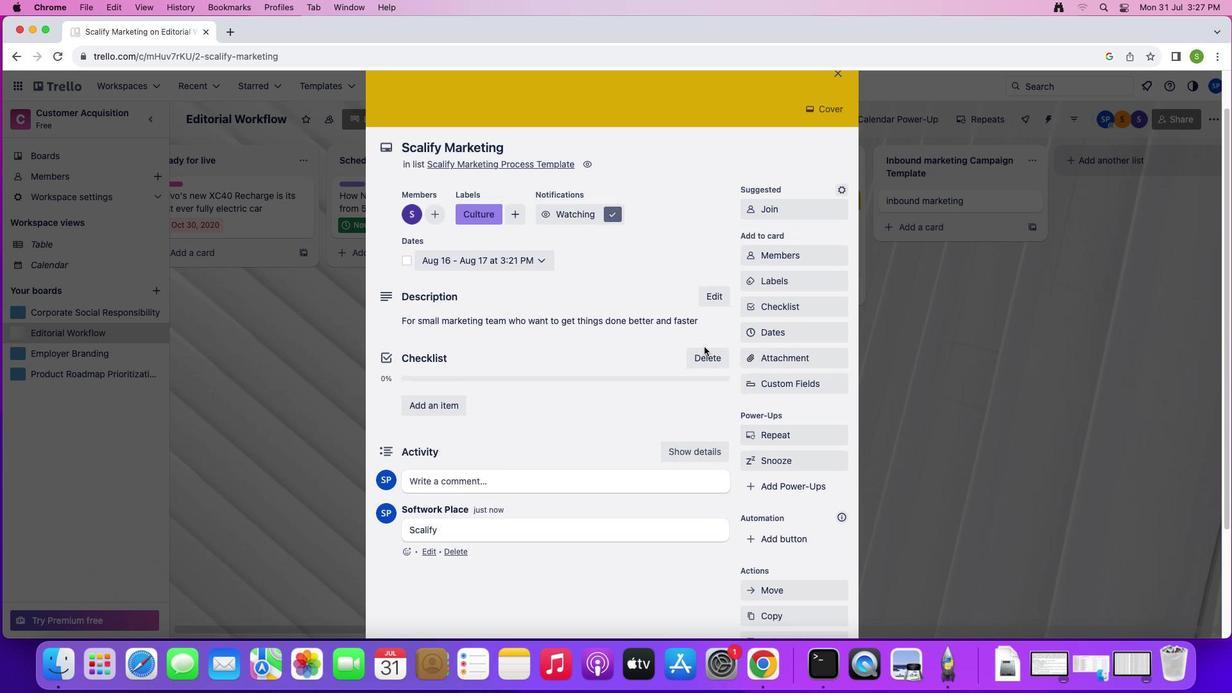 
Action: Mouse scrolled (703, 352) with delta (0, 1)
Screenshot: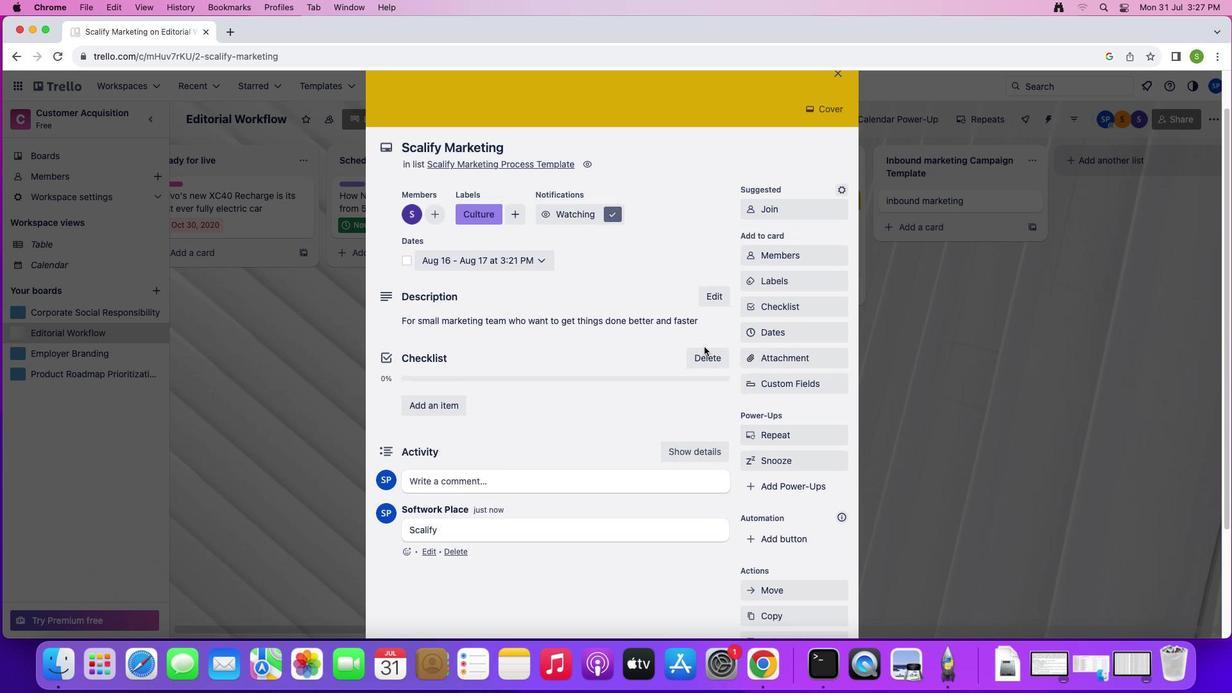 
Action: Mouse moved to (703, 348)
Screenshot: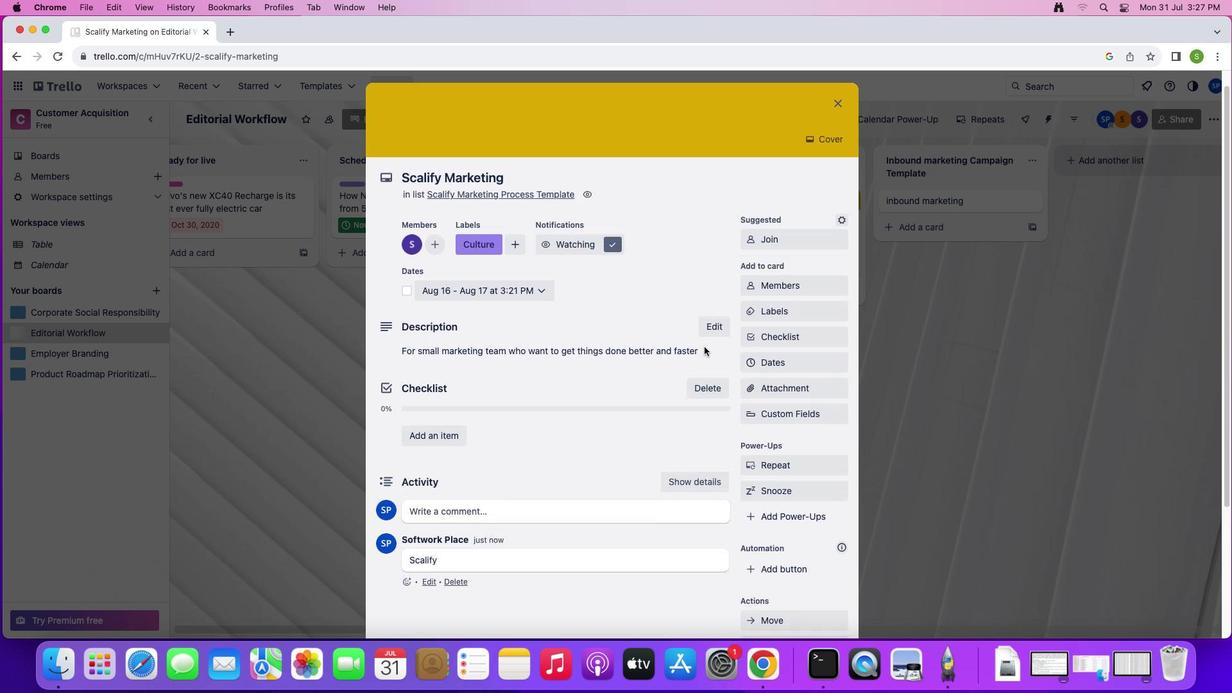 
Action: Mouse scrolled (703, 348) with delta (0, 3)
Screenshot: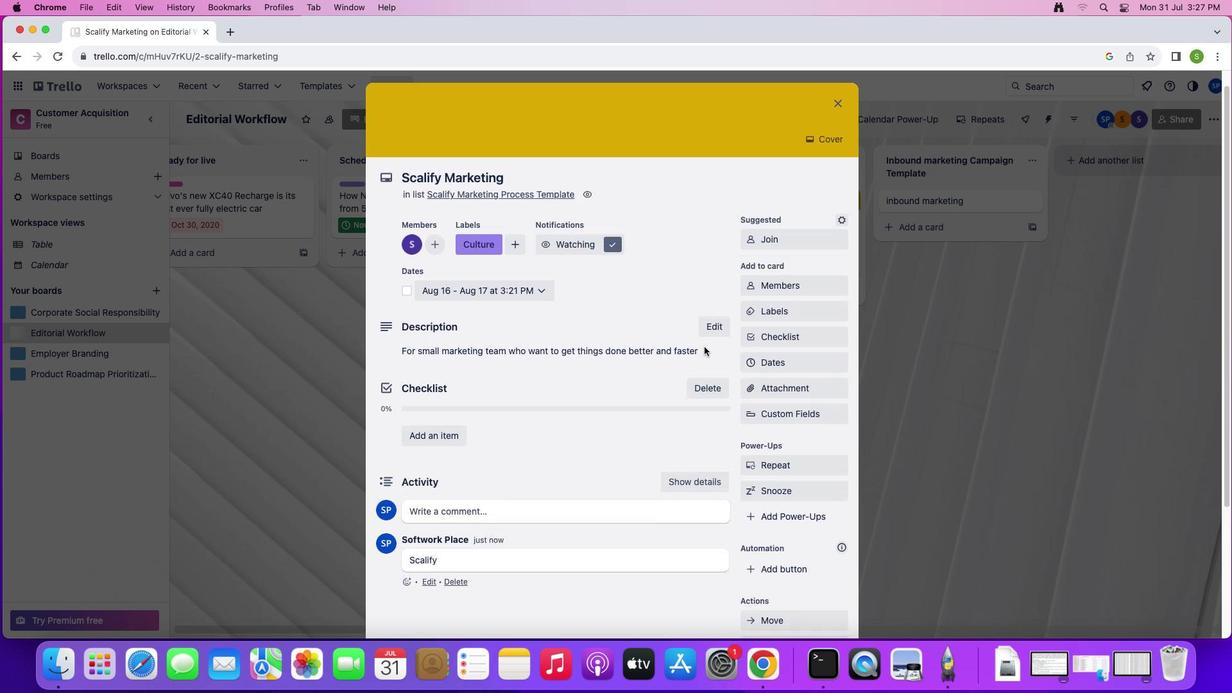
Action: Mouse moved to (703, 347)
Screenshot: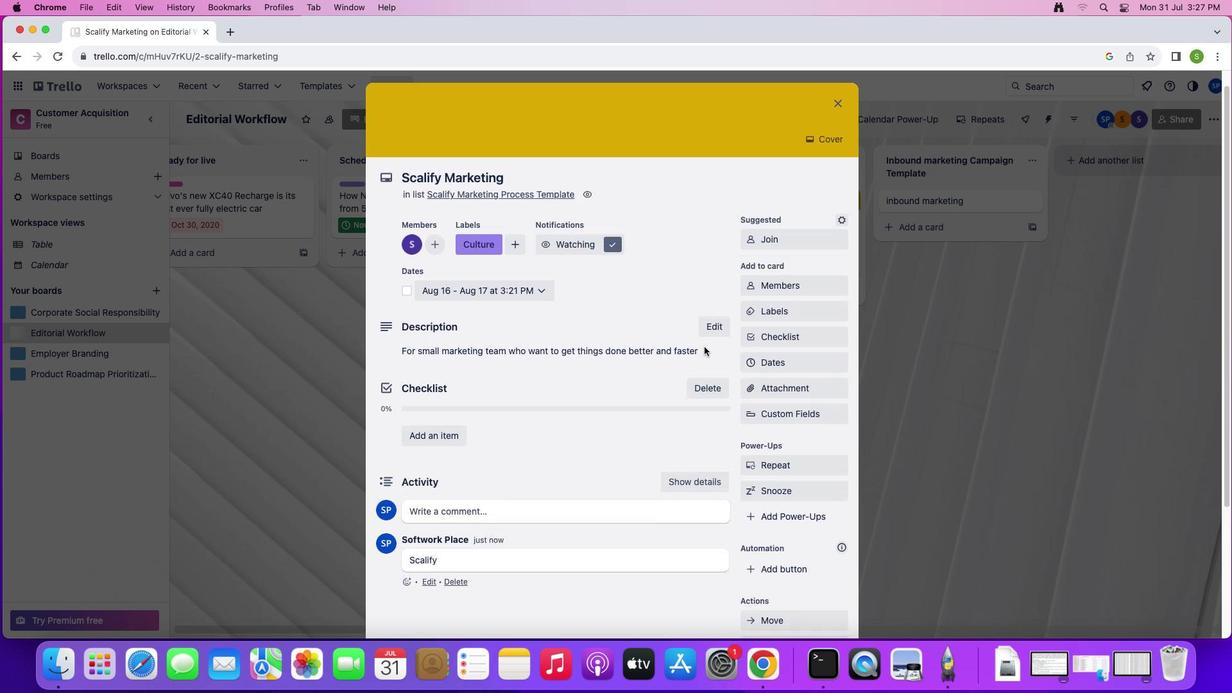
Action: Mouse scrolled (703, 347) with delta (0, 3)
Screenshot: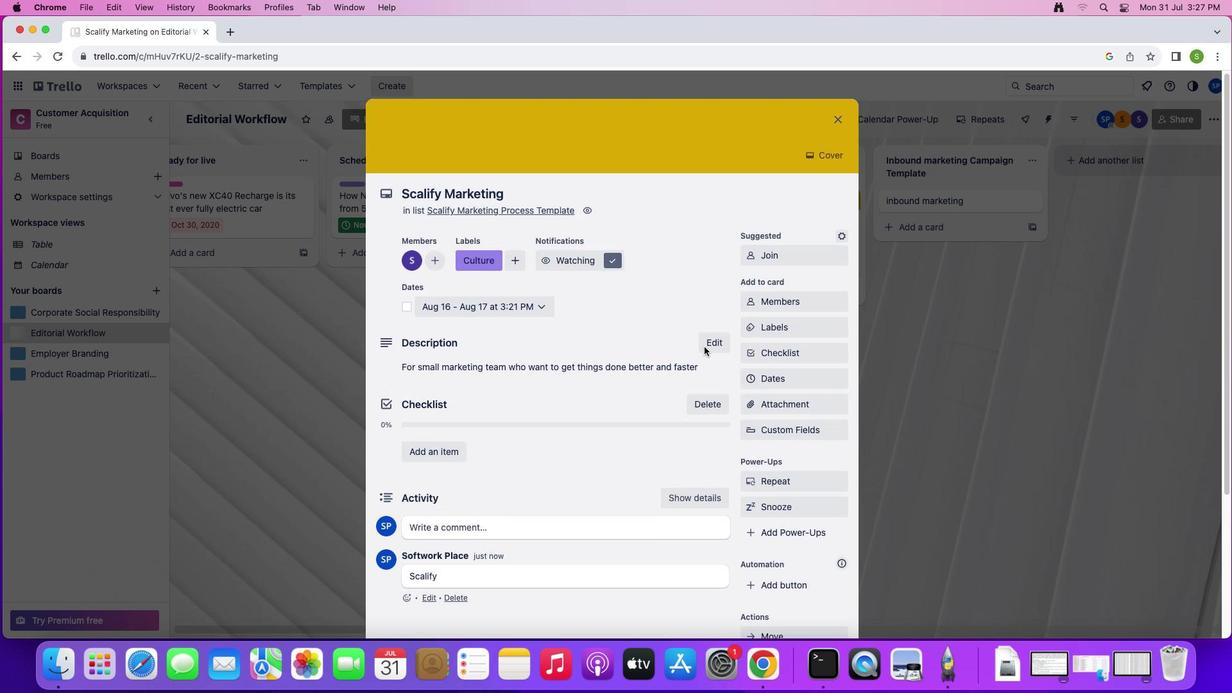 
Action: Mouse scrolled (703, 347) with delta (0, 0)
Screenshot: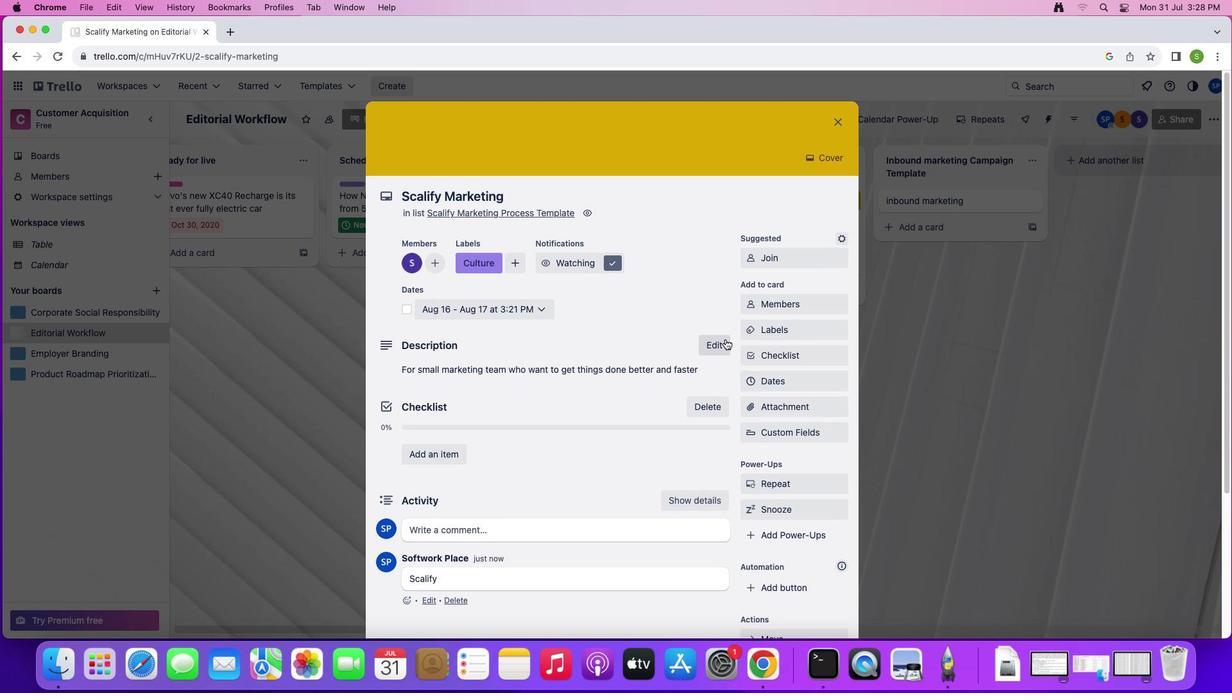 
Action: Mouse scrolled (703, 347) with delta (0, 0)
Screenshot: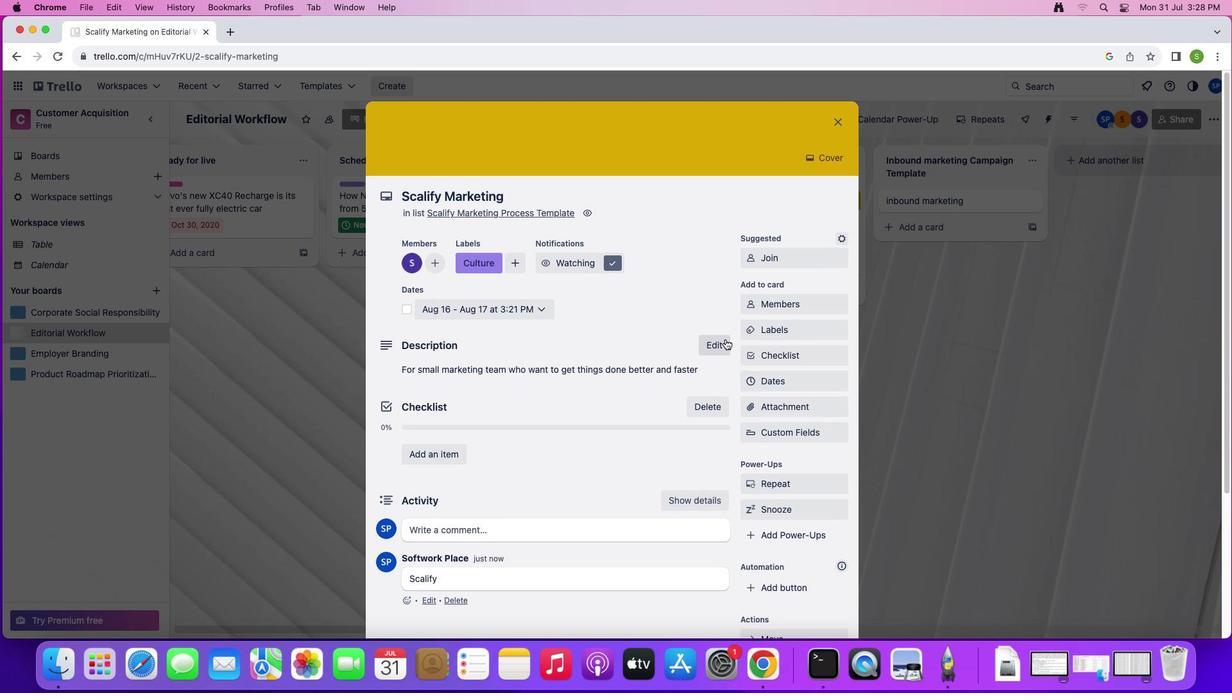 
Action: Mouse scrolled (703, 347) with delta (0, 1)
Screenshot: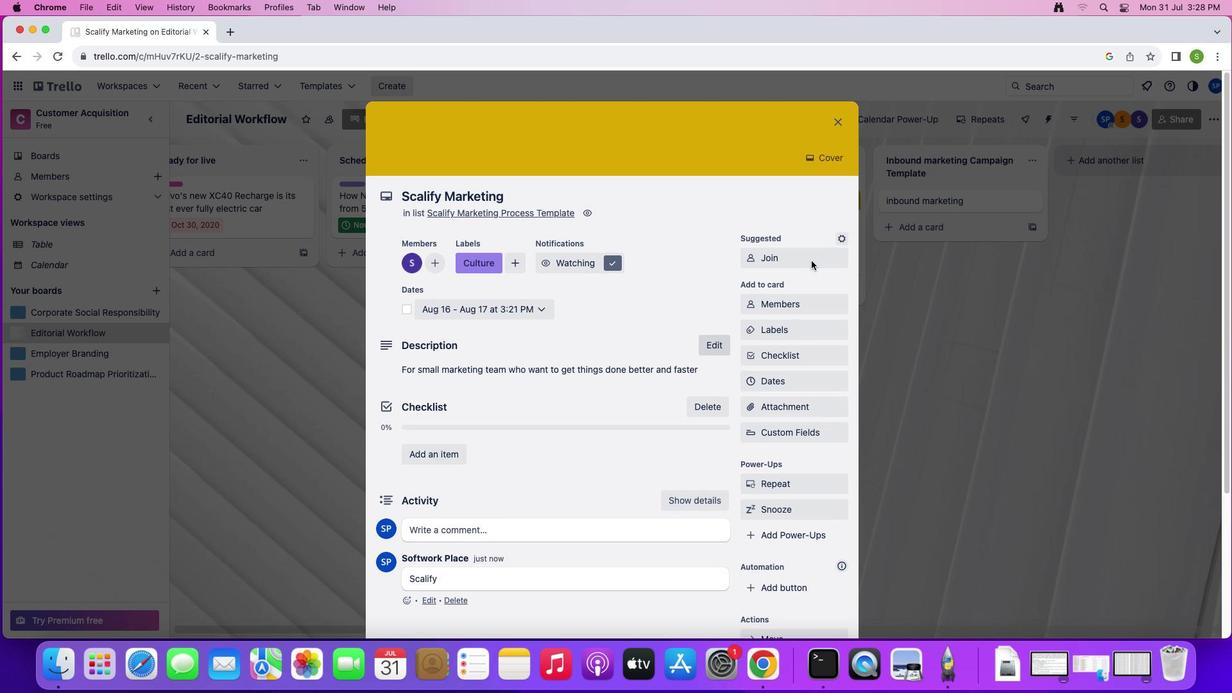 
Action: Mouse moved to (841, 124)
Screenshot: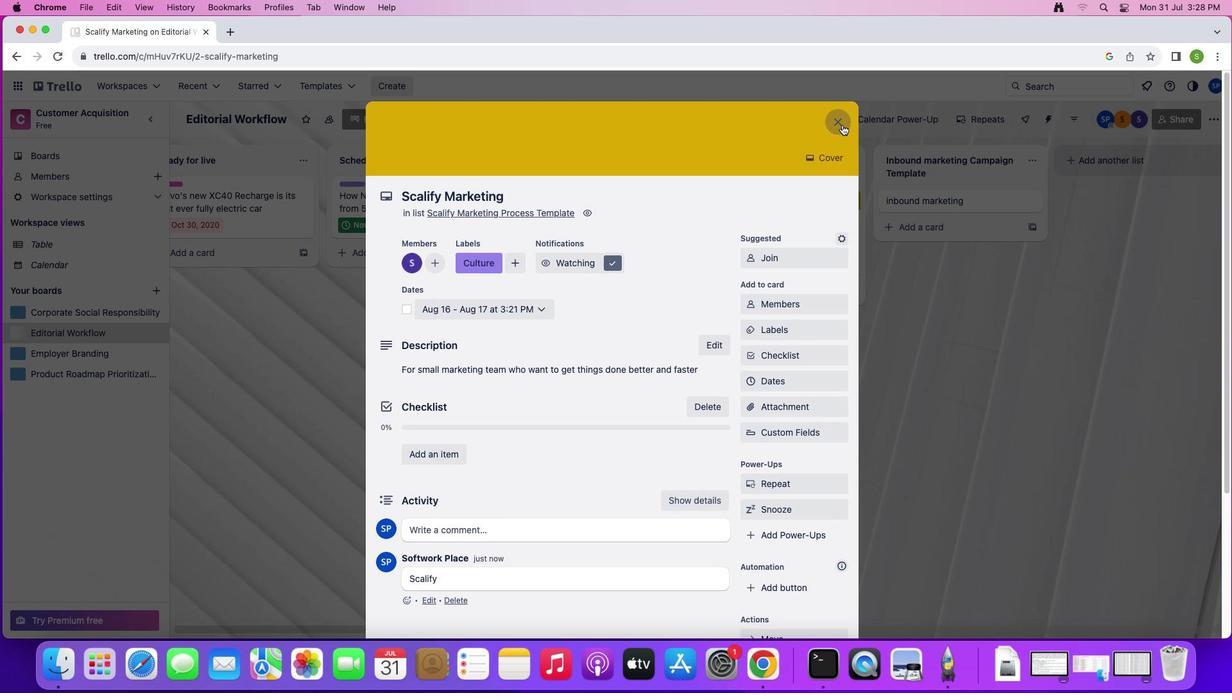 
Action: Mouse pressed left at (841, 124)
Screenshot: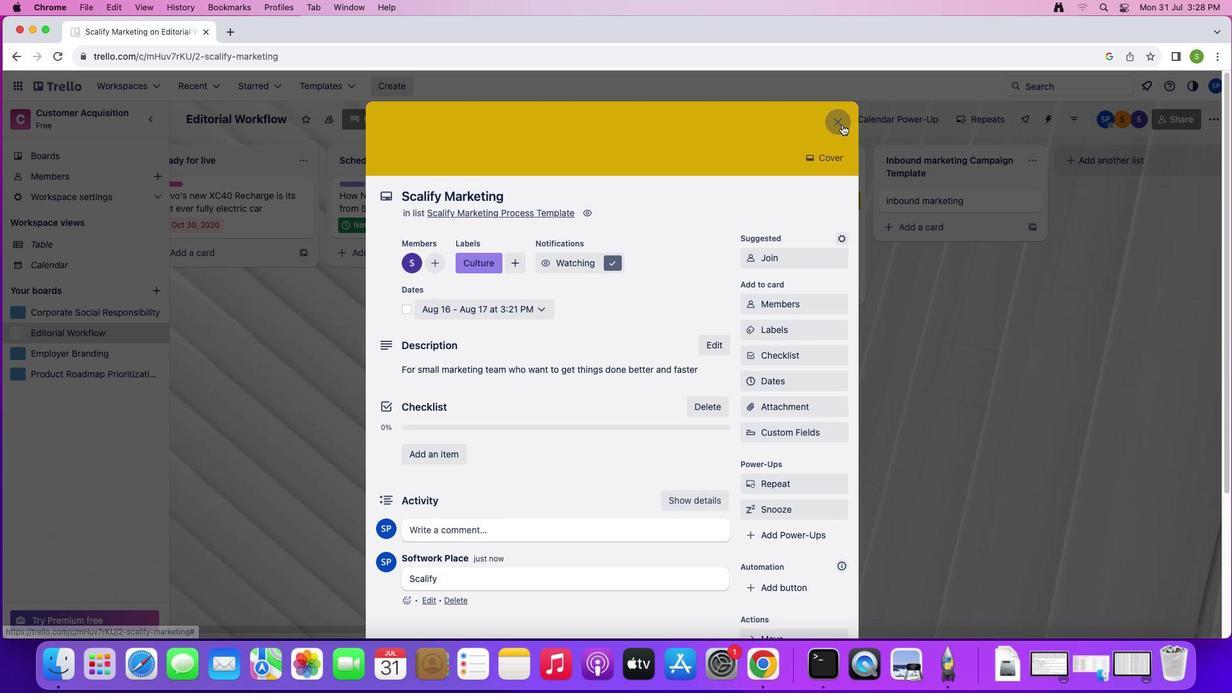 
Action: Mouse moved to (950, 201)
Screenshot: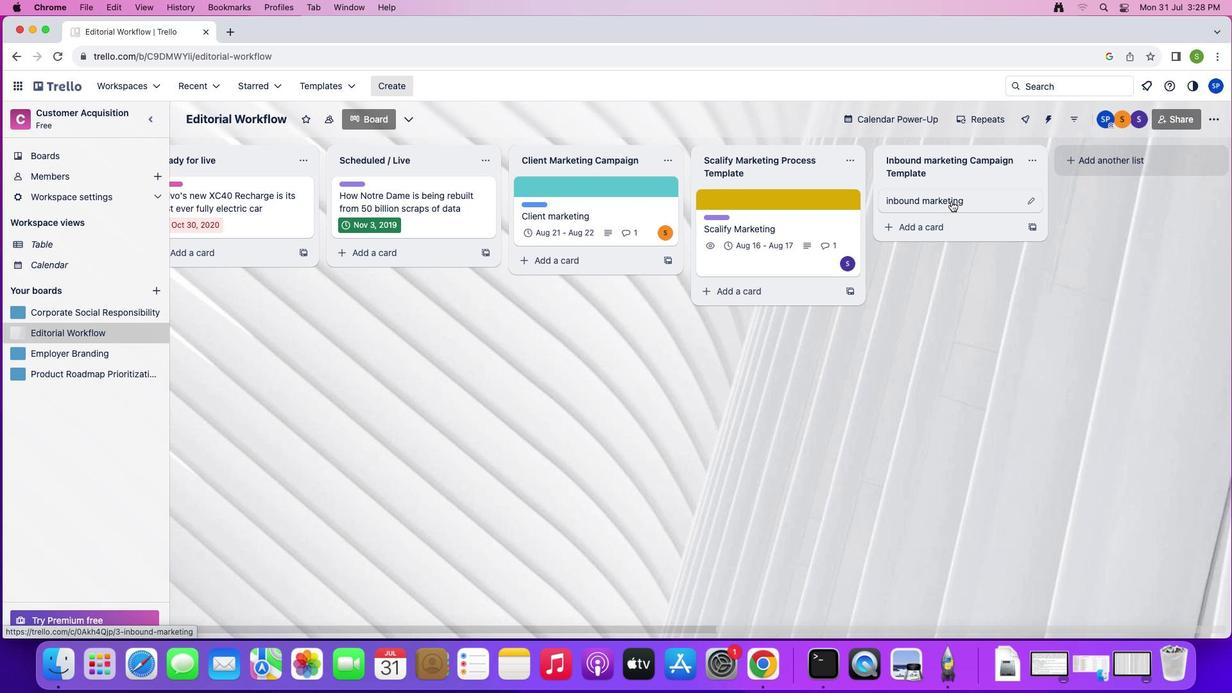 
Action: Mouse pressed left at (950, 201)
Screenshot: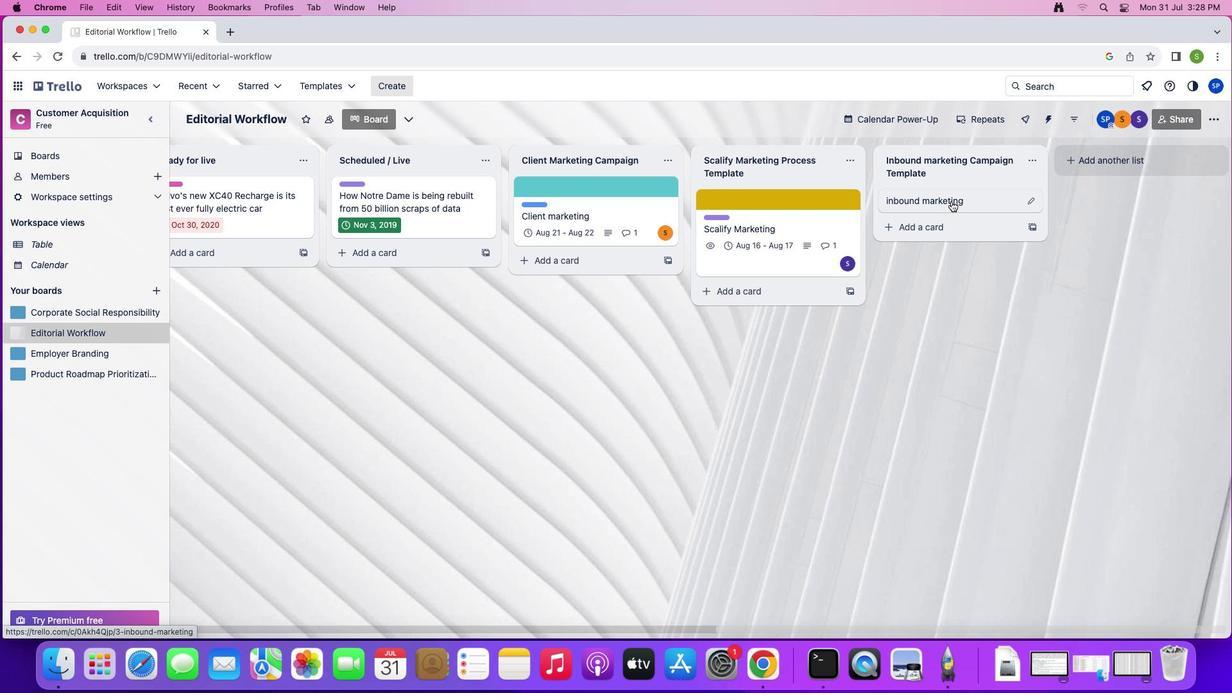 
Action: Mouse moved to (783, 225)
Screenshot: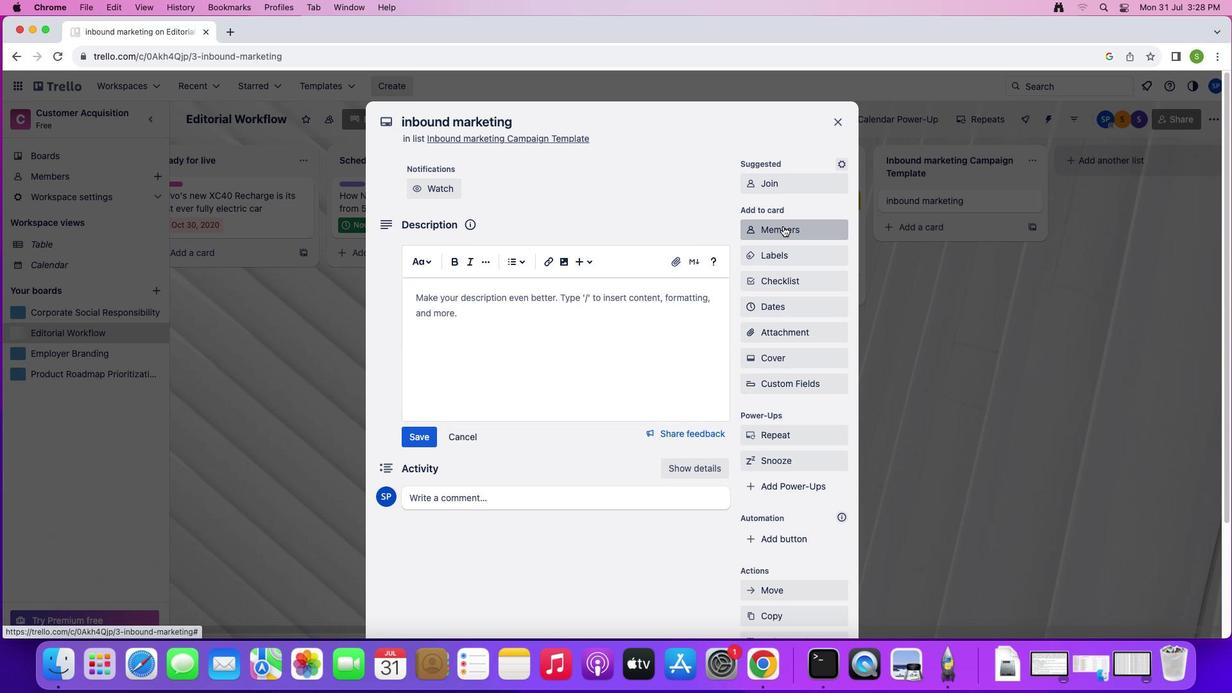 
Action: Mouse pressed left at (783, 225)
Screenshot: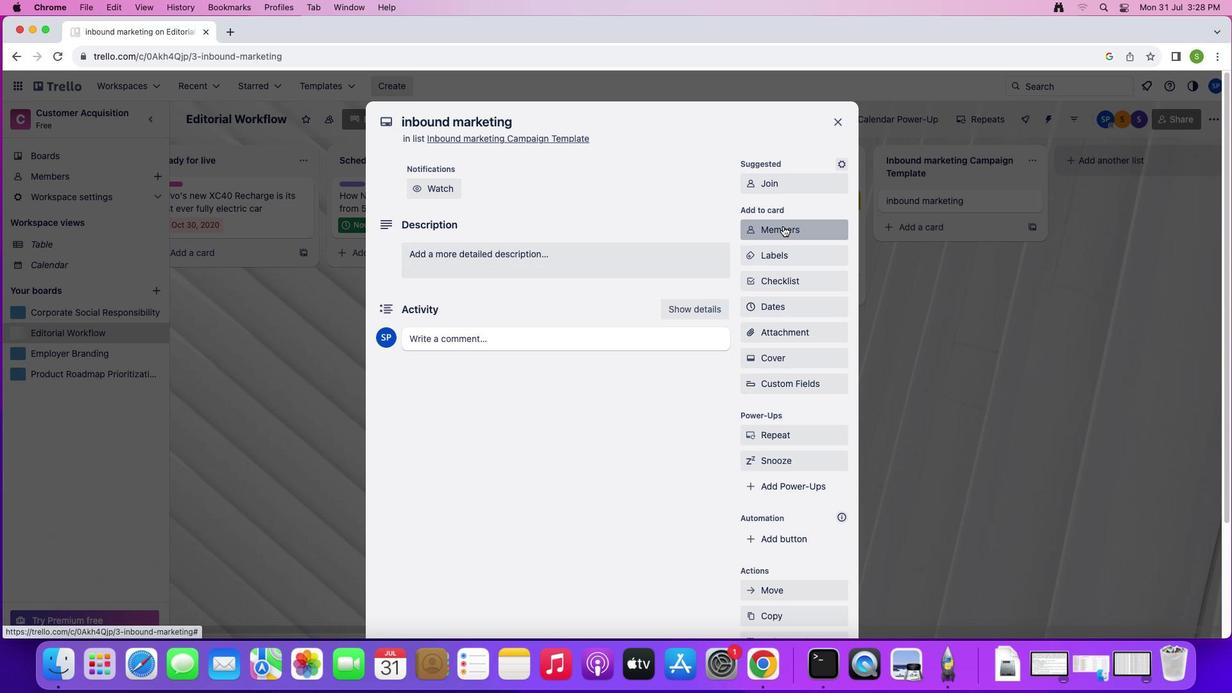 
Action: Mouse moved to (870, 250)
Screenshot: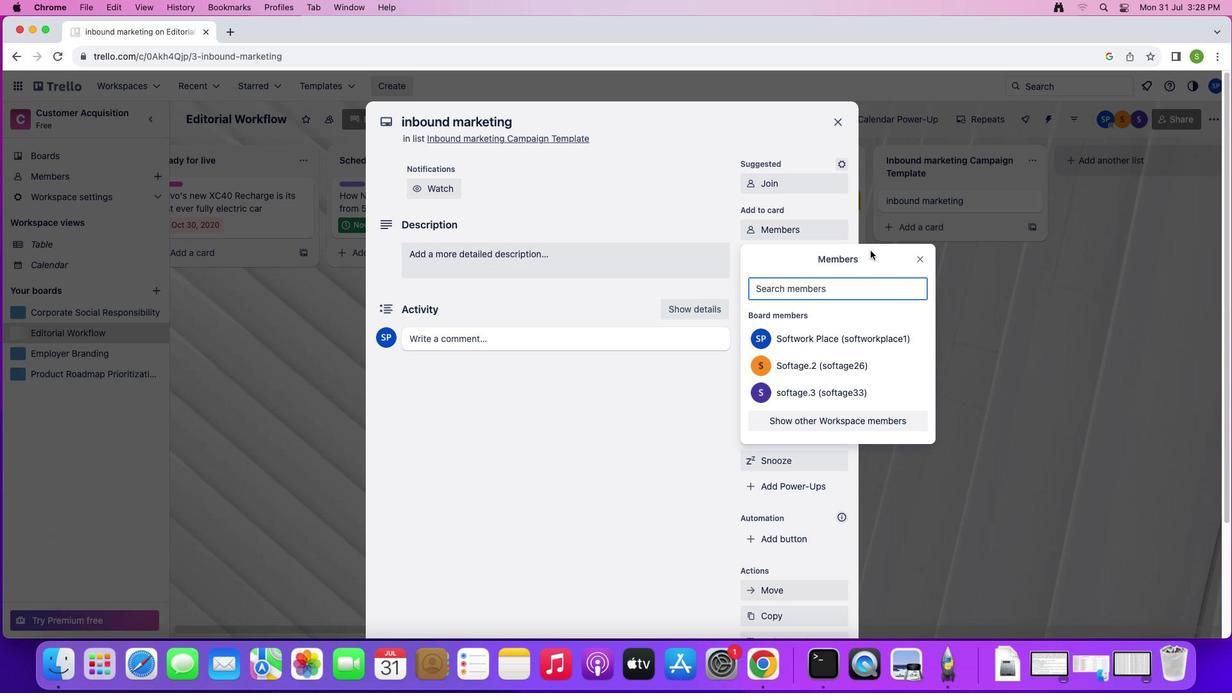 
Action: Key pressed 's''o''f''t''a''g''e''.''3''s''o''f''t''a''g''e''.''n''e''t'
Screenshot: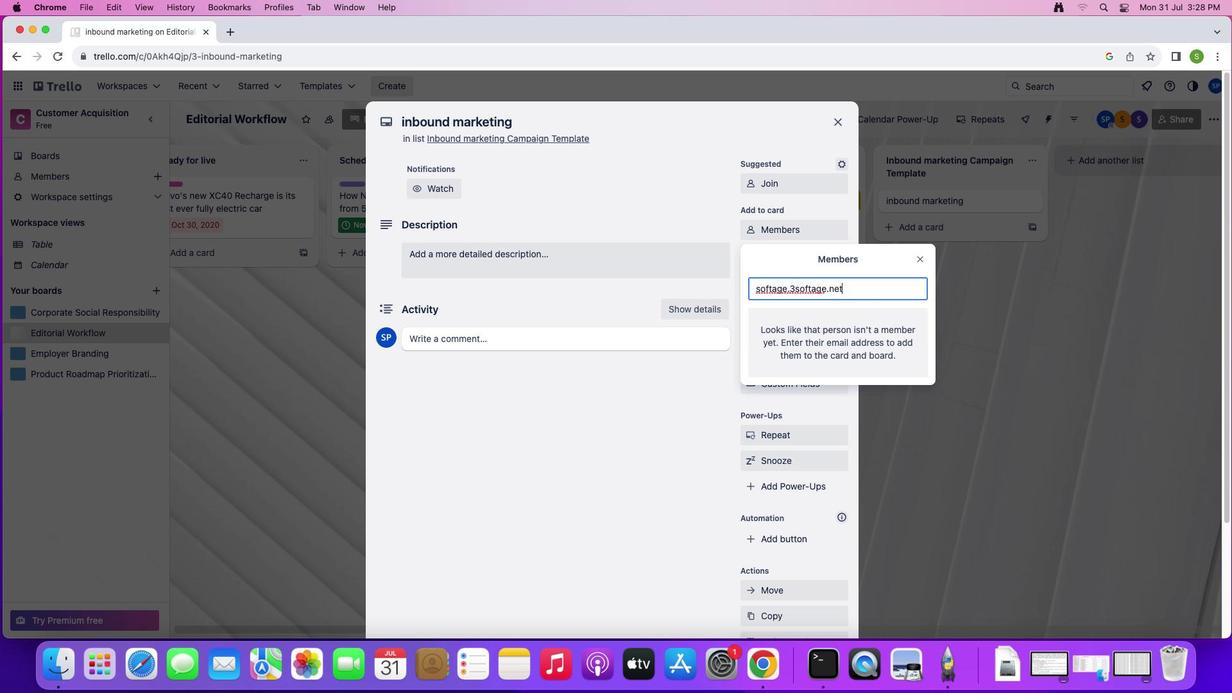 
Action: Mouse moved to (854, 286)
Screenshot: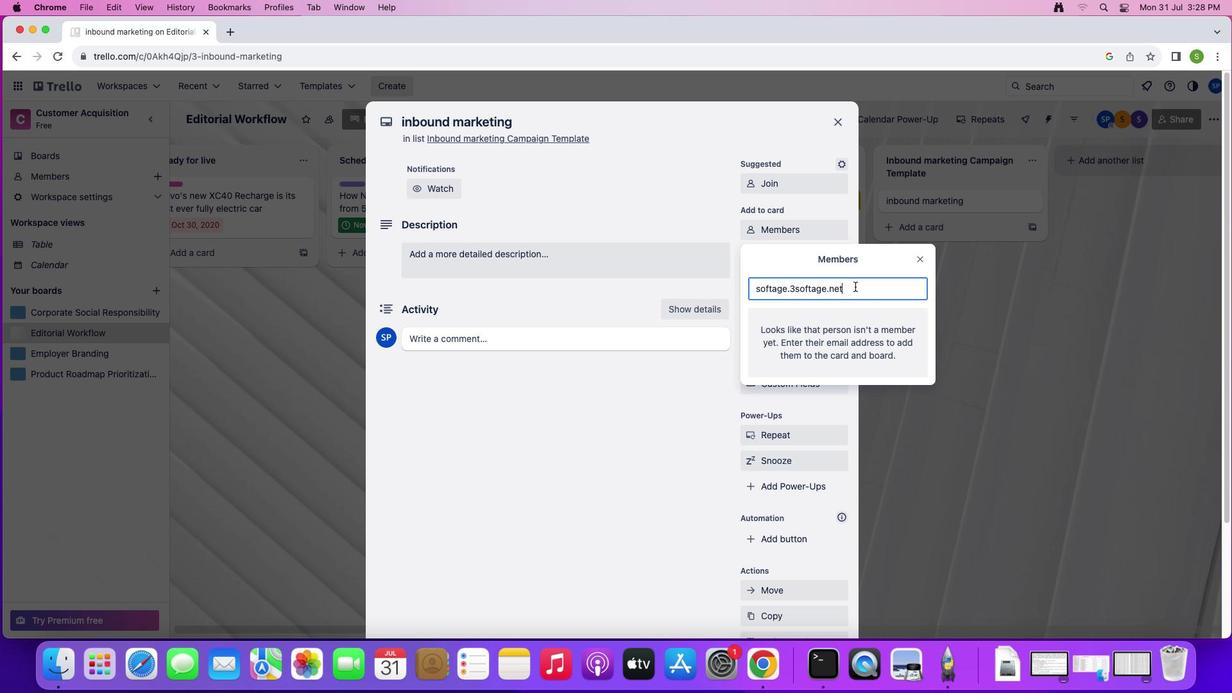
Action: Mouse pressed left at (854, 286)
Screenshot: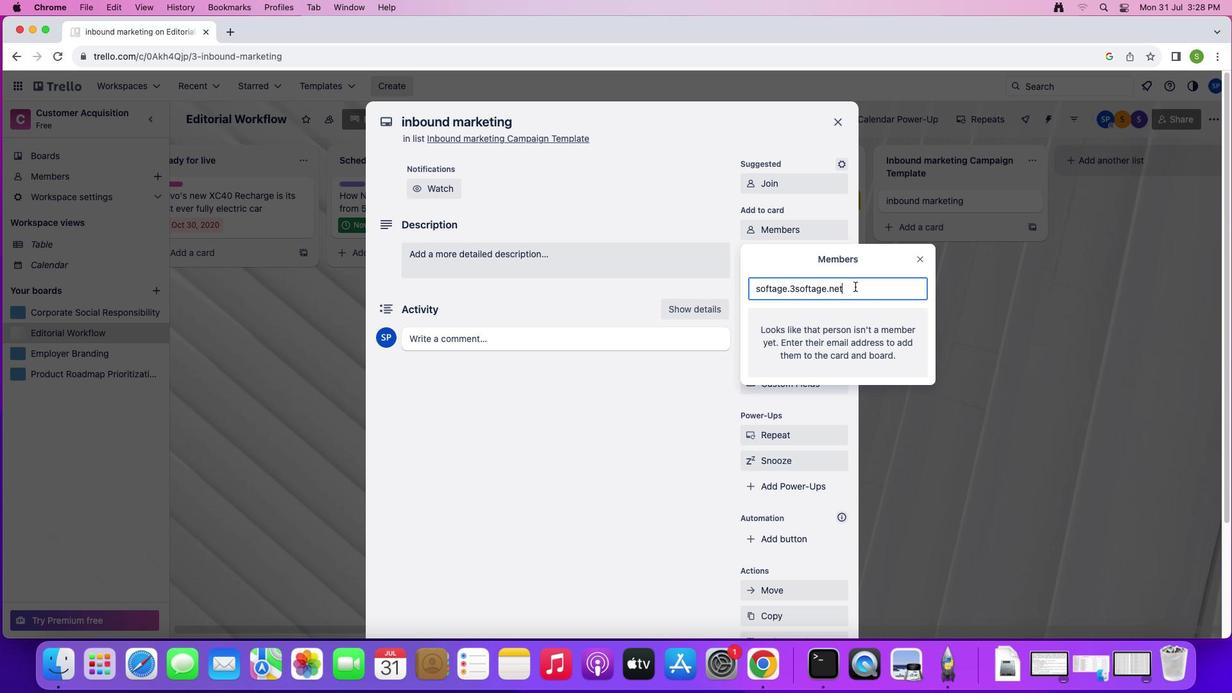
Action: Mouse moved to (855, 286)
Screenshot: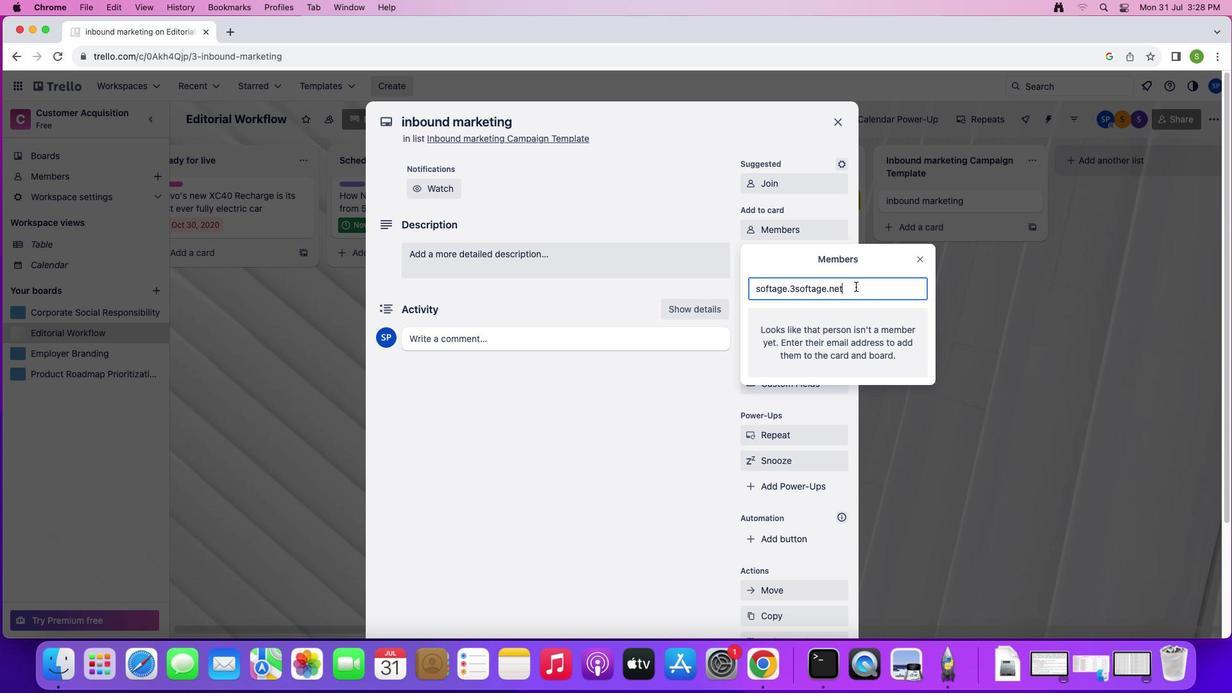 
Action: Key pressed Key.enter
Screenshot: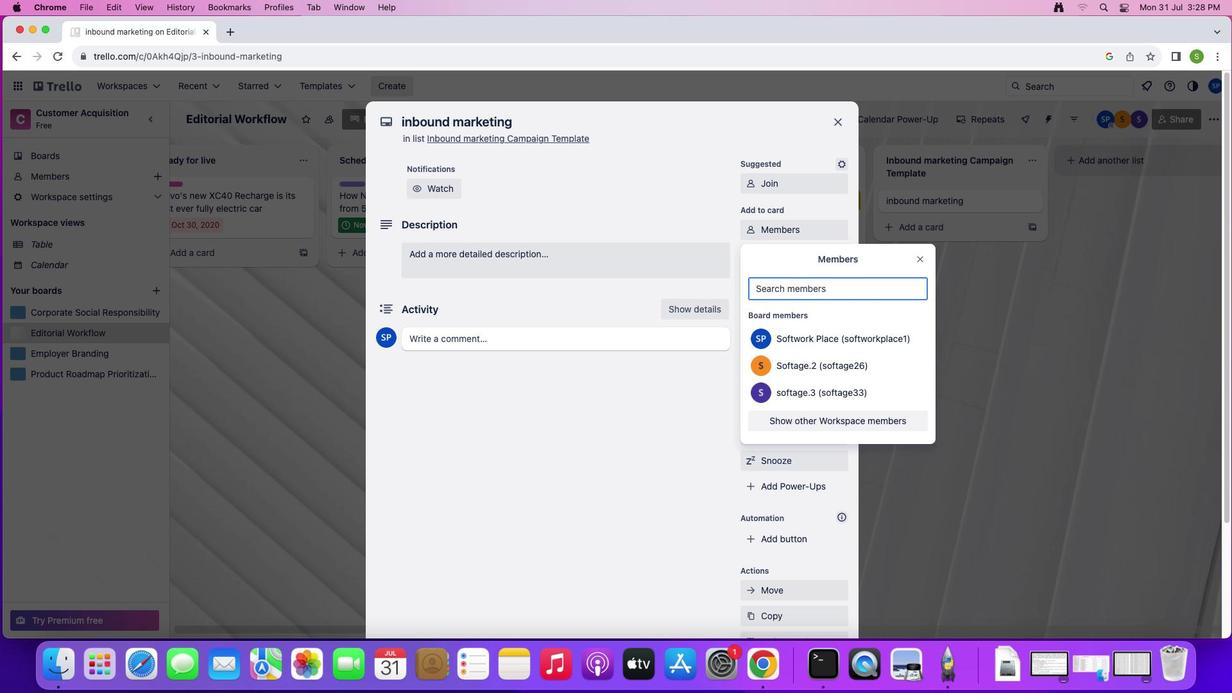 
Action: Mouse moved to (809, 359)
Screenshot: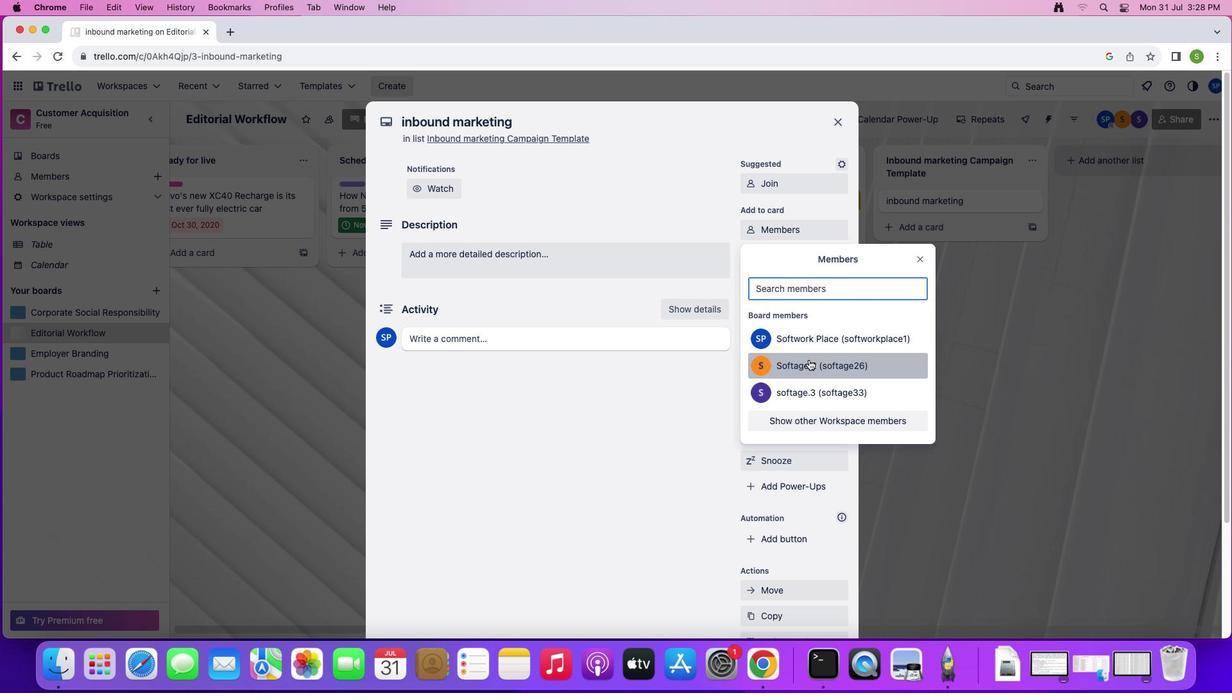 
Action: Mouse pressed left at (809, 359)
Screenshot: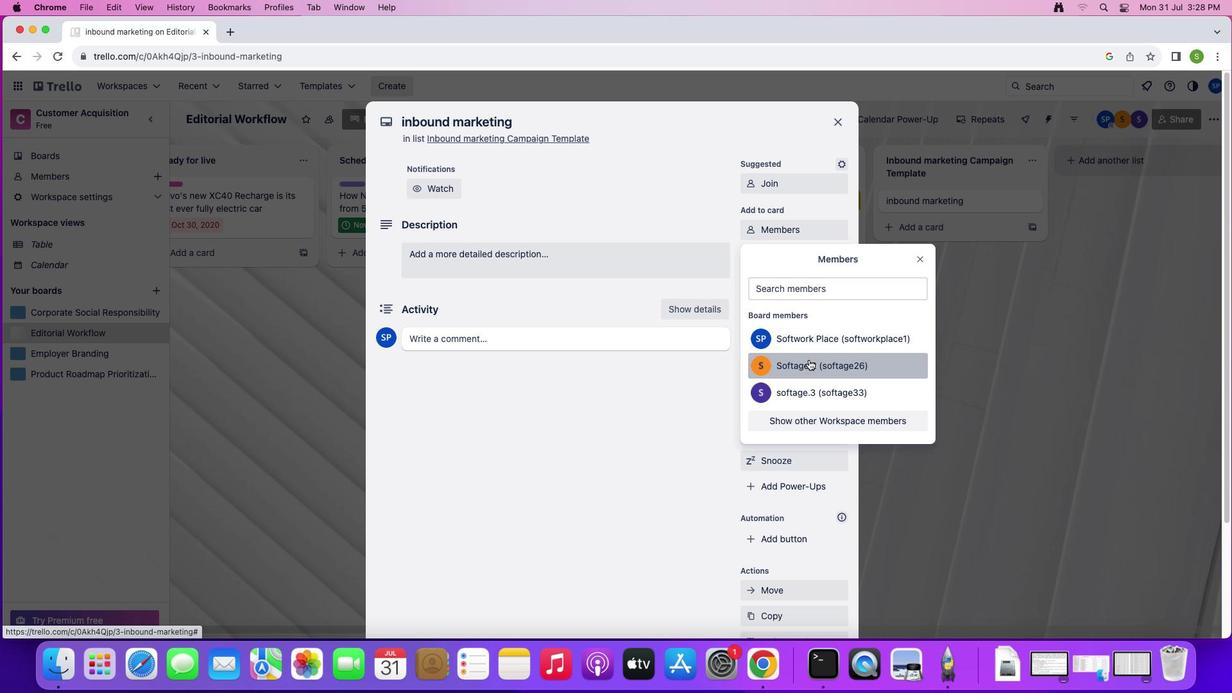
Action: Mouse moved to (817, 370)
Screenshot: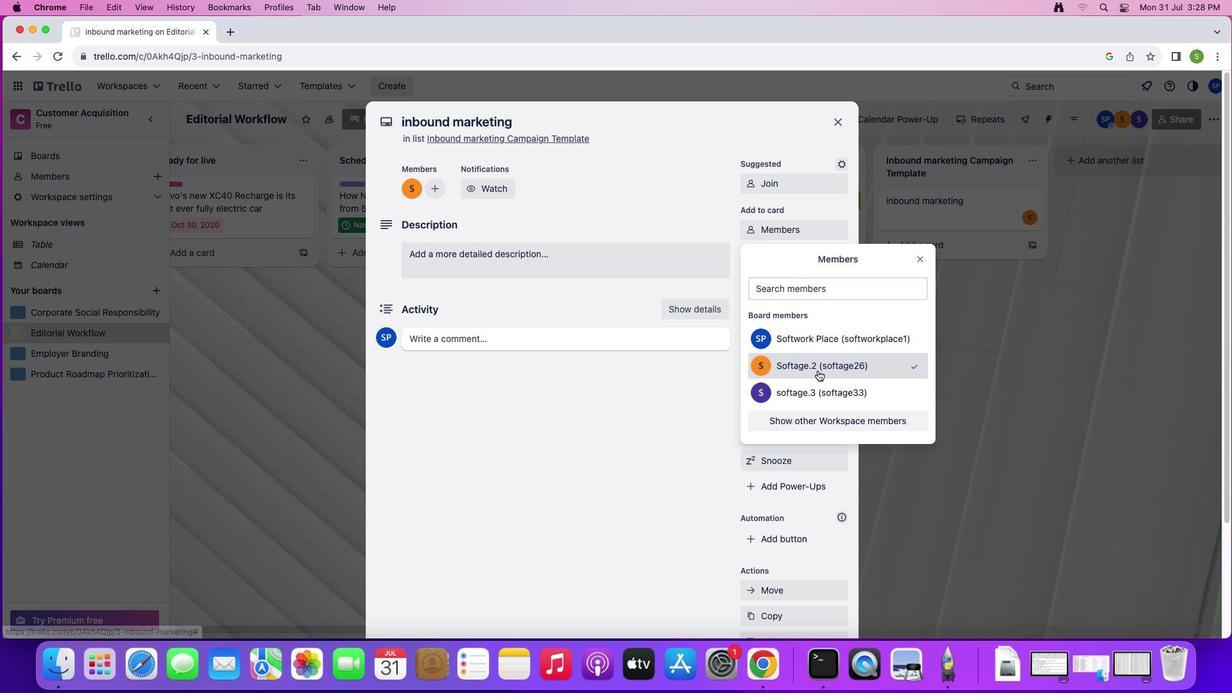 
Action: Mouse pressed left at (817, 370)
Screenshot: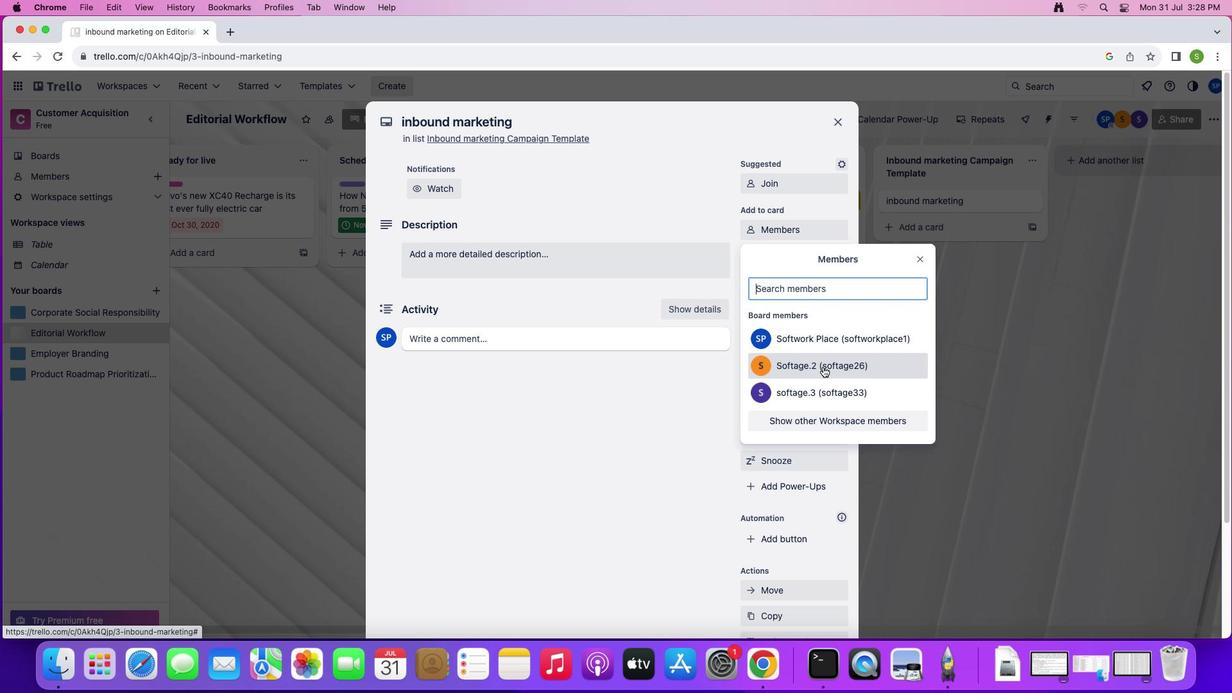 
Action: Mouse moved to (918, 257)
Screenshot: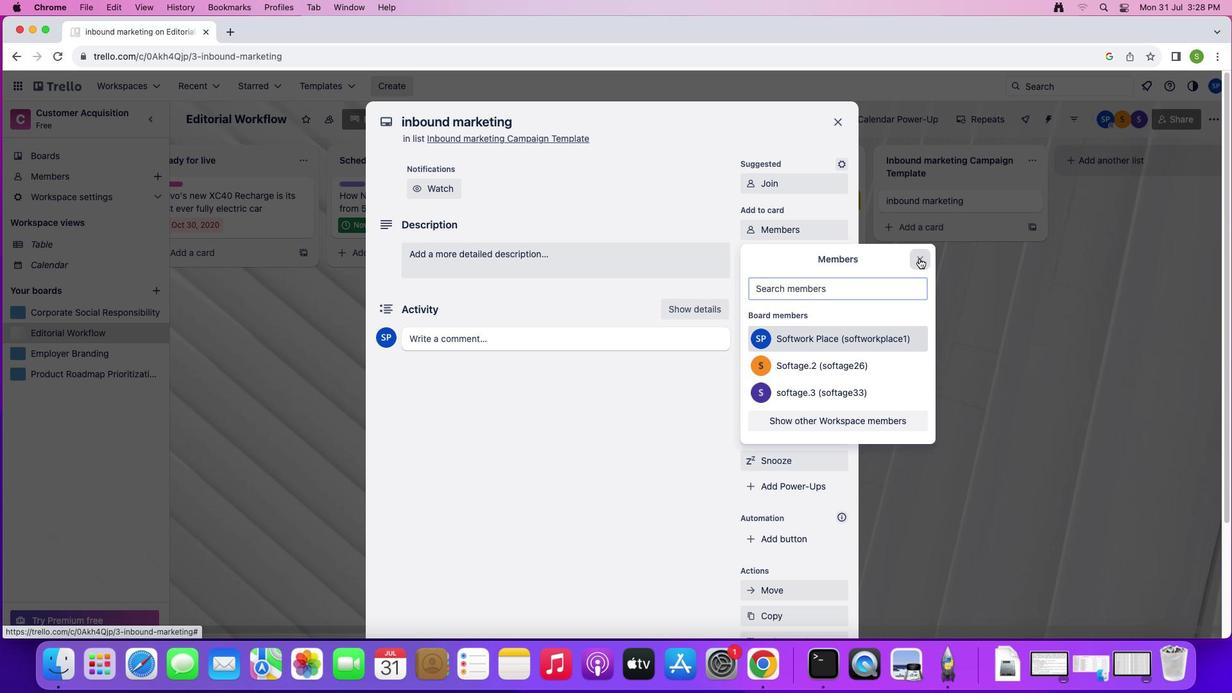 
Action: Mouse pressed left at (918, 257)
Screenshot: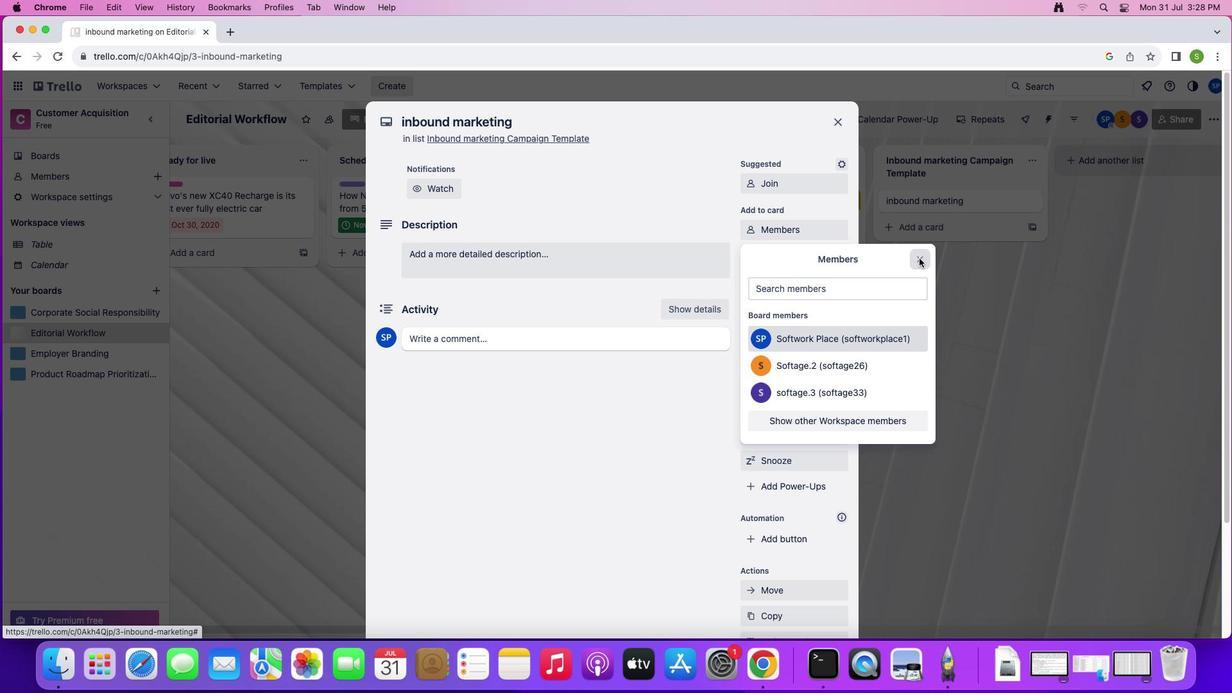 
Action: Mouse moved to (793, 255)
Screenshot: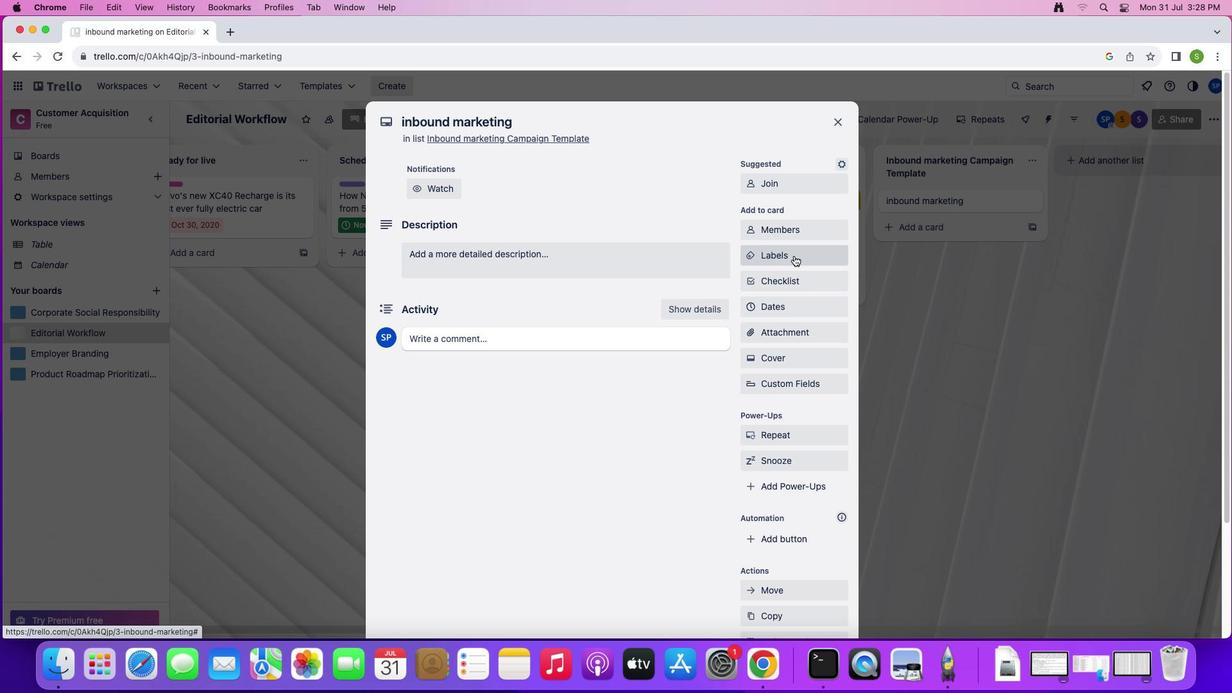 
Action: Mouse pressed left at (793, 255)
Screenshot: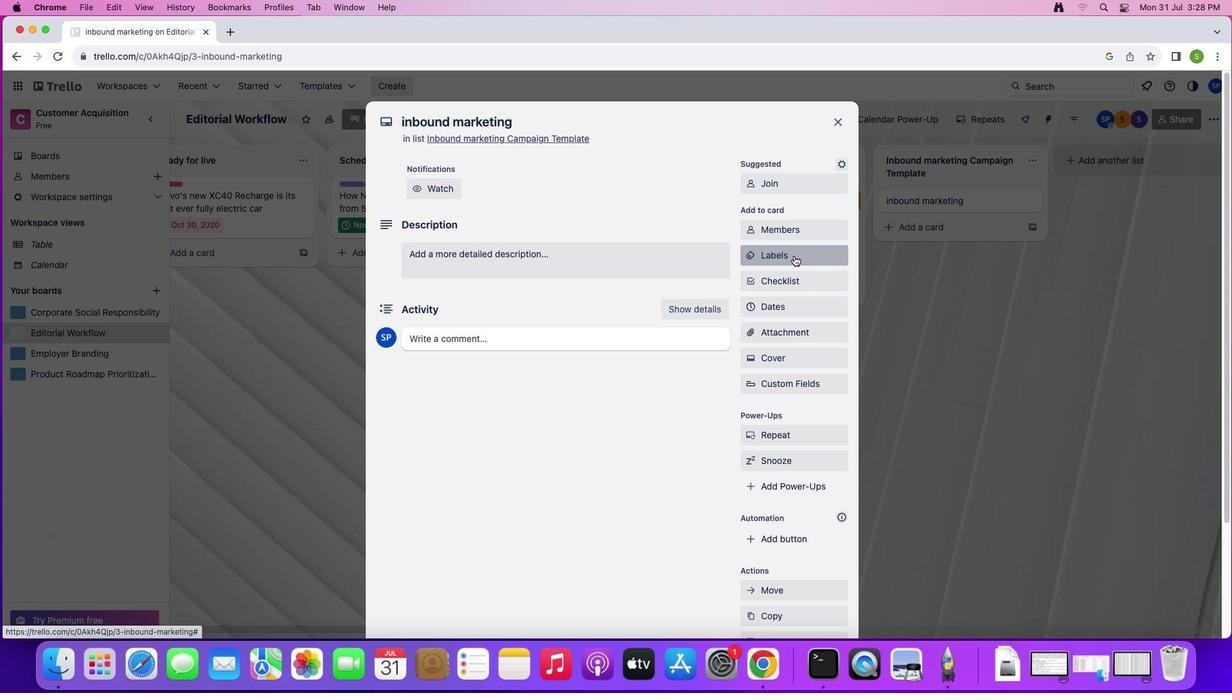 
Action: Mouse moved to (805, 436)
Screenshot: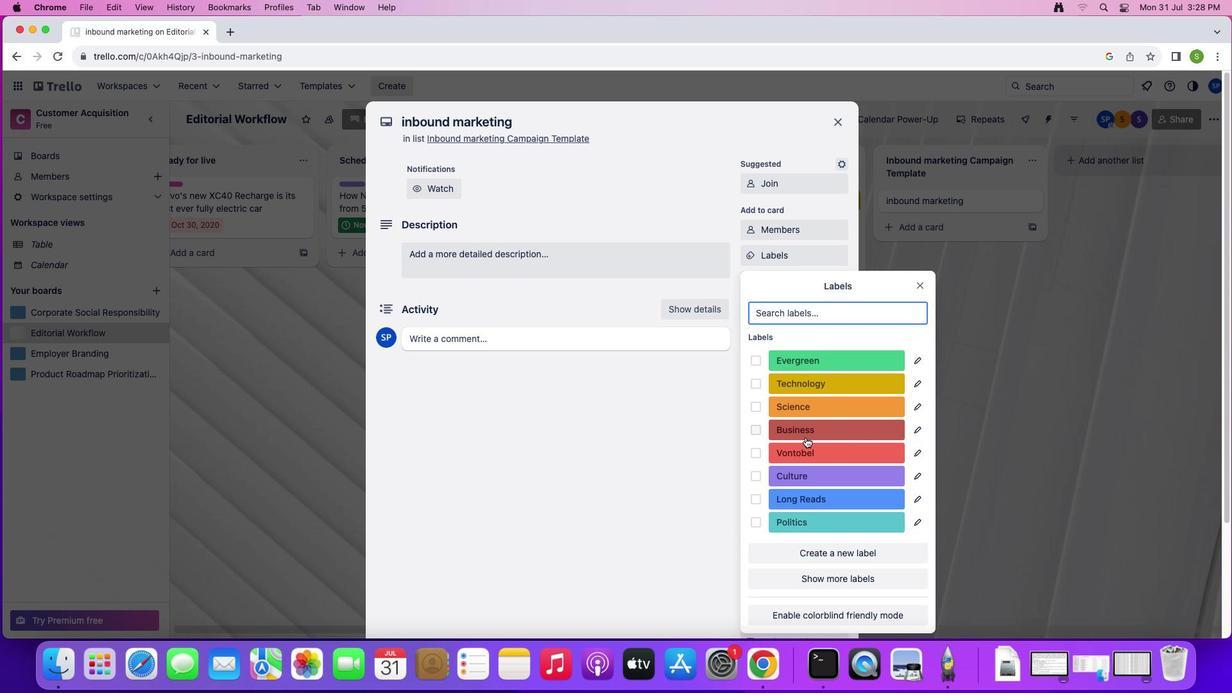 
Action: Mouse pressed left at (805, 436)
Screenshot: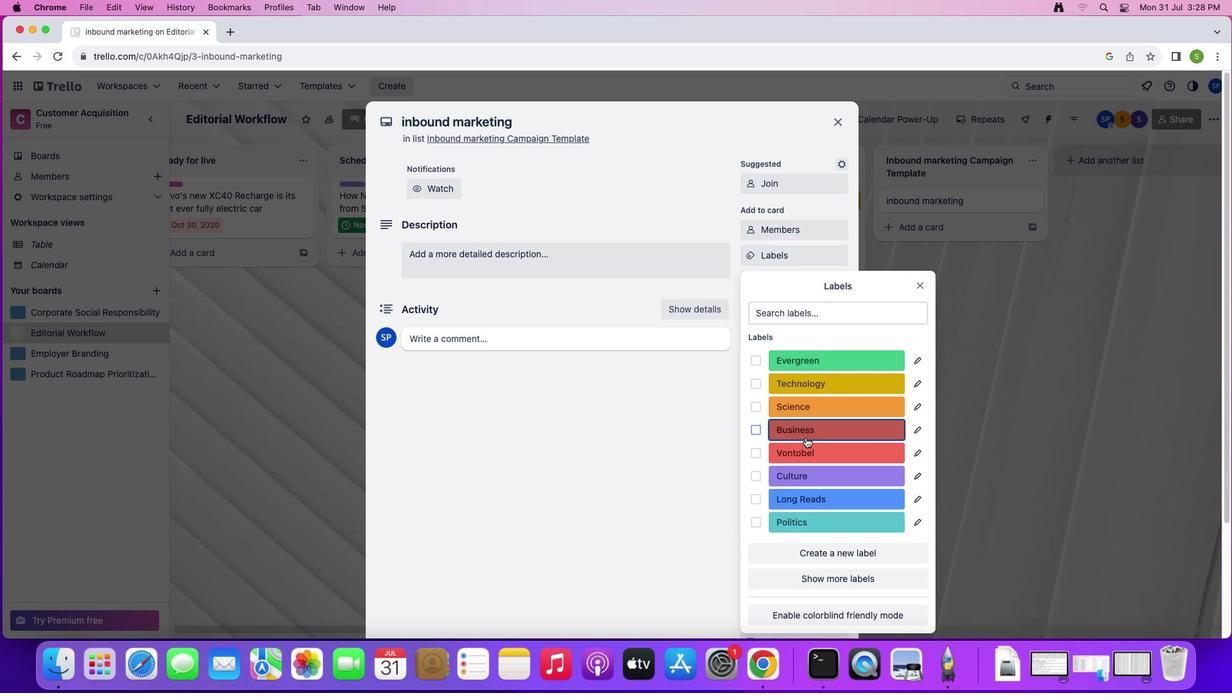 
Action: Mouse moved to (916, 282)
Screenshot: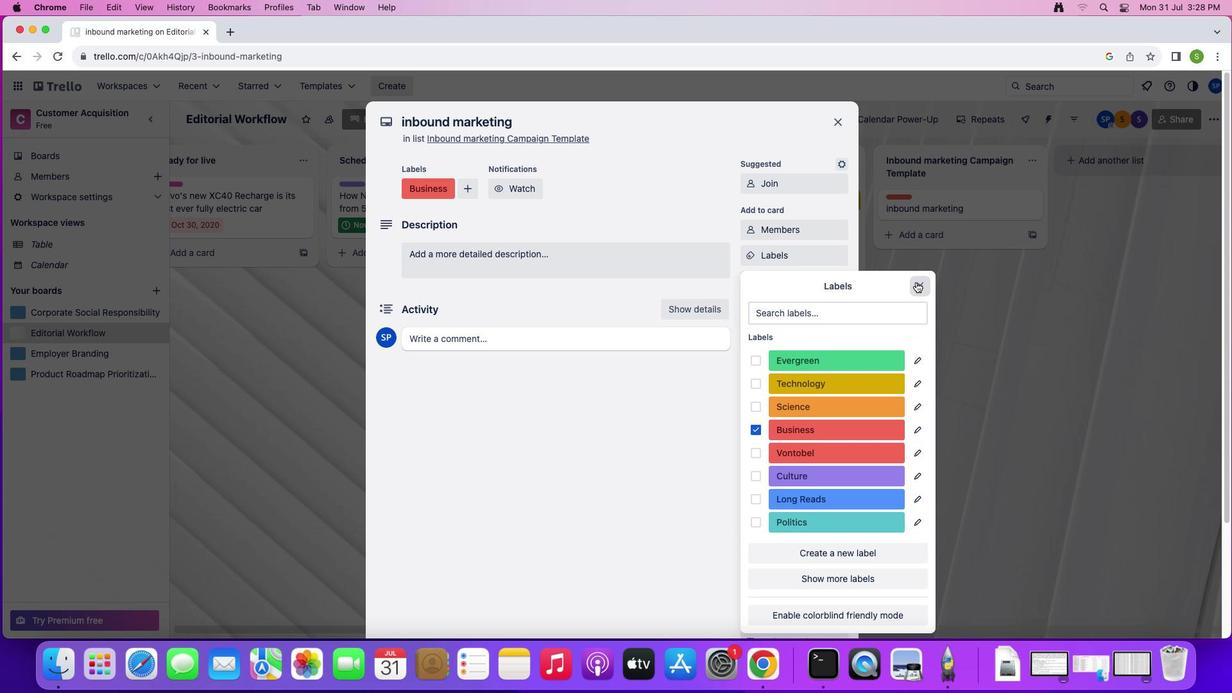 
Action: Mouse pressed left at (916, 282)
Screenshot: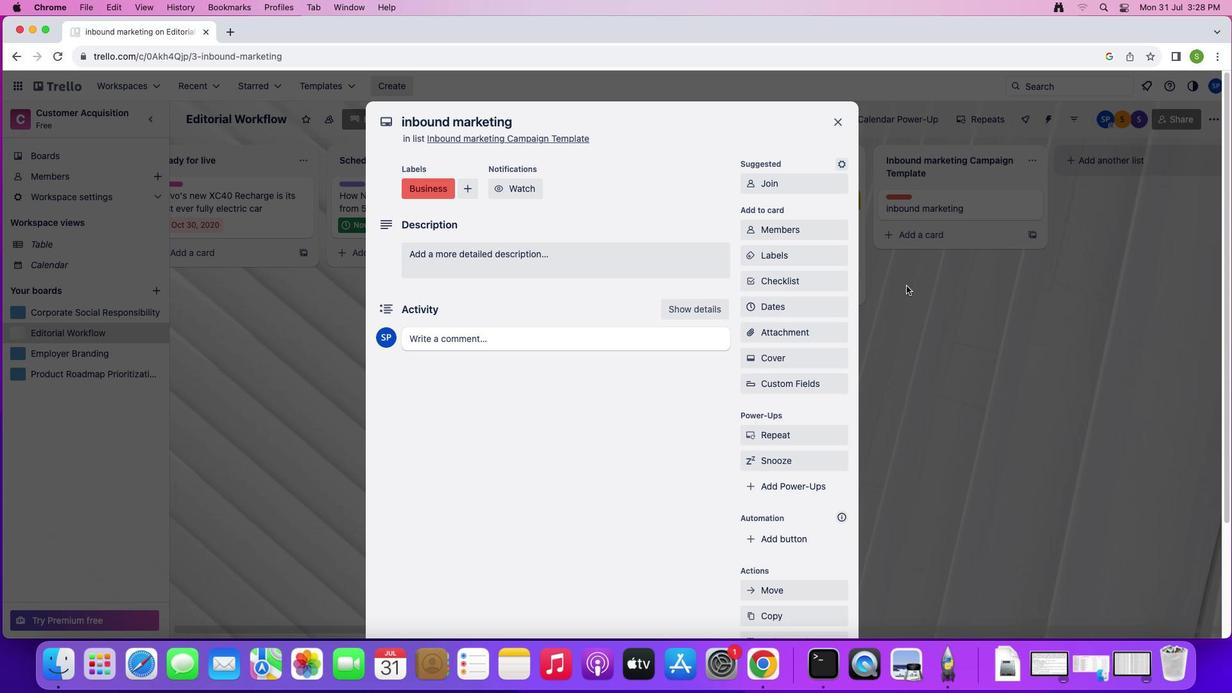 
Action: Mouse moved to (766, 306)
Screenshot: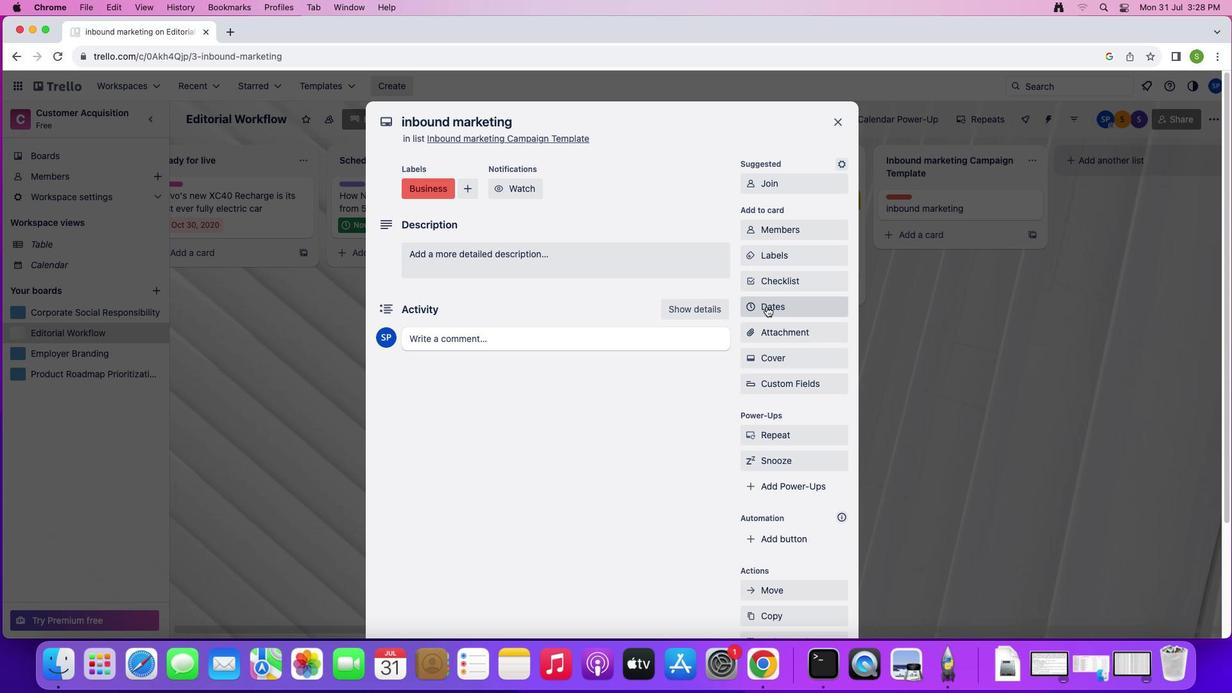 
Action: Mouse pressed left at (766, 306)
Screenshot: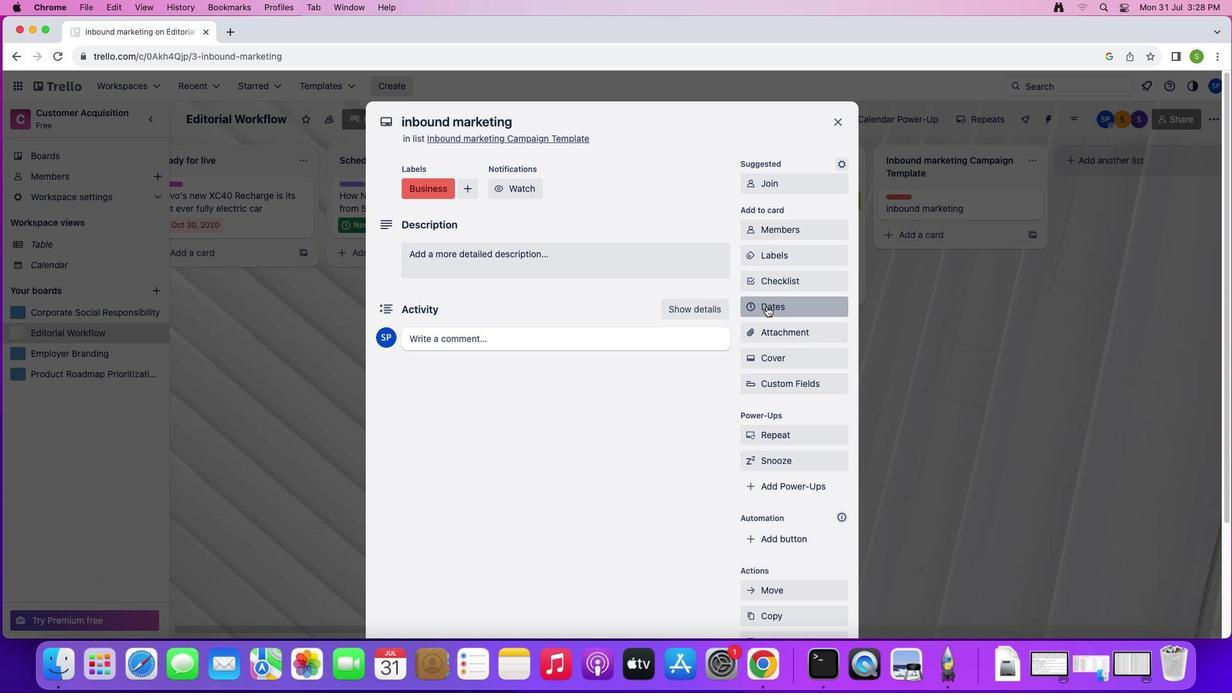 
Action: Mouse moved to (781, 256)
Screenshot: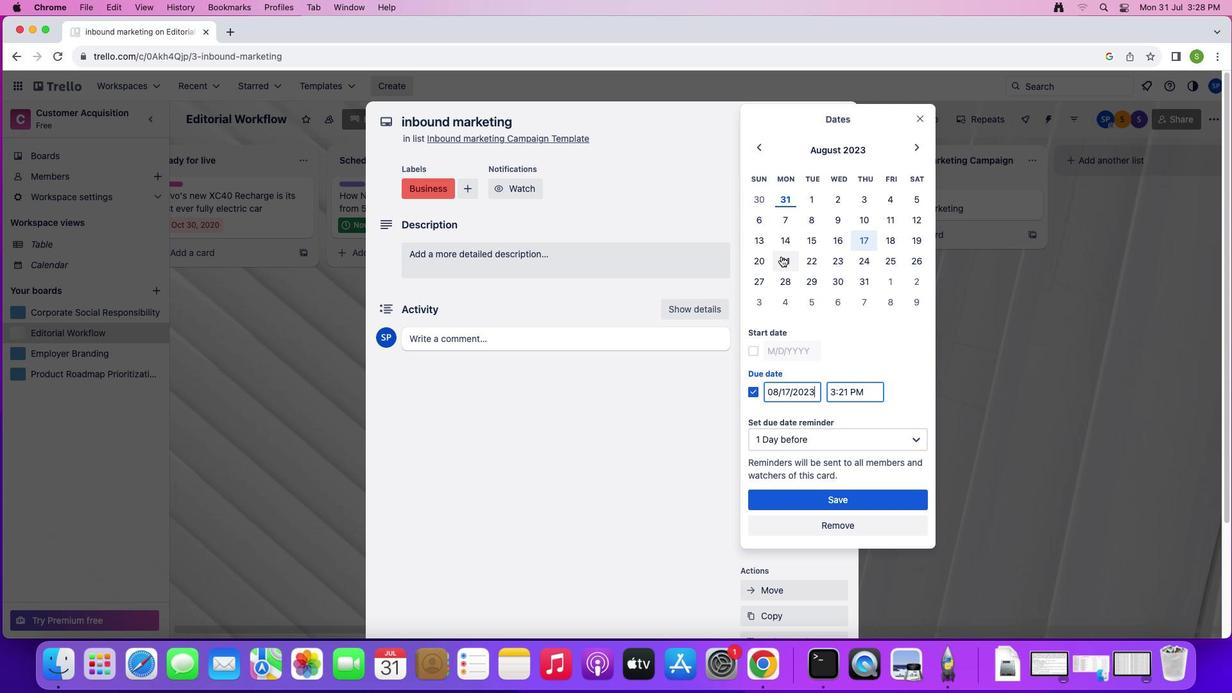 
Action: Mouse pressed left at (781, 256)
Screenshot: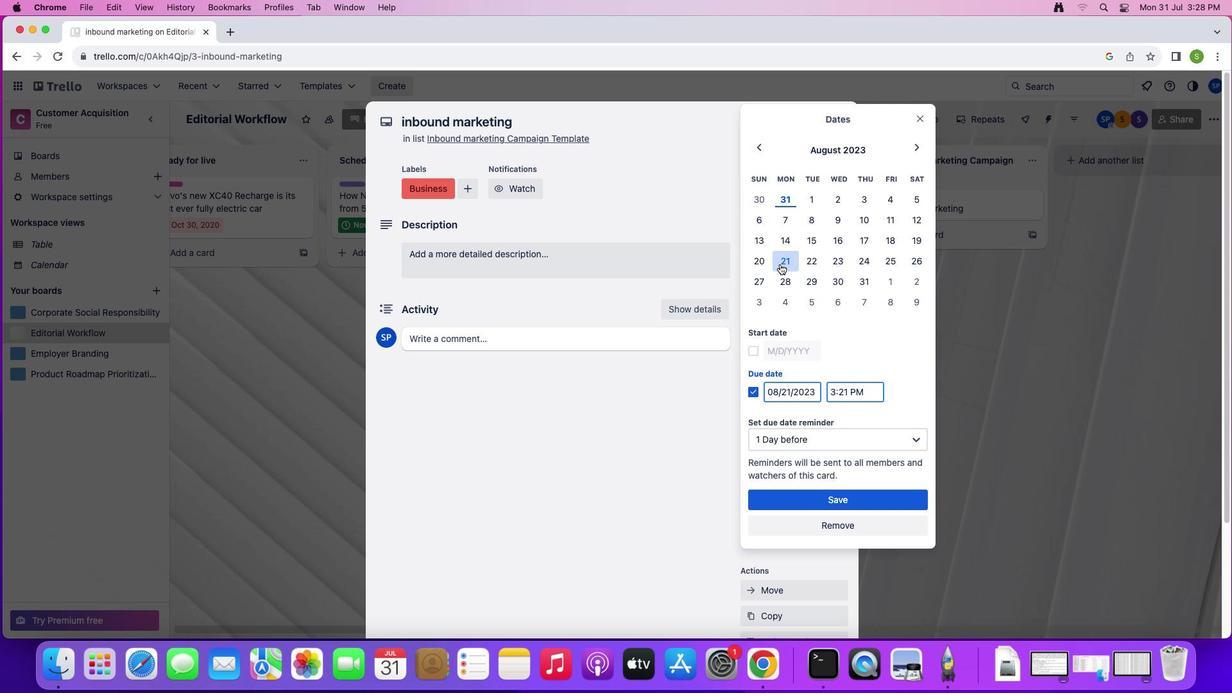 
Action: Mouse moved to (755, 354)
Screenshot: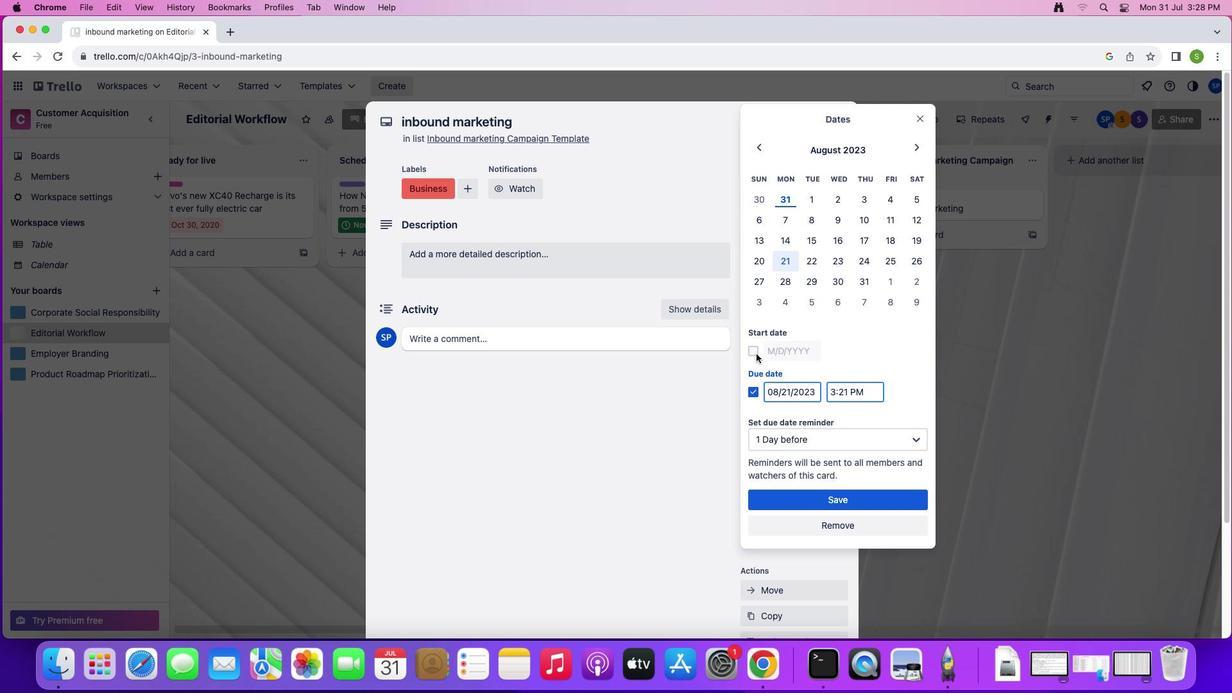 
Action: Mouse pressed left at (755, 354)
Screenshot: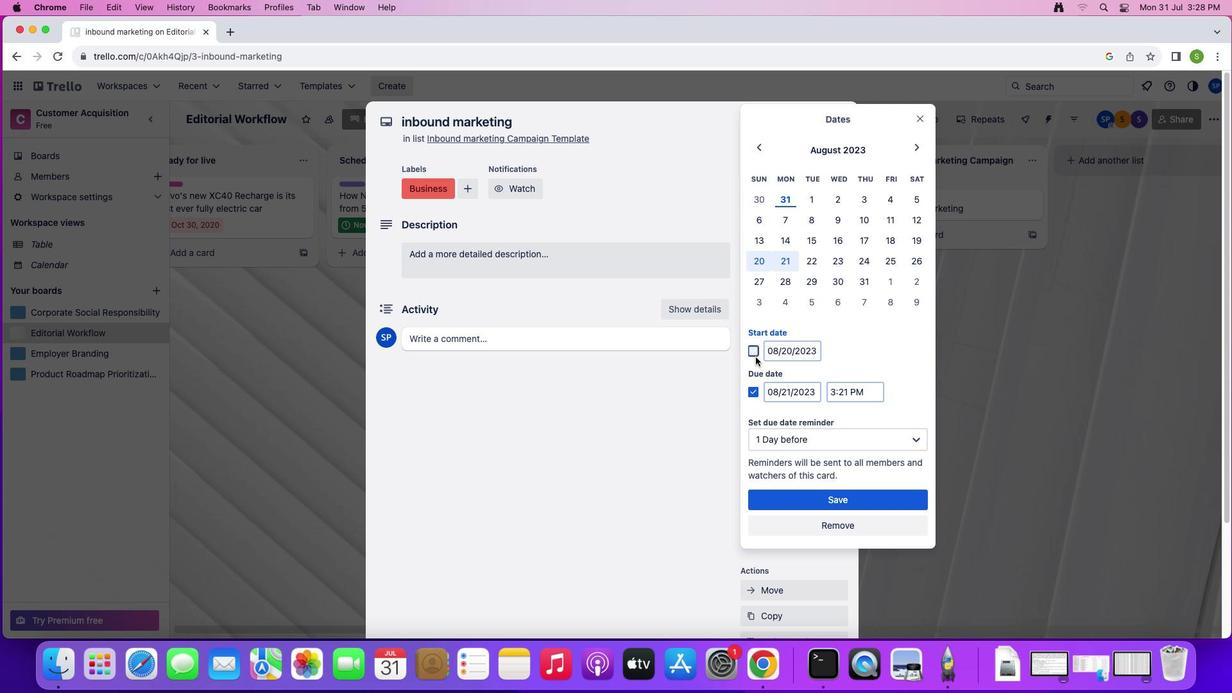 
Action: Mouse moved to (806, 497)
Screenshot: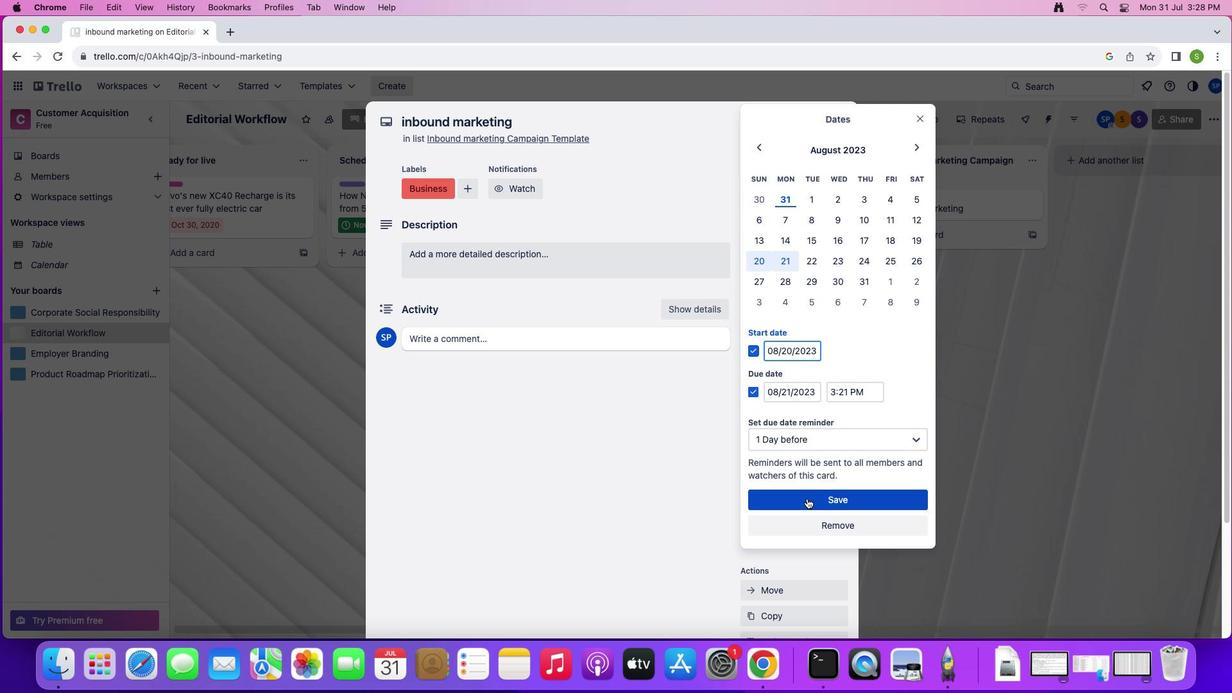 
Action: Mouse pressed left at (806, 497)
Screenshot: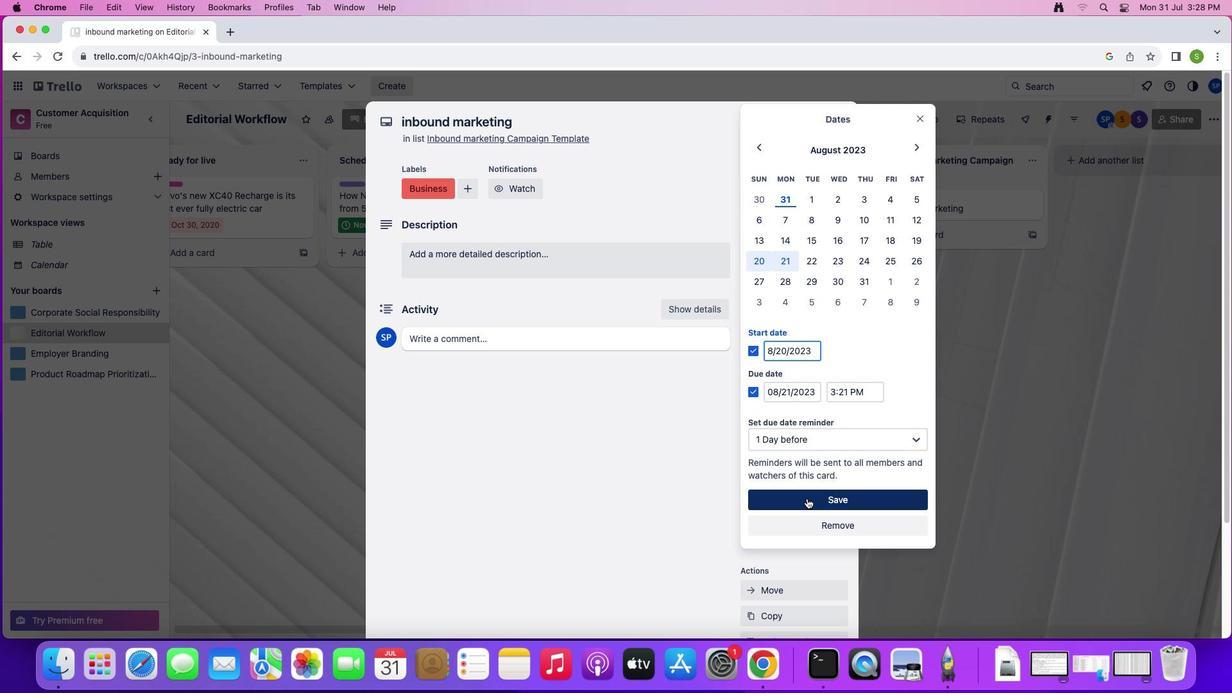 
Action: Mouse moved to (791, 355)
Screenshot: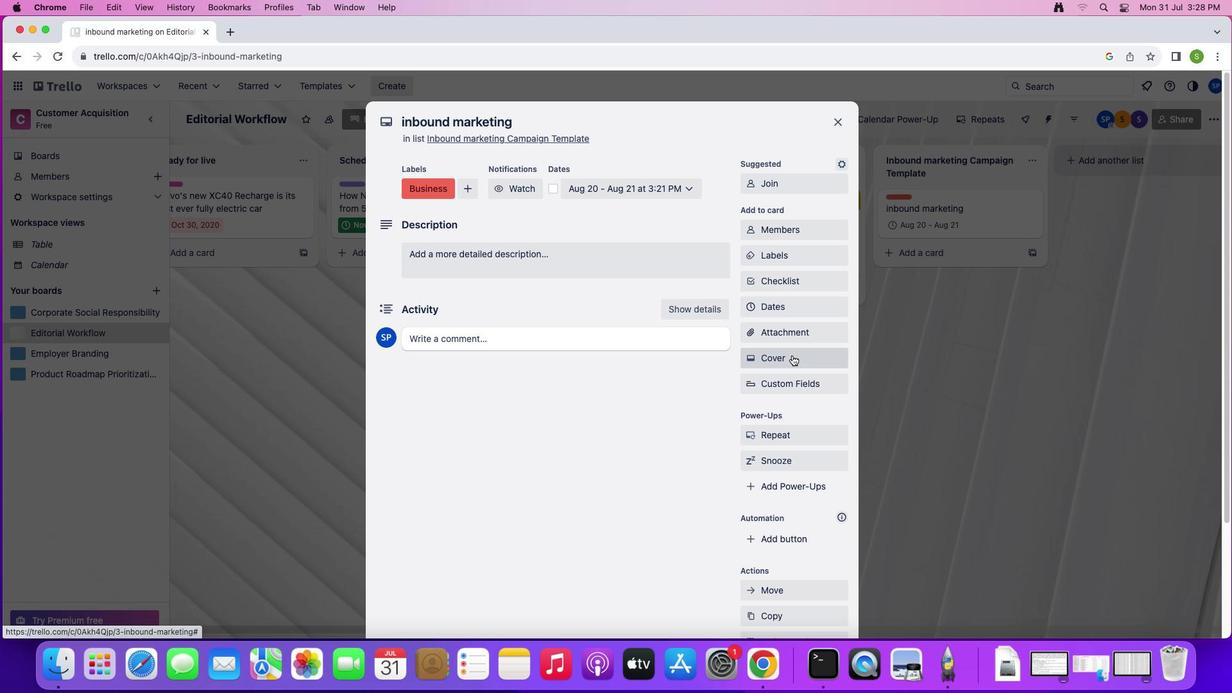 
Action: Mouse pressed left at (791, 355)
Screenshot: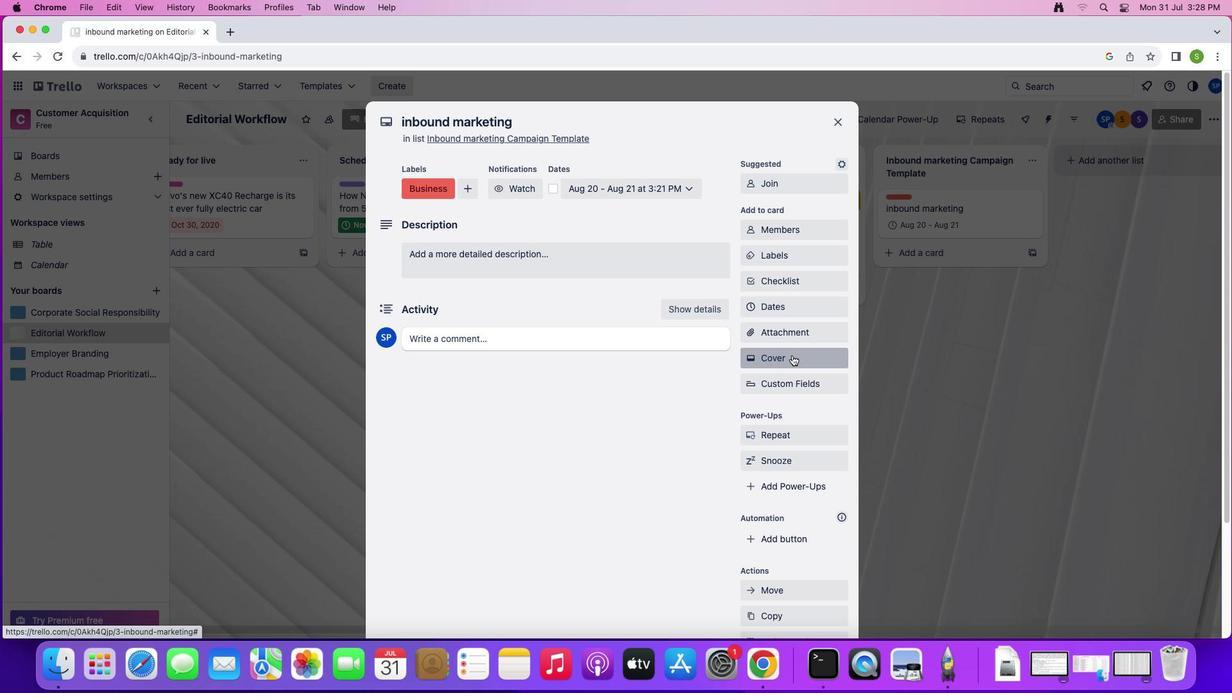 
Action: Mouse moved to (902, 381)
Screenshot: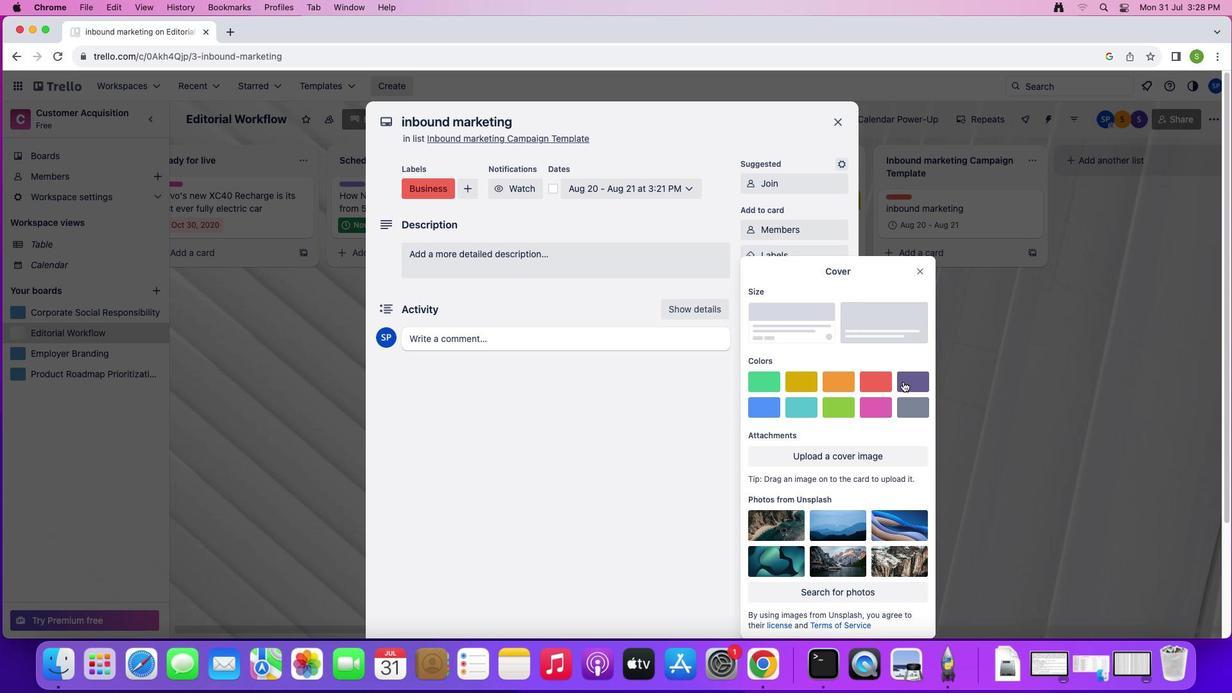 
Action: Mouse pressed left at (902, 381)
Screenshot: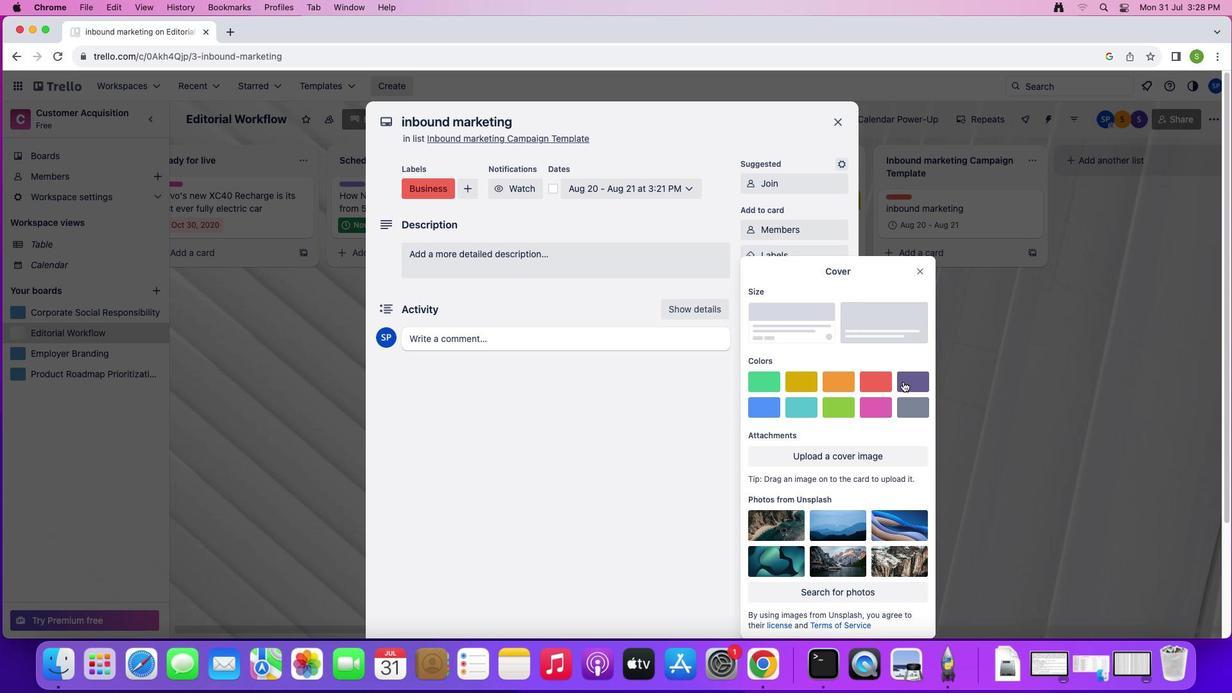 
Action: Mouse moved to (921, 245)
Screenshot: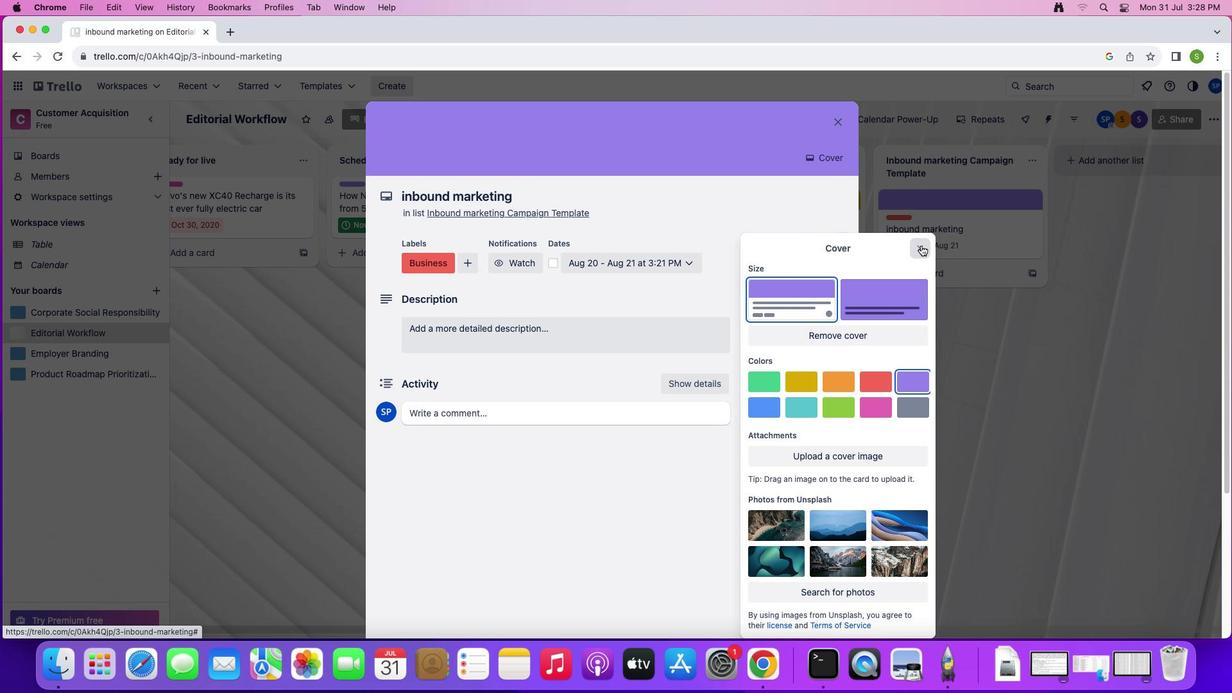 
Action: Mouse pressed left at (921, 245)
Screenshot: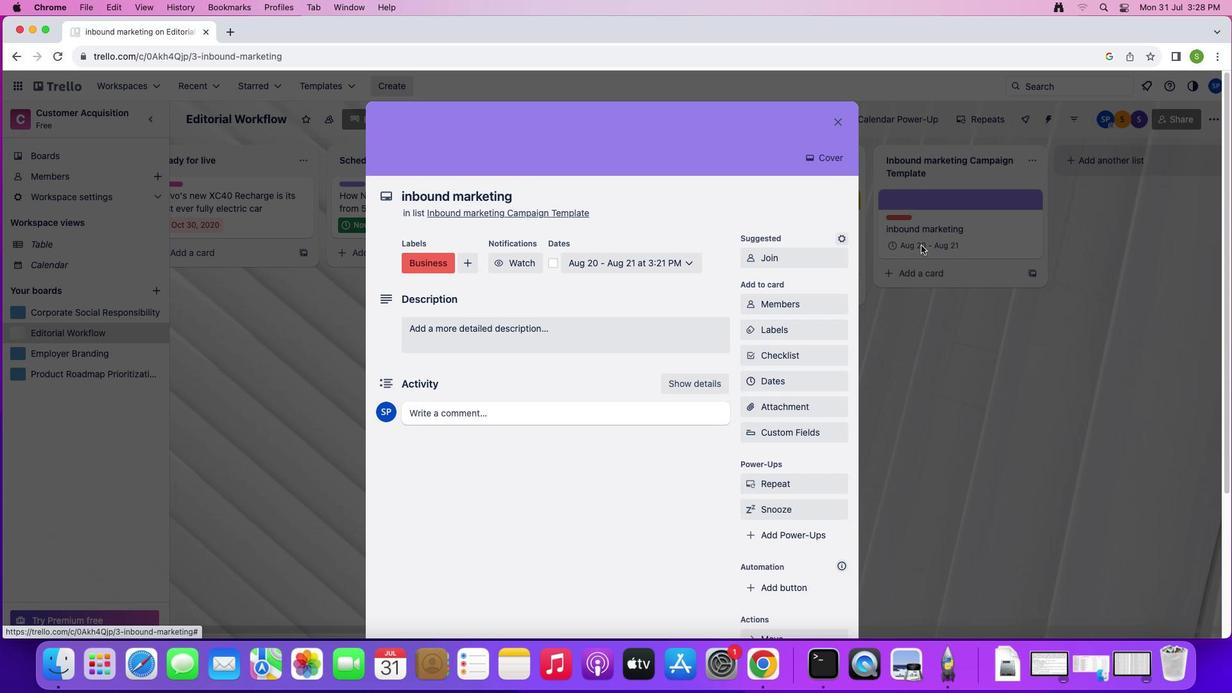 
Action: Mouse moved to (542, 332)
Screenshot: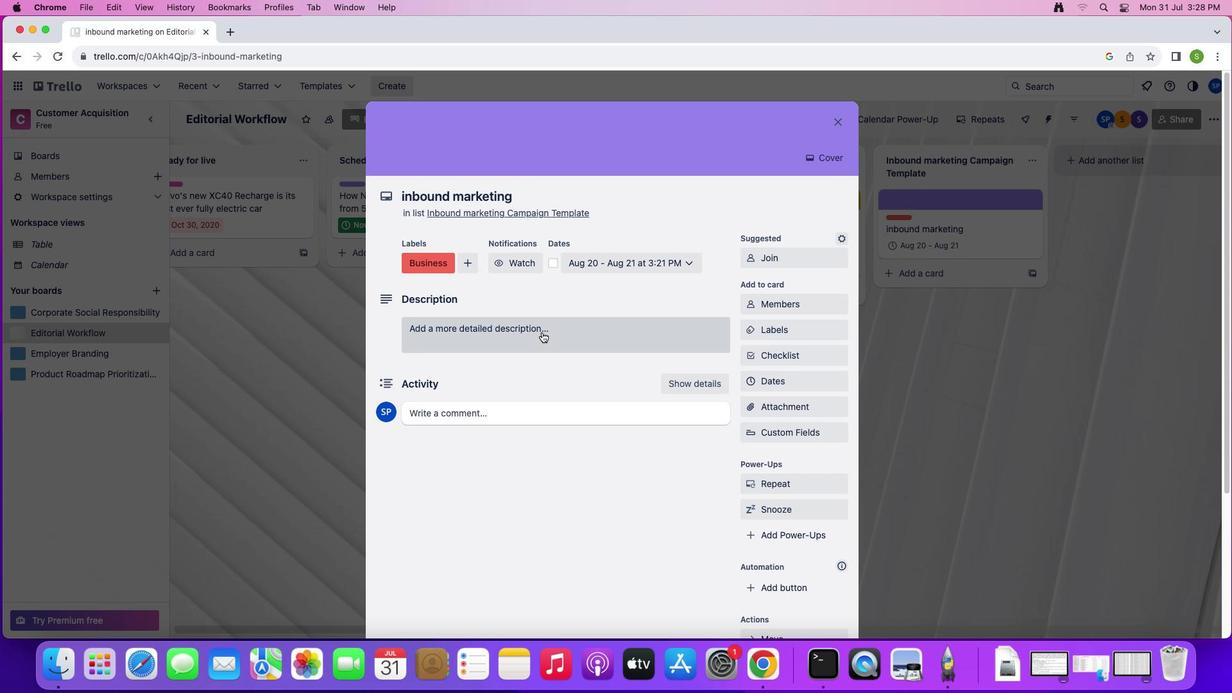 
Action: Mouse pressed left at (542, 332)
Screenshot: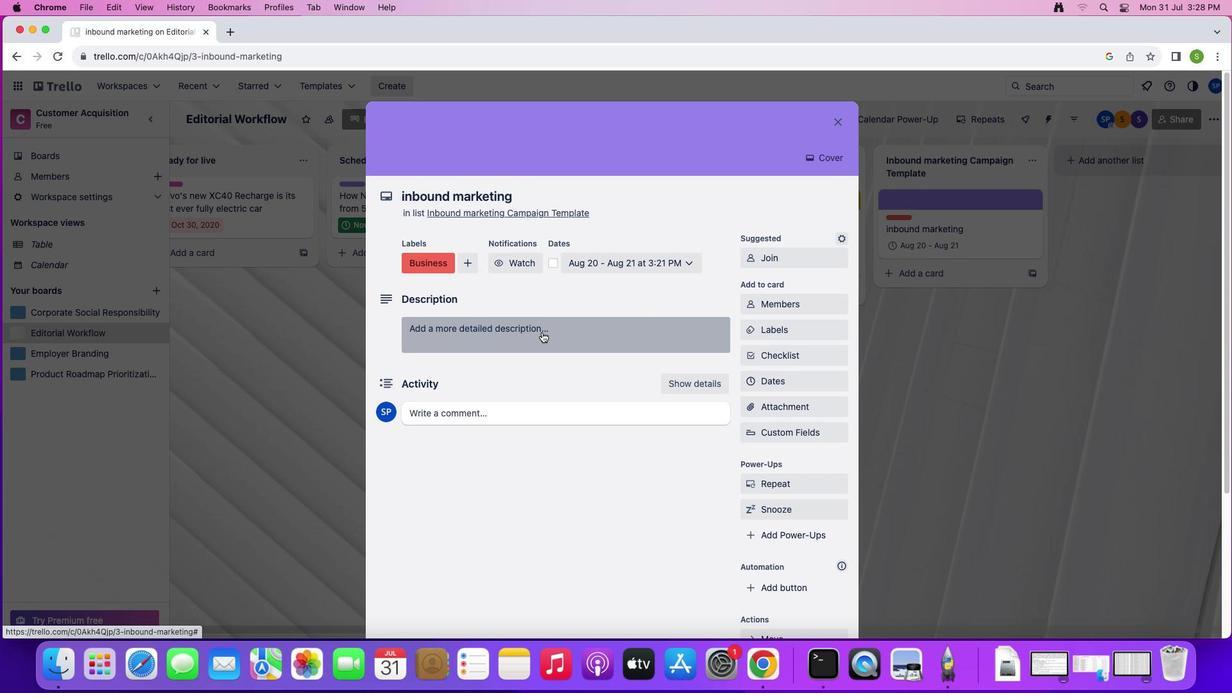 
Action: Mouse moved to (557, 394)
Screenshot: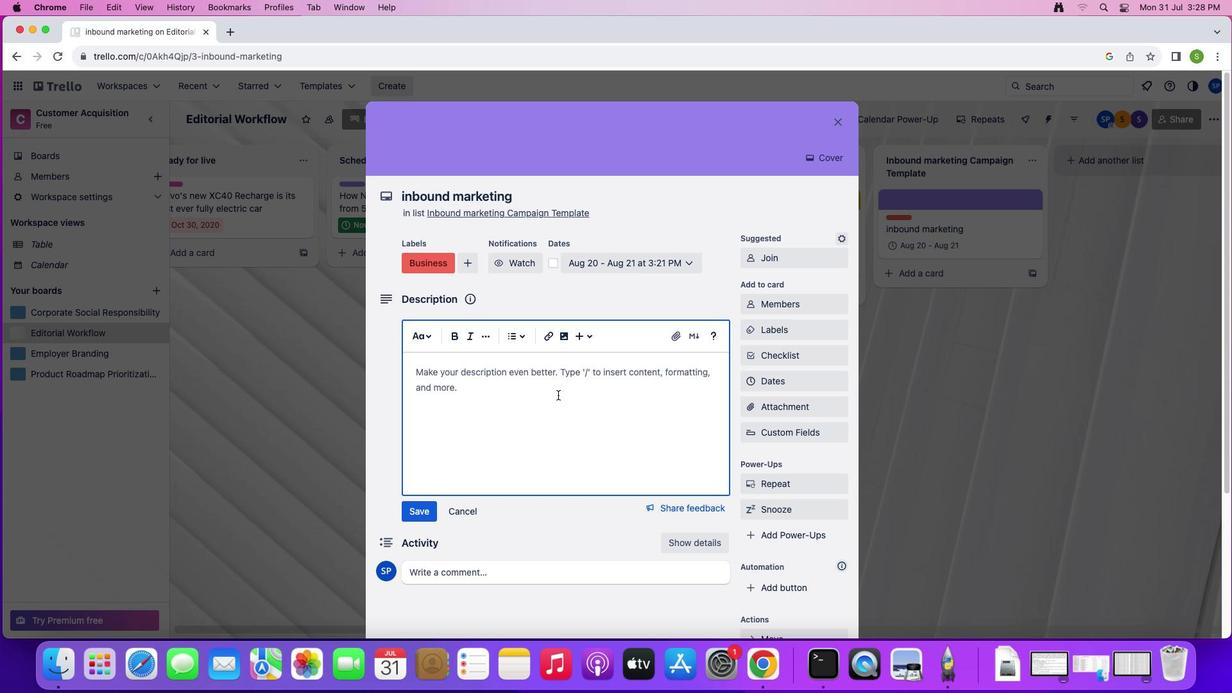 
Action: Mouse pressed left at (557, 394)
Screenshot: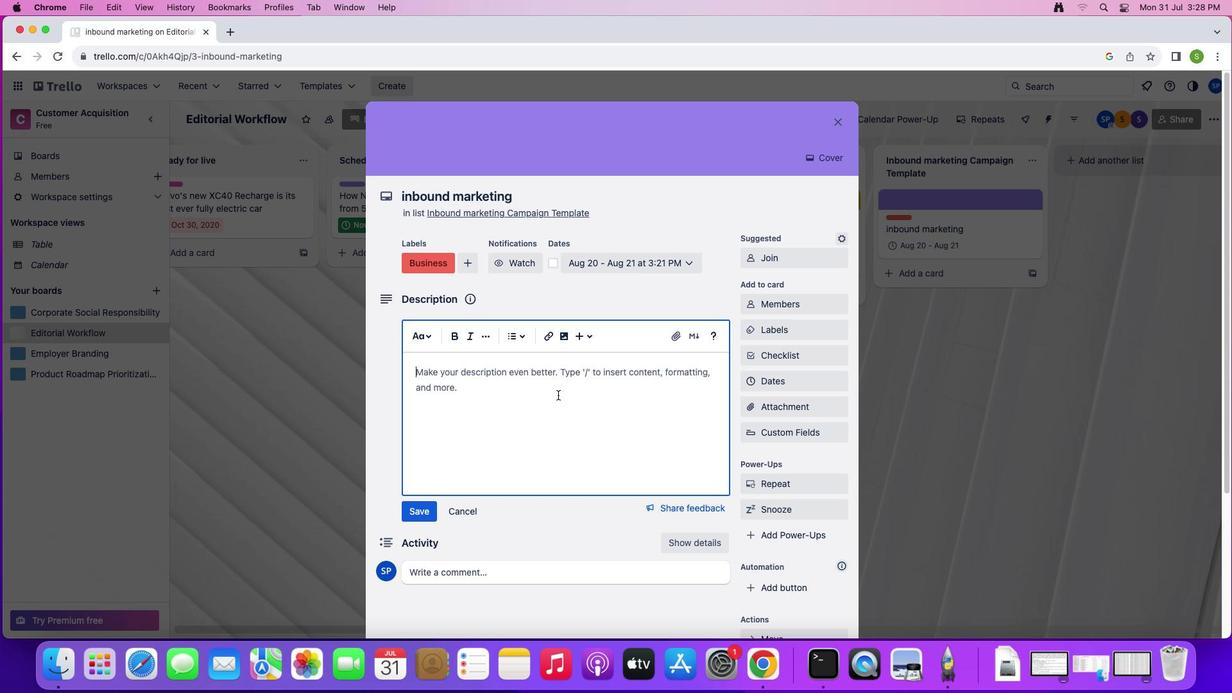 
Action: Mouse moved to (565, 385)
Screenshot: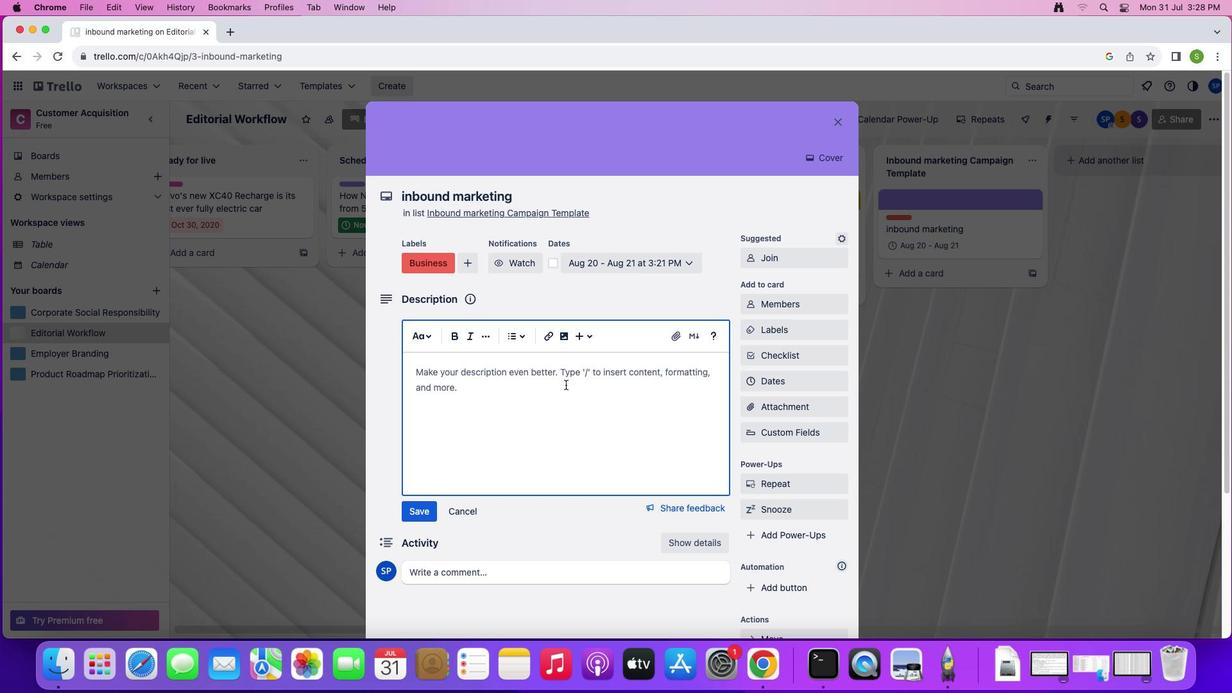 
Action: Key pressed Key.shift'G''e''t'Key.space'a'Key.space'f''u''l''l'Key.space'v''i''e''w'Key.space'o''f'Key.space'c''o''n''t''e''n''t'Key.space'a''n''d'Key.space'a''s''s''e''s''t'Key.space'w''h''e''n'Key.space'w''o''r''k''i''n''g'Key.space'o''n'Key.space'm''u''l''t''i''p''l''e'Key.space'i''n''t''e''g''r''a''t''e''d'Key.space'c''a''m''p''a''i''g''n''s'
Screenshot: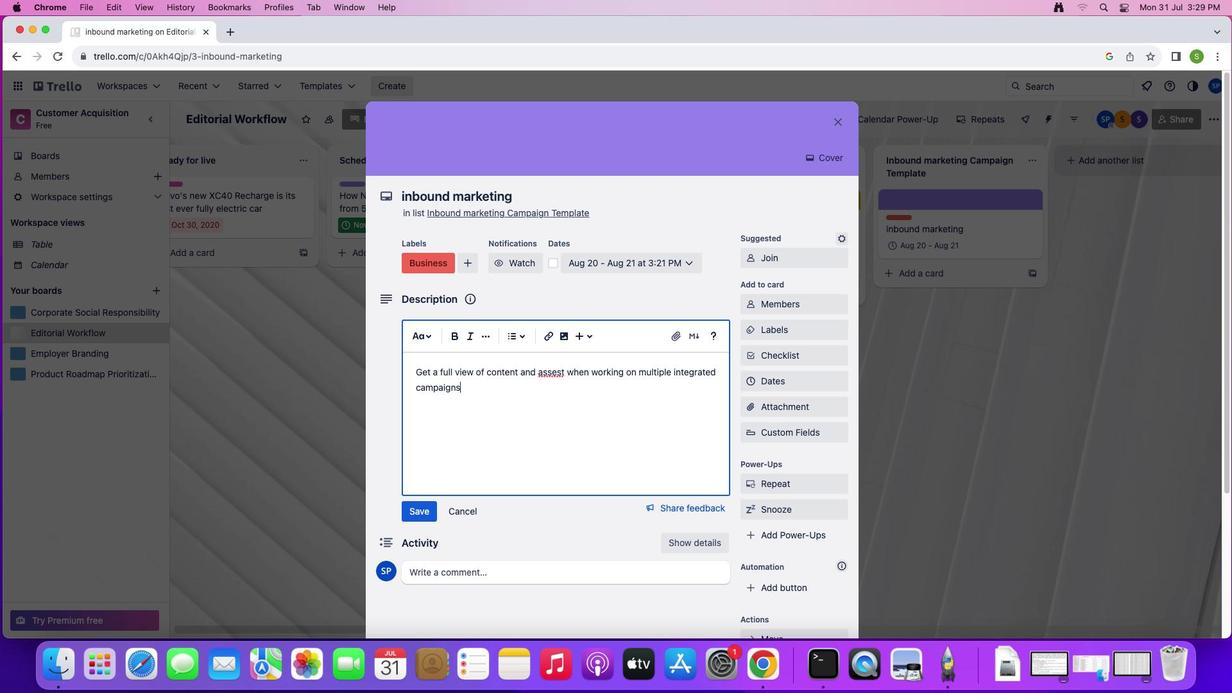 
Action: Mouse moved to (565, 385)
Screenshot: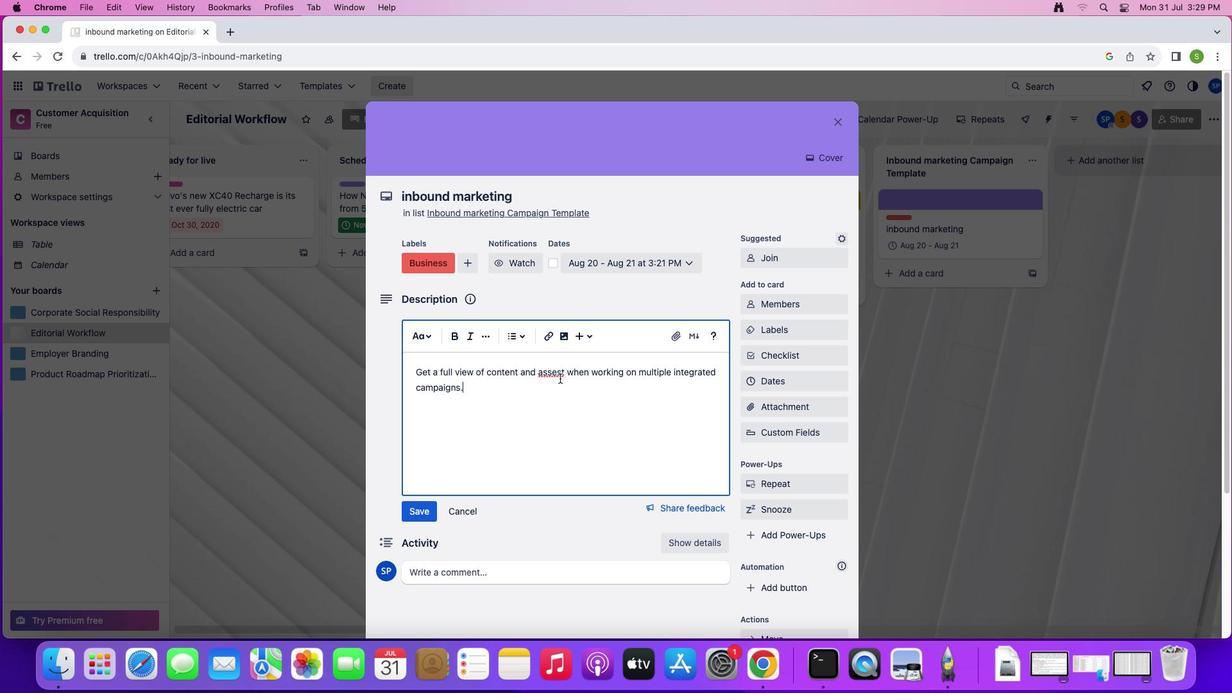 
Action: Key pressed '.'
Screenshot: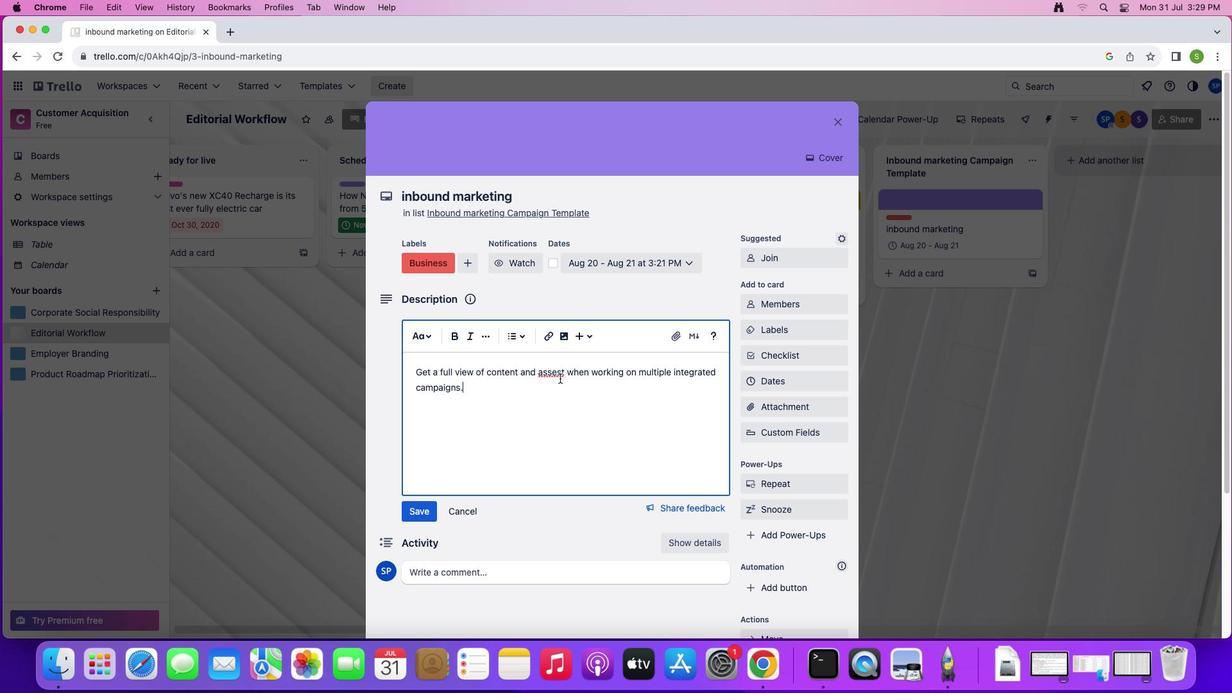 
Action: Mouse moved to (417, 513)
Screenshot: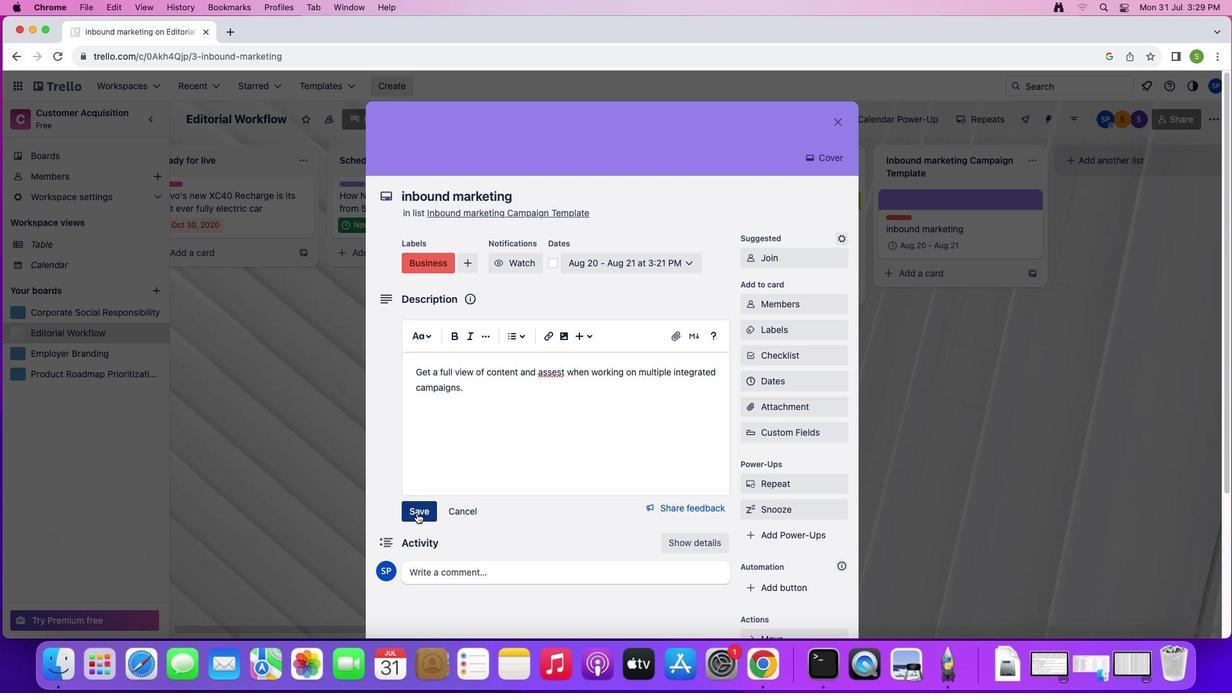 
Action: Mouse pressed left at (417, 513)
Screenshot: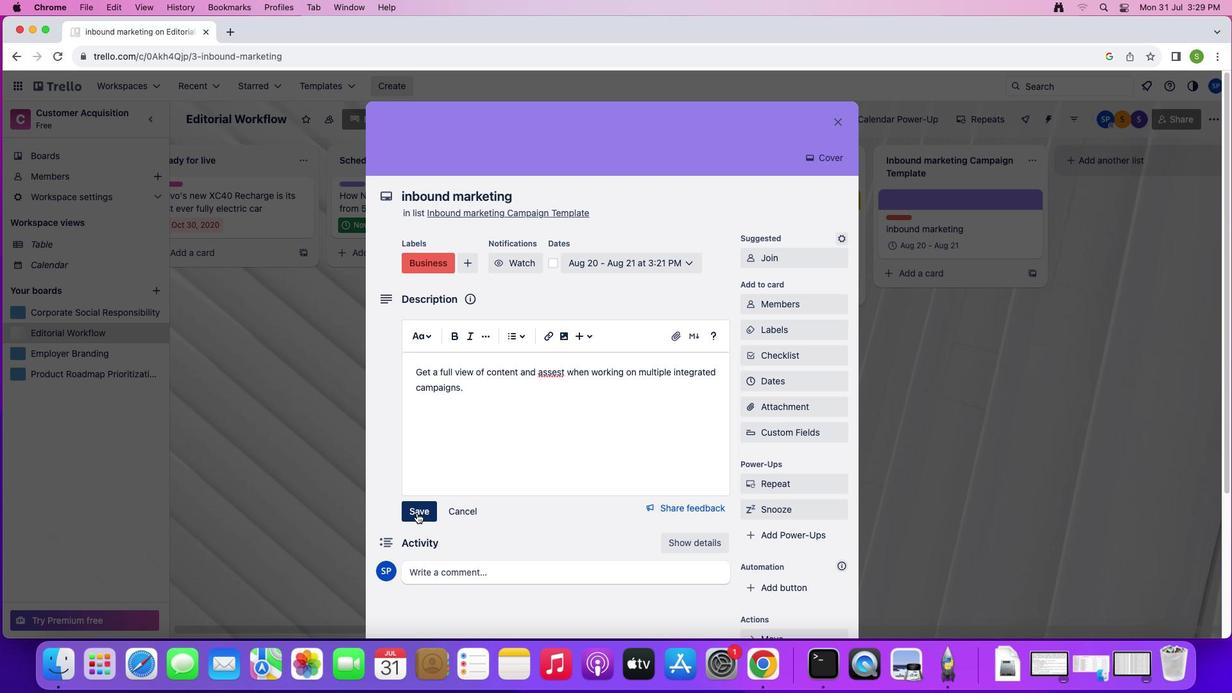 
Action: Mouse moved to (500, 397)
Screenshot: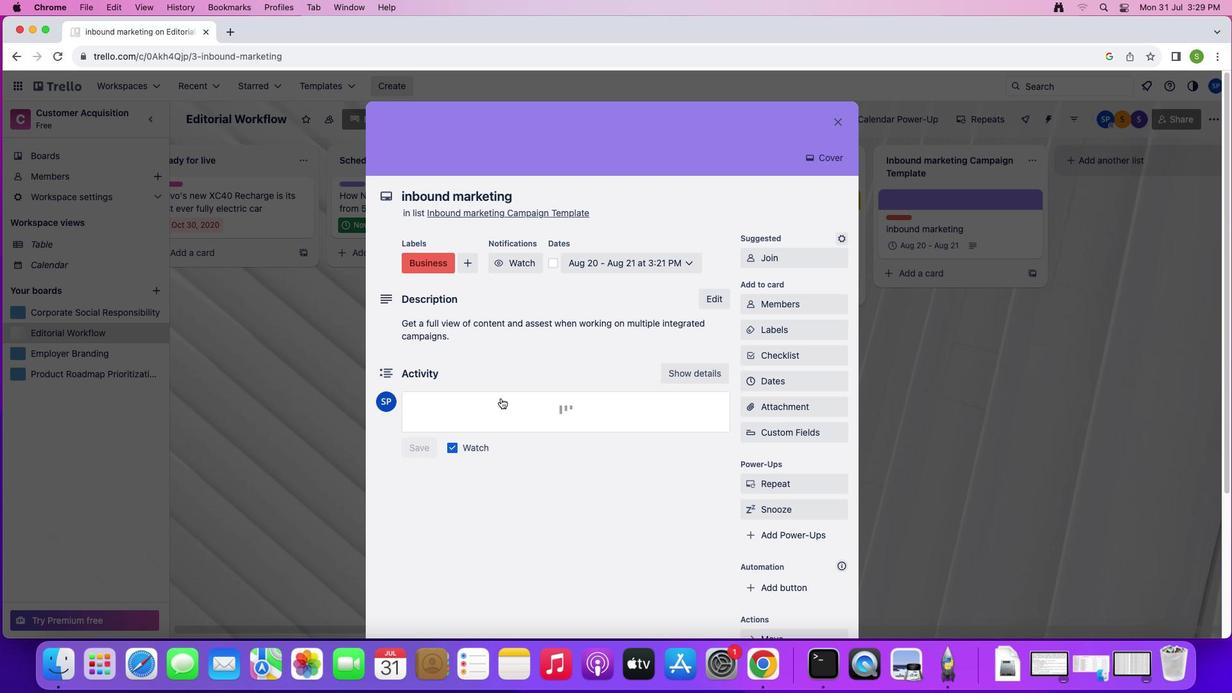 
Action: Mouse pressed left at (500, 397)
Screenshot: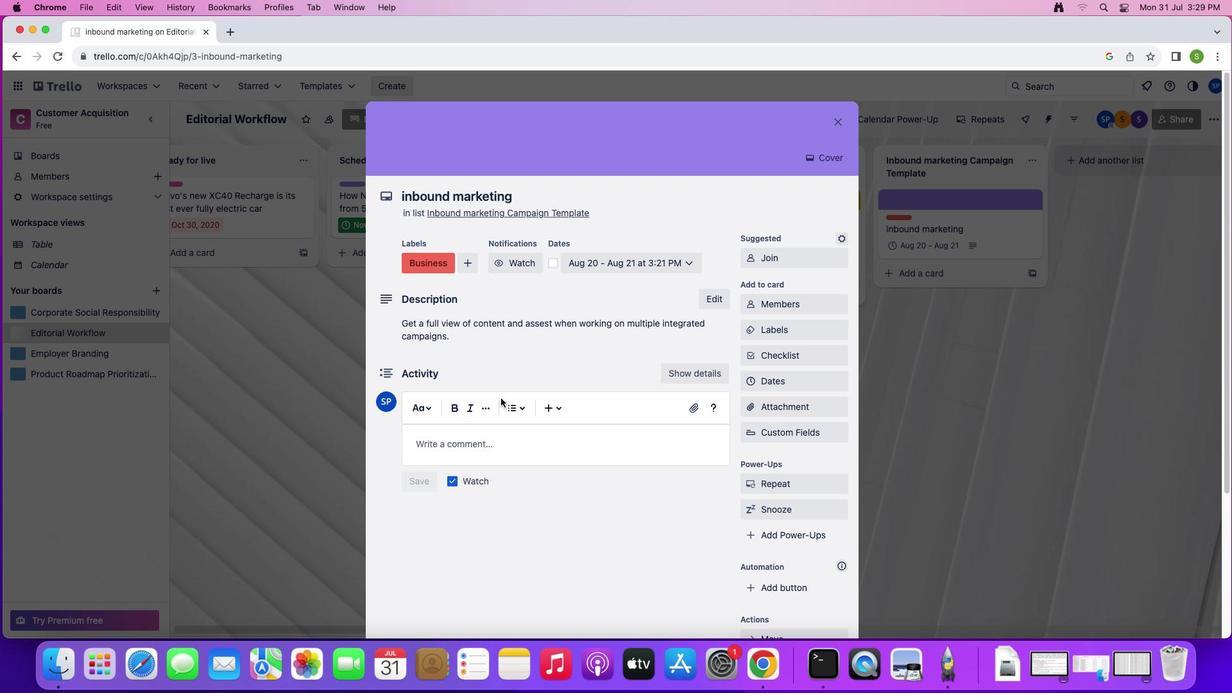 
Action: Mouse moved to (584, 448)
Screenshot: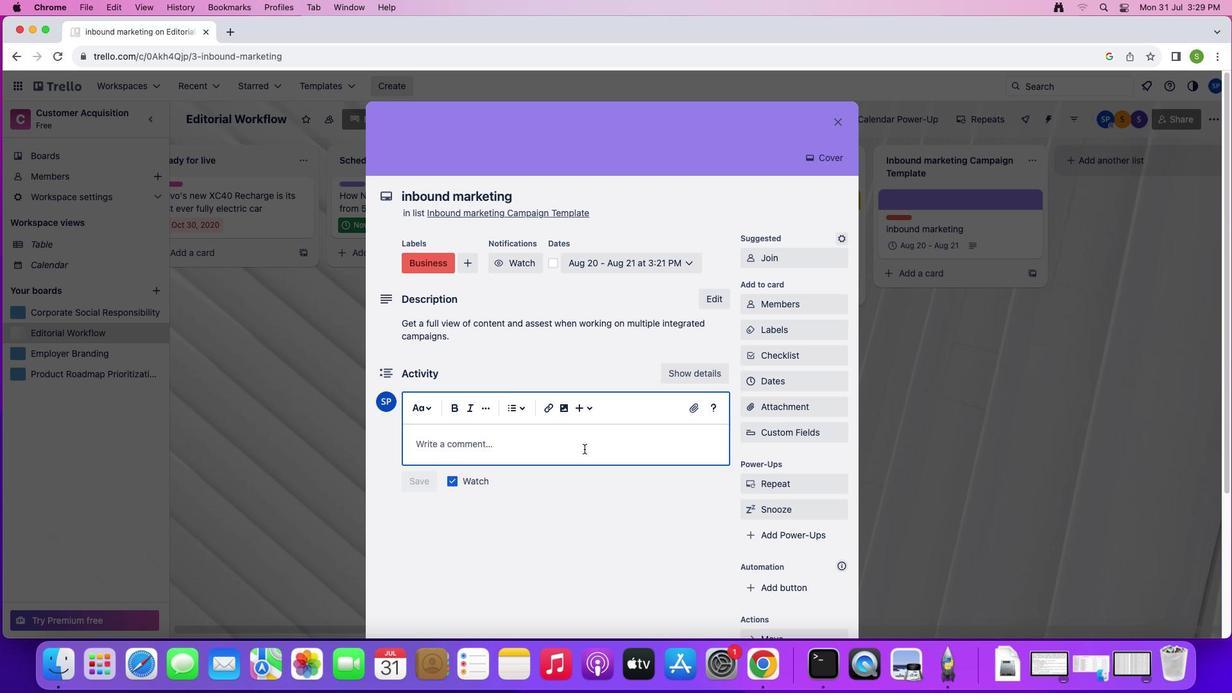 
Action: Mouse pressed left at (584, 448)
Screenshot: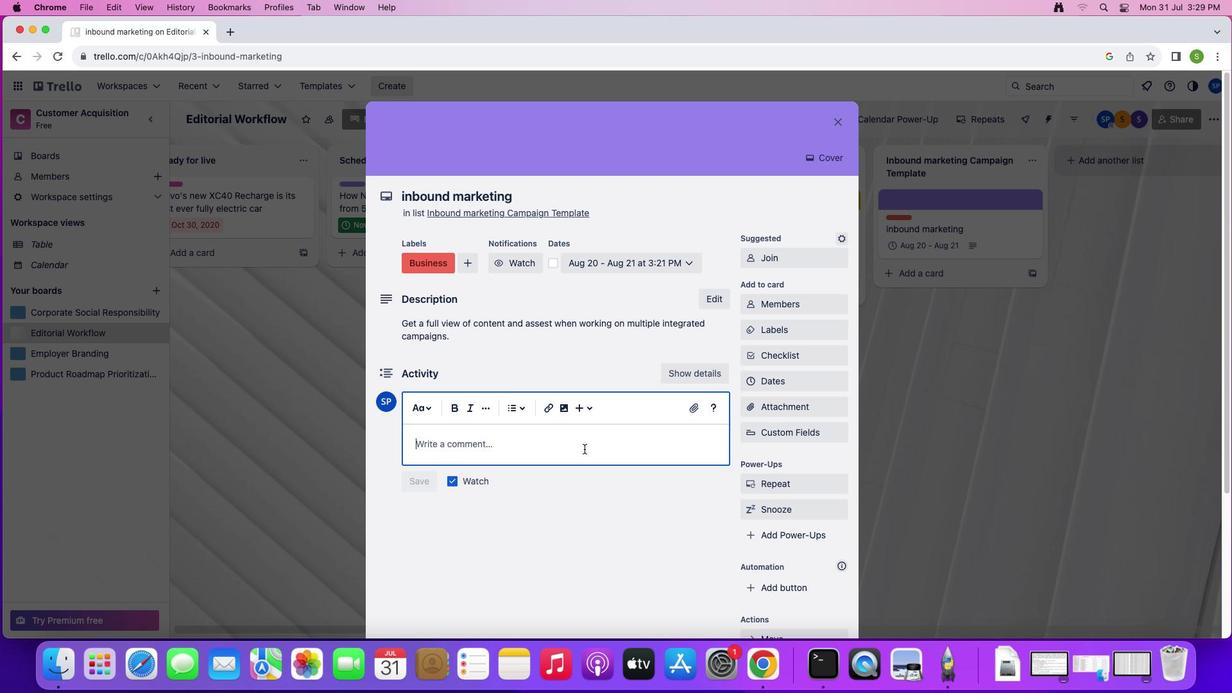 
Action: Mouse moved to (599, 454)
Screenshot: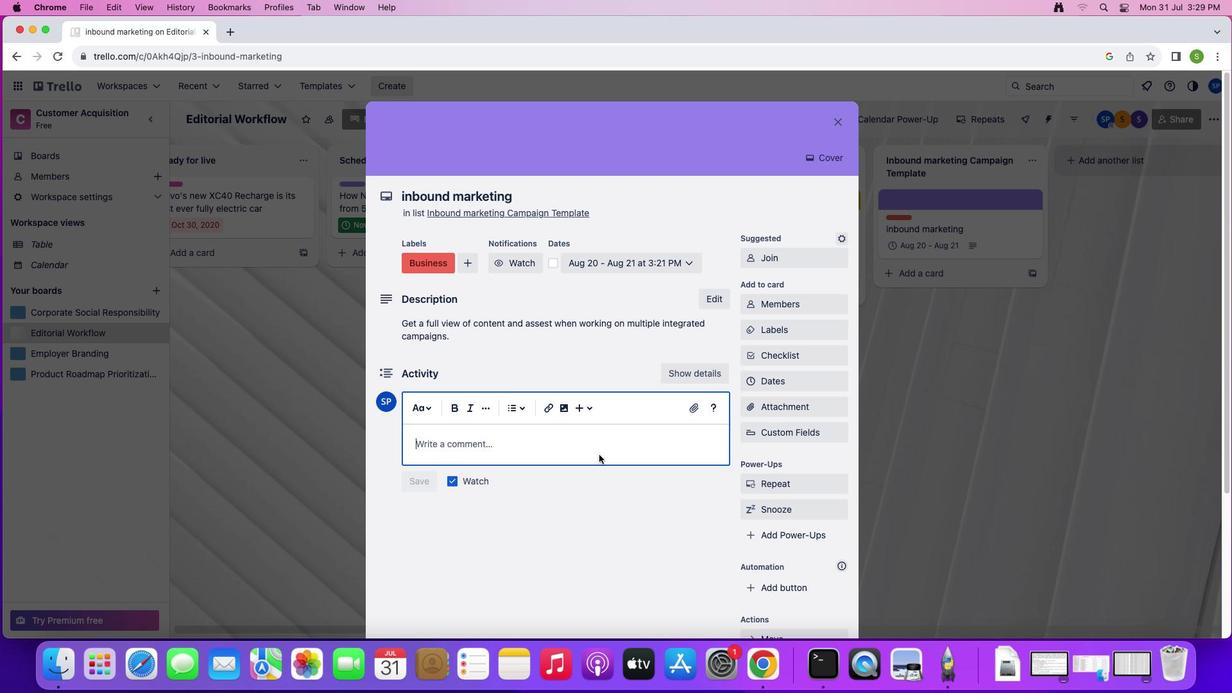 
Action: Key pressed Key.shift'I''n''b''o''u''n''d'
Screenshot: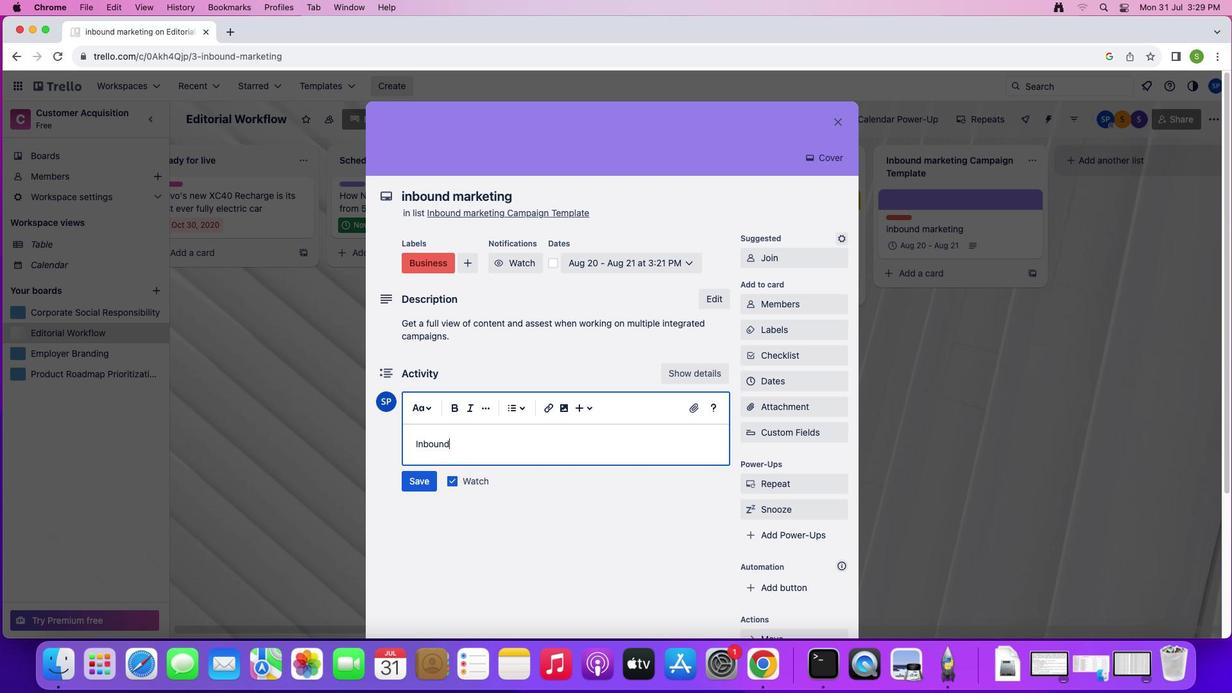 
Action: Mouse moved to (421, 486)
Screenshot: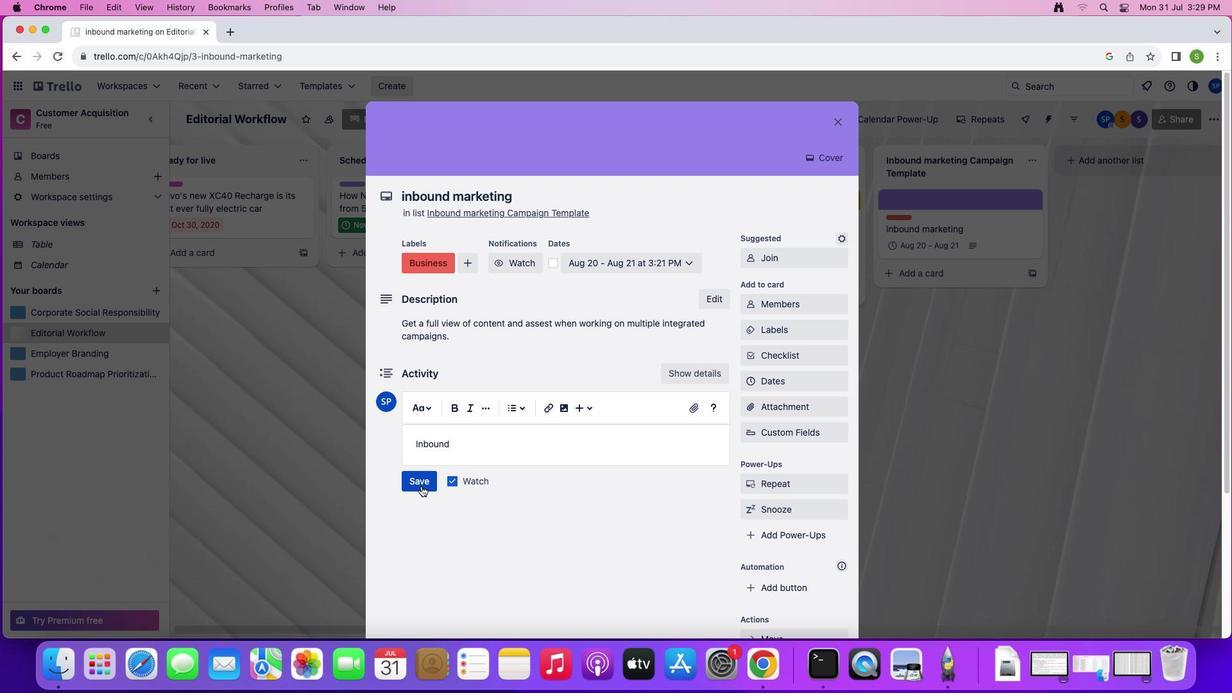 
Action: Mouse pressed left at (421, 486)
Screenshot: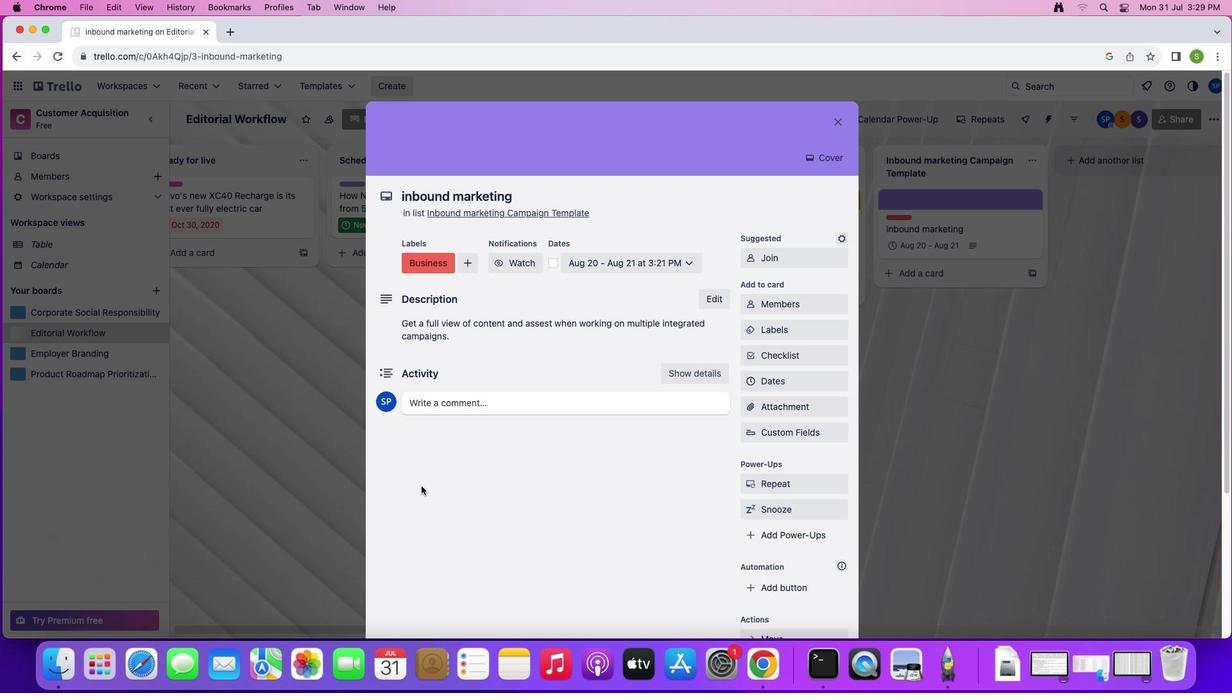 
Action: Mouse moved to (838, 114)
Screenshot: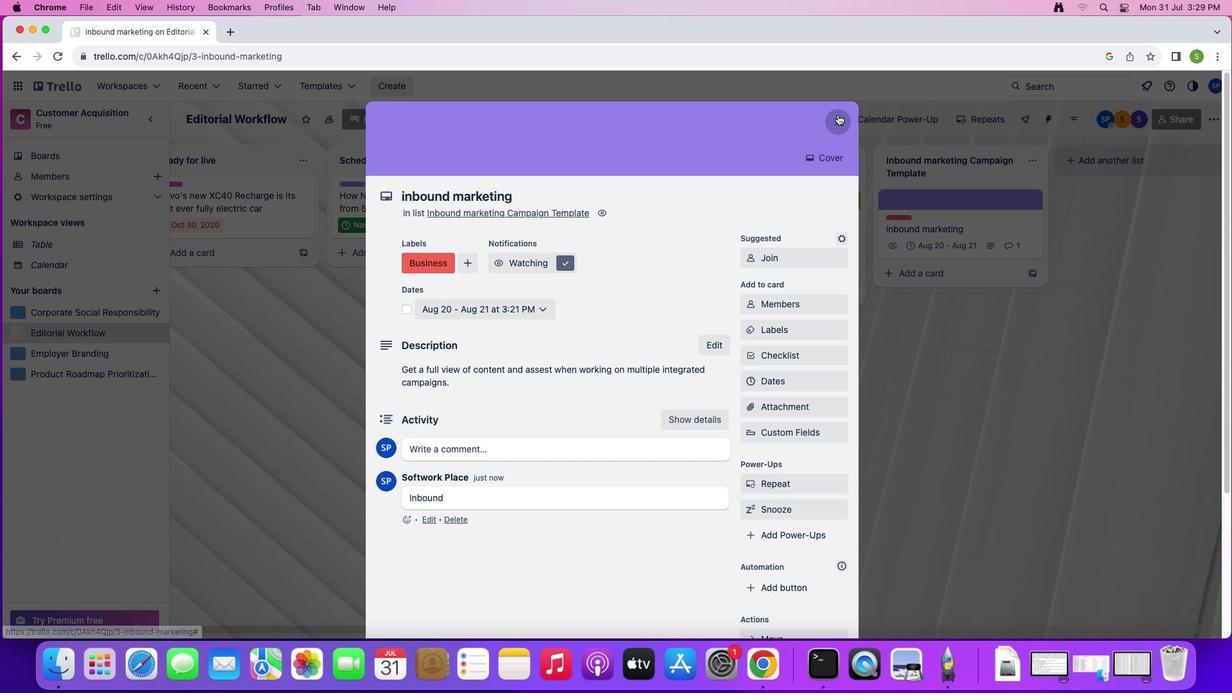 
Action: Mouse pressed left at (838, 114)
Screenshot: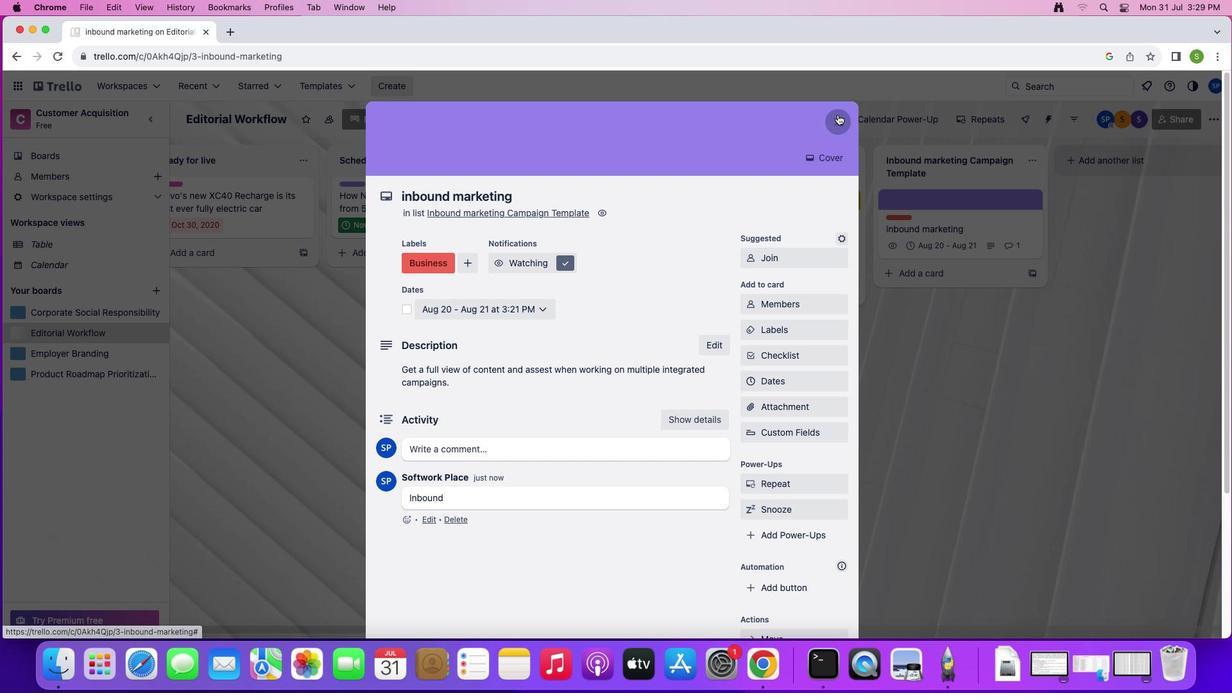 
Action: Mouse moved to (961, 416)
Screenshot: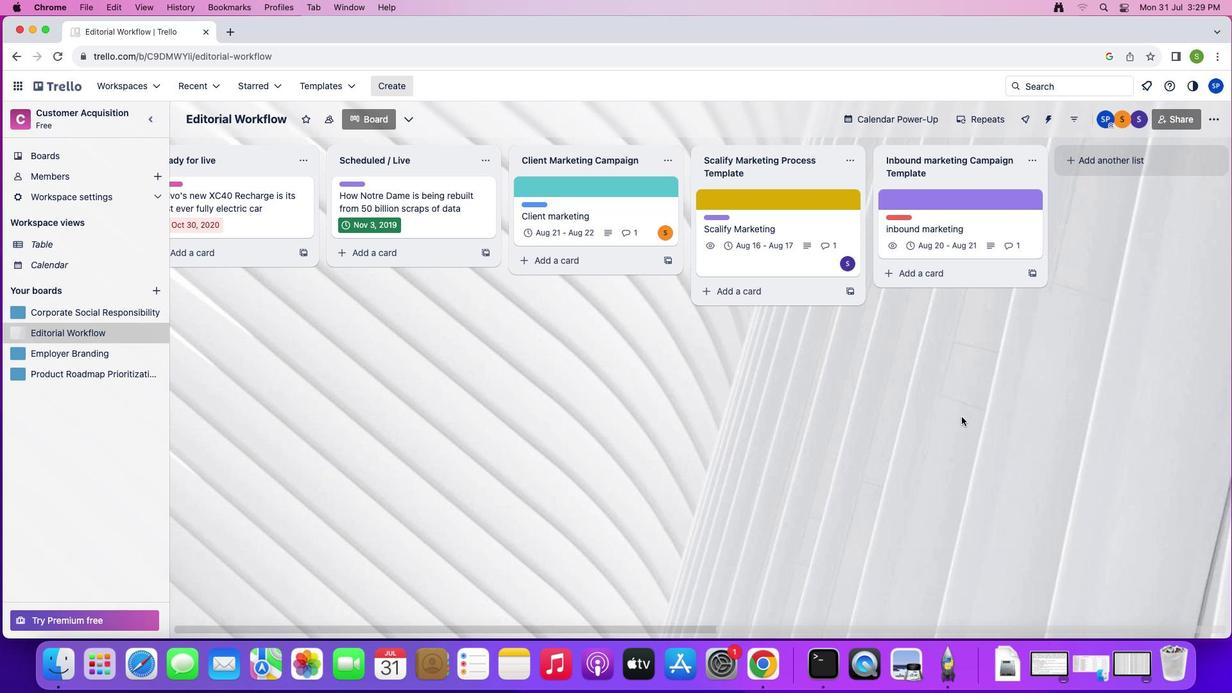 
